 Task: Open an excel sheet and write heading  Excelerate Sales. Add 10 people name  'David White, Emily Green, Andrew Baker, Madison Evans, Logan King, Grace Hill, Gabriel Young, Elizabeth Flores, Samuel Reed, Avery Nelson'Item code in between  5005-5060. Product range in between  2000-9000. Add Products   Keen Shoe, Lacoste Shoe, Merrell Shoe, Mizuno Shoe, Onitsuka Tiger Shoe, Salomon Shoe, Sanuk Shoe, Saucony Shoe, Sperry Shoe, Superga Shoe.Choose quantity  5 to 10 Tax 12 percent Total Add Amount. Save page  Excelerate Sales review book
Action: Mouse moved to (162, 281)
Screenshot: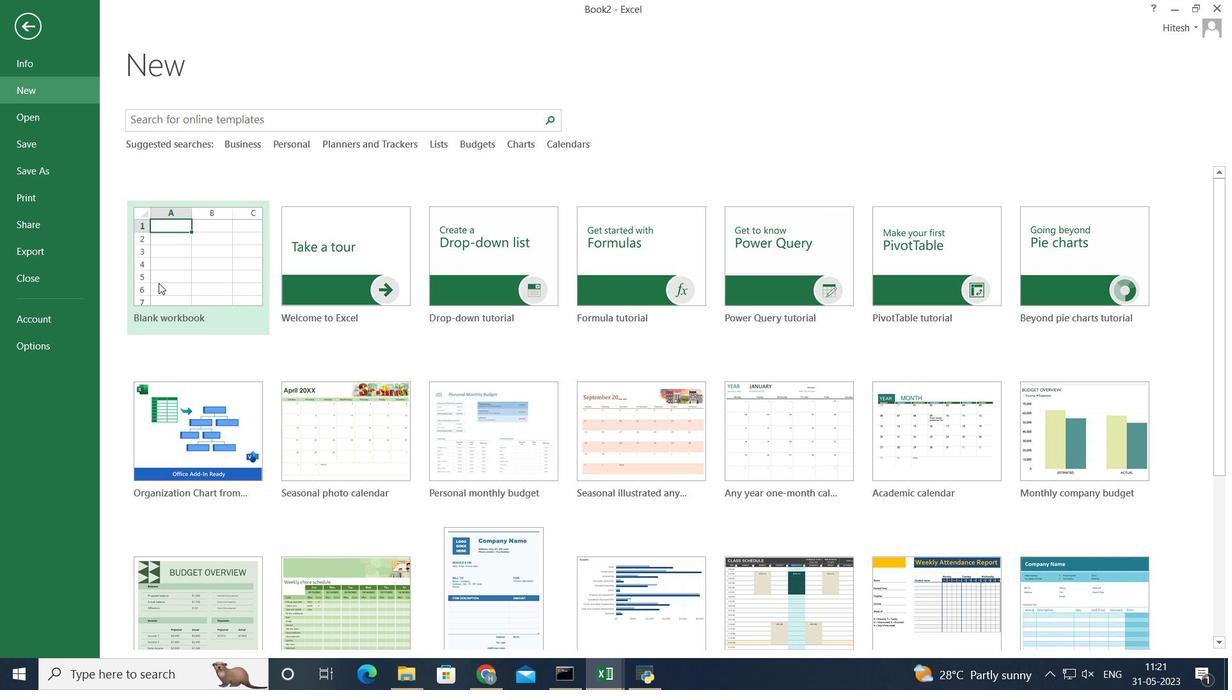 
Action: Mouse pressed left at (162, 281)
Screenshot: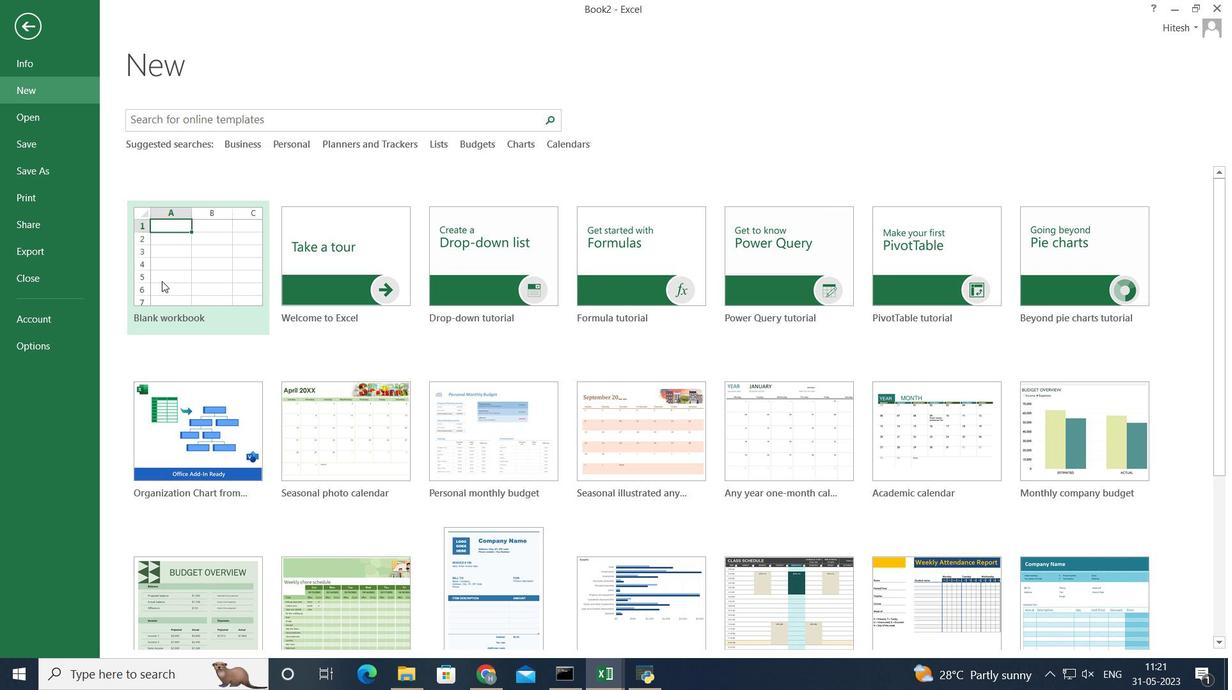 
Action: Mouse moved to (161, 282)
Screenshot: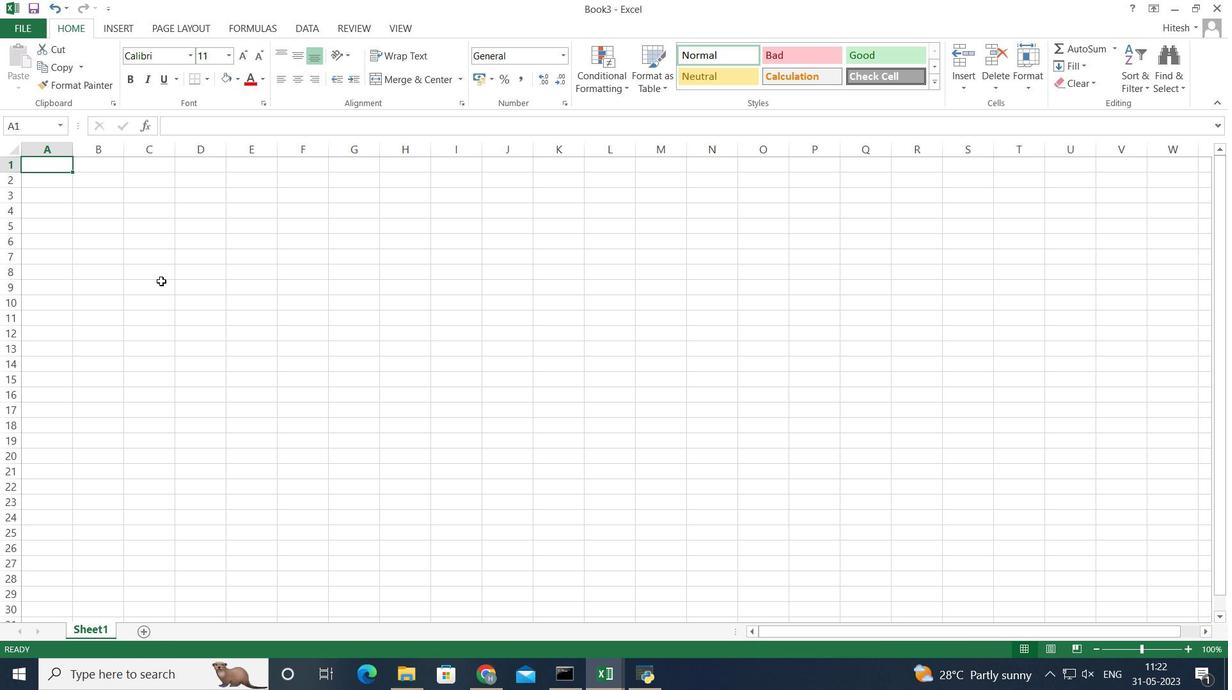 
Action: Key pressed <Key.shift>Excelerate<Key.space><Key.shift>Sales<Key.enter><Key.shift>Name<Key.enter><Key.shift>David<Key.space><Key.shift>White<Key.space><Key.enter><Key.shift>Emily<Key.space><Key.shift>Green<Key.space><Key.enter><Key.shift>Andrew<Key.space><Key.shift>Baker<Key.enter><Key.shift_r>Madison<Key.space><Key.shift>Evans<Key.enter><Key.shift_r><Key.shift_r><Key.shift_r>Logan<Key.space><Key.shift_r>King<Key.enter><Key.shift>Grace<Key.space><Key.shift><Key.shift><Key.shift><Key.shift><Key.shift>Hill<Key.enter><Key.shift>Gabriel<Key.space><Key.shift>Young<Key.enter><Key.shift>Elizabeth<Key.space><Key.shift>Flores<Key.enter><Key.shift>Samuel<Key.space><Key.shift>Reed<Key.space><Key.enter><Key.shift>Avery<Key.space><Key.shift><Key.shift><Key.shift><Key.shift><Key.shift>Nelson<Key.enter>
Screenshot: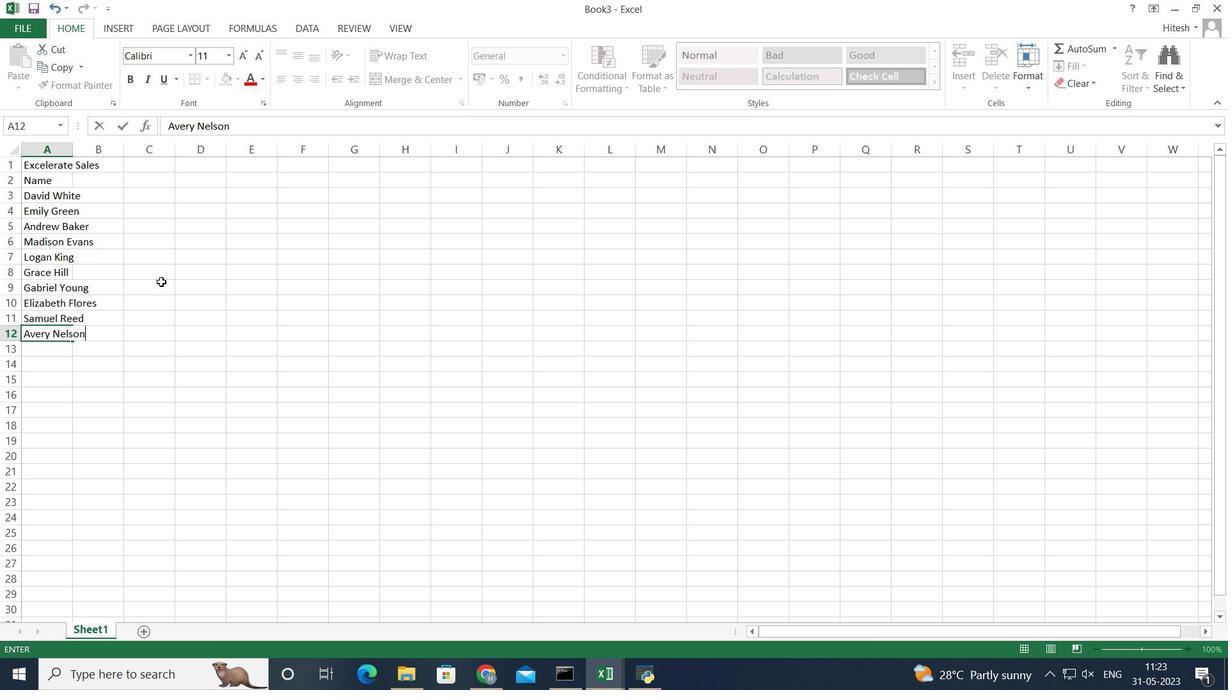 
Action: Mouse moved to (42, 148)
Screenshot: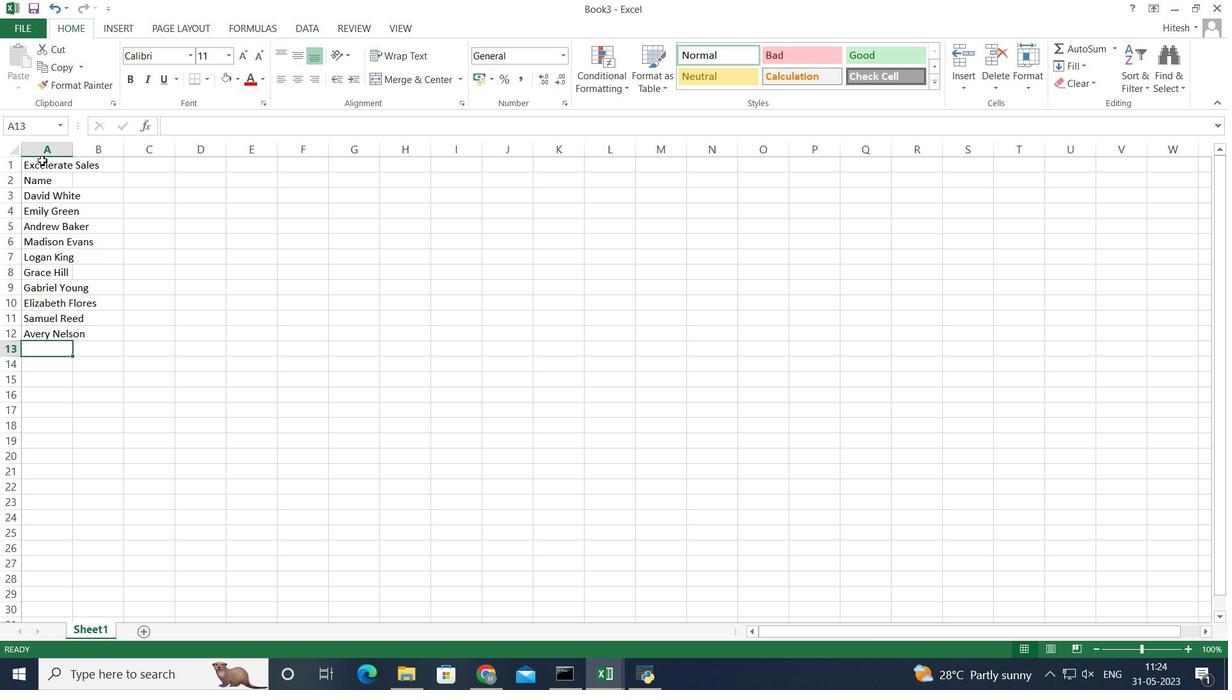 
Action: Mouse pressed left at (42, 148)
Screenshot: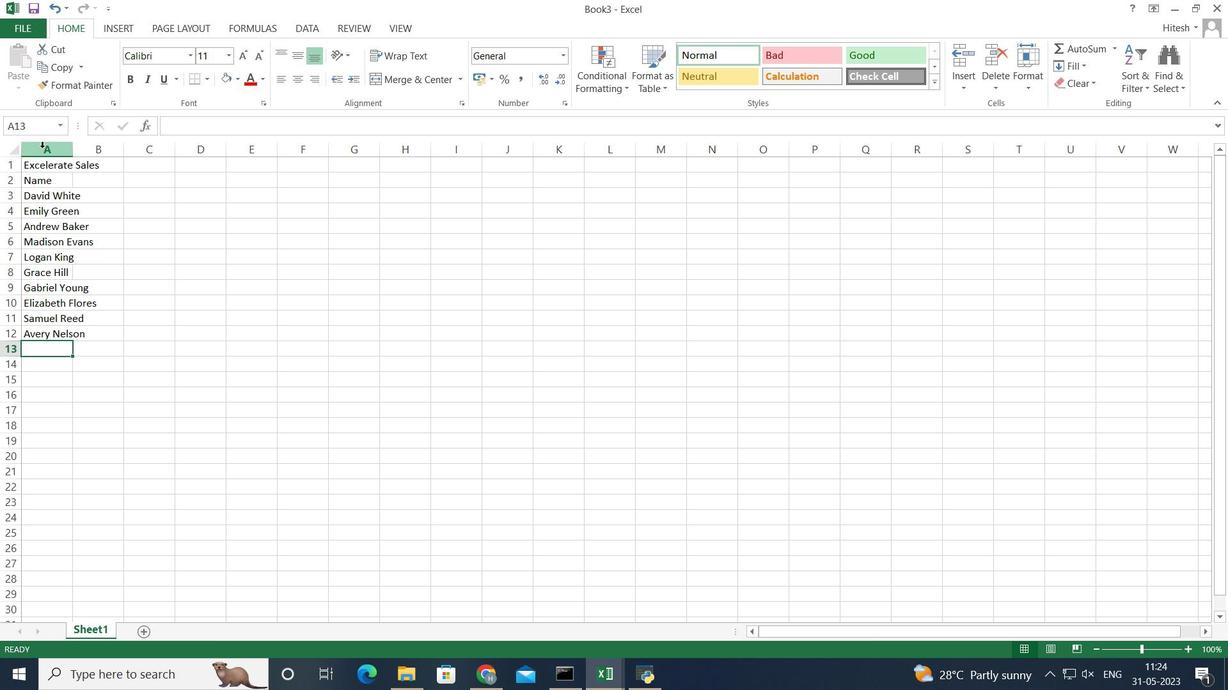 
Action: Mouse moved to (72, 150)
Screenshot: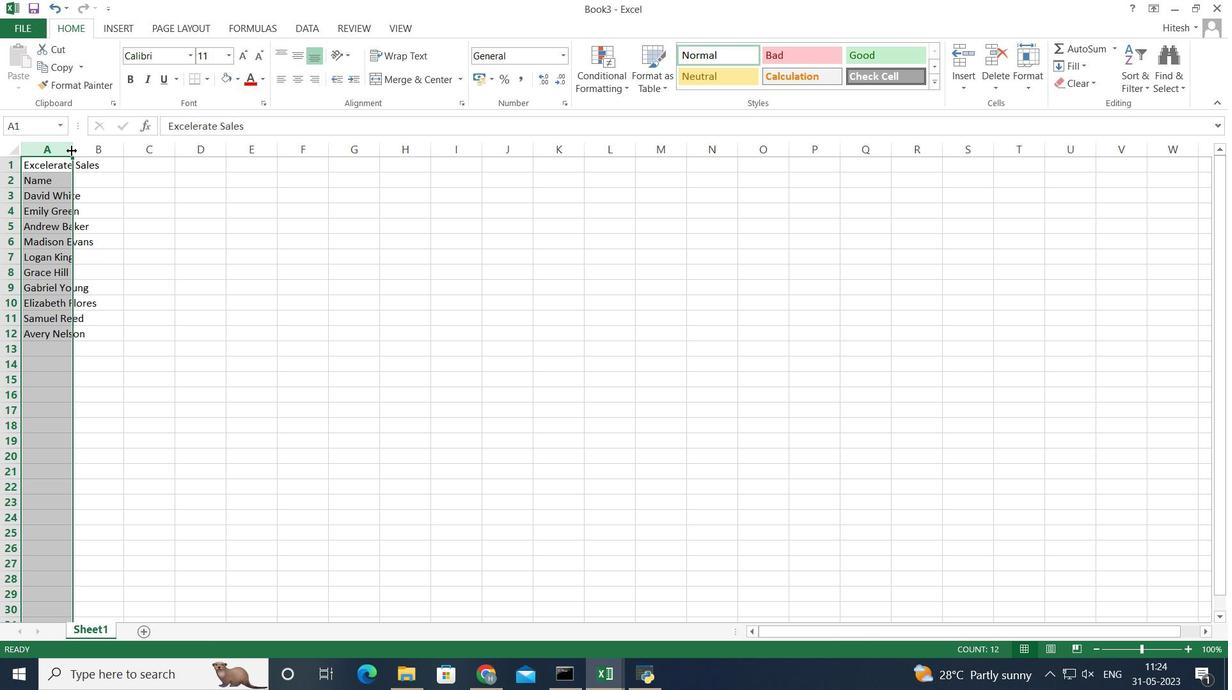 
Action: Mouse pressed left at (72, 150)
Screenshot: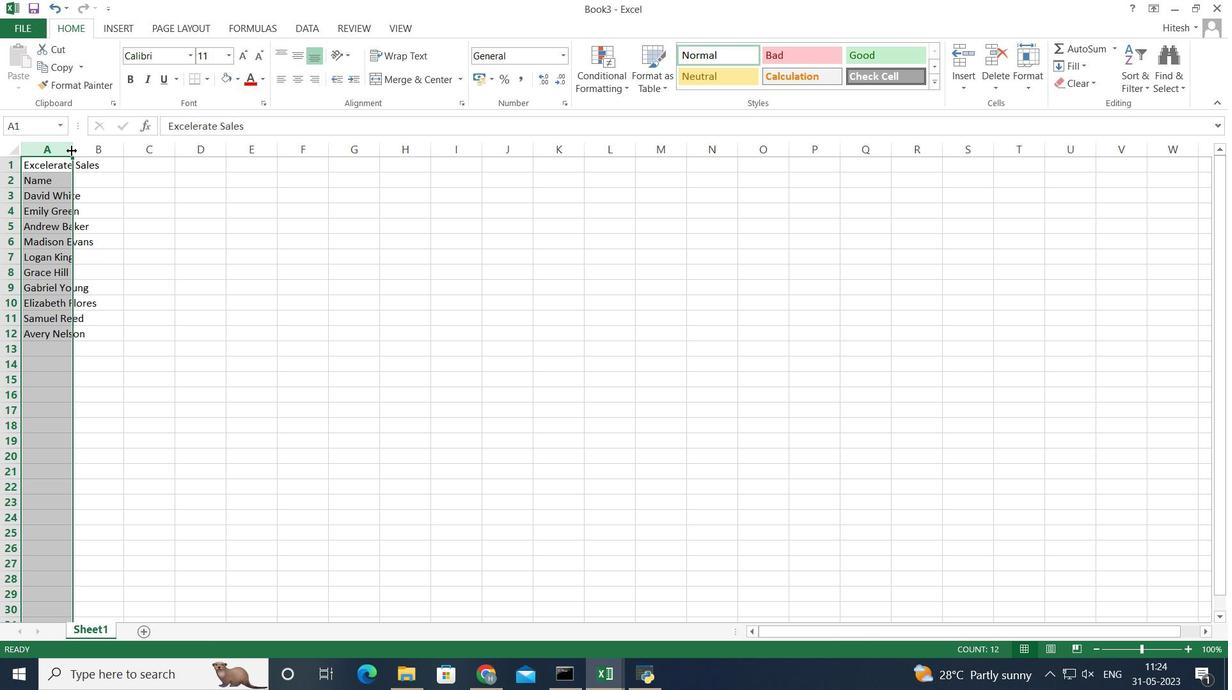 
Action: Mouse pressed left at (72, 150)
Screenshot: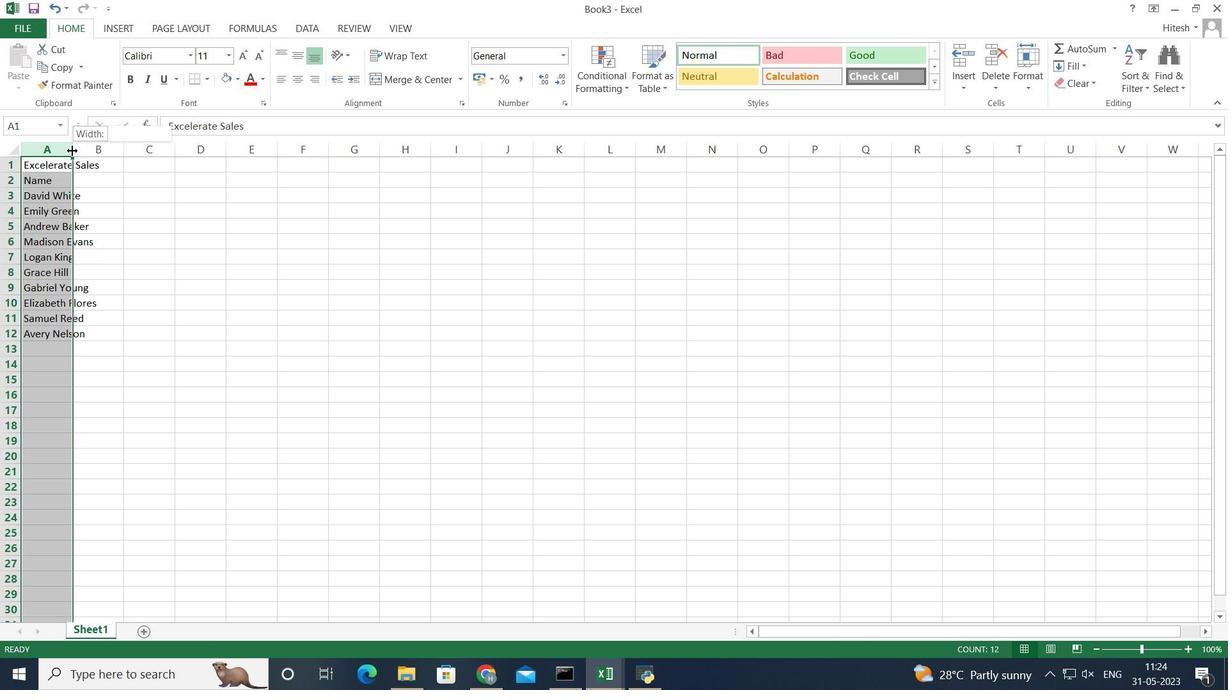 
Action: Mouse moved to (111, 177)
Screenshot: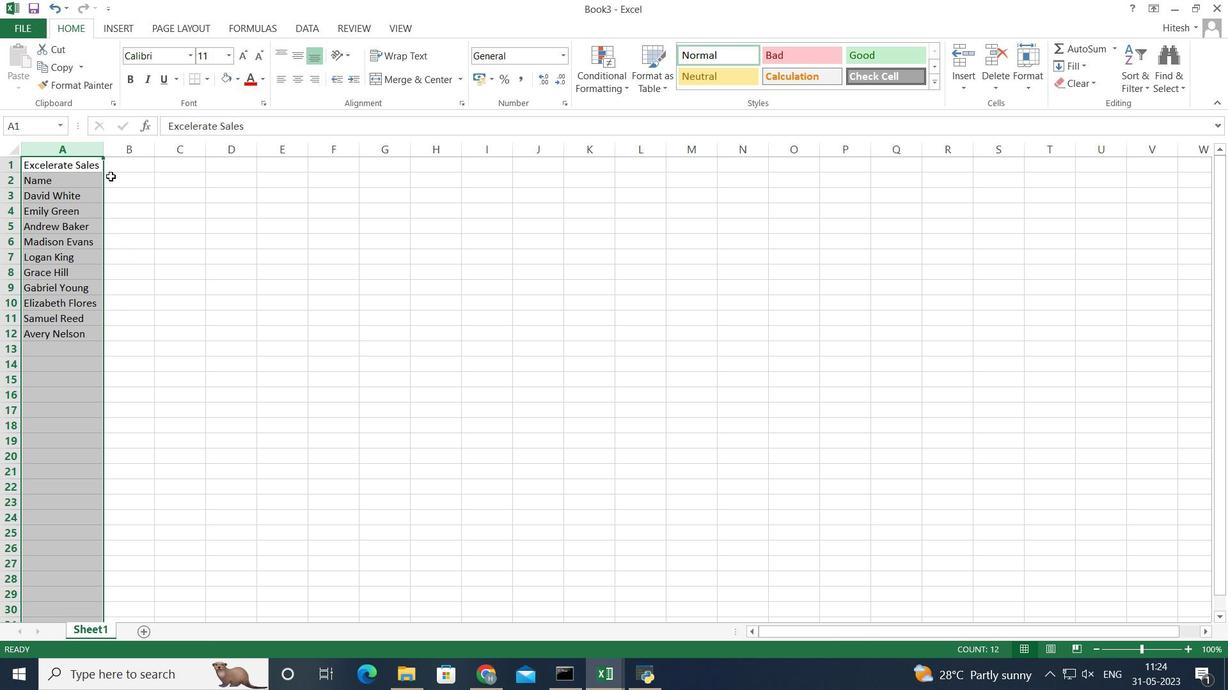 
Action: Mouse pressed left at (111, 177)
Screenshot: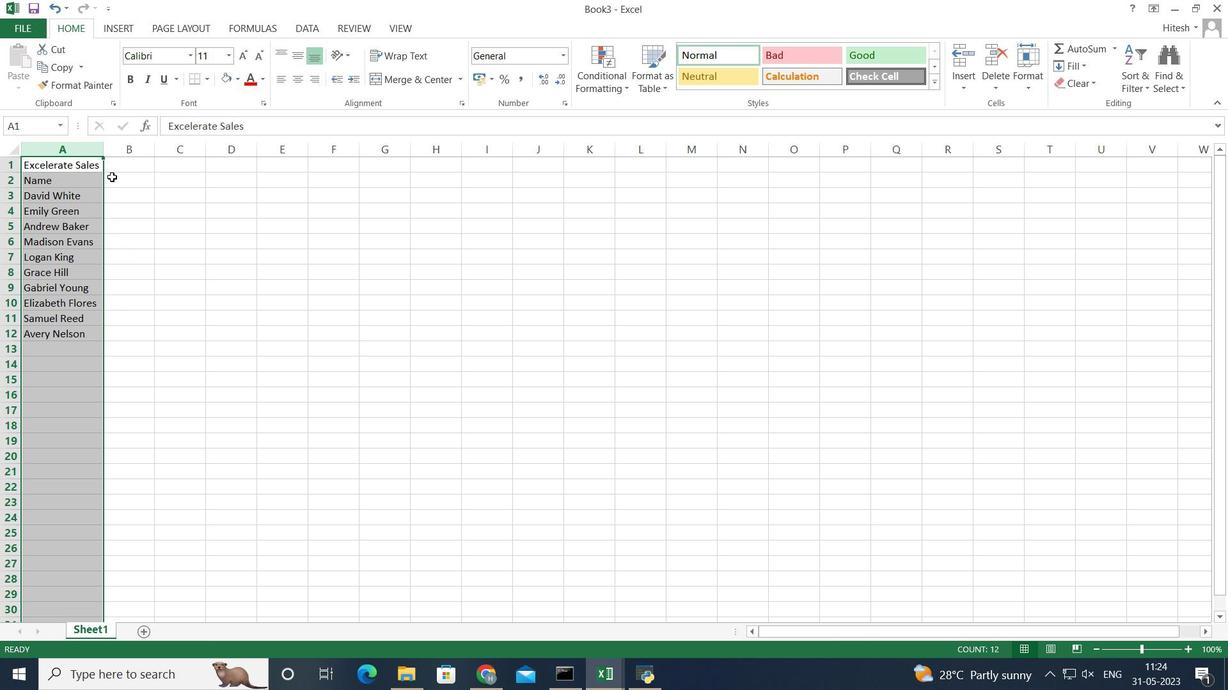 
Action: Key pressed <Key.shift>Iteam<Key.space><Key.shift>Code<Key.enter>5010+<Key.backspace><Key.enter>5050<Key.enter>5030<Key.enter>5015<Key.enter>5060<Key.enter>5045<Key.enter>5055<Key.enter>5030<Key.backspace><Key.backspace>40<Key.enter>505<Key.backspace>25<Key.enter>5005<Key.enter>
Screenshot: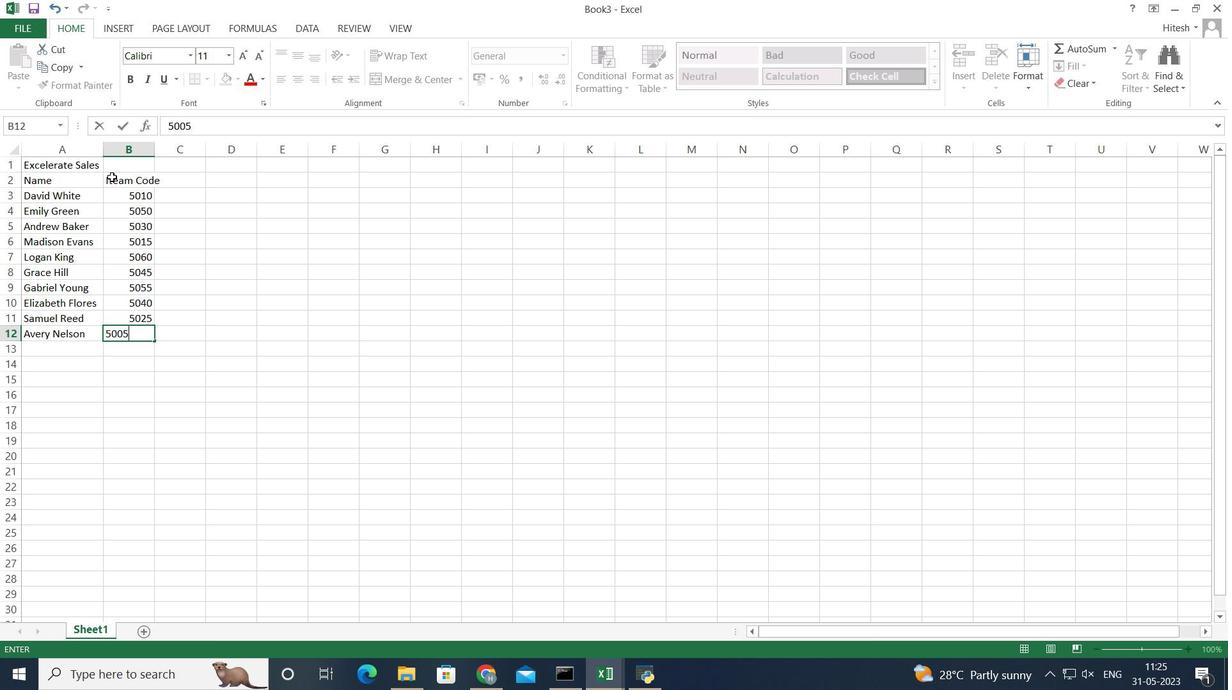 
Action: Mouse moved to (133, 150)
Screenshot: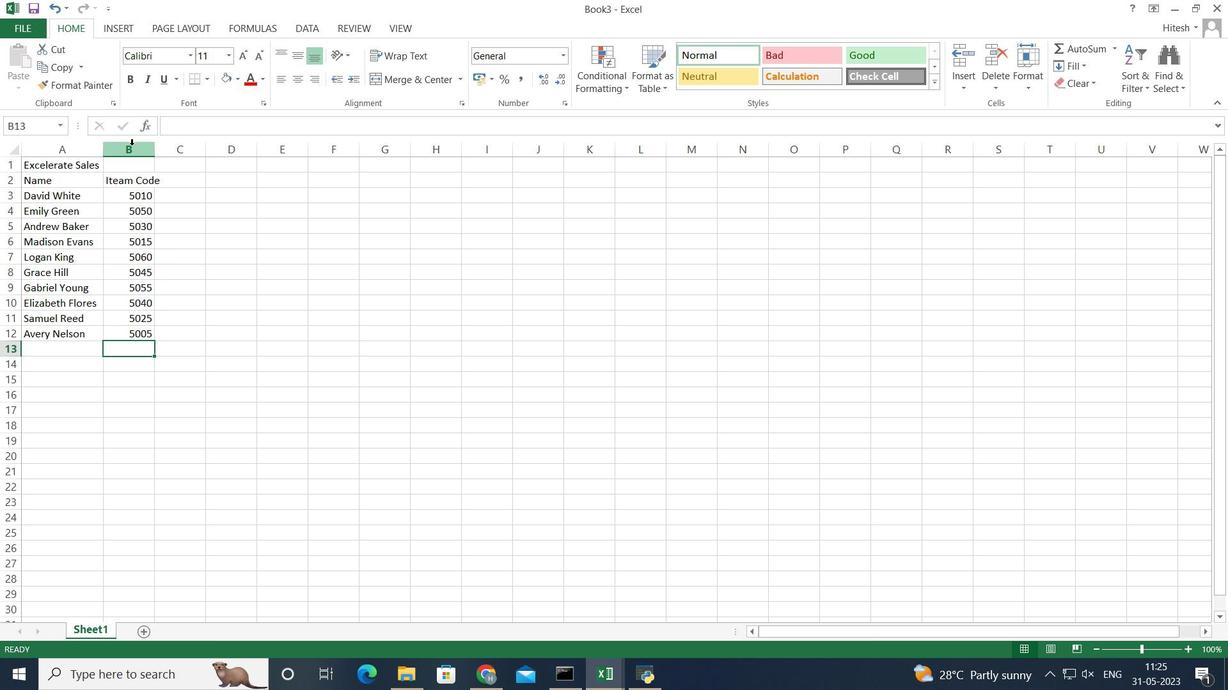 
Action: Mouse pressed left at (133, 150)
Screenshot: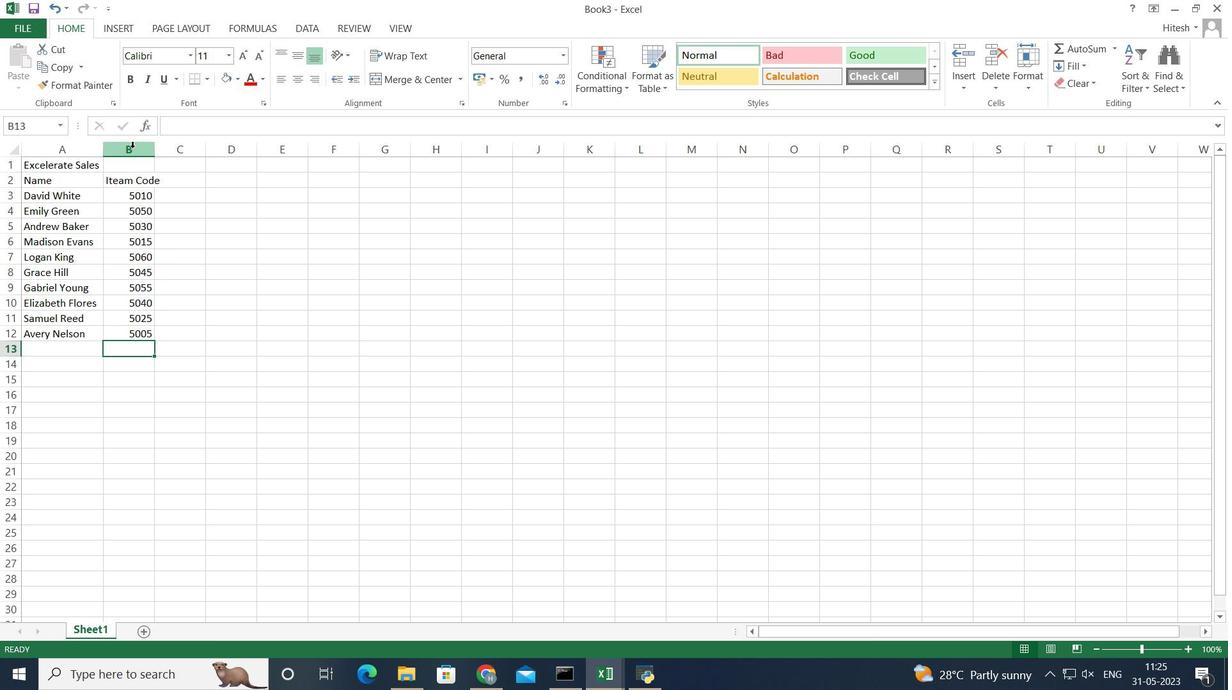 
Action: Mouse moved to (154, 151)
Screenshot: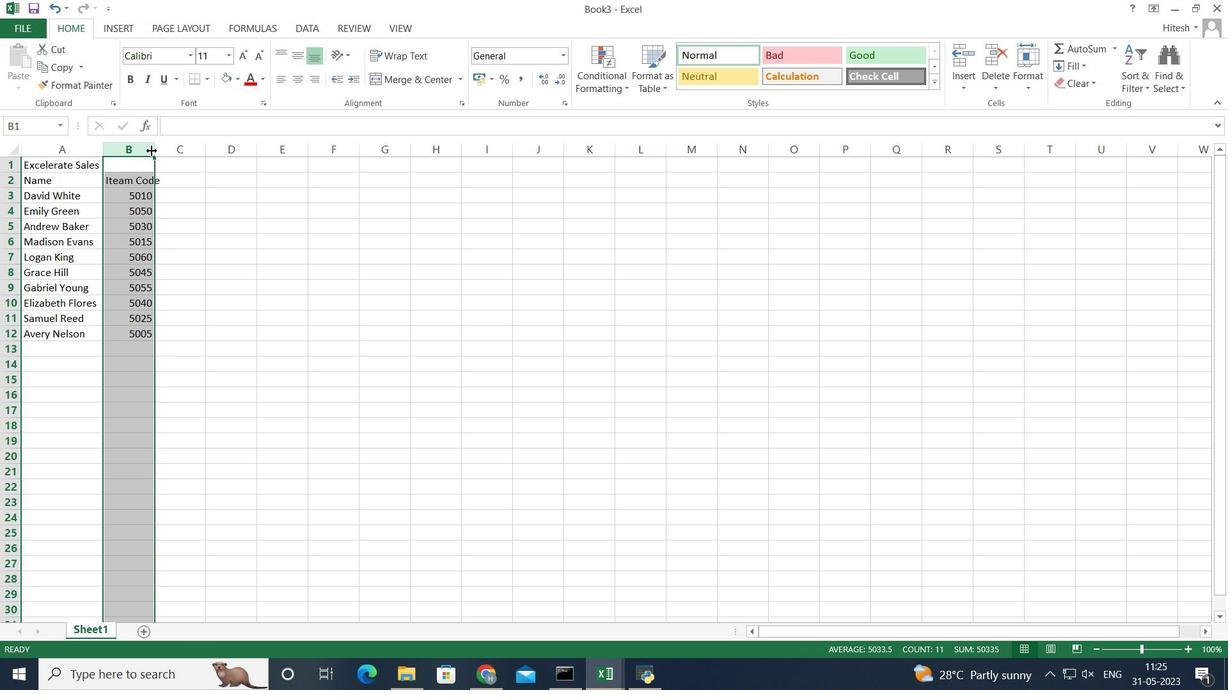 
Action: Mouse pressed left at (154, 151)
Screenshot: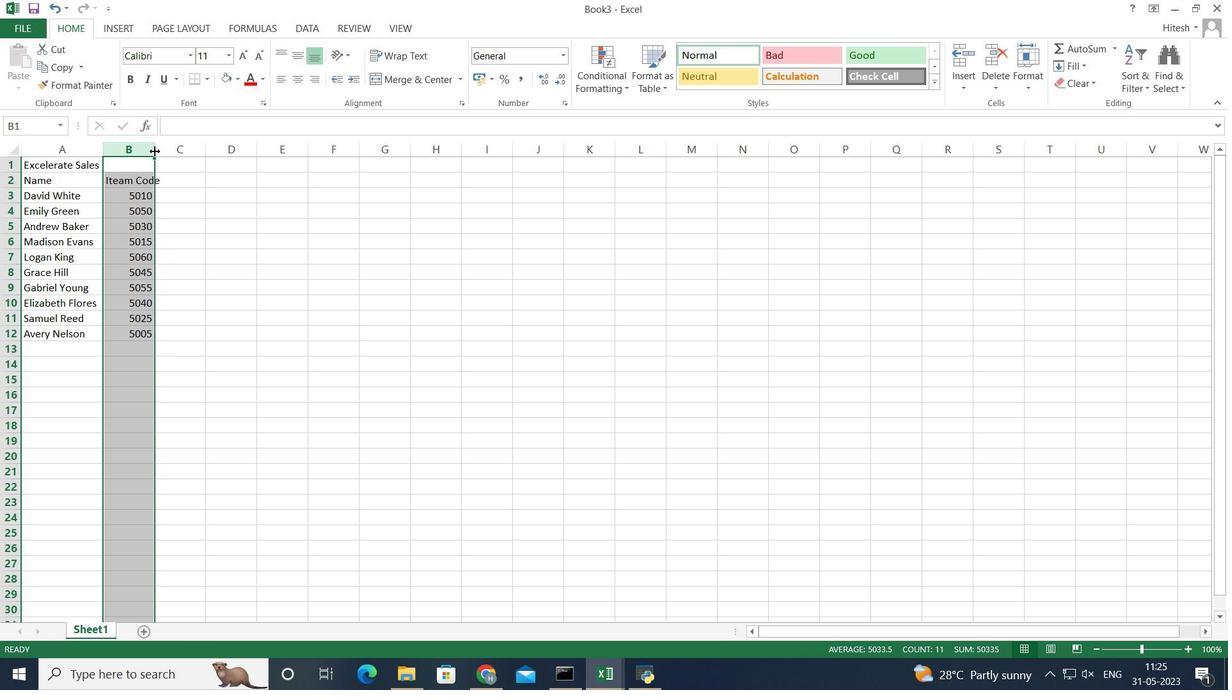 
Action: Mouse pressed left at (154, 151)
Screenshot: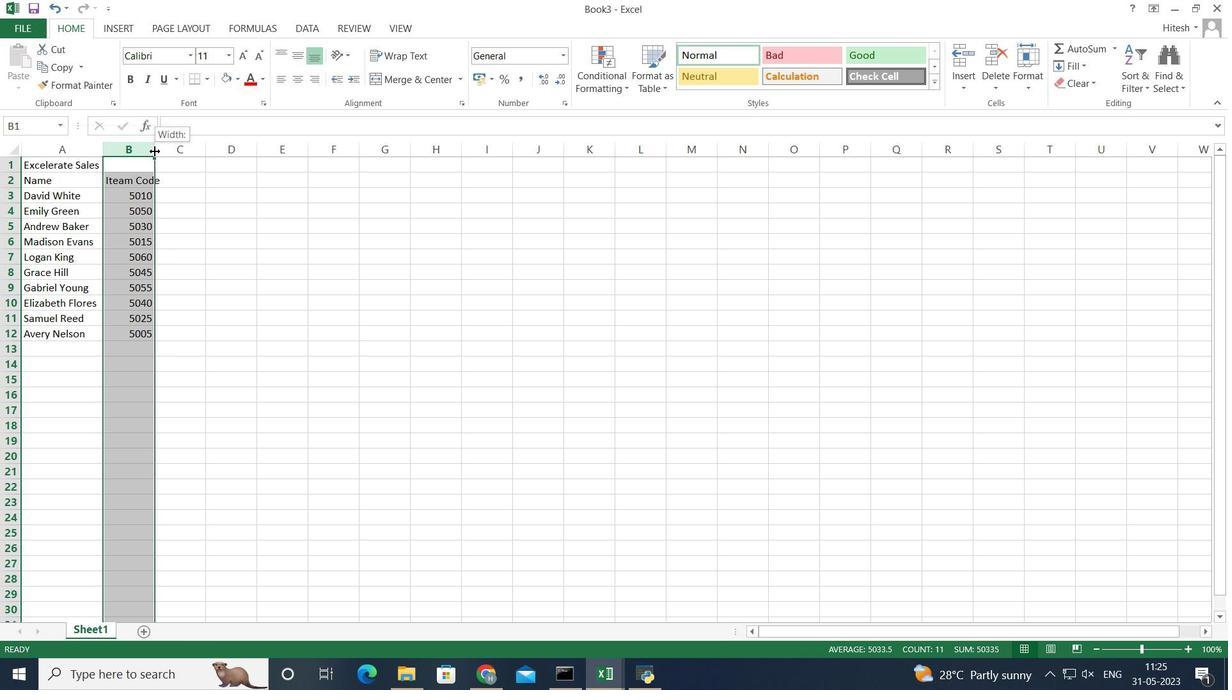 
Action: Mouse moved to (181, 179)
Screenshot: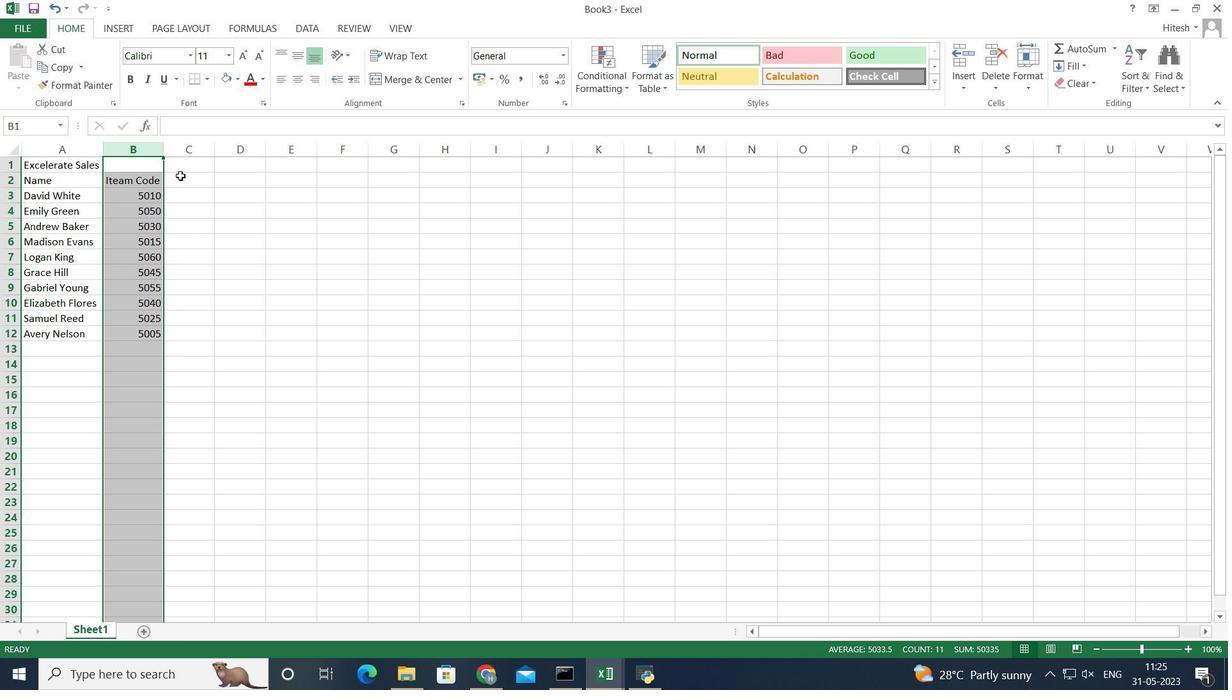
Action: Mouse pressed left at (181, 179)
Screenshot: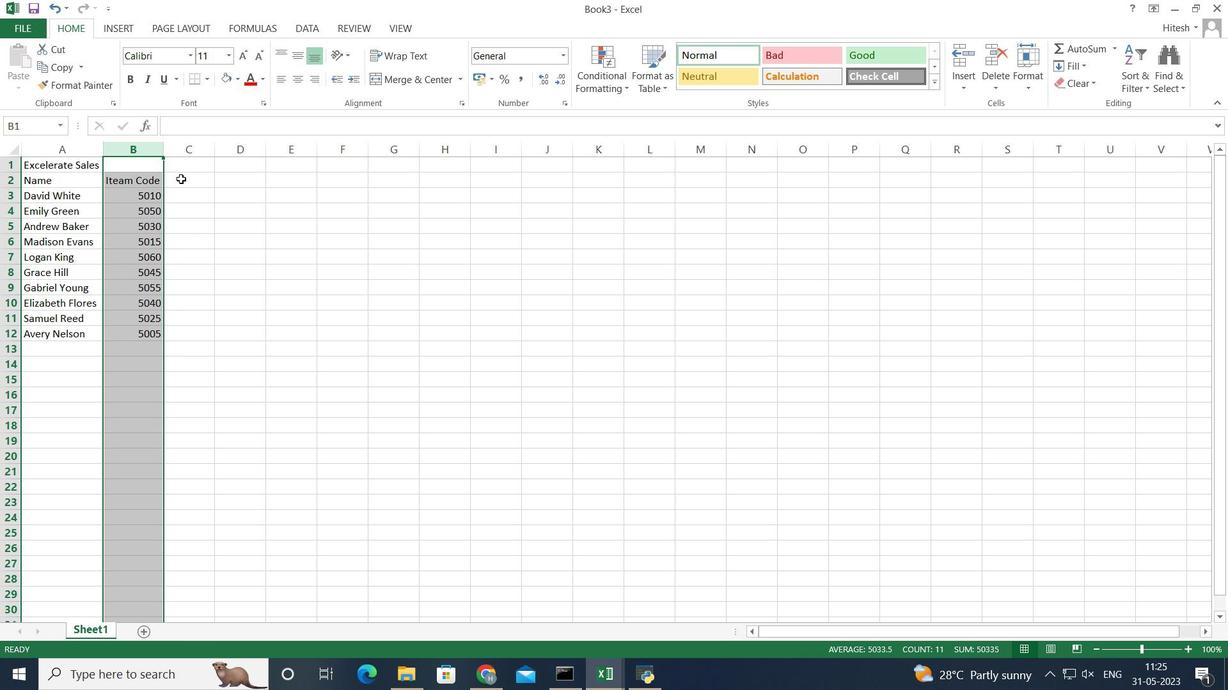 
Action: Mouse moved to (176, 181)
Screenshot: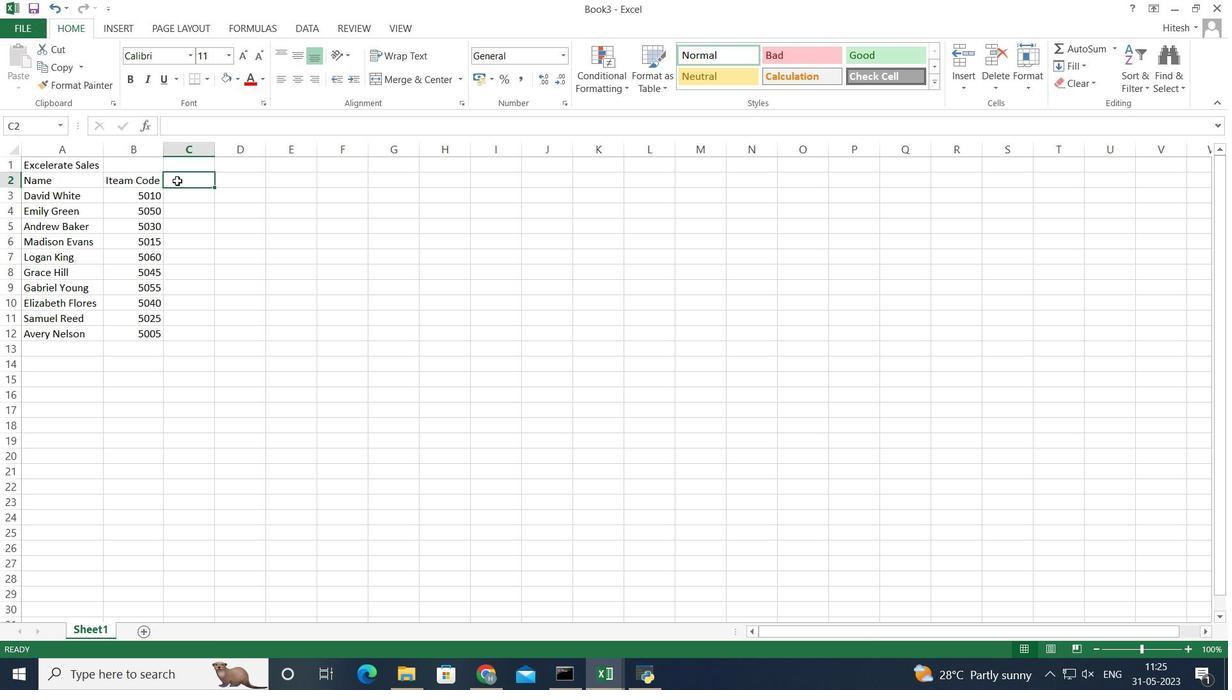 
Action: Key pressed <Key.shift>Product<Key.space><Key.shift><Key.shift><Key.shift><Key.shift><Key.shift><Key.shift>Range<Key.enter>
Screenshot: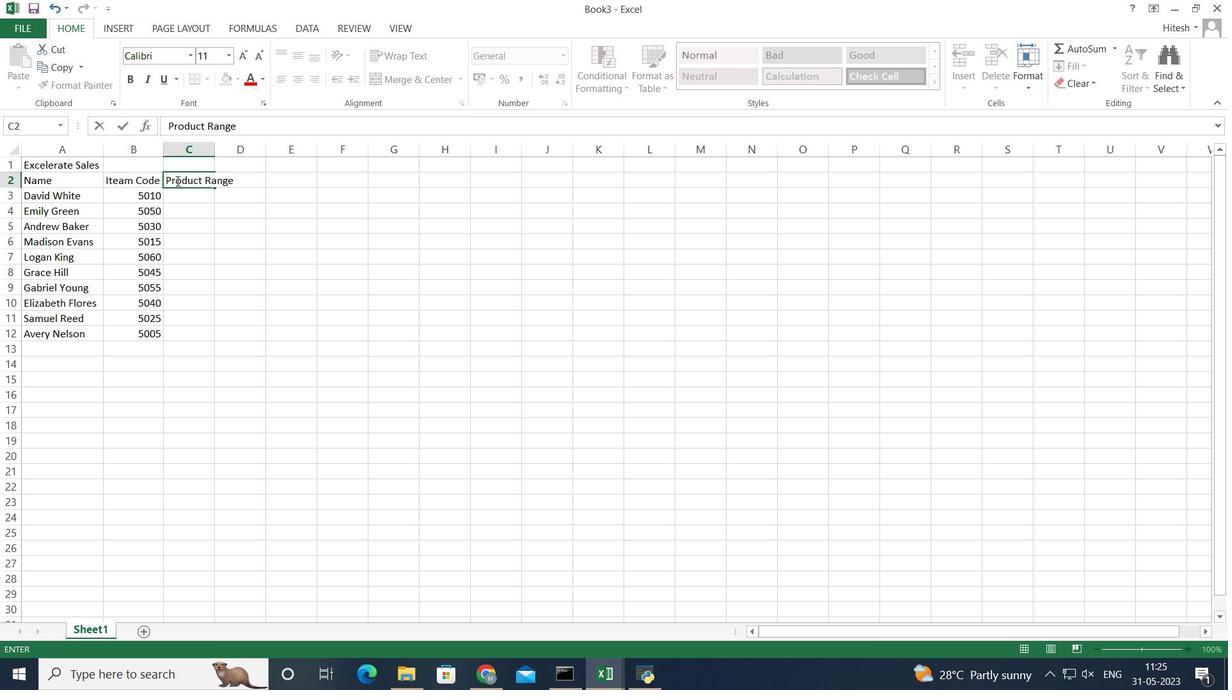 
Action: Mouse moved to (1228, 0)
Screenshot: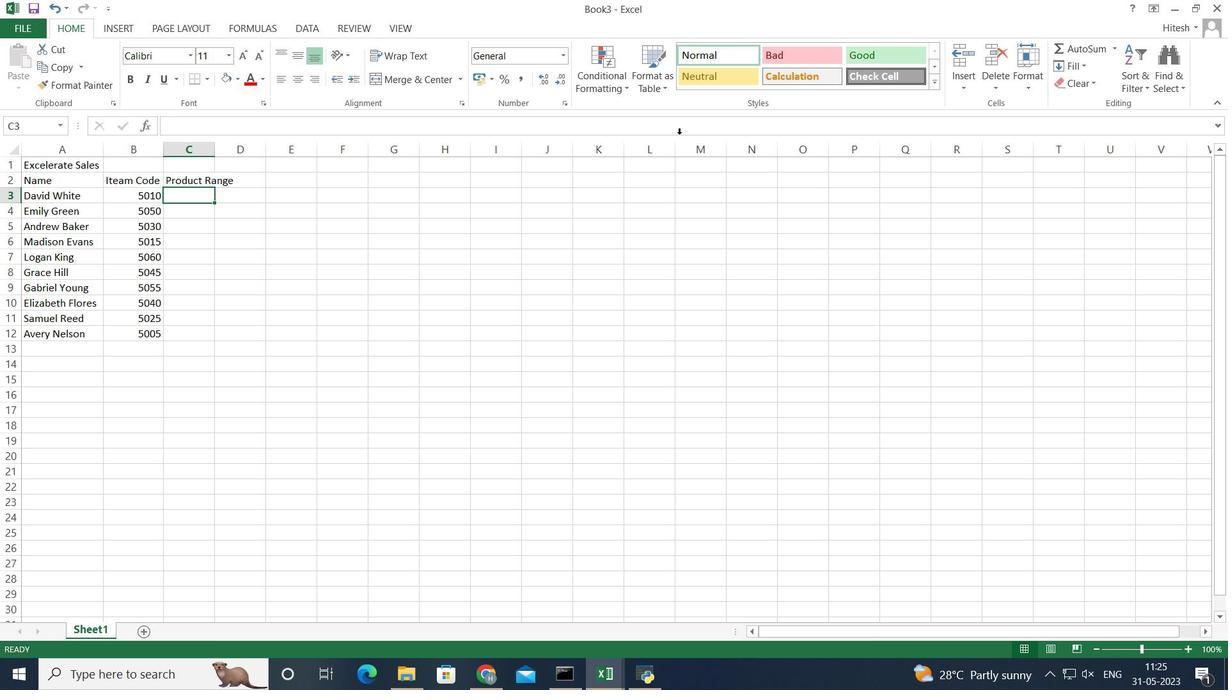 
Action: Key pressed 5000<Key.enter>8000<Key.enter>3000<Key.enter>9000<Key.enter>6000<Key.enter>4000<Key.enter>7000<Key.enter>2000<Key.enter>
Screenshot: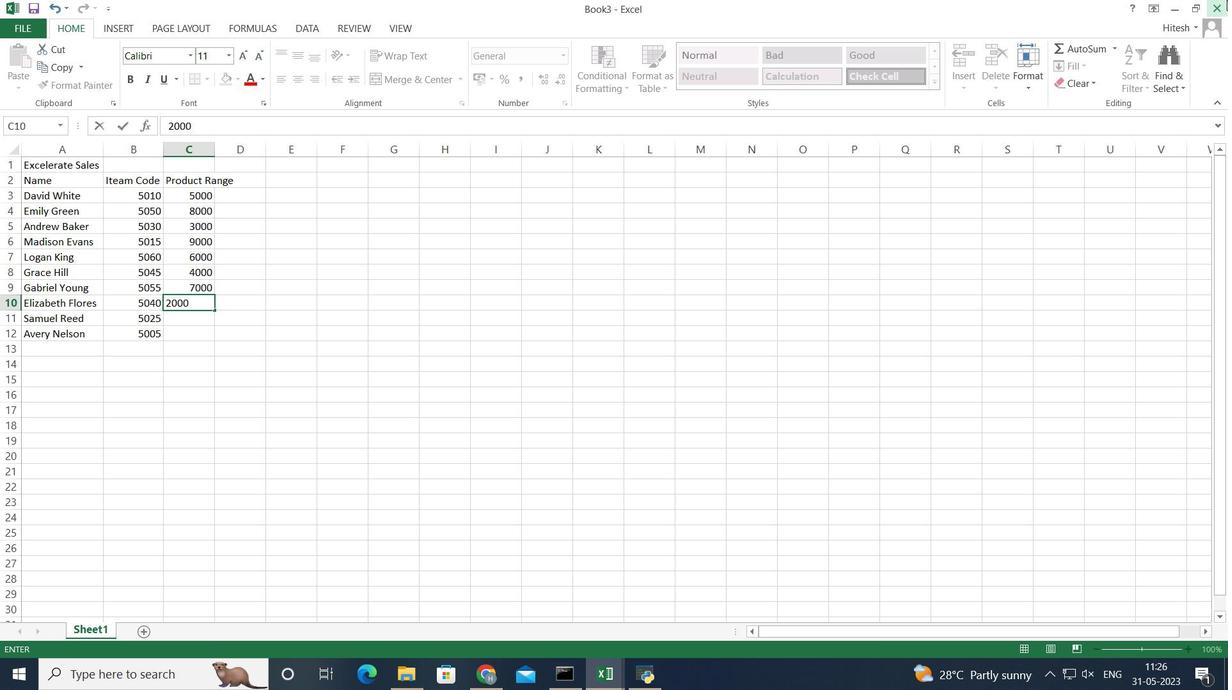 
Action: Mouse moved to (1217, 14)
Screenshot: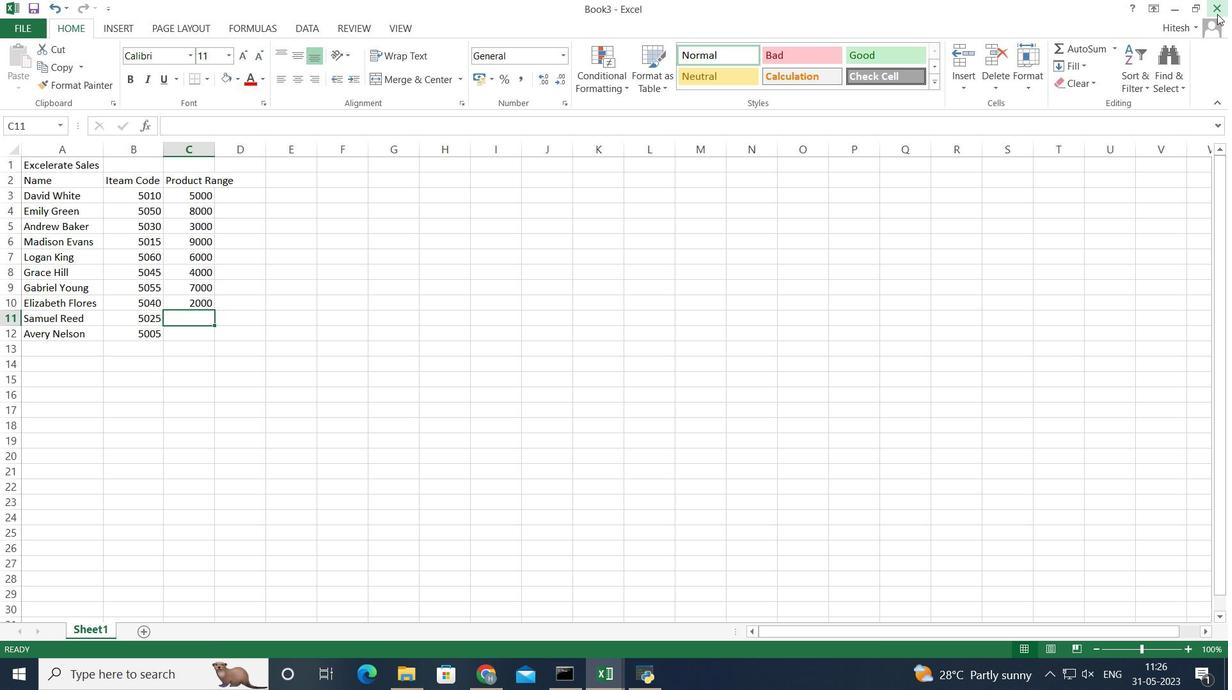 
Action: Key pressed 8000<Key.enter>5000<Key.enter>
Screenshot: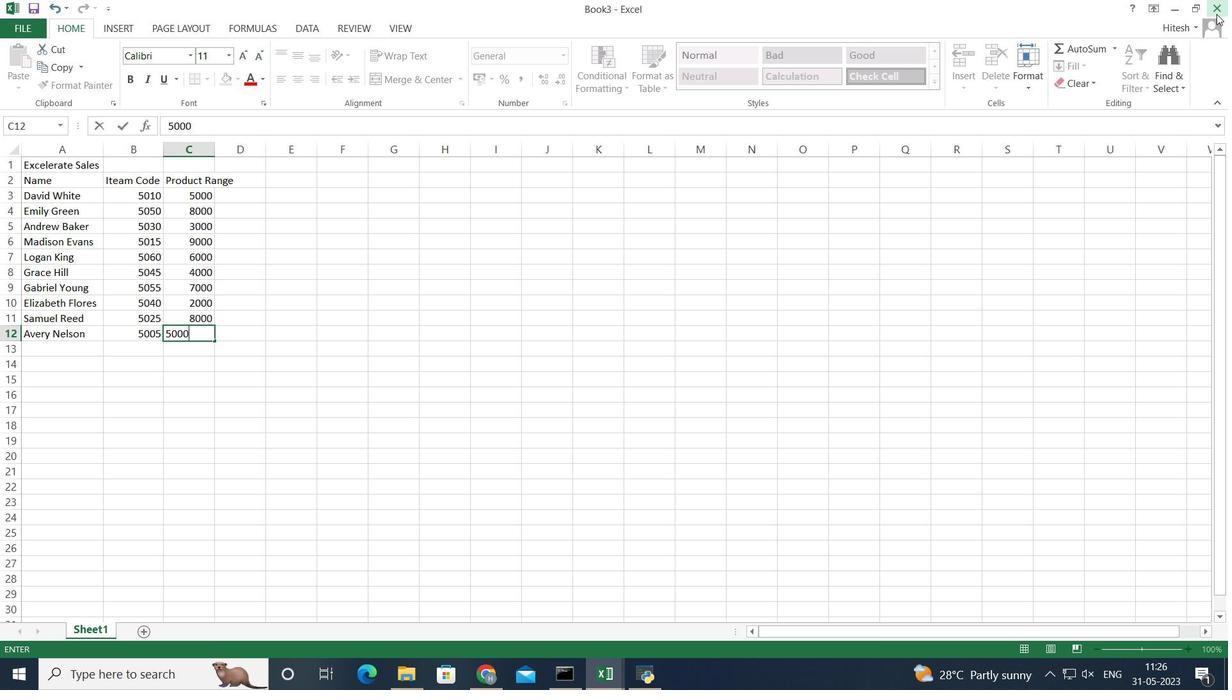 
Action: Mouse moved to (186, 149)
Screenshot: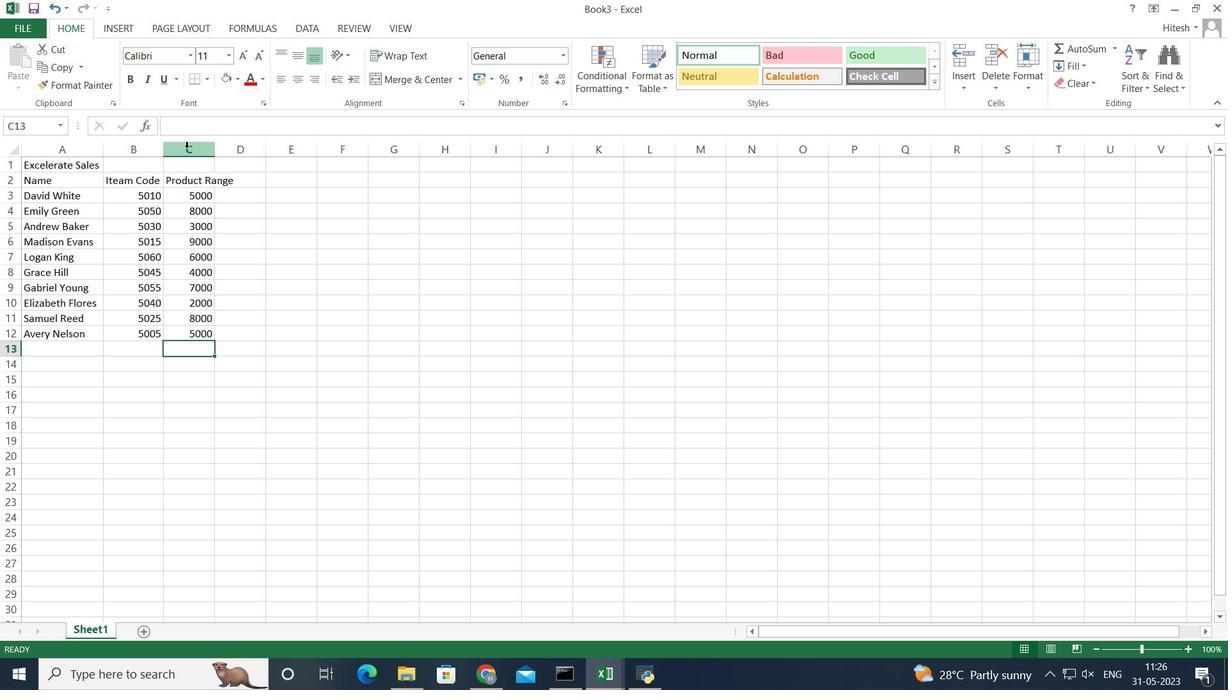
Action: Mouse pressed left at (186, 149)
Screenshot: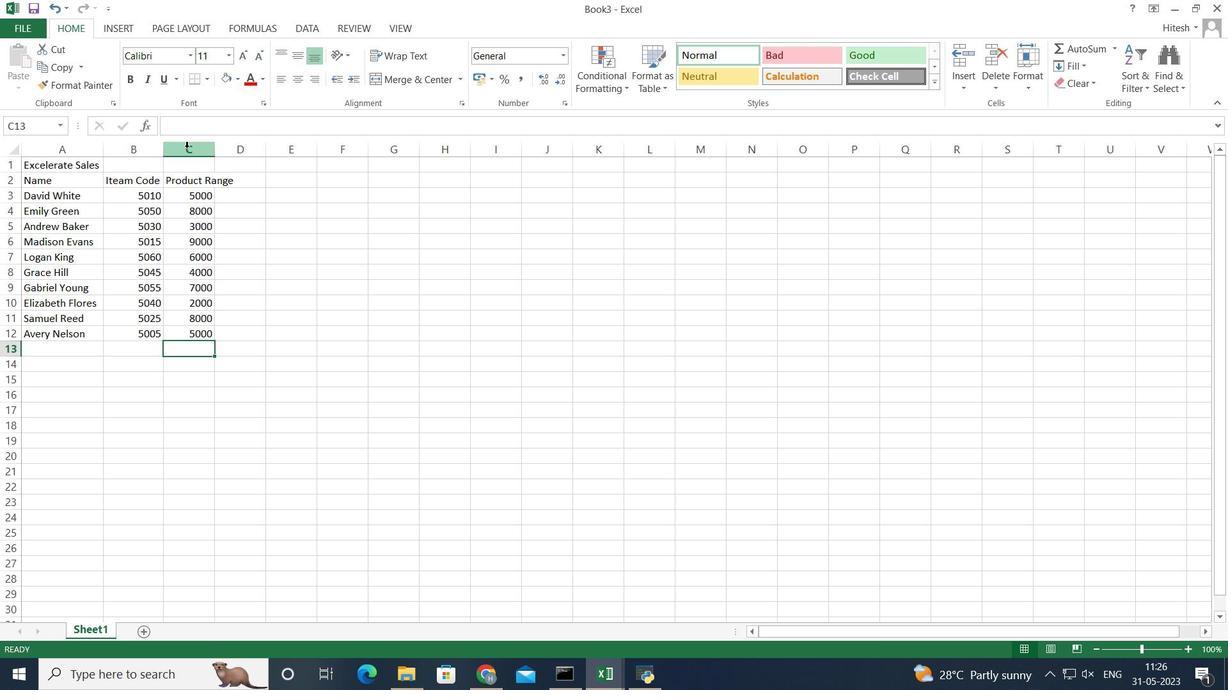 
Action: Mouse moved to (214, 152)
Screenshot: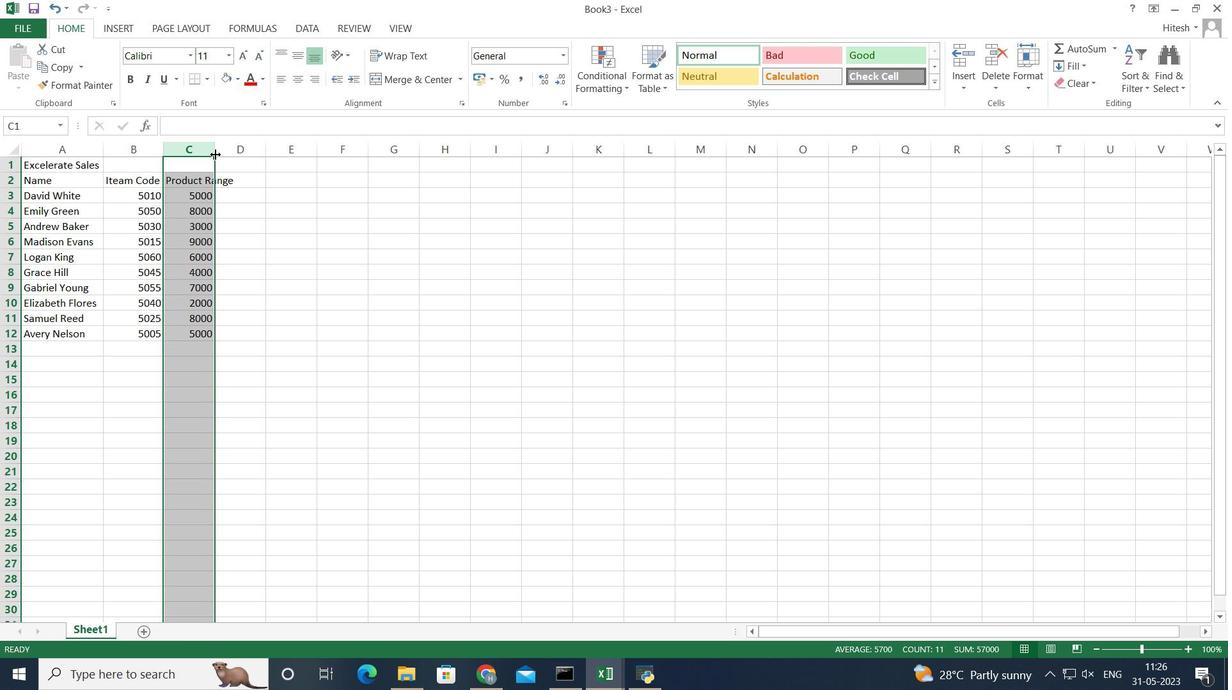 
Action: Mouse pressed left at (214, 152)
Screenshot: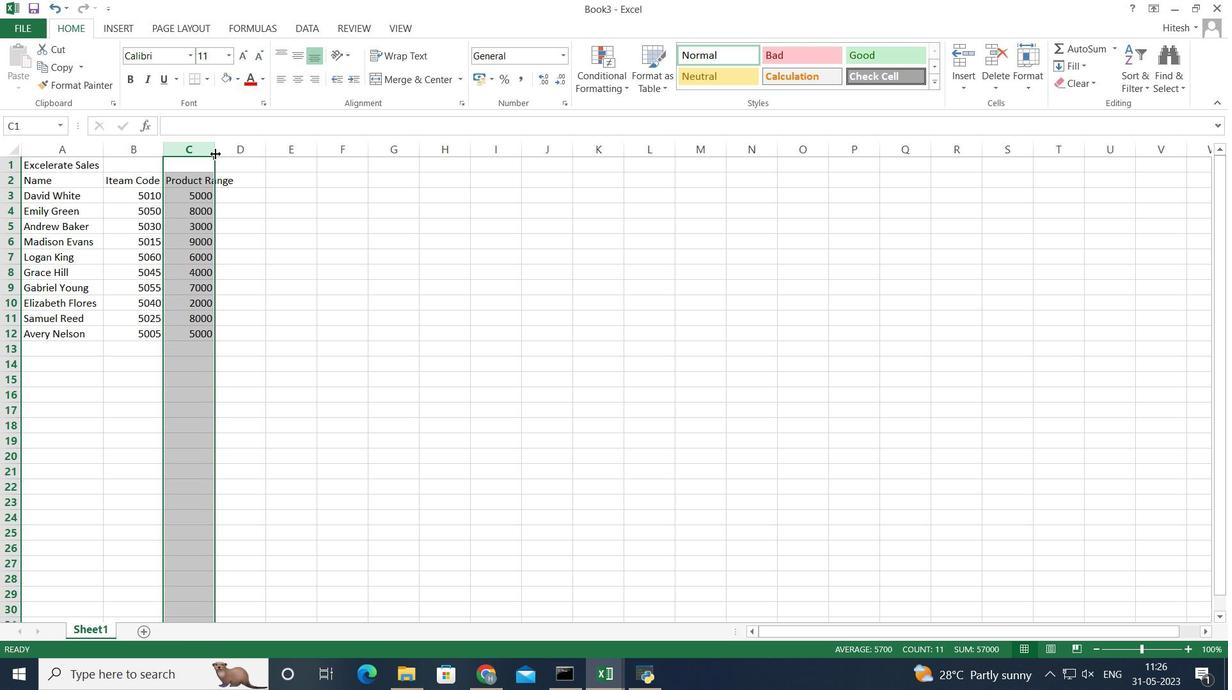 
Action: Mouse pressed left at (214, 152)
Screenshot: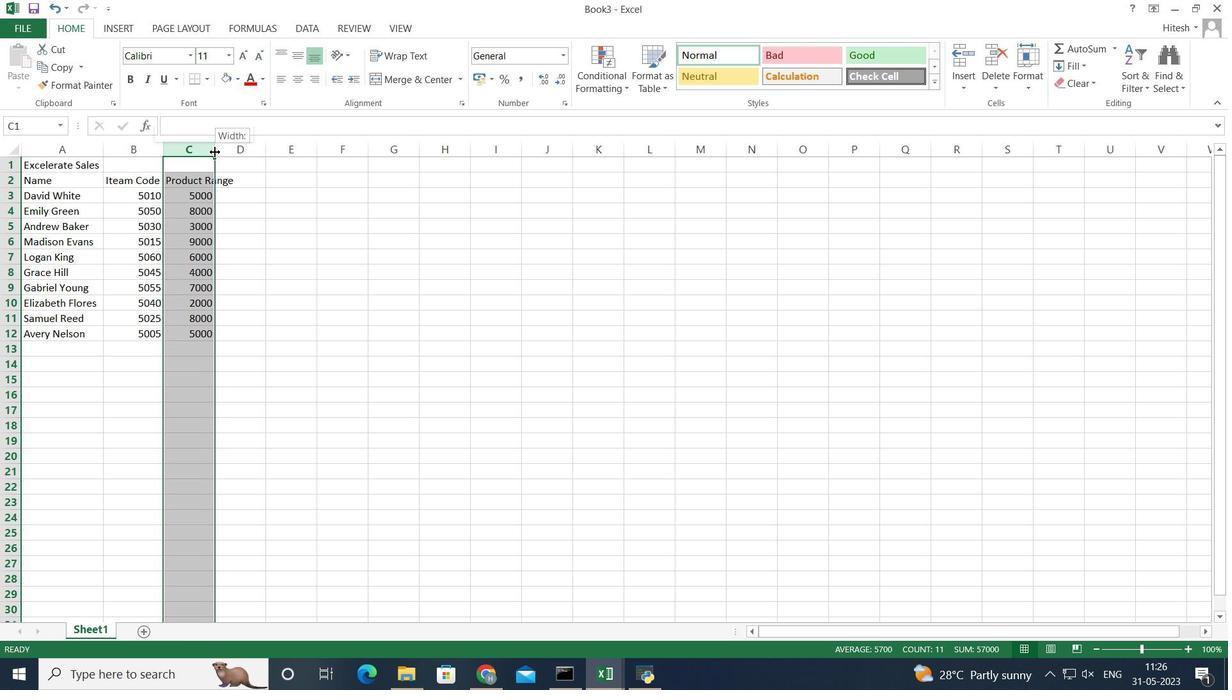 
Action: Mouse moved to (268, 182)
Screenshot: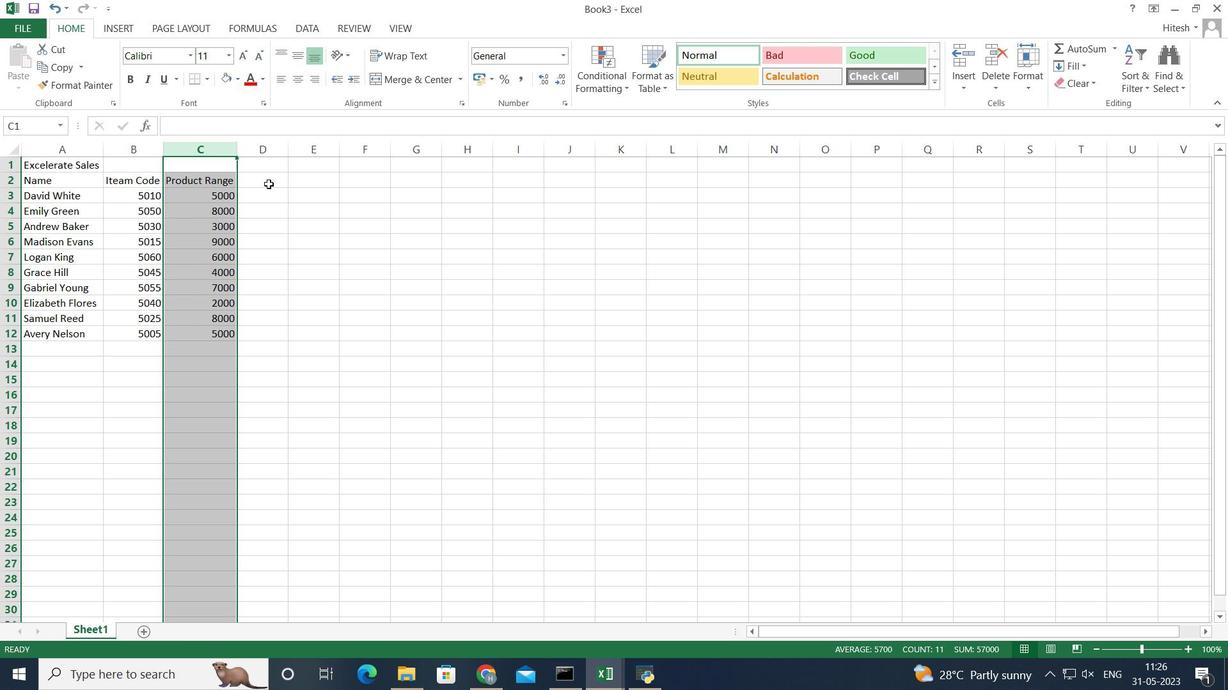 
Action: Mouse pressed left at (268, 182)
Screenshot: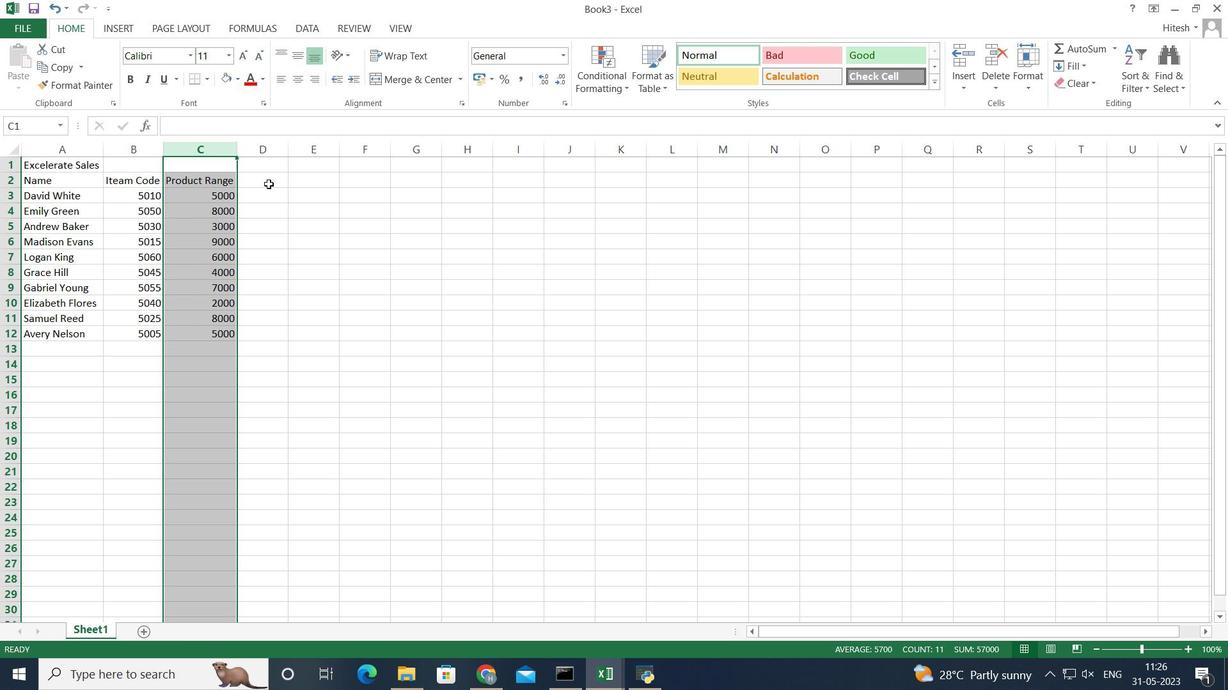 
Action: Mouse moved to (268, 182)
Screenshot: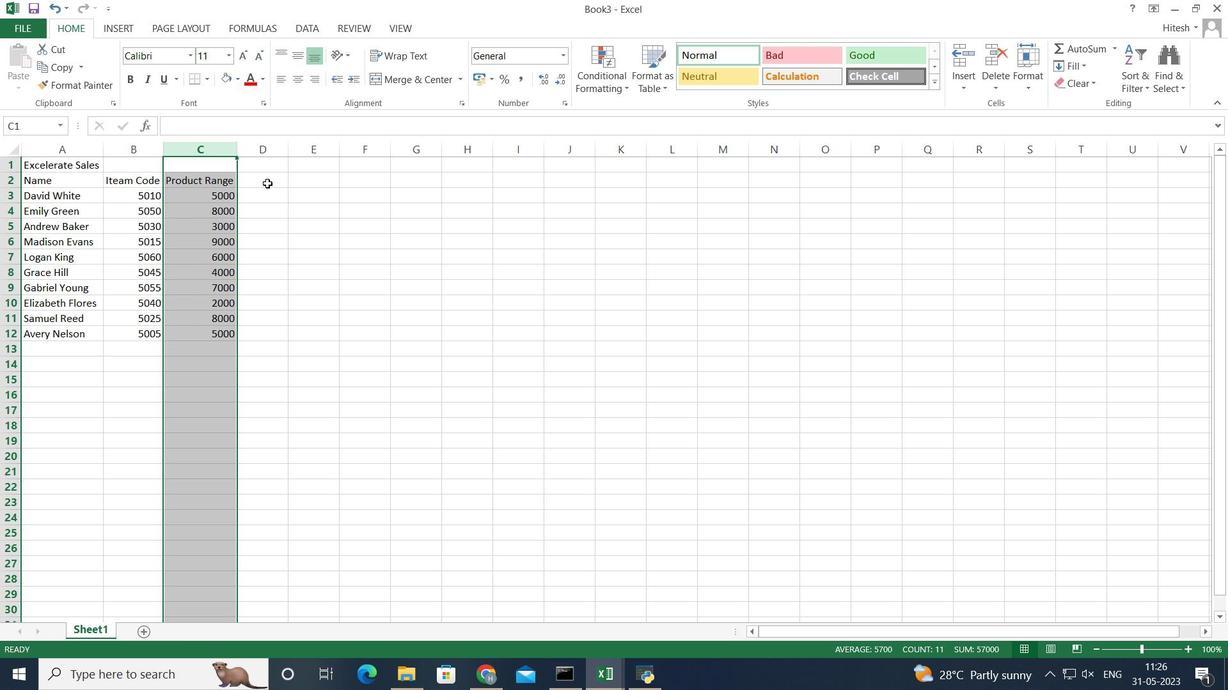 
Action: Key pressed <Key.shift>Products<Key.enter><Key.shift>Keen<Key.space><Key.shift>Shoe<Key.enter><Key.shift>Lacoste<Key.space><Key.shift>Shoe<Key.enter><Key.shift><Key.shift>Merrell<Key.space><Key.shift>Shoe<Key.enter><Key.shift>Mizuno<Key.space><Key.shift>Shoe<Key.enter><Key.shift>Onitsuka<Key.enter><Key.up>
Screenshot: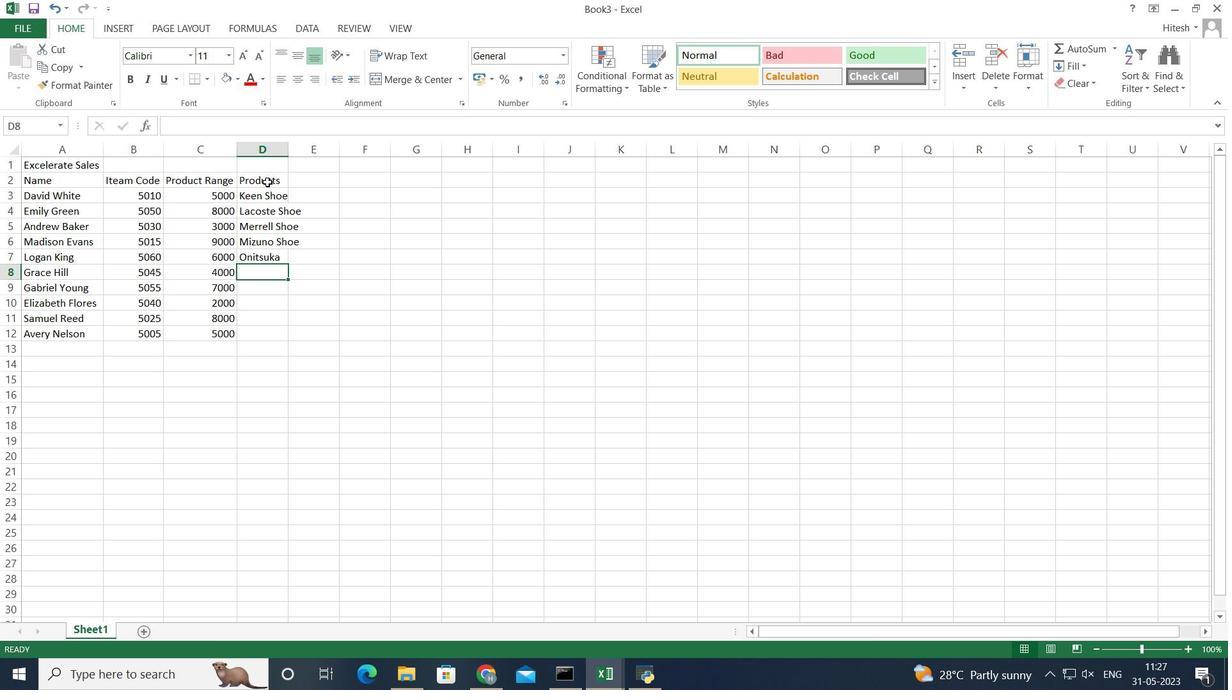
Action: Mouse moved to (268, 258)
Screenshot: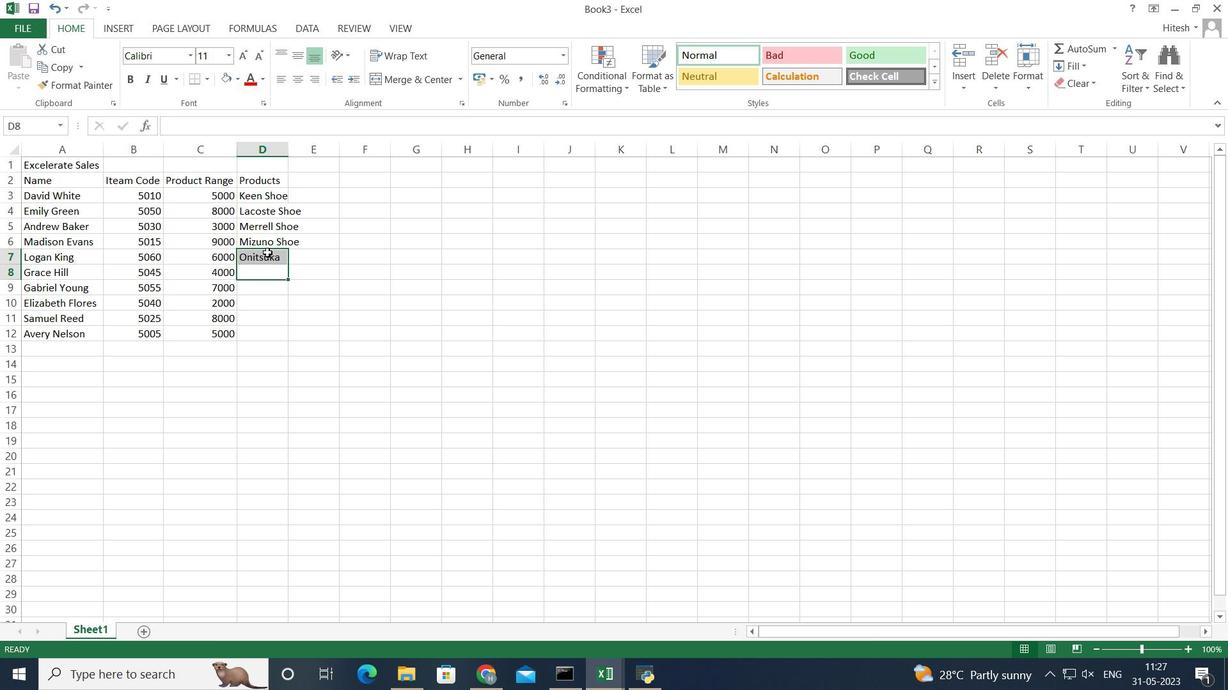 
Action: Mouse pressed left at (268, 258)
Screenshot: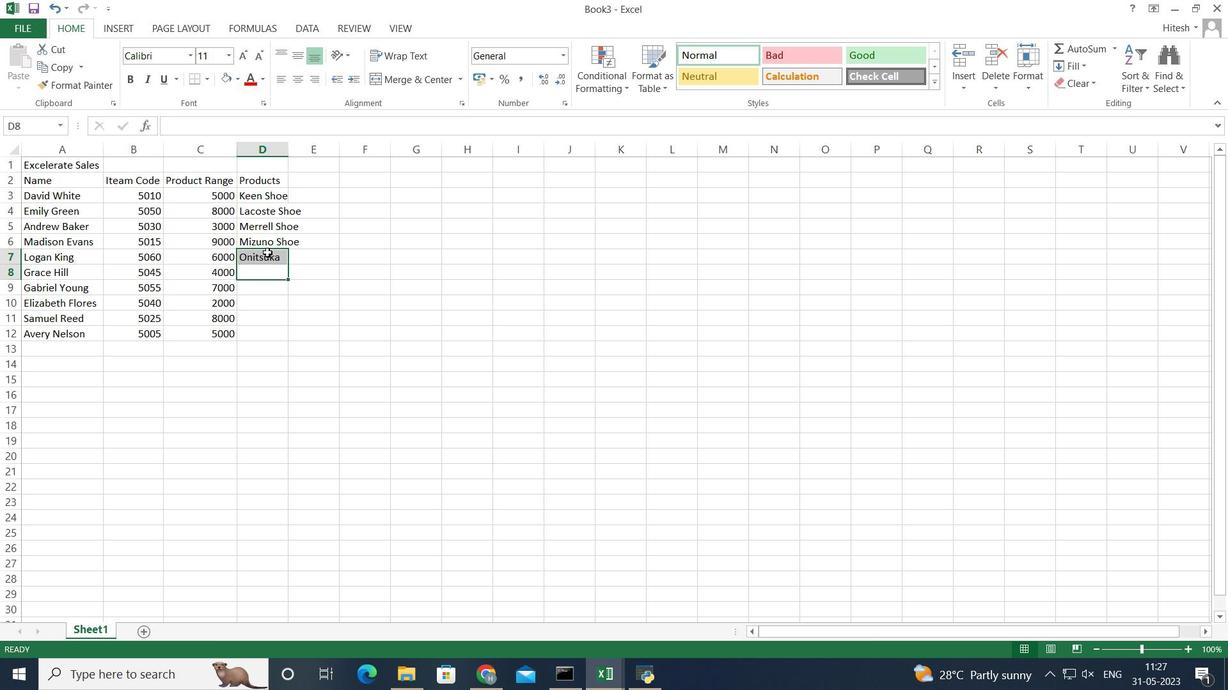 
Action: Mouse moved to (270, 127)
Screenshot: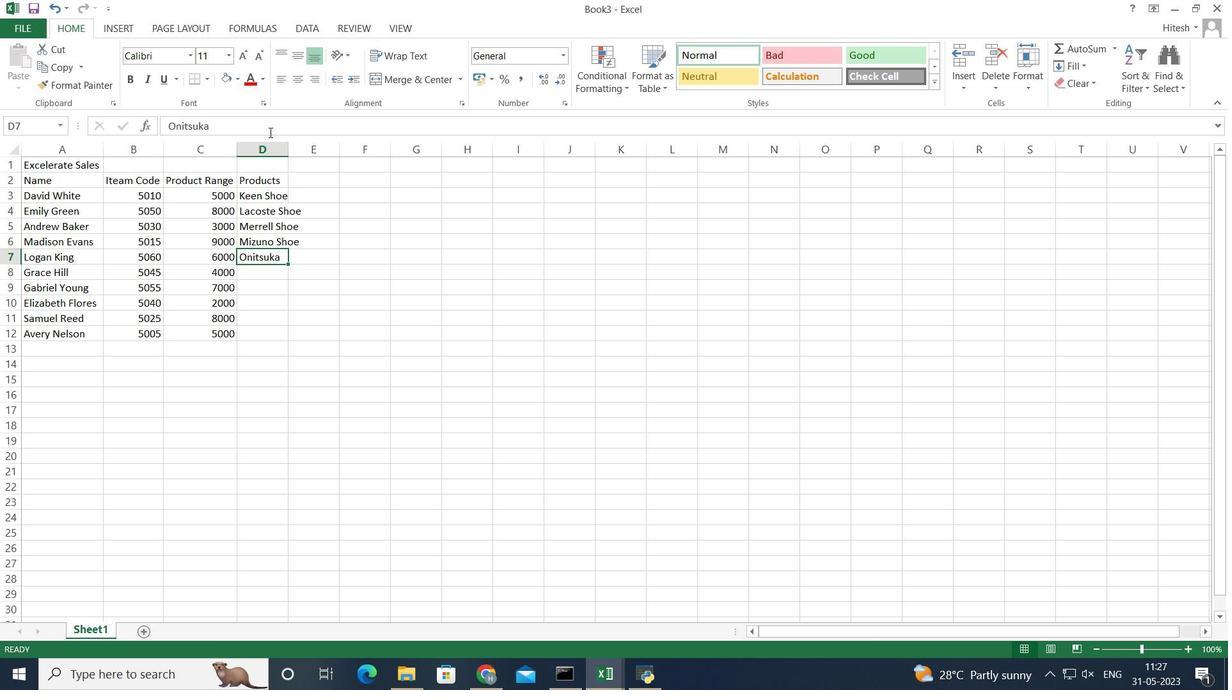 
Action: Mouse pressed left at (270, 127)
Screenshot: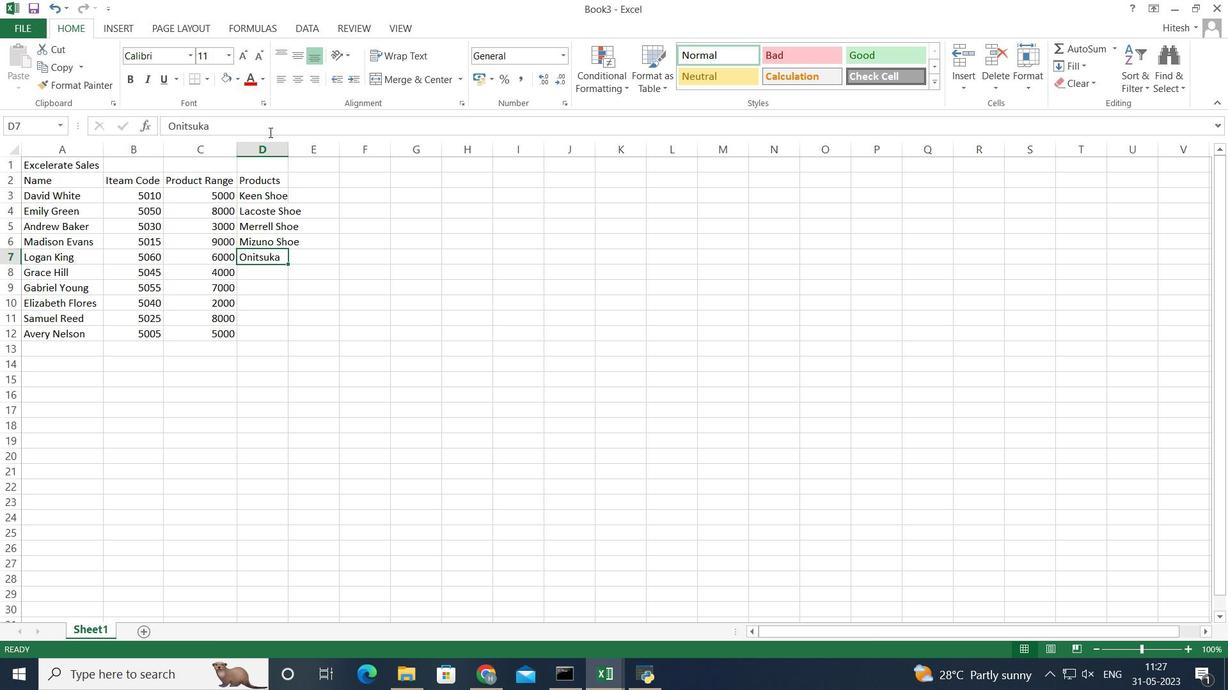 
Action: Key pressed <Key.space><Key.shift>Tiger<Key.space><Key.shift>Shoe<Key.enter><Key.shift>Saloman<Key.backspace><Key.backspace>on<Key.space><Key.shift><Key.shift>Shoe<Key.space><Key.shift>Sanuk<Key.backspace><Key.backspace><Key.backspace><Key.backspace><Key.backspace><Key.enter><Key.shift><Key.shift><Key.shift><Key.shift><Key.shift><Key.shift>Sanuk<Key.space><Key.shift>Shoe<Key.enter><Key.shift>Saucony<Key.space><Key.shift>Shoe<Key.enter><Key.shift>Sperry<Key.space><Key.shift>Shoe<Key.enter><Key.shift>Superga<Key.space><Key.shift>Shoe<Key.enter>
Screenshot: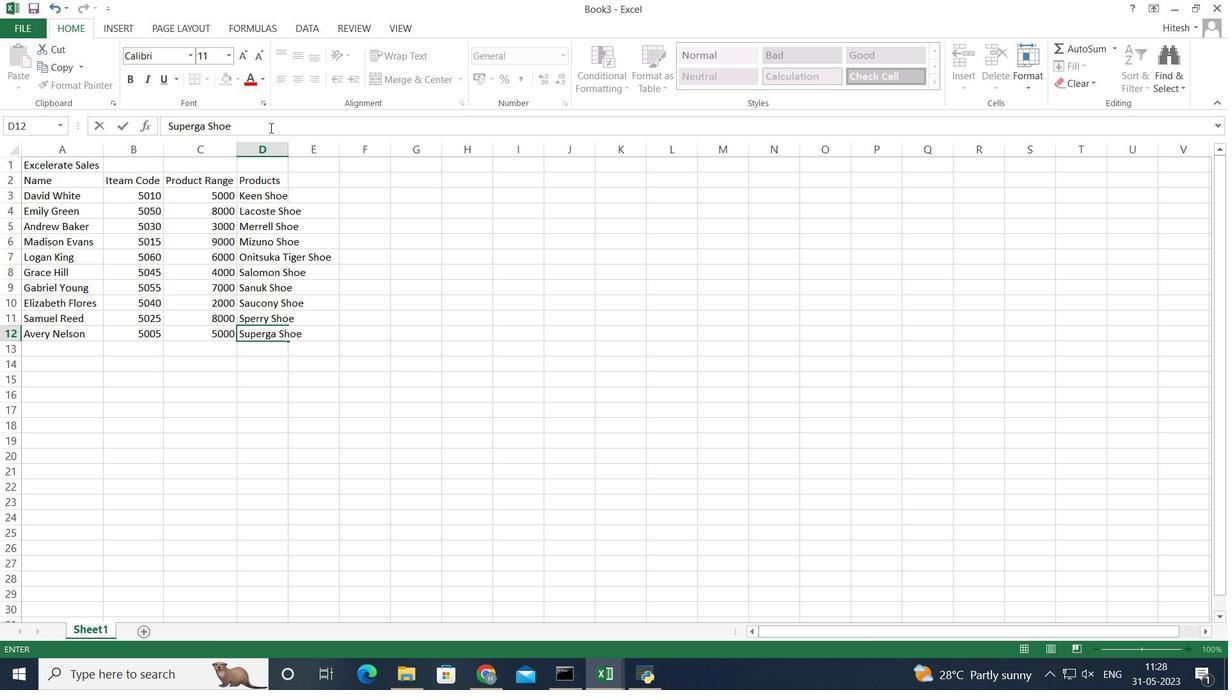 
Action: Mouse moved to (259, 152)
Screenshot: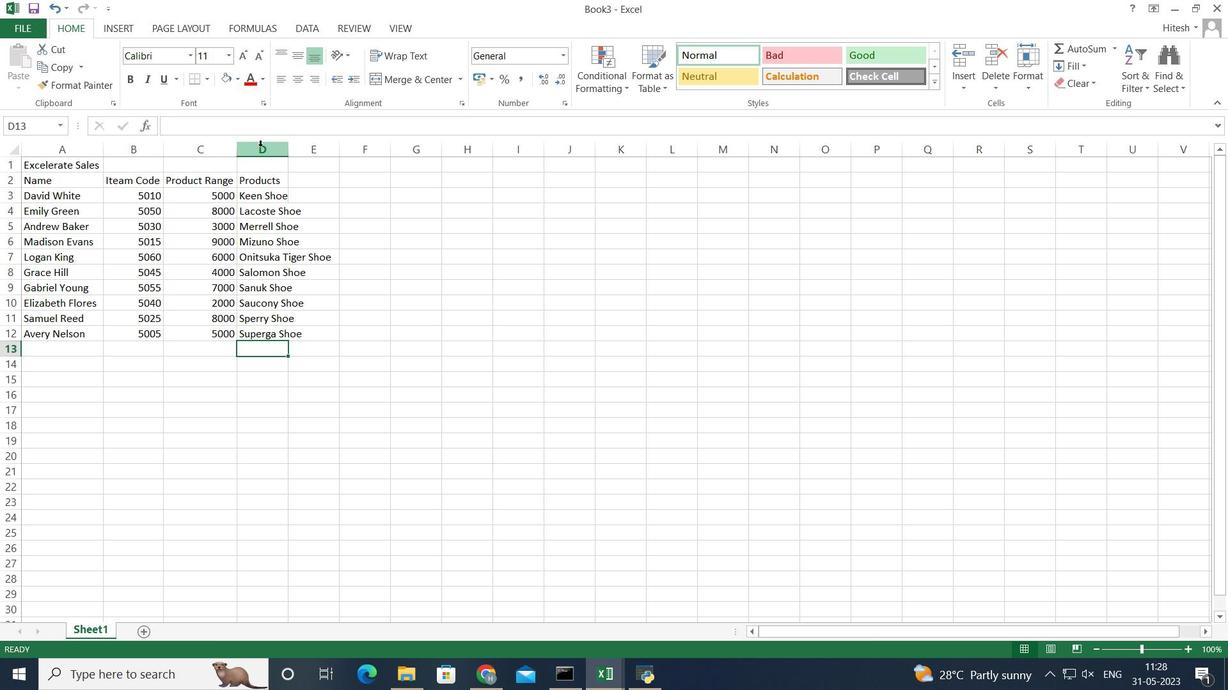 
Action: Mouse pressed left at (259, 152)
Screenshot: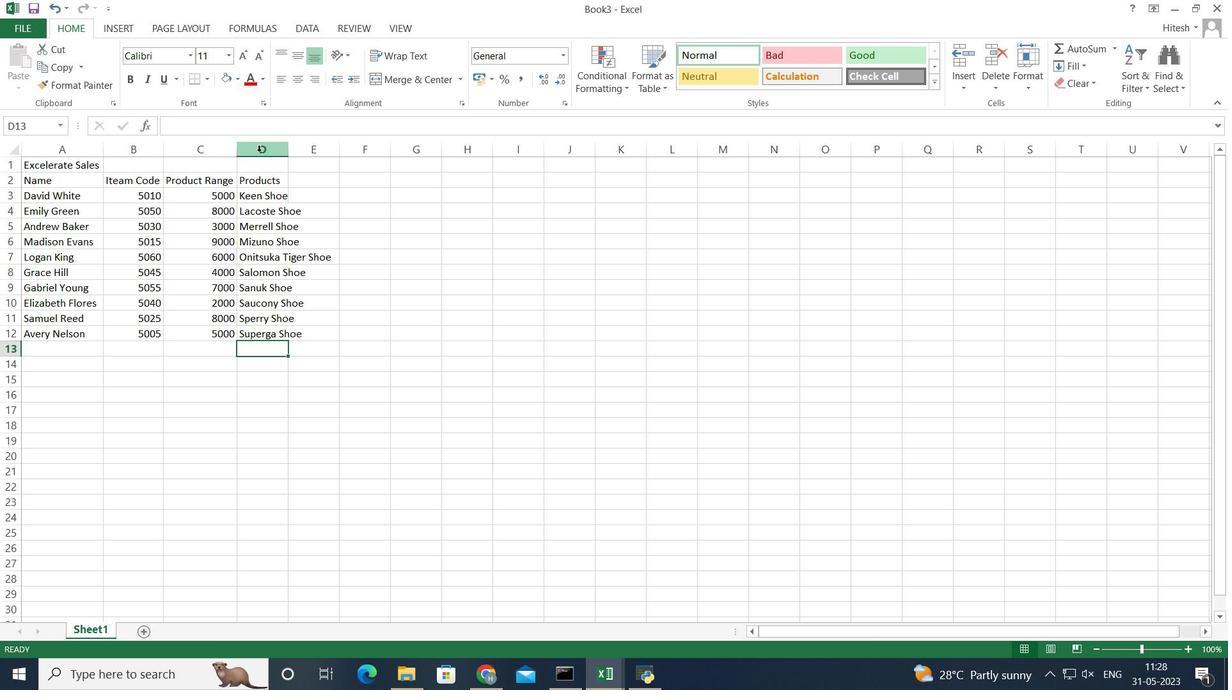 
Action: Mouse moved to (288, 150)
Screenshot: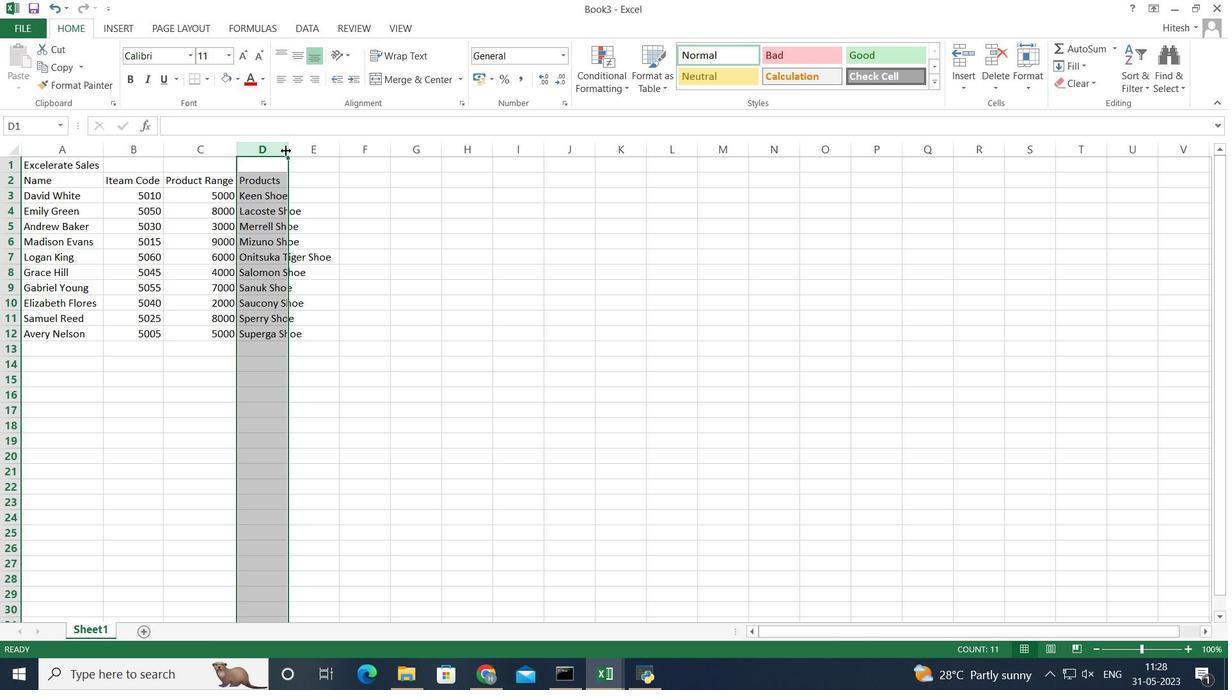 
Action: Mouse pressed left at (288, 150)
Screenshot: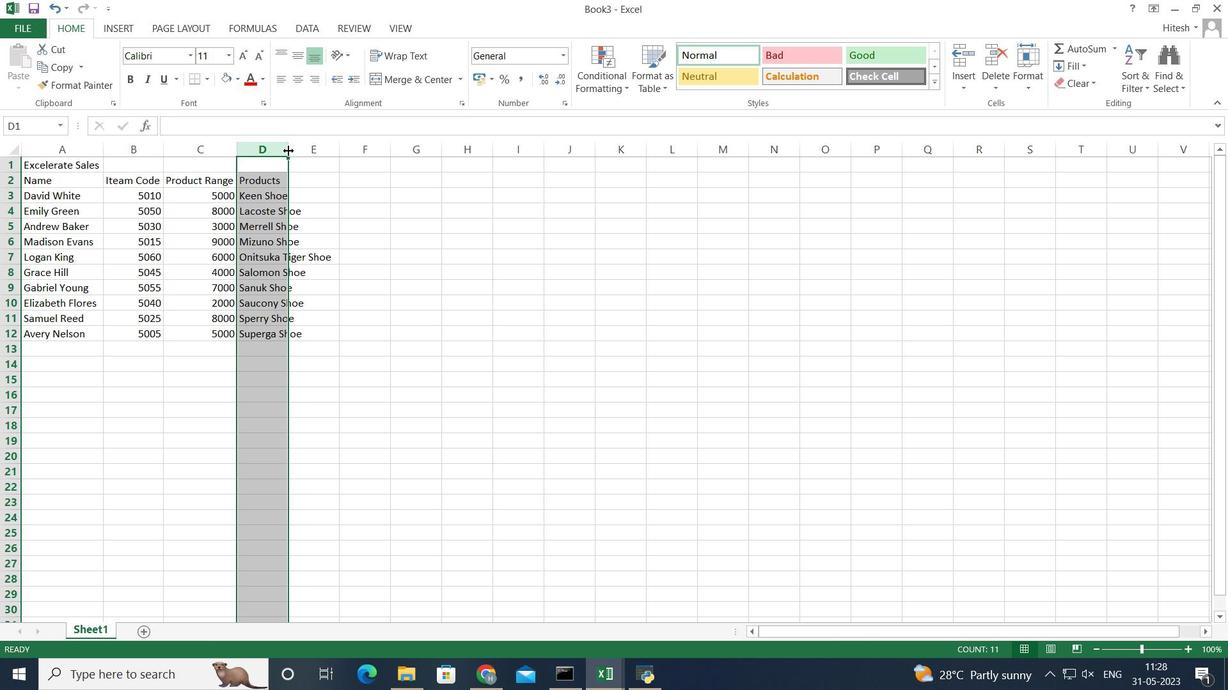 
Action: Mouse moved to (291, 150)
Screenshot: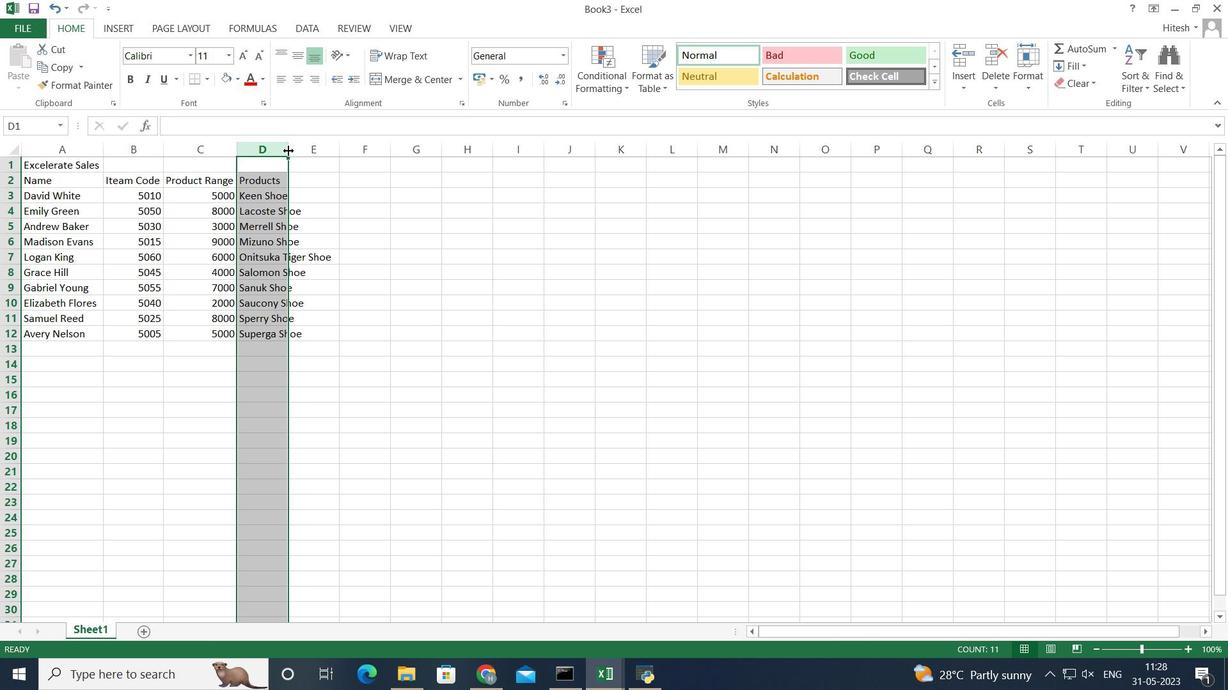 
Action: Mouse pressed left at (291, 150)
Screenshot: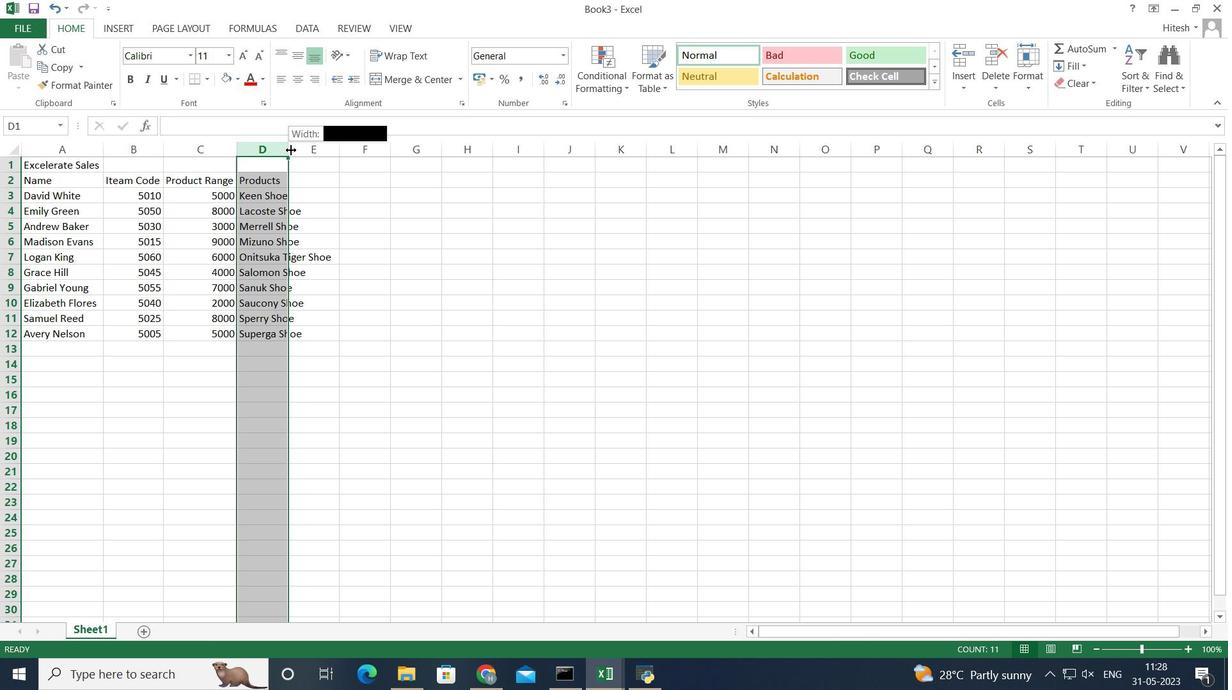 
Action: Mouse pressed left at (291, 150)
Screenshot: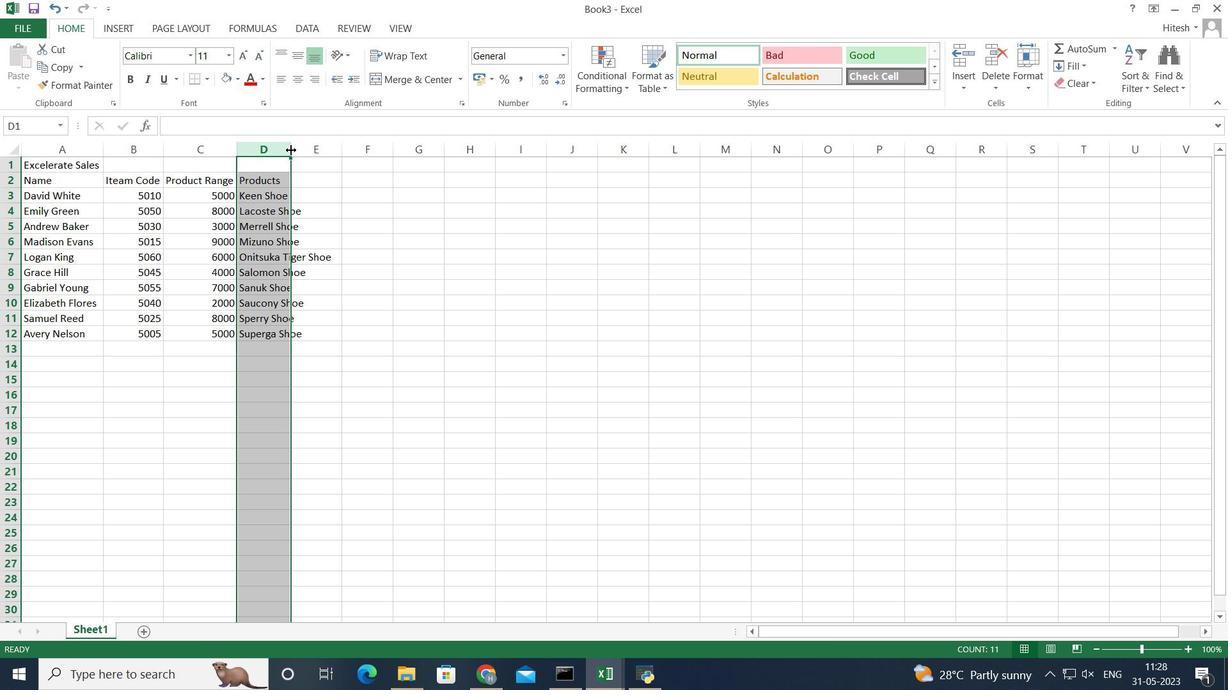 
Action: Mouse pressed left at (291, 150)
Screenshot: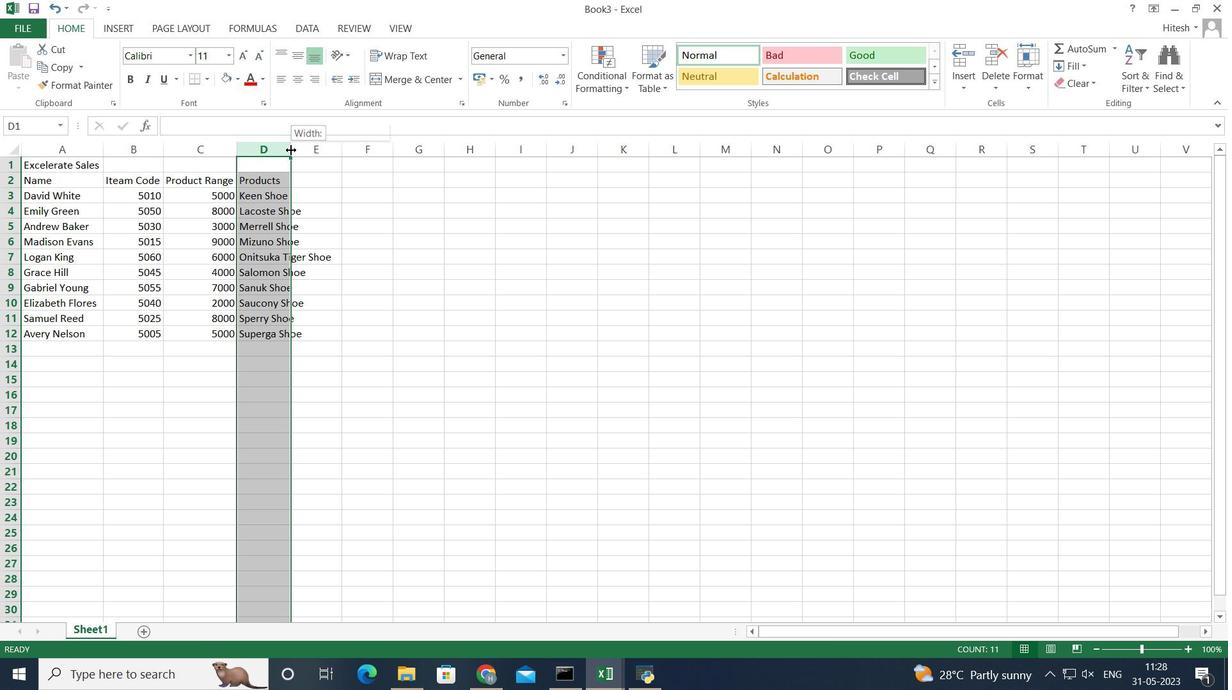 
Action: Mouse moved to (365, 179)
Screenshot: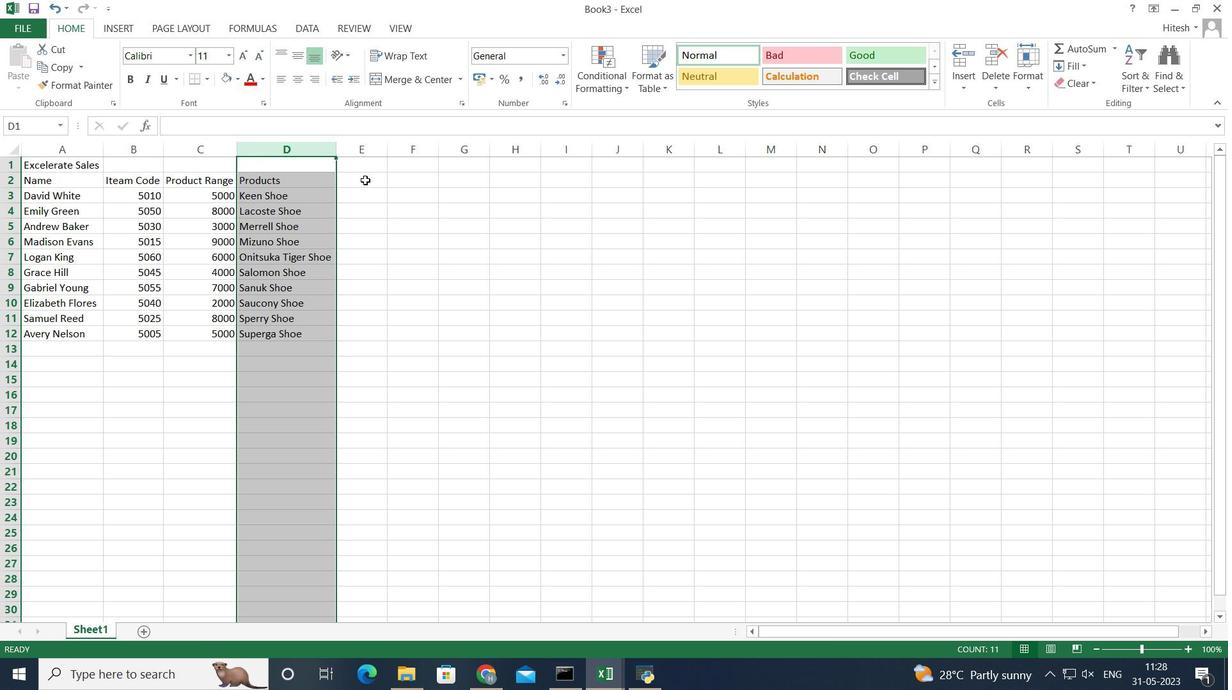 
Action: Mouse pressed left at (365, 179)
Screenshot: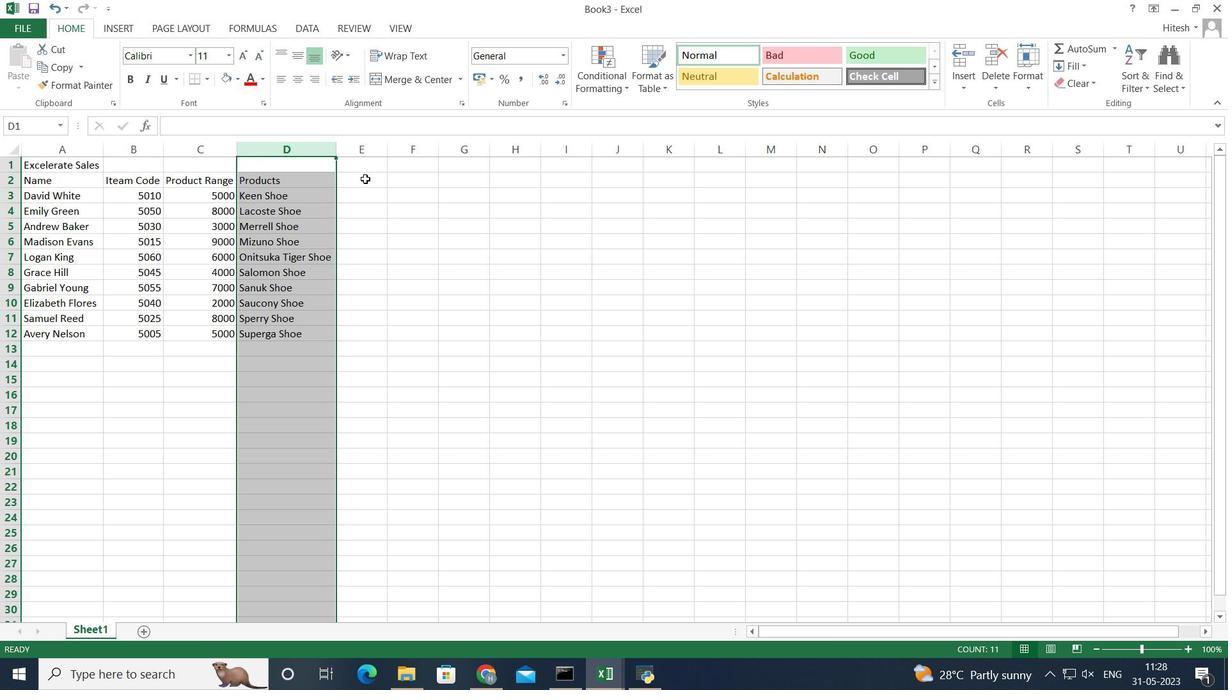 
Action: Mouse moved to (359, 179)
Screenshot: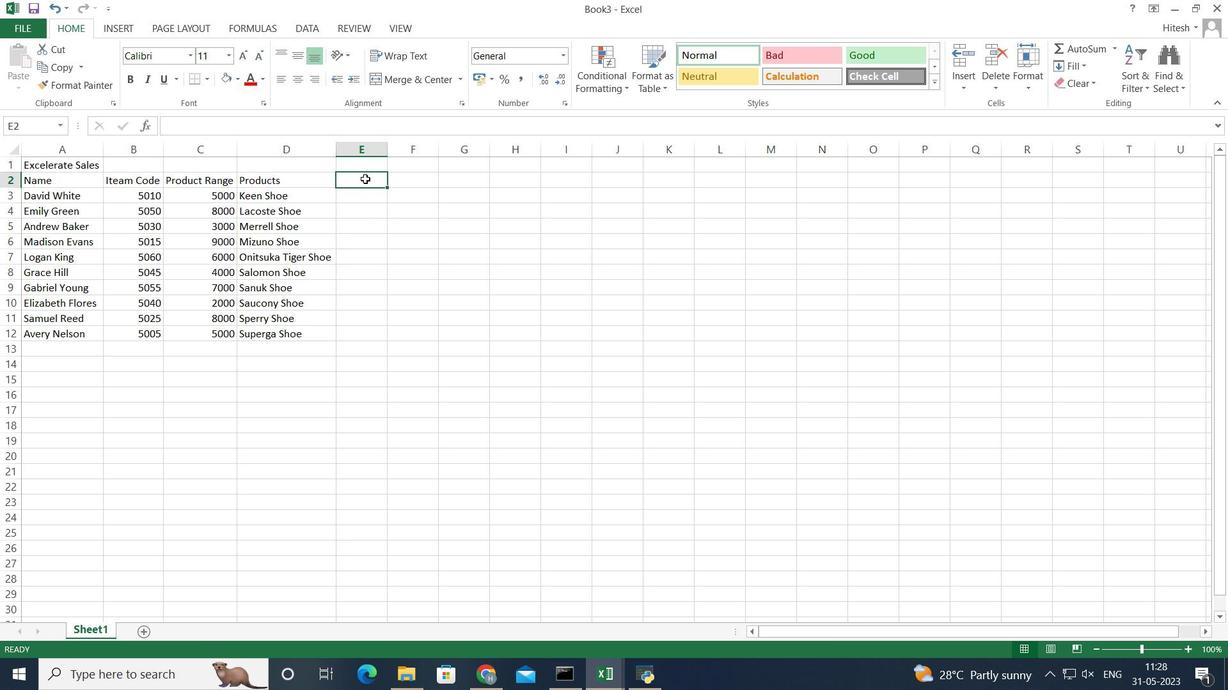 
Action: Key pressed <Key.shift>Quantity<Key.enter>6<Key.enter>8<Key.enter>5<Key.enter>10<Key.enter>7<Key.enter>9<Key.enter>8<Key.enter>5<Key.enter>7<Key.enter>6<Key.enter>
Screenshot: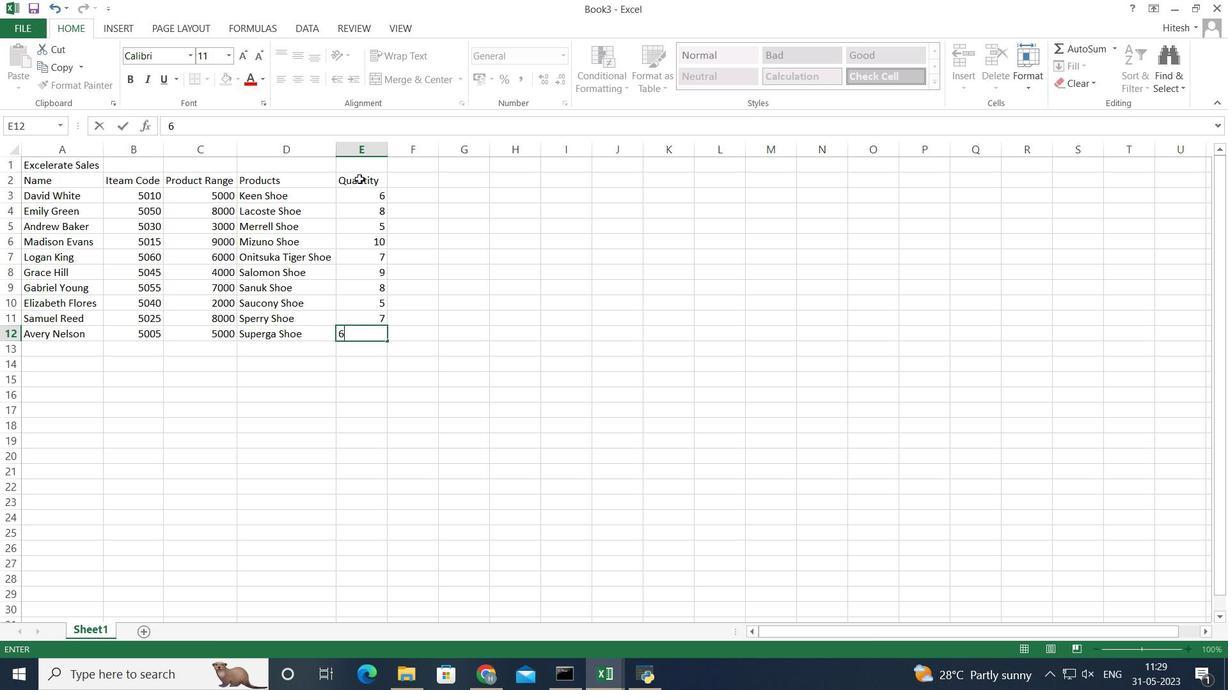 
Action: Mouse moved to (416, 177)
Screenshot: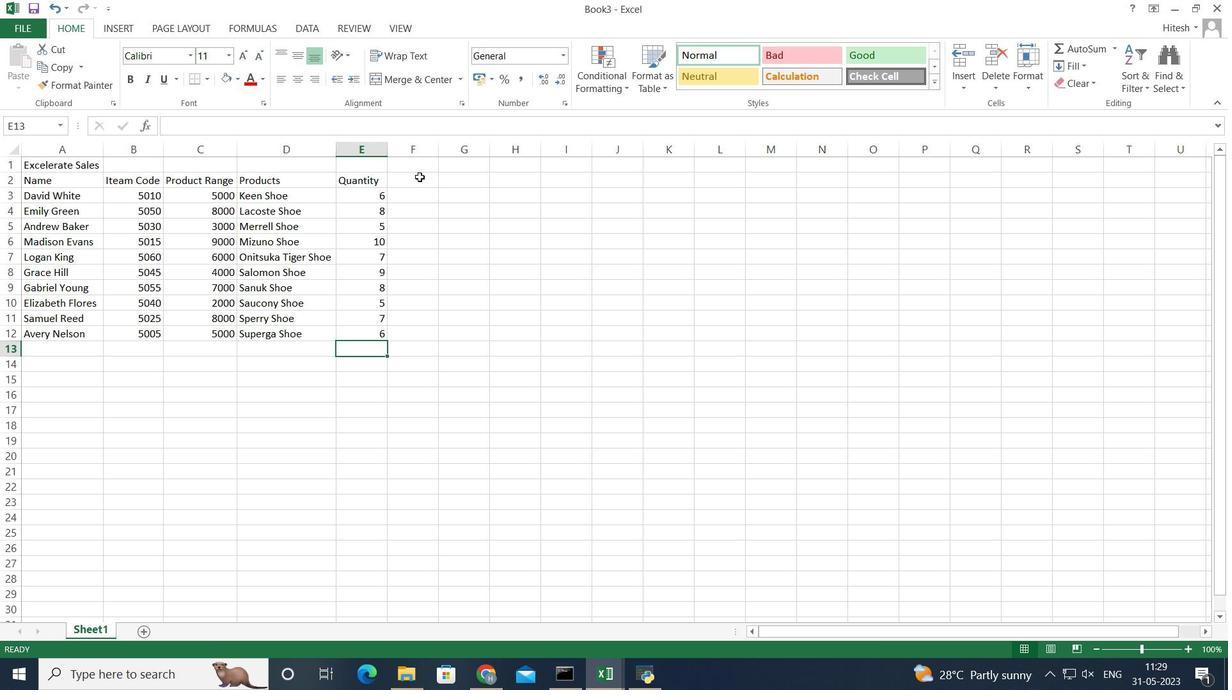 
Action: Mouse pressed left at (416, 177)
Screenshot: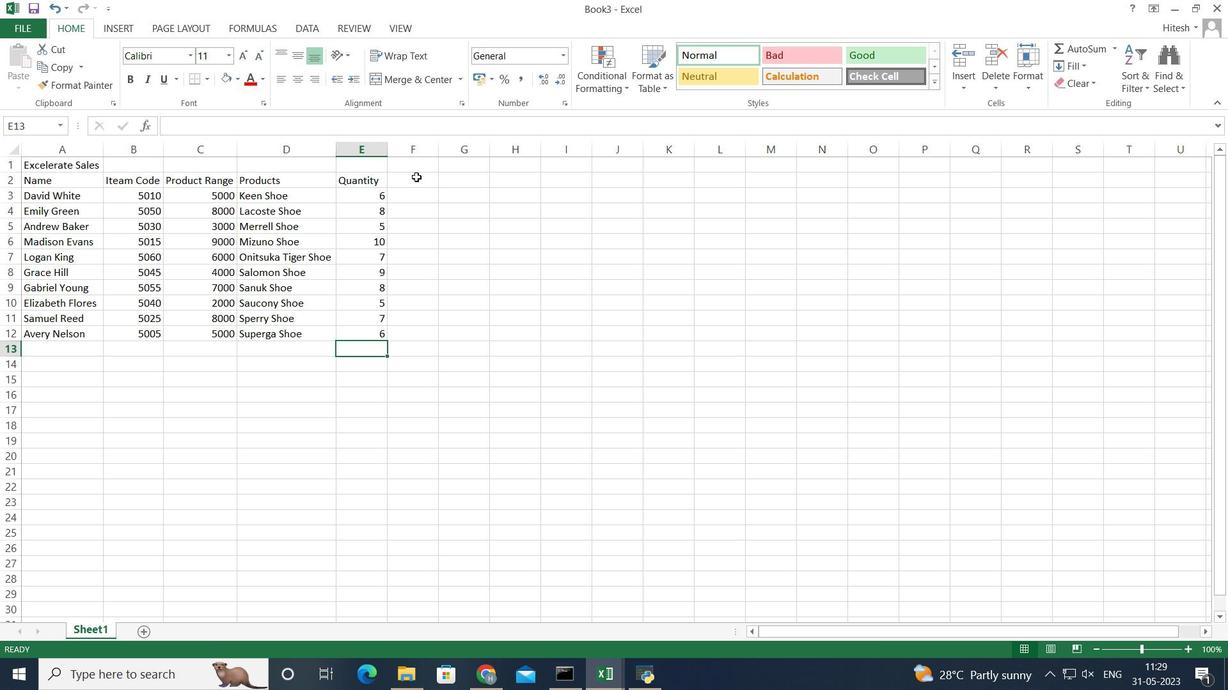 
Action: Key pressed <Key.shift>Tax<Key.enter>
Screenshot: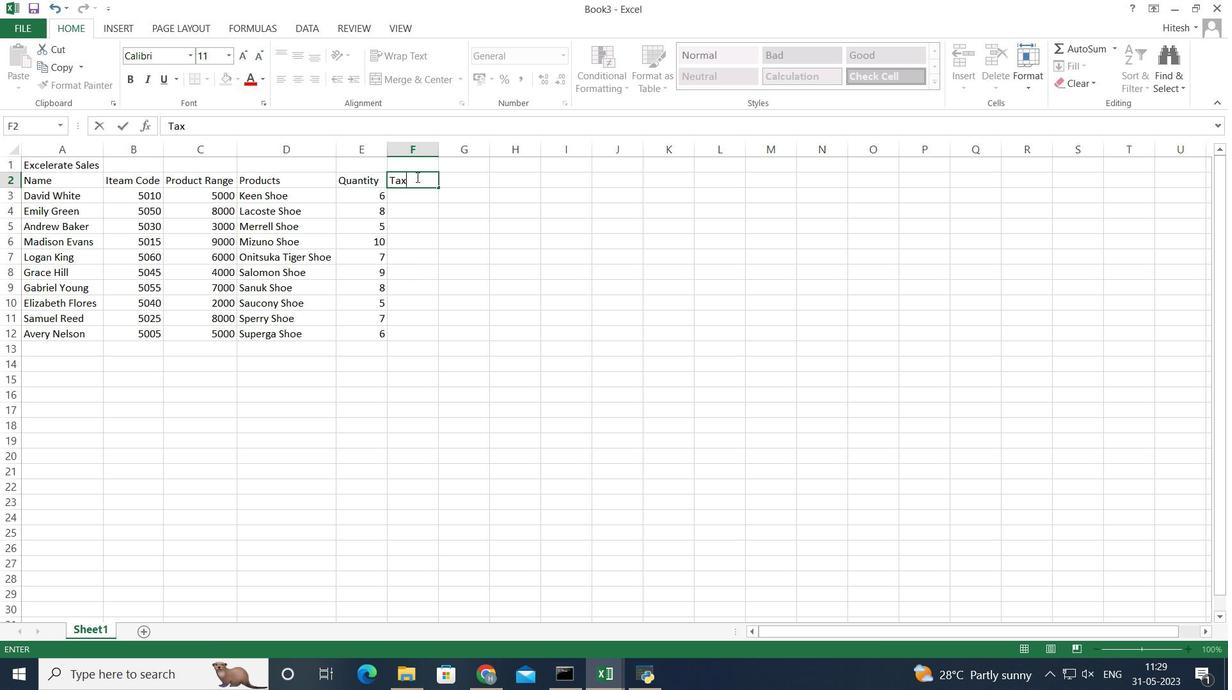 
Action: Mouse moved to (199, 199)
Screenshot: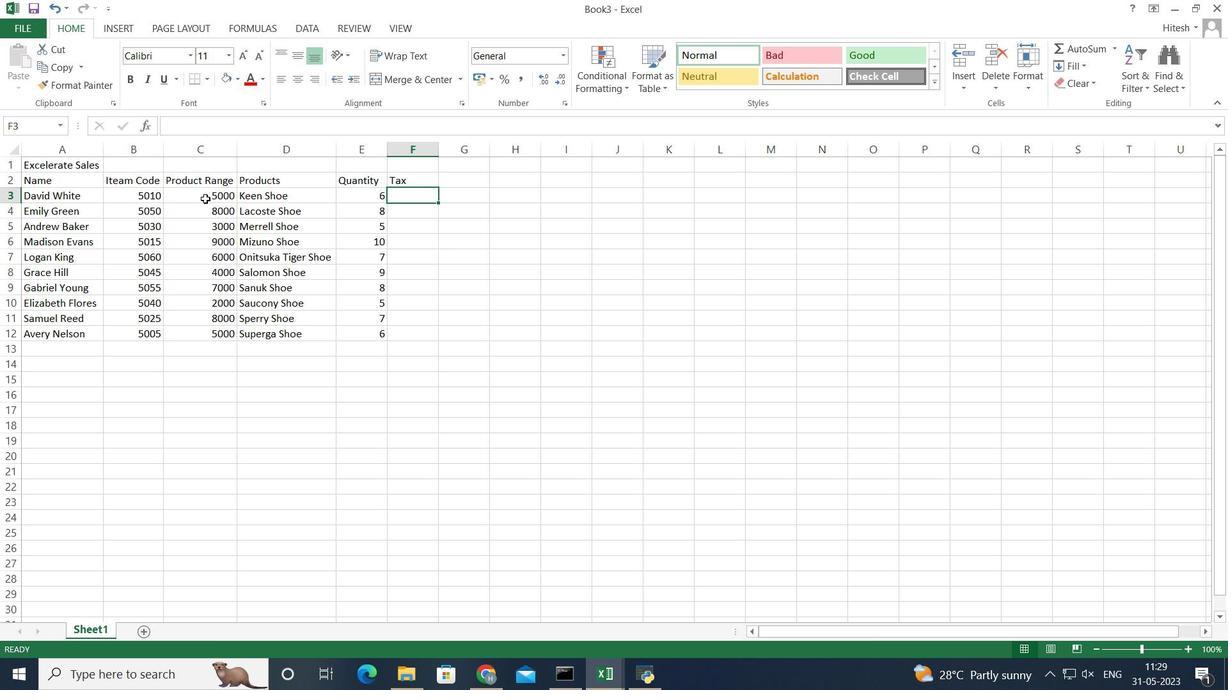 
Action: Key pressed =
Screenshot: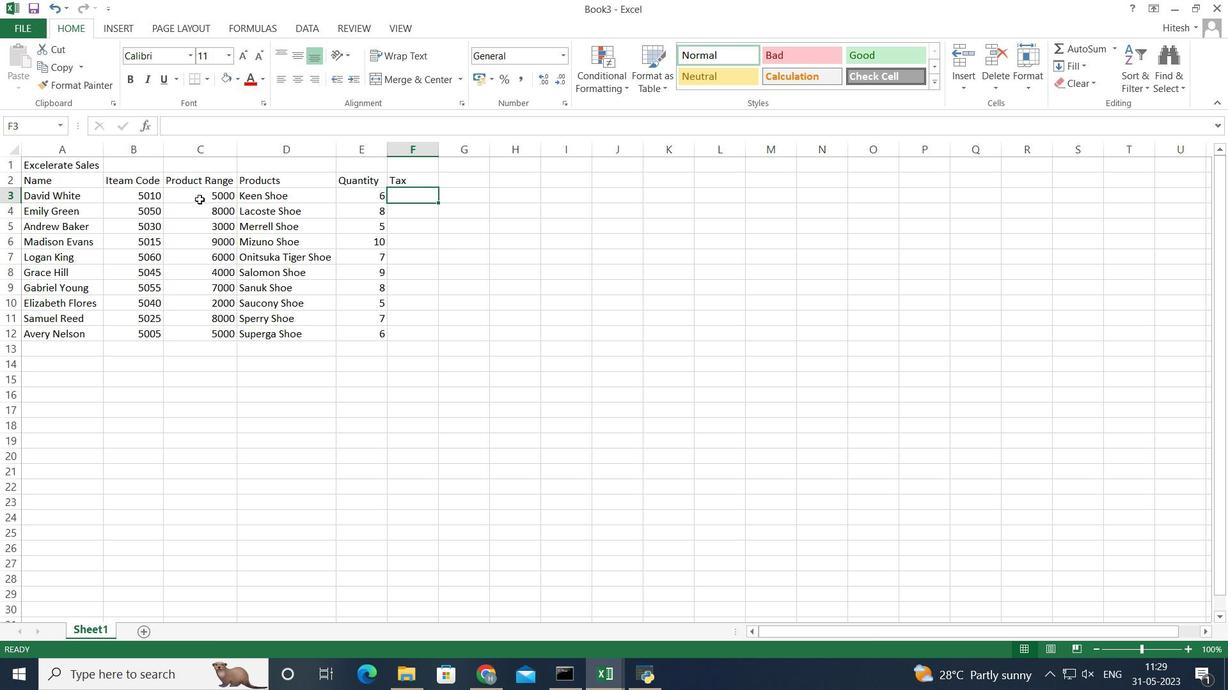 
Action: Mouse moved to (204, 214)
Screenshot: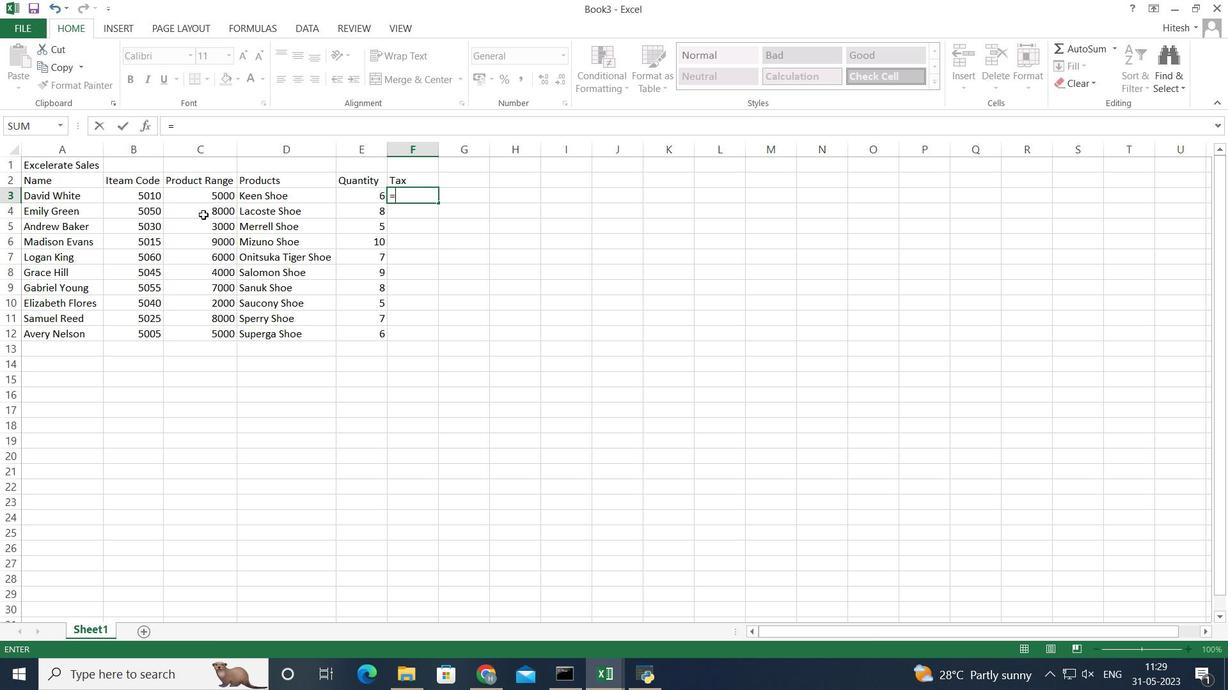 
Action: Key pressed <Key.shift_r>(
Screenshot: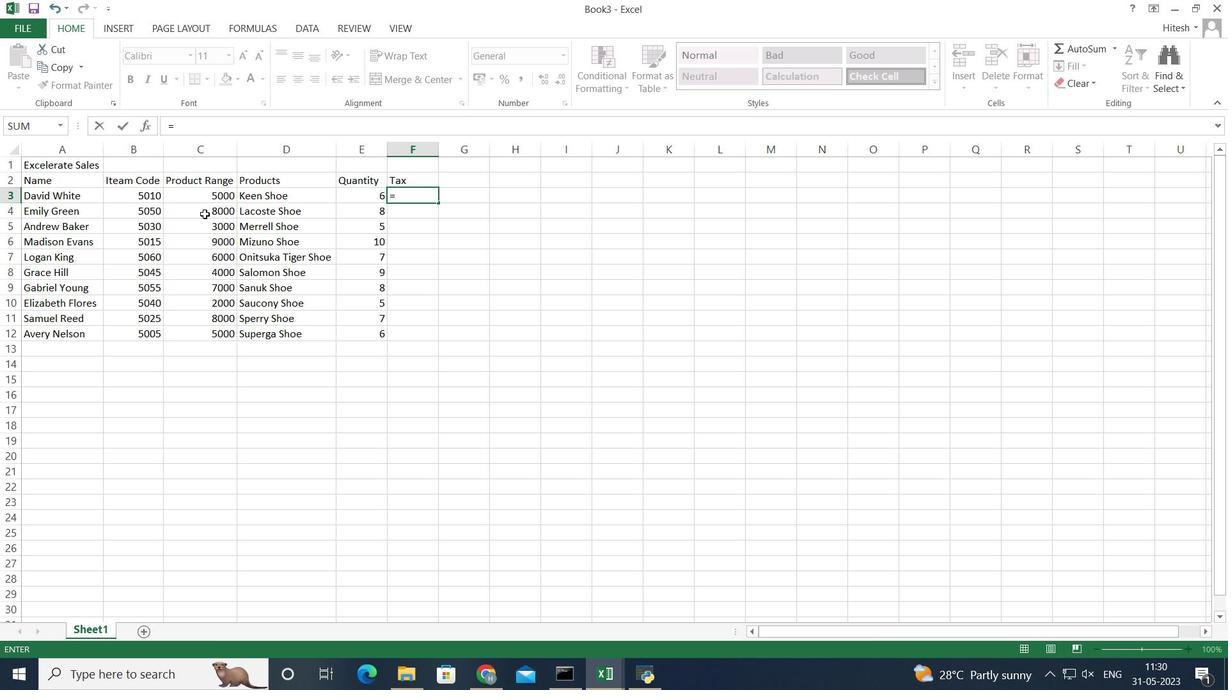 
Action: Mouse moved to (220, 198)
Screenshot: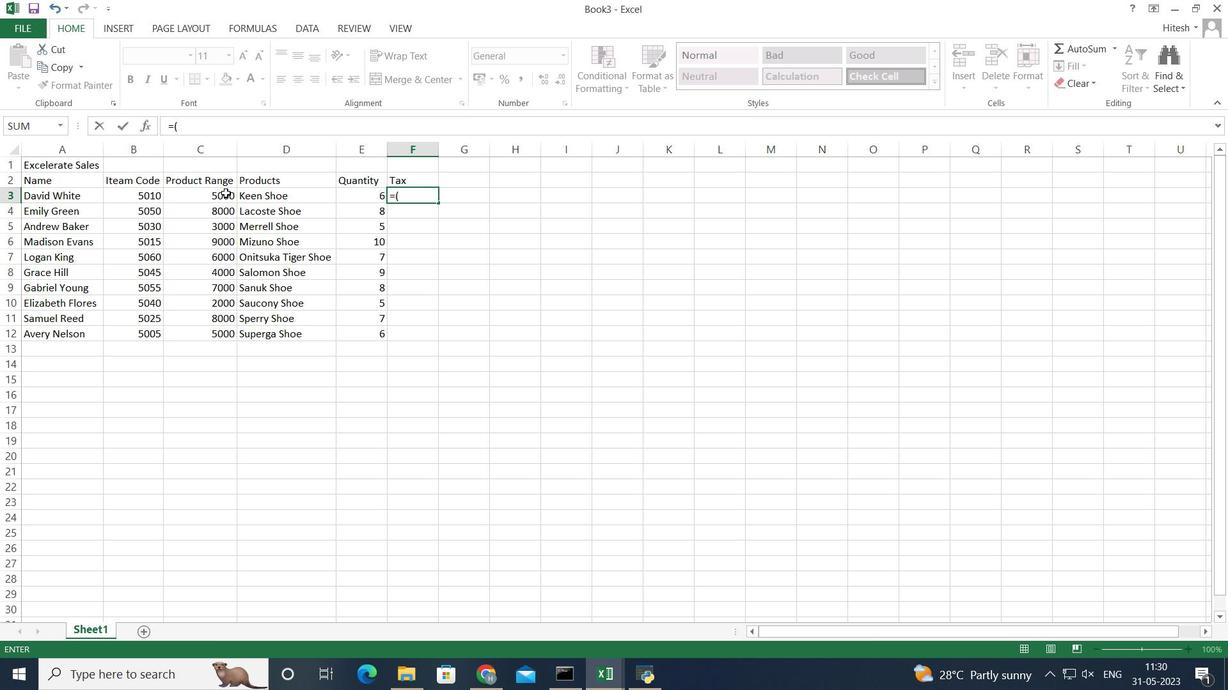 
Action: Mouse pressed left at (220, 198)
Screenshot: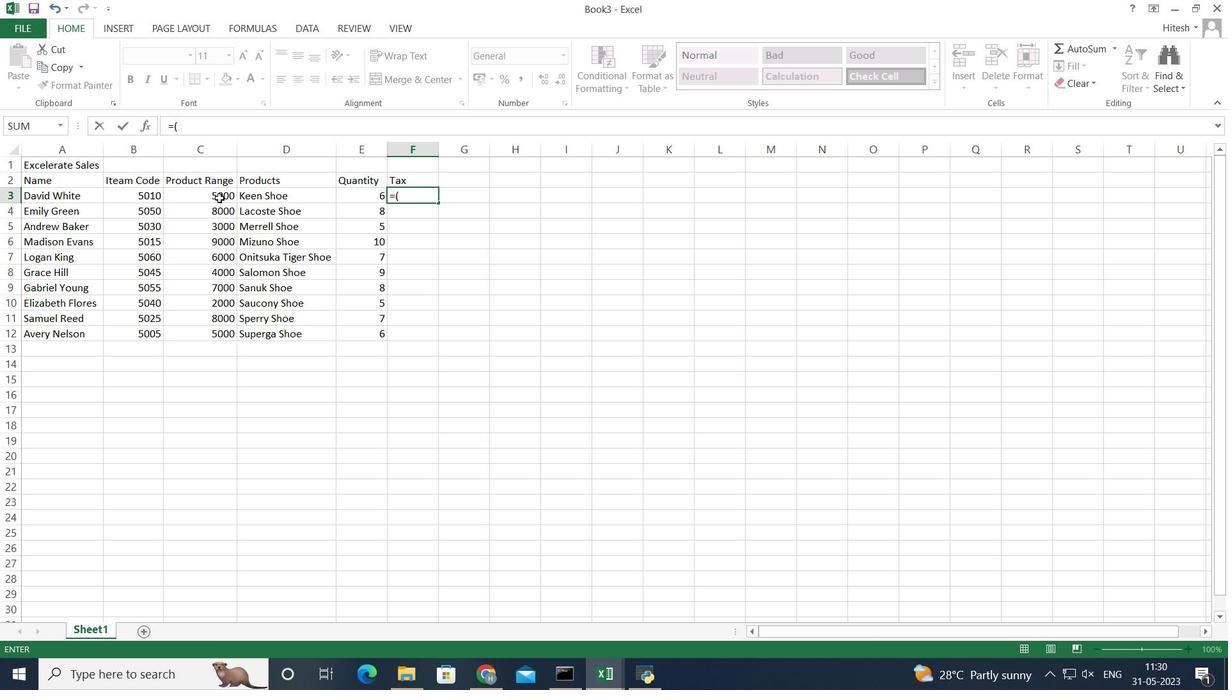 
Action: Mouse moved to (216, 200)
Screenshot: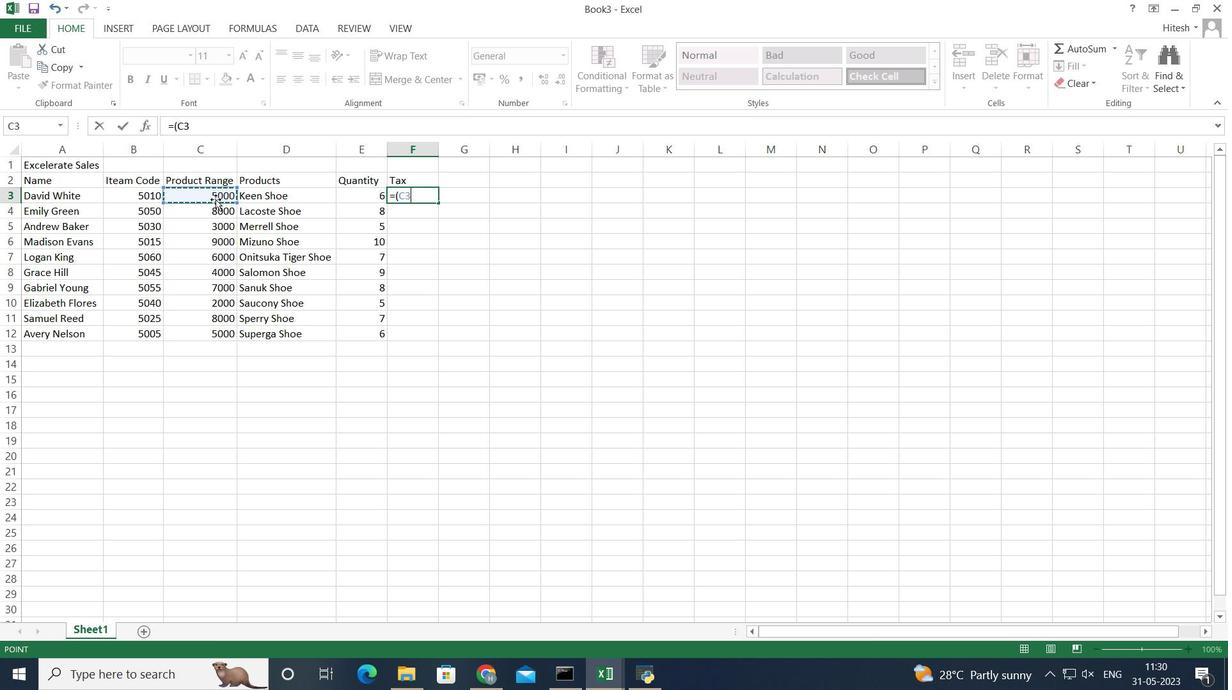 
Action: Key pressed *
Screenshot: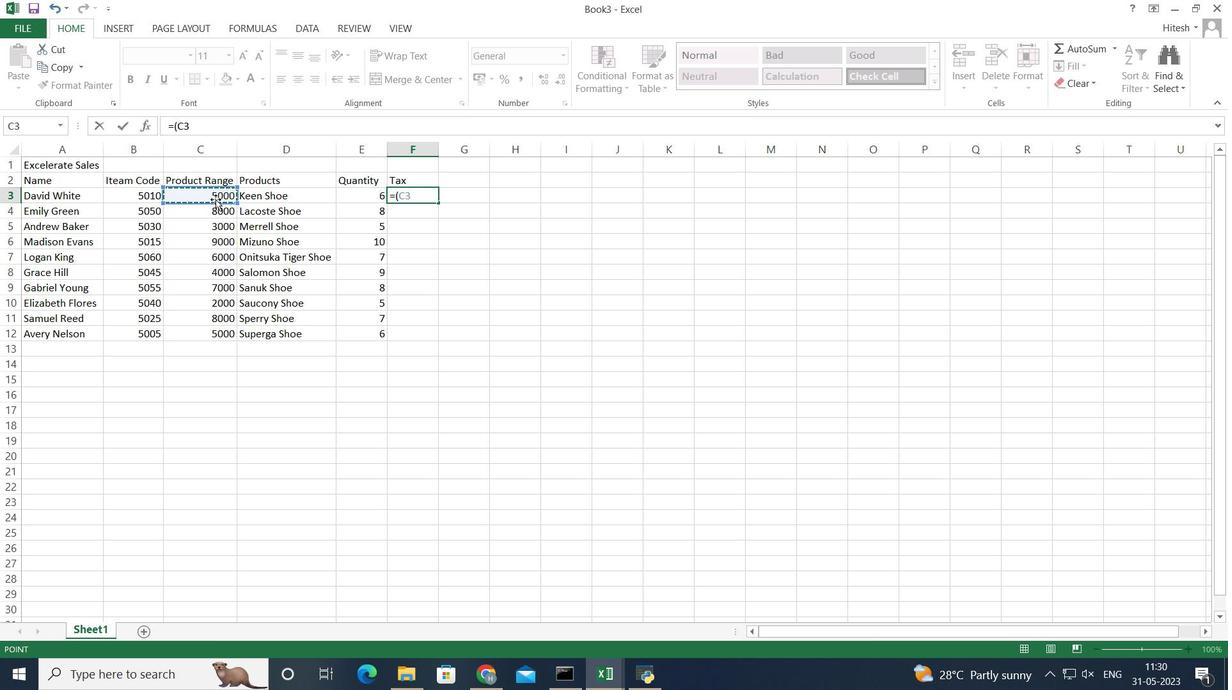 
Action: Mouse moved to (342, 197)
Screenshot: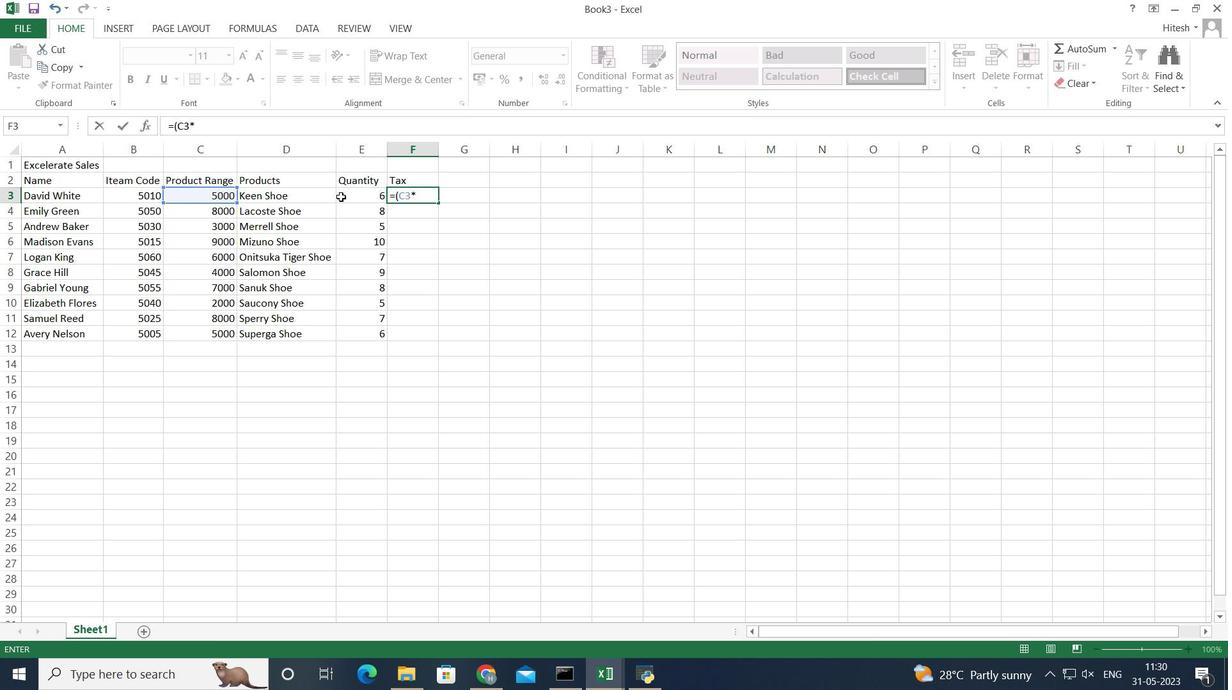 
Action: Mouse pressed left at (342, 197)
Screenshot: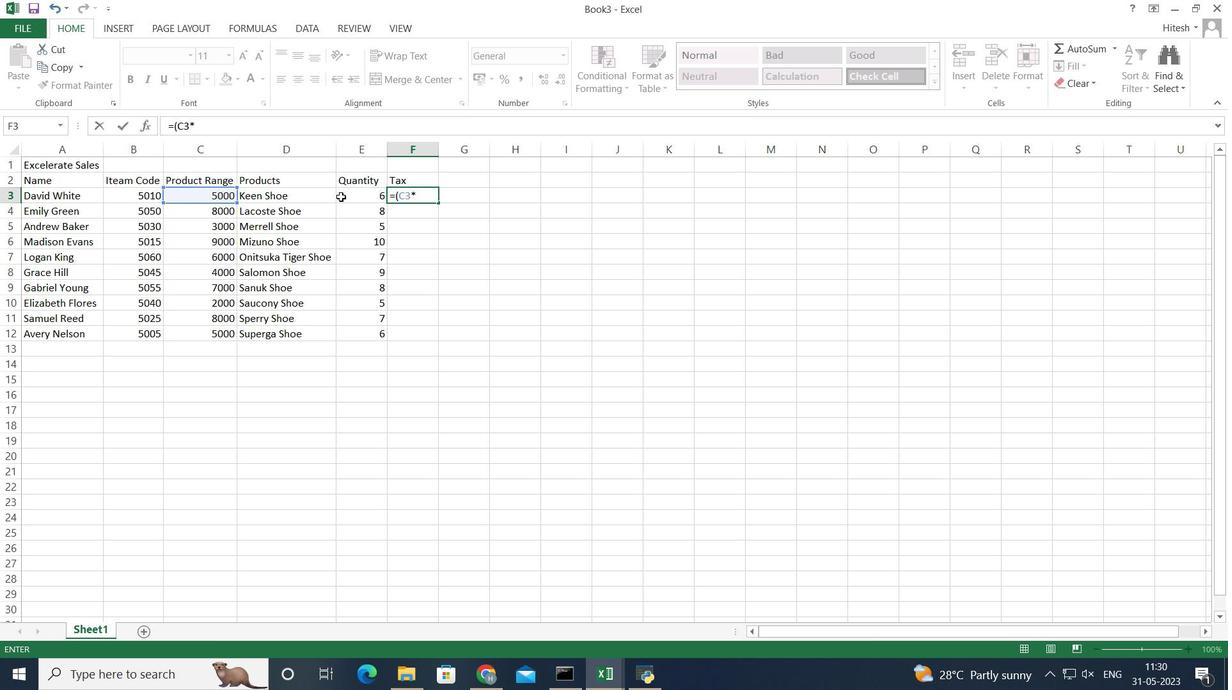 
Action: Mouse moved to (343, 196)
Screenshot: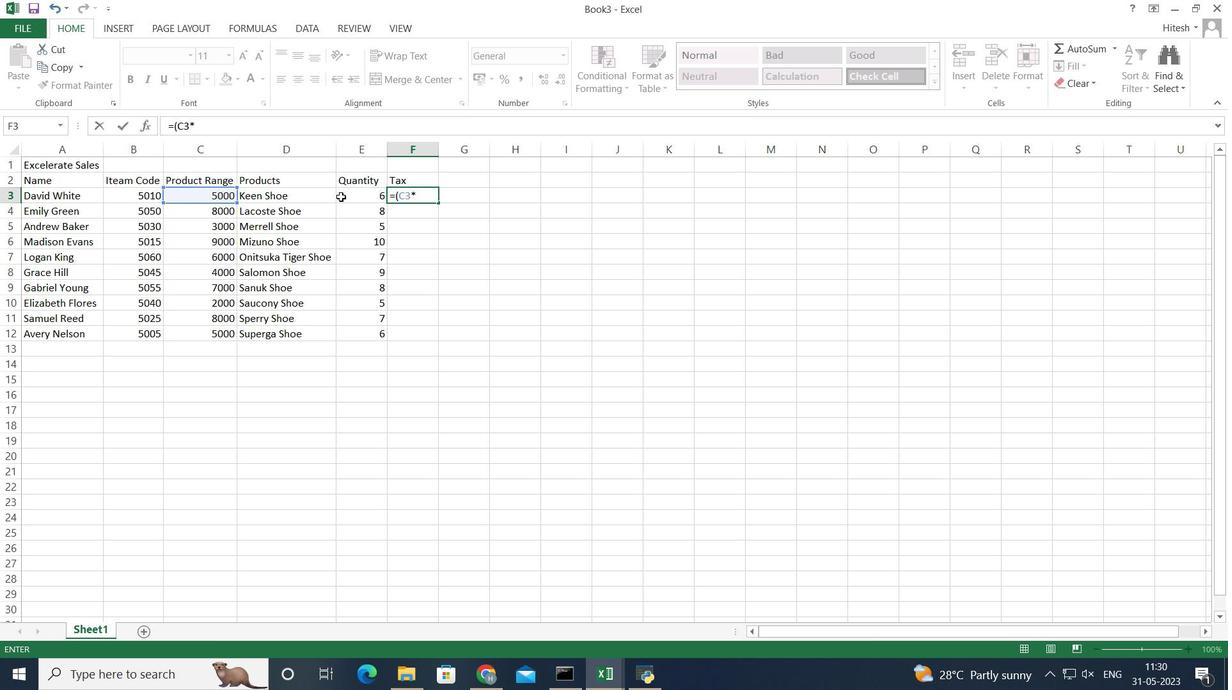 
Action: Key pressed <Key.shift_r>)
Screenshot: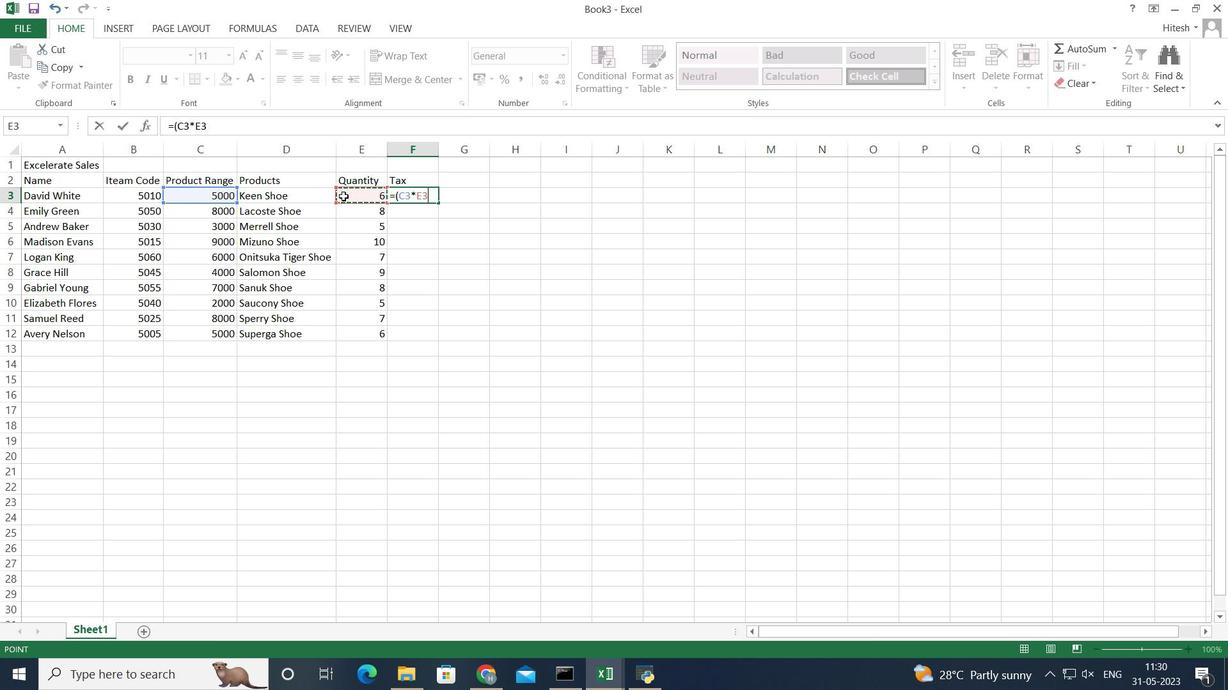 
Action: Mouse moved to (344, 196)
Screenshot: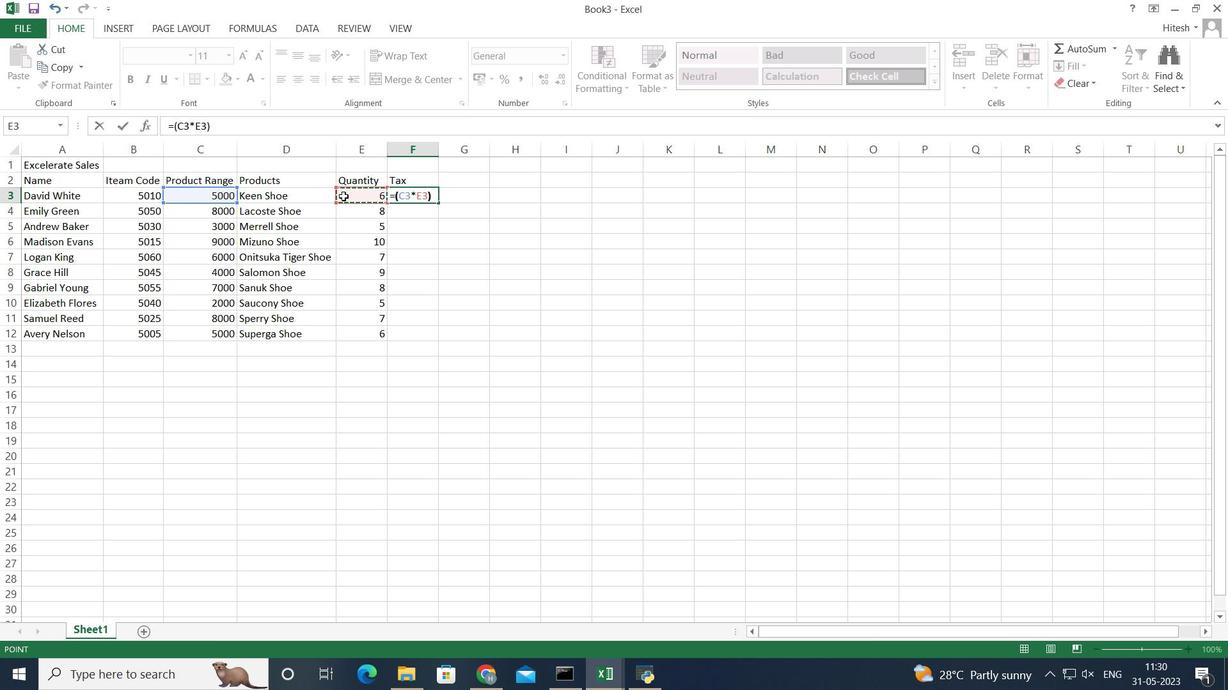 
Action: Key pressed *
Screenshot: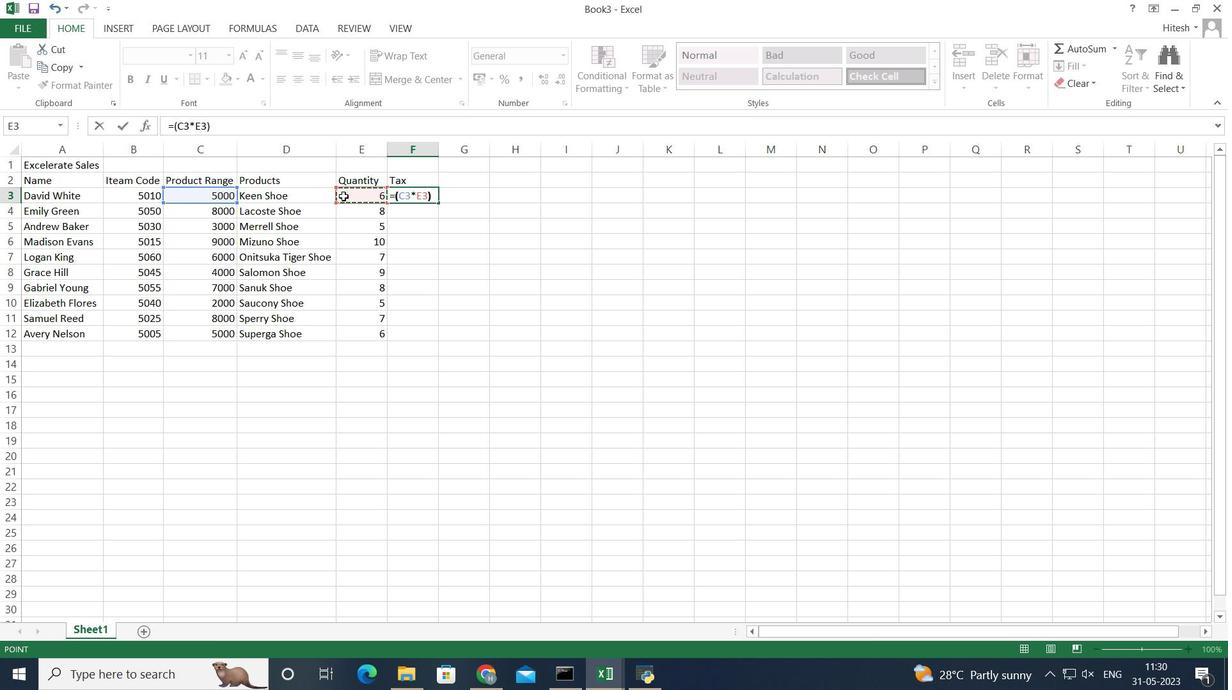 
Action: Mouse moved to (346, 196)
Screenshot: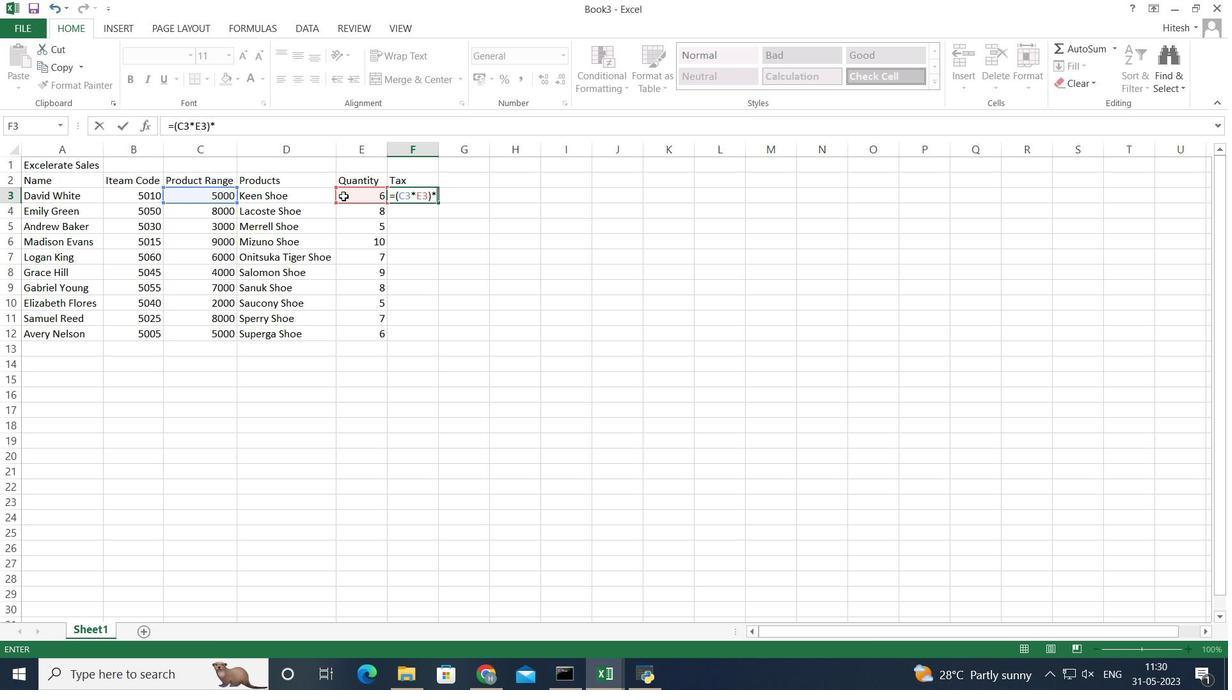 
Action: Key pressed 1
Screenshot: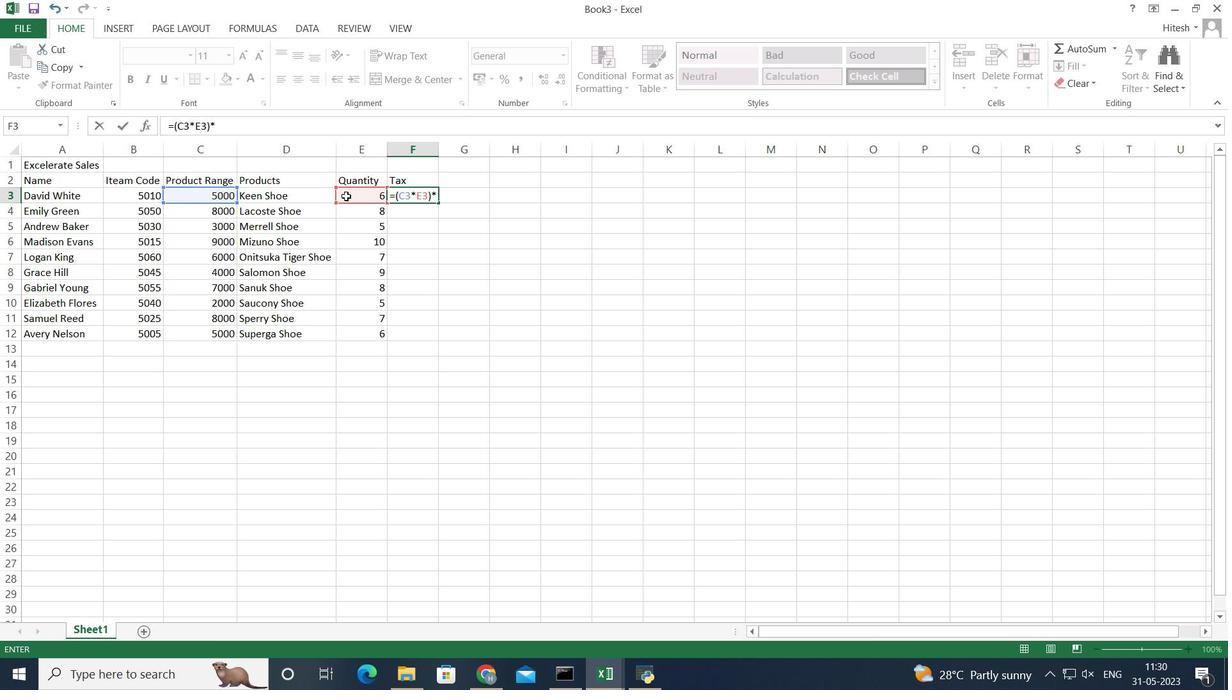 
Action: Mouse moved to (346, 196)
Screenshot: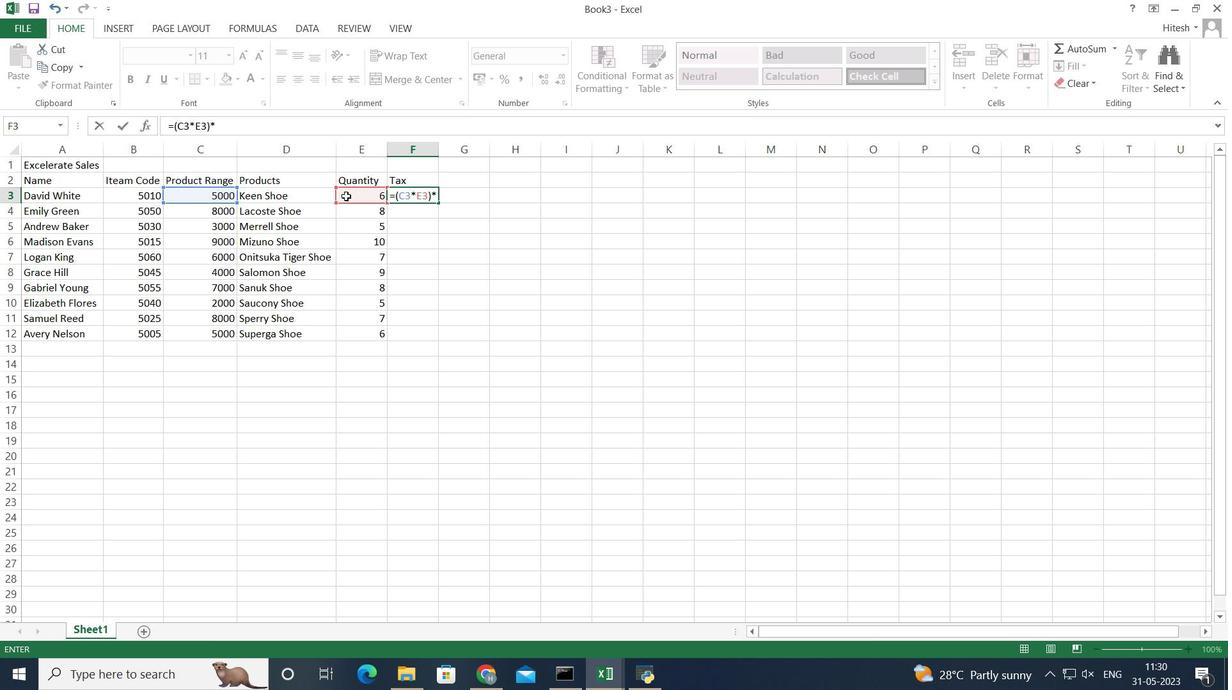
Action: Key pressed 2<Key.shift><Key.shift><Key.shift><Key.shift><Key.shift><Key.shift><Key.shift><Key.shift><Key.shift><Key.shift><Key.shift><Key.shift><Key.shift><Key.shift><Key.shift><Key.shift><Key.shift><Key.shift><Key.shift><Key.shift><Key.shift><Key.shift><Key.shift><Key.shift>%<Key.enter>
Screenshot: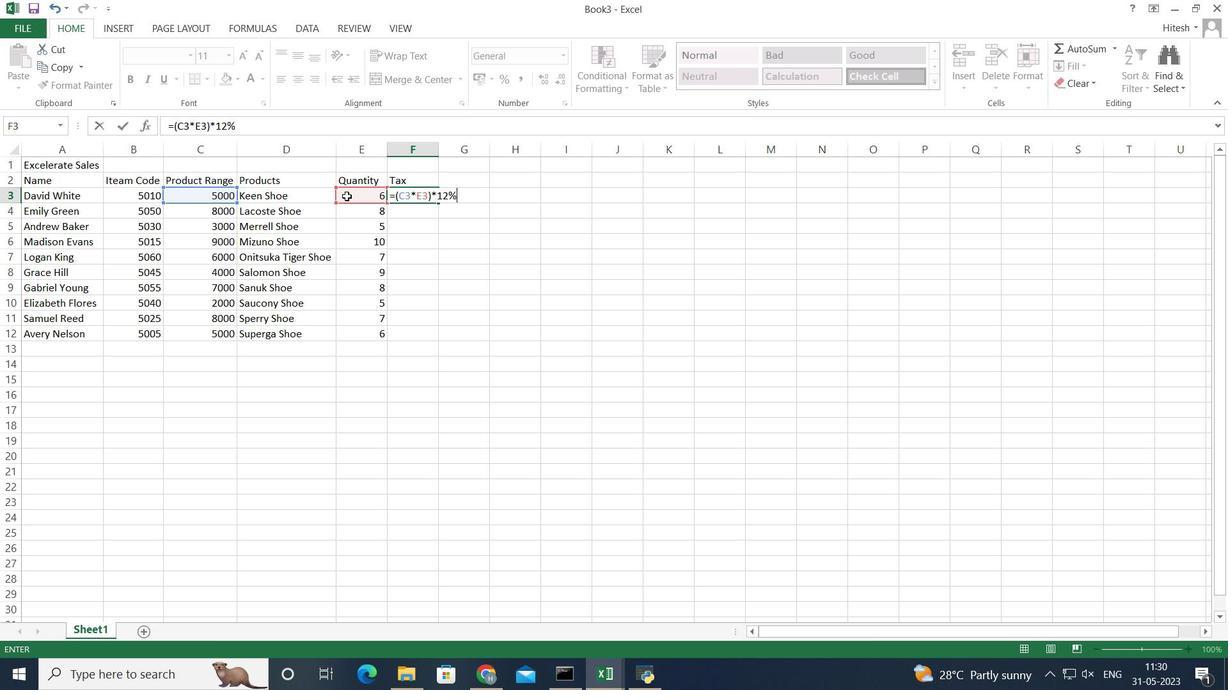 
Action: Mouse moved to (475, 233)
Screenshot: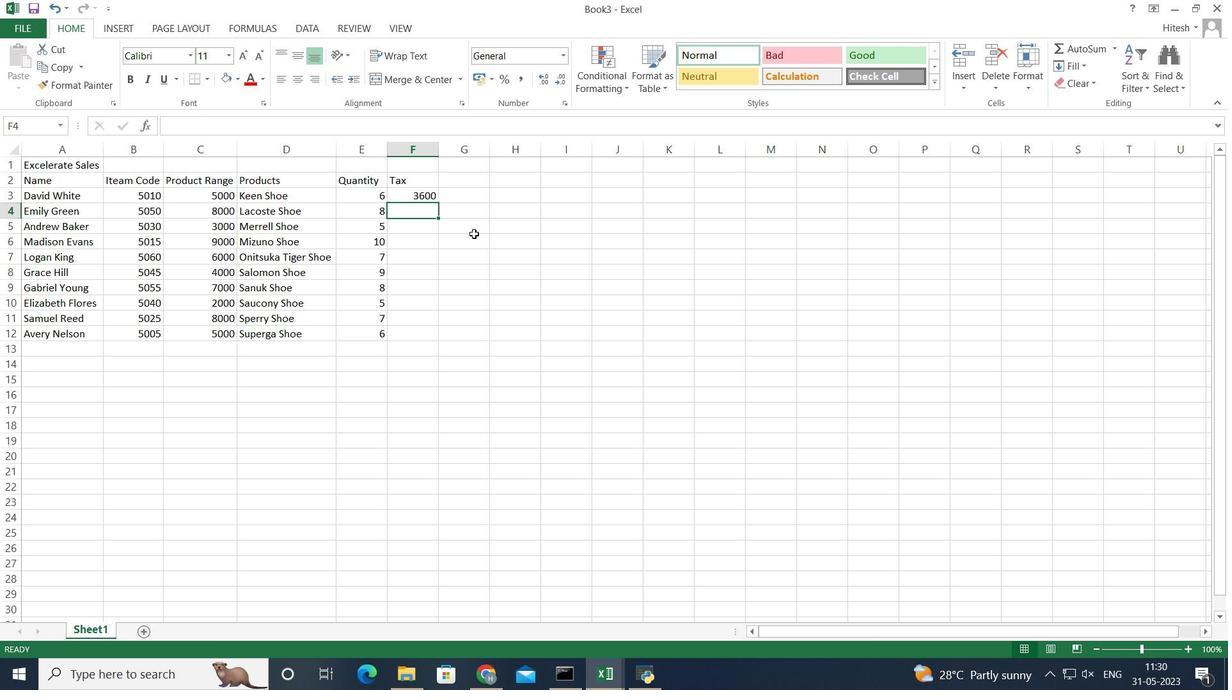 
Action: Mouse pressed left at (475, 233)
Screenshot: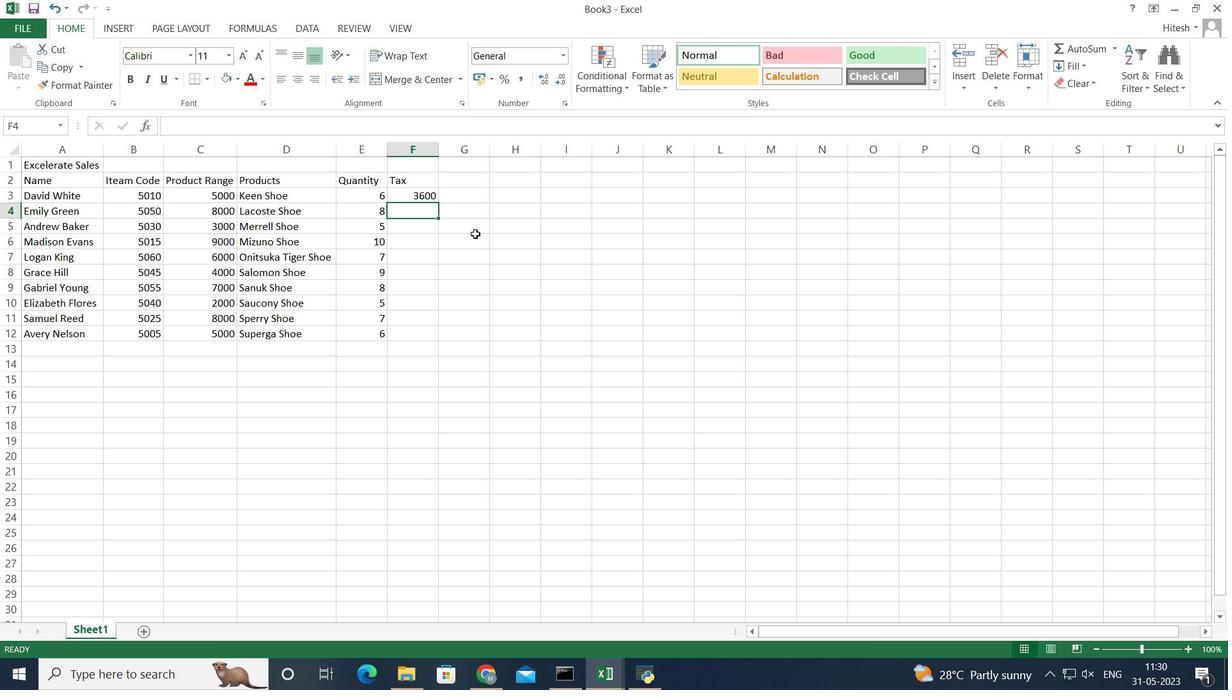 
Action: Mouse moved to (412, 210)
Screenshot: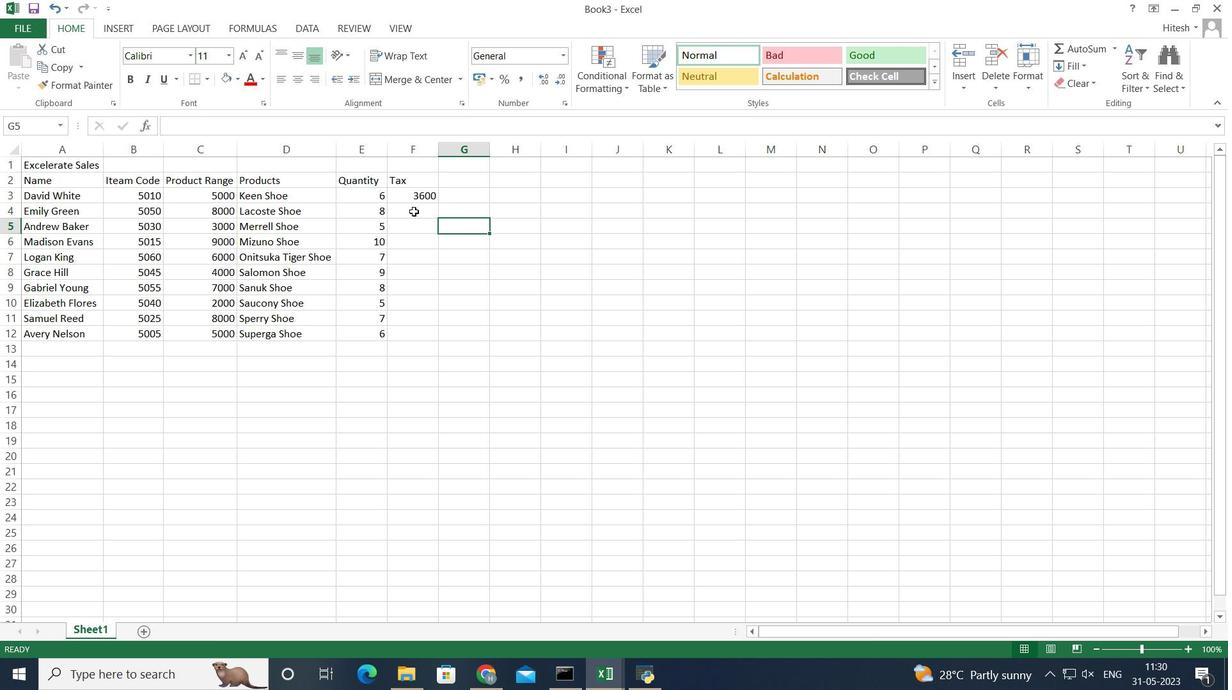 
Action: Mouse pressed left at (412, 210)
Screenshot: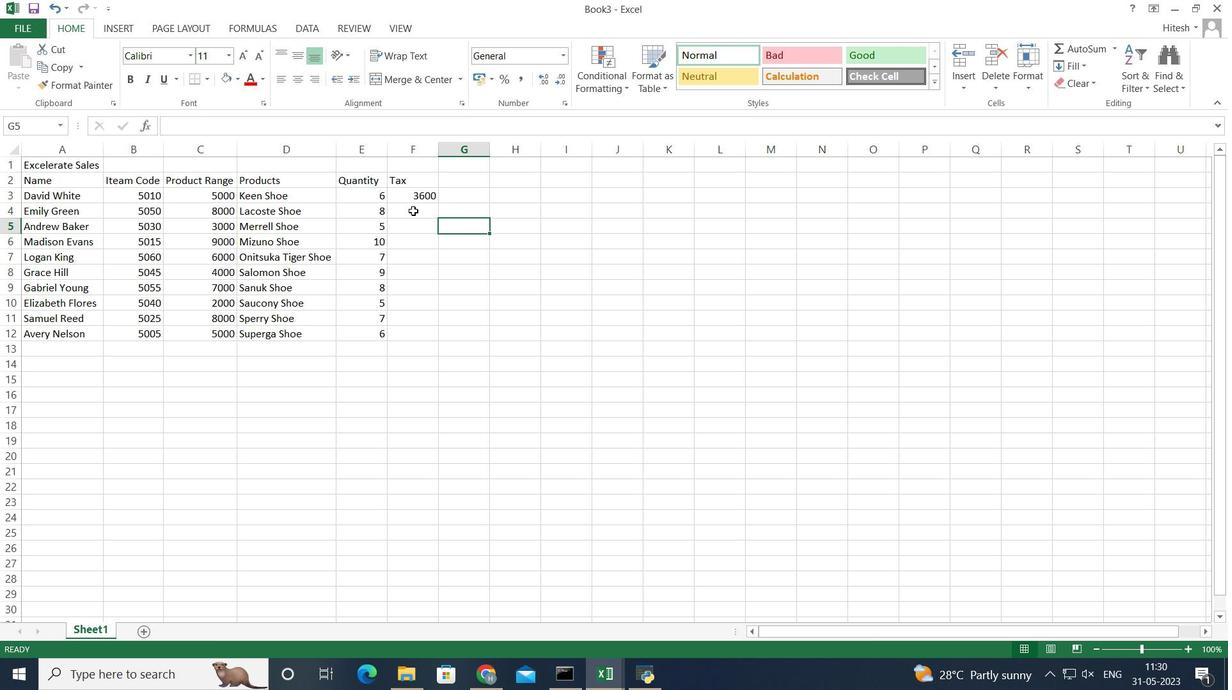 
Action: Mouse moved to (412, 209)
Screenshot: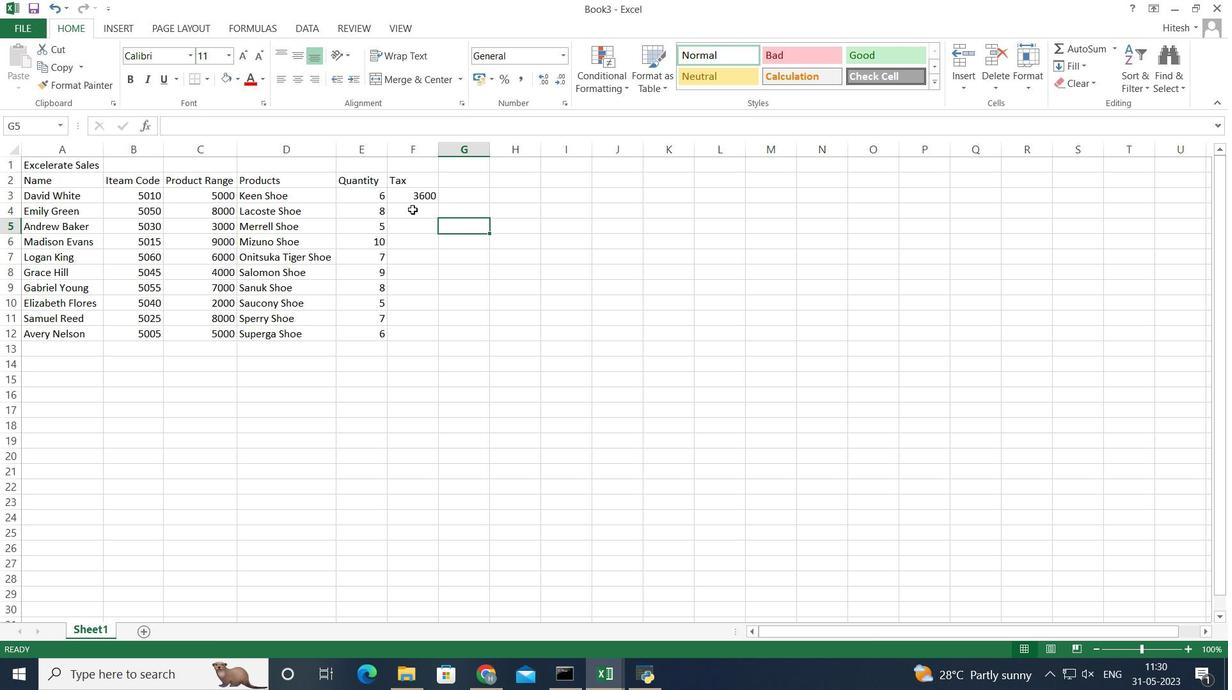 
Action: Key pressed =
Screenshot: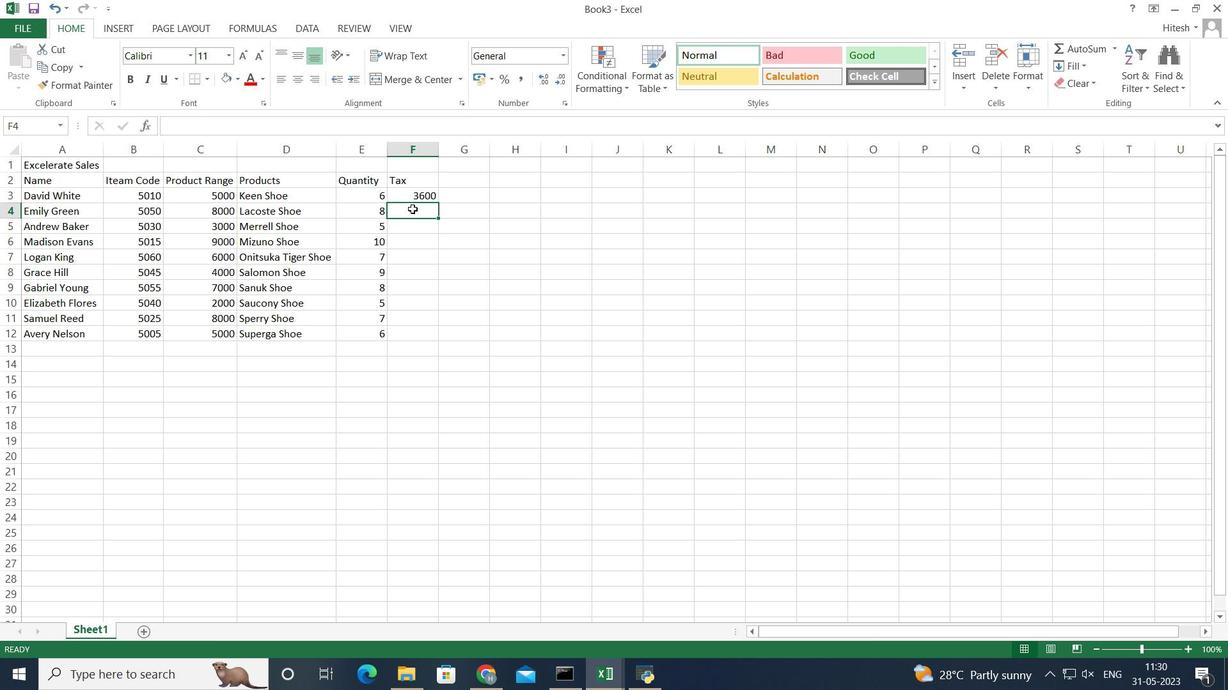 
Action: Mouse moved to (342, 210)
Screenshot: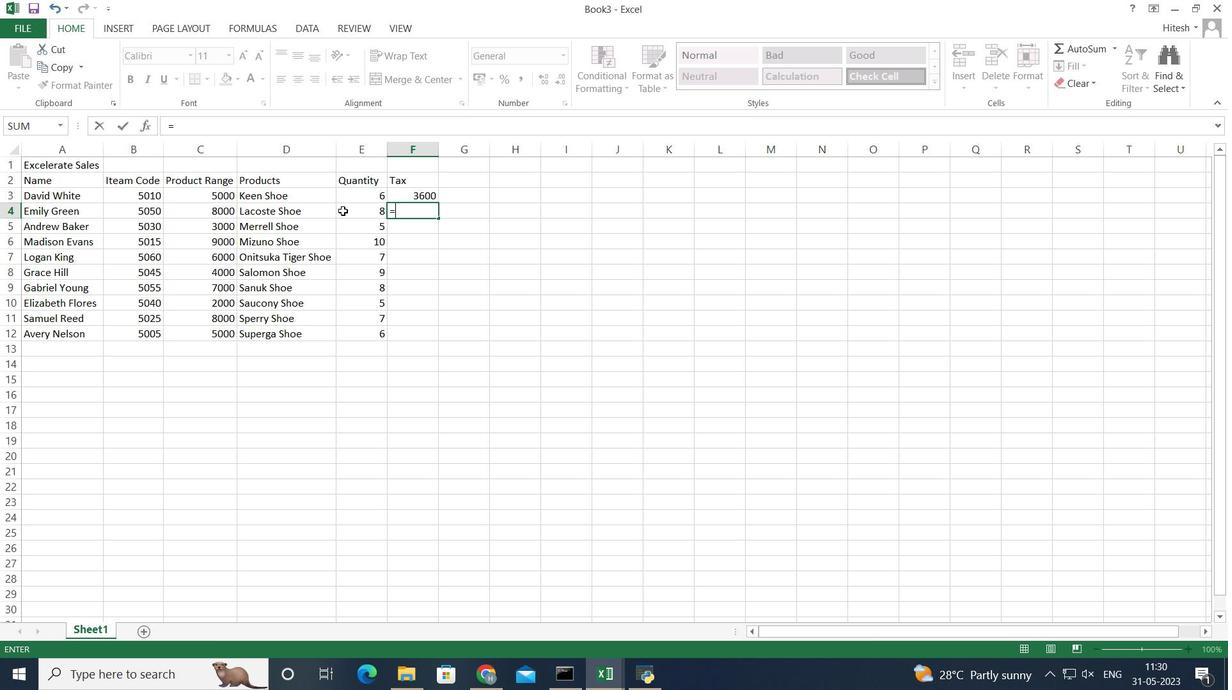 
Action: Mouse pressed left at (342, 210)
Screenshot: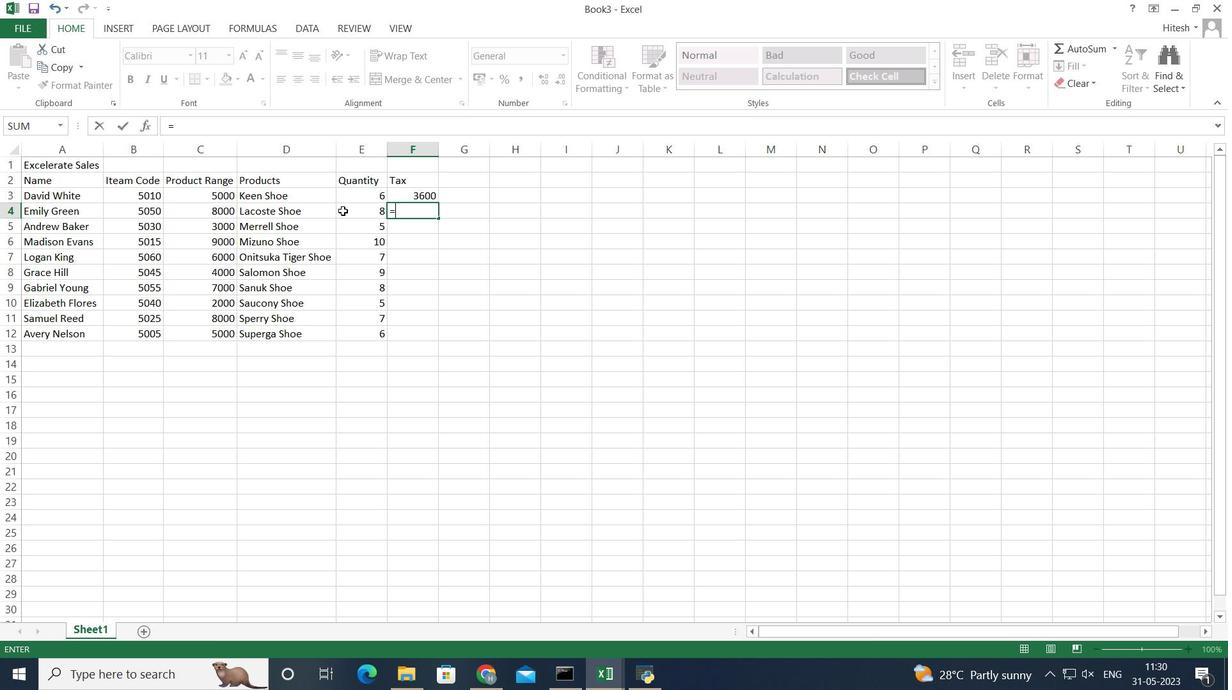 
Action: Mouse moved to (342, 210)
Screenshot: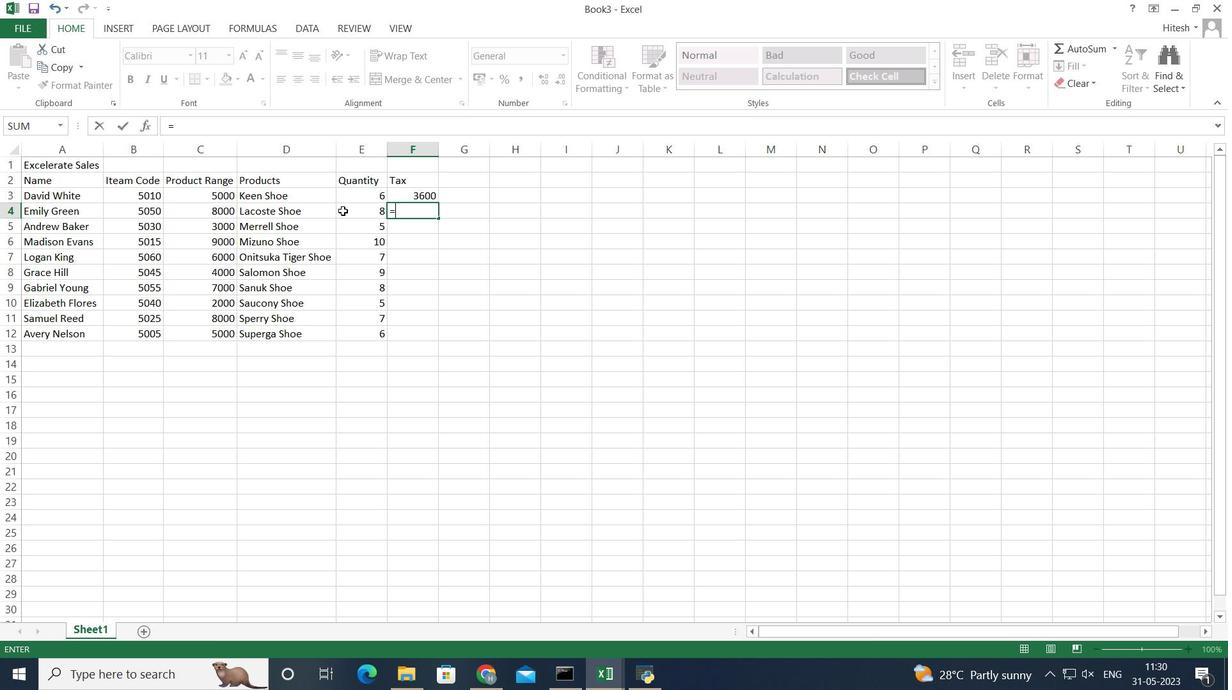 
Action: Key pressed <Key.backspace><Key.backspace><Key.shift_r><Key.shift_r>(
Screenshot: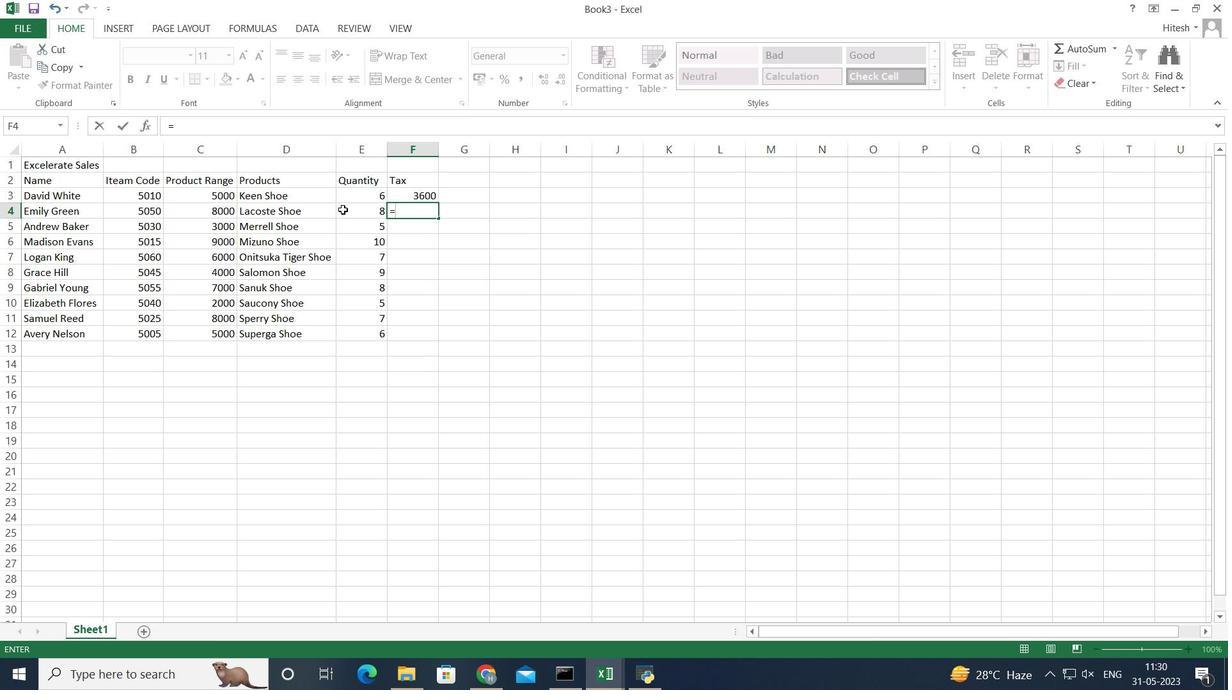 
Action: Mouse moved to (359, 212)
Screenshot: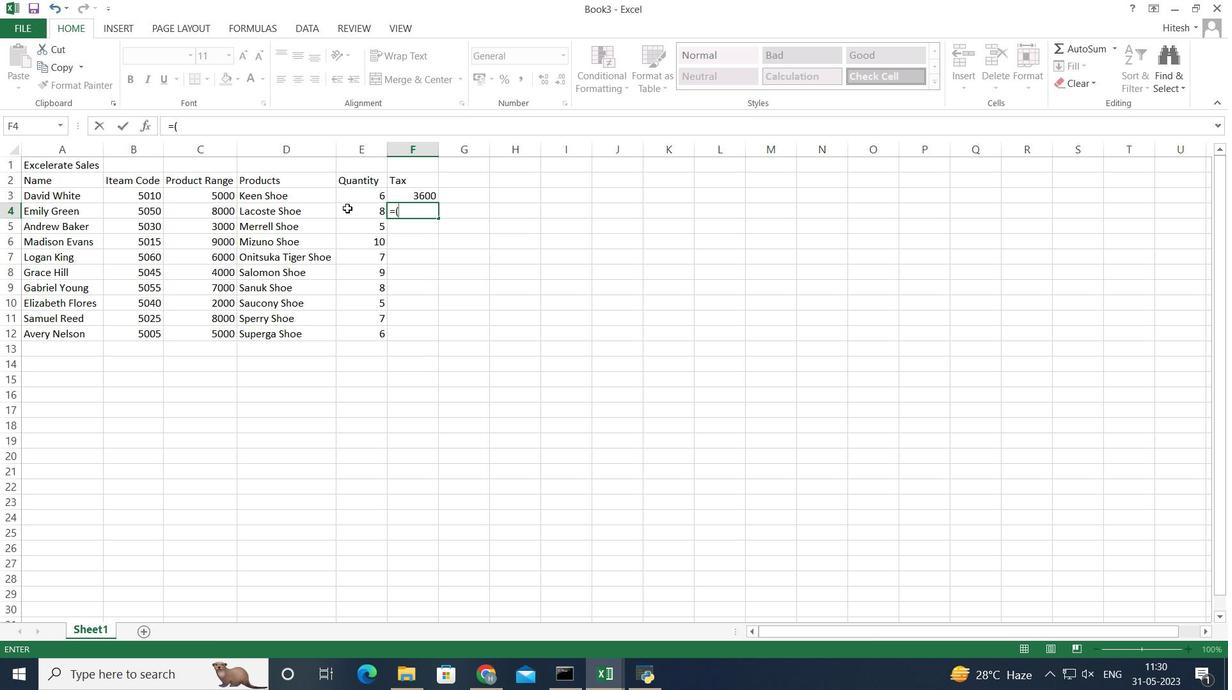 
Action: Mouse pressed left at (359, 212)
Screenshot: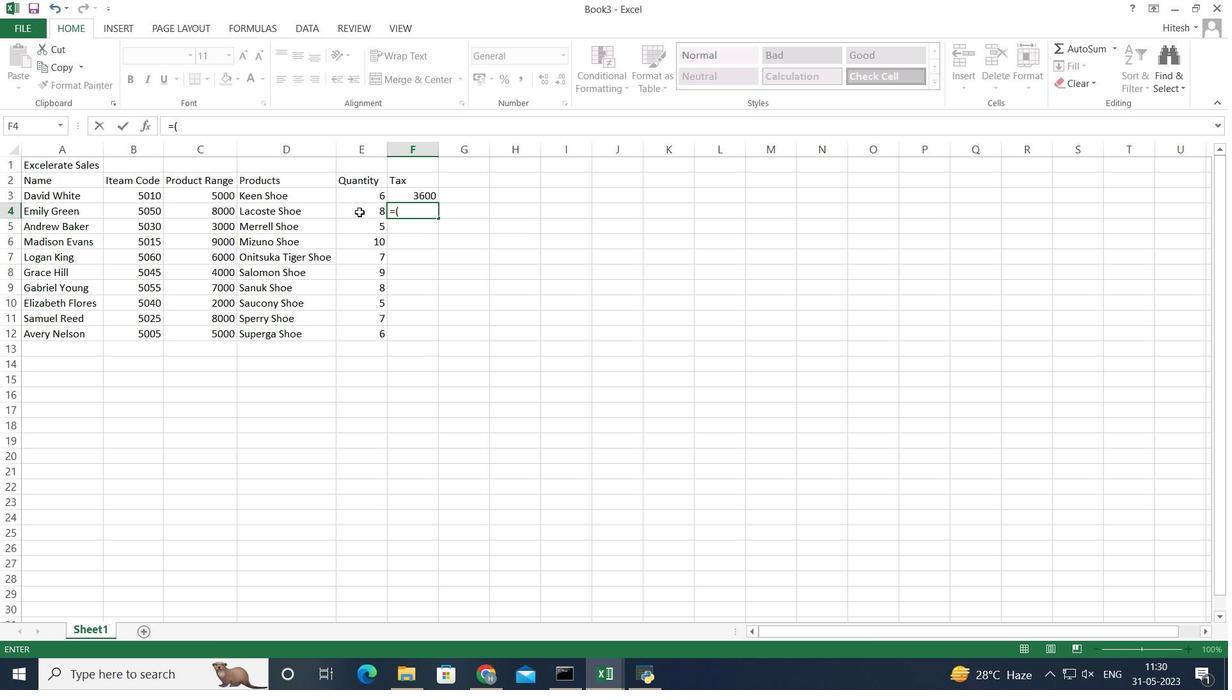 
Action: Mouse moved to (354, 214)
Screenshot: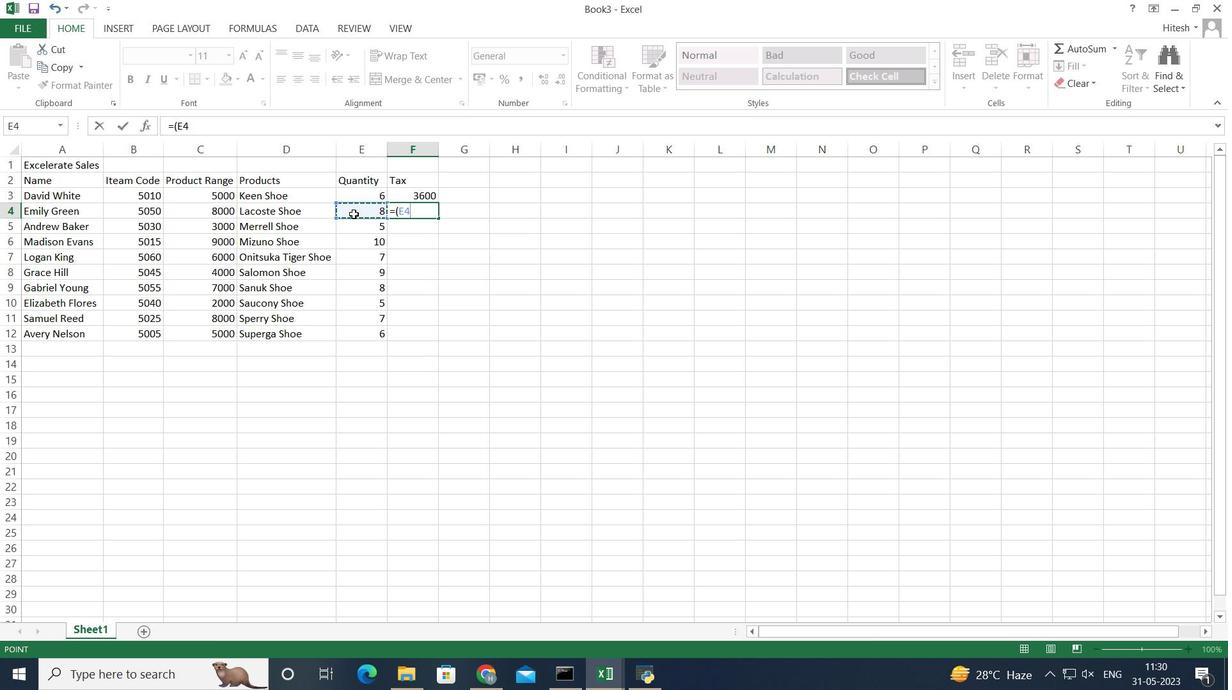 
Action: Key pressed *
Screenshot: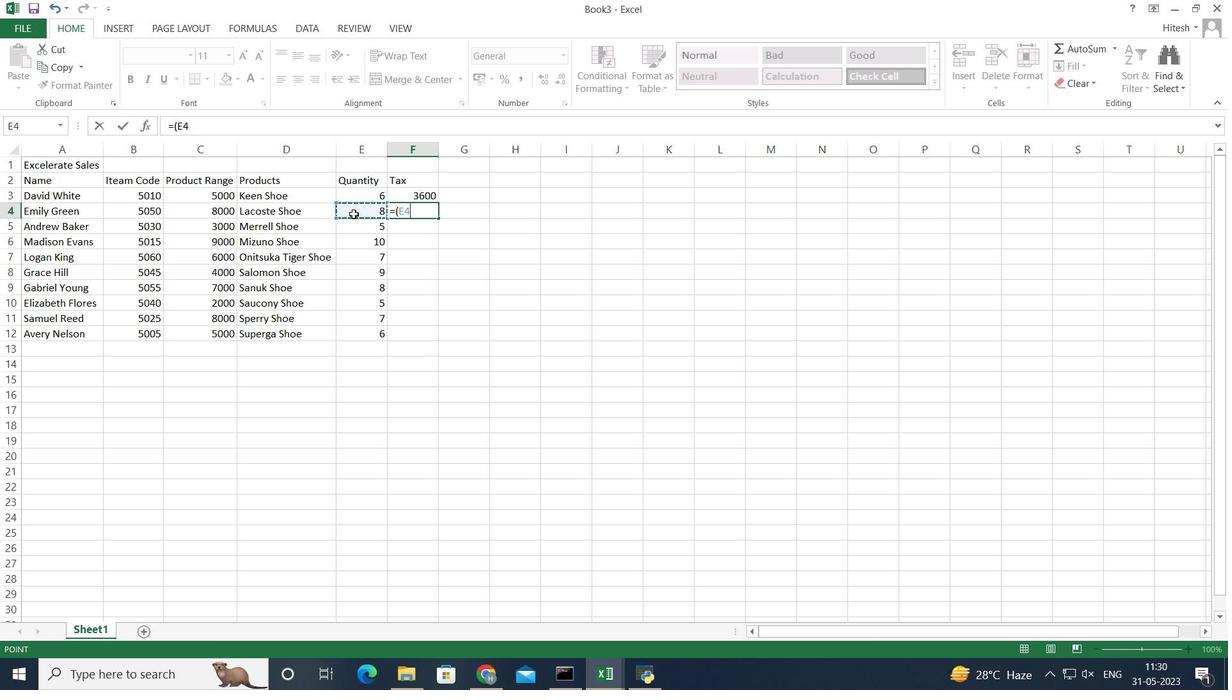
Action: Mouse moved to (213, 209)
Screenshot: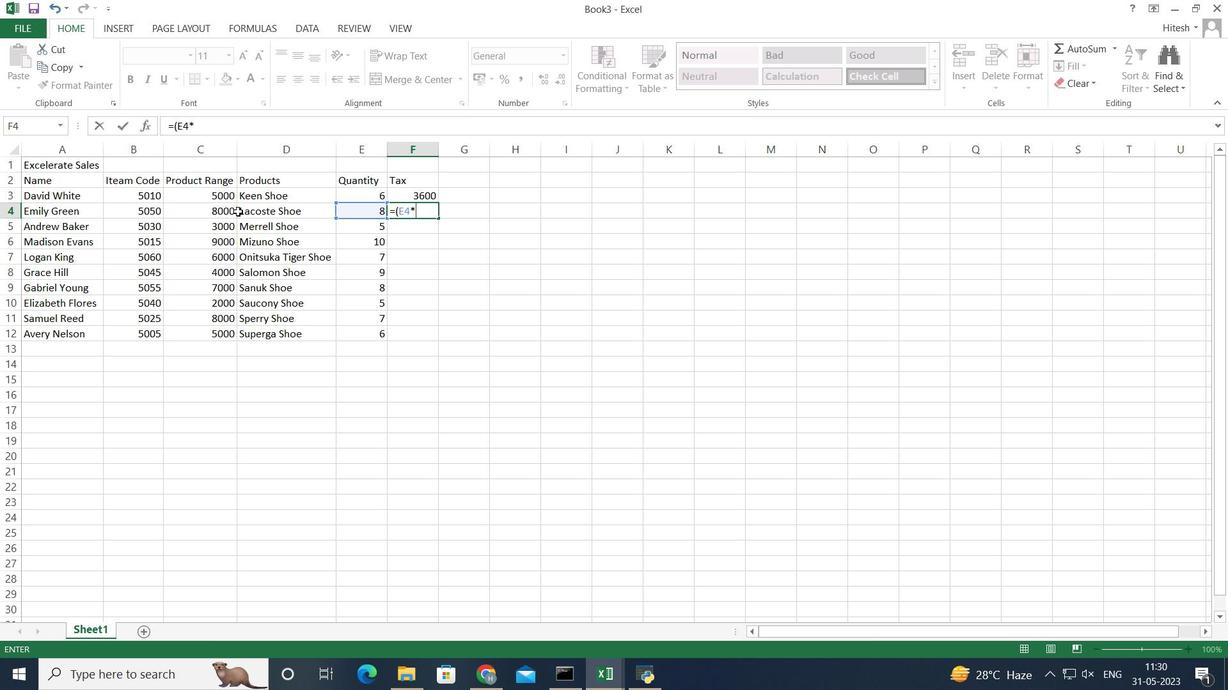 
Action: Mouse pressed left at (213, 209)
Screenshot: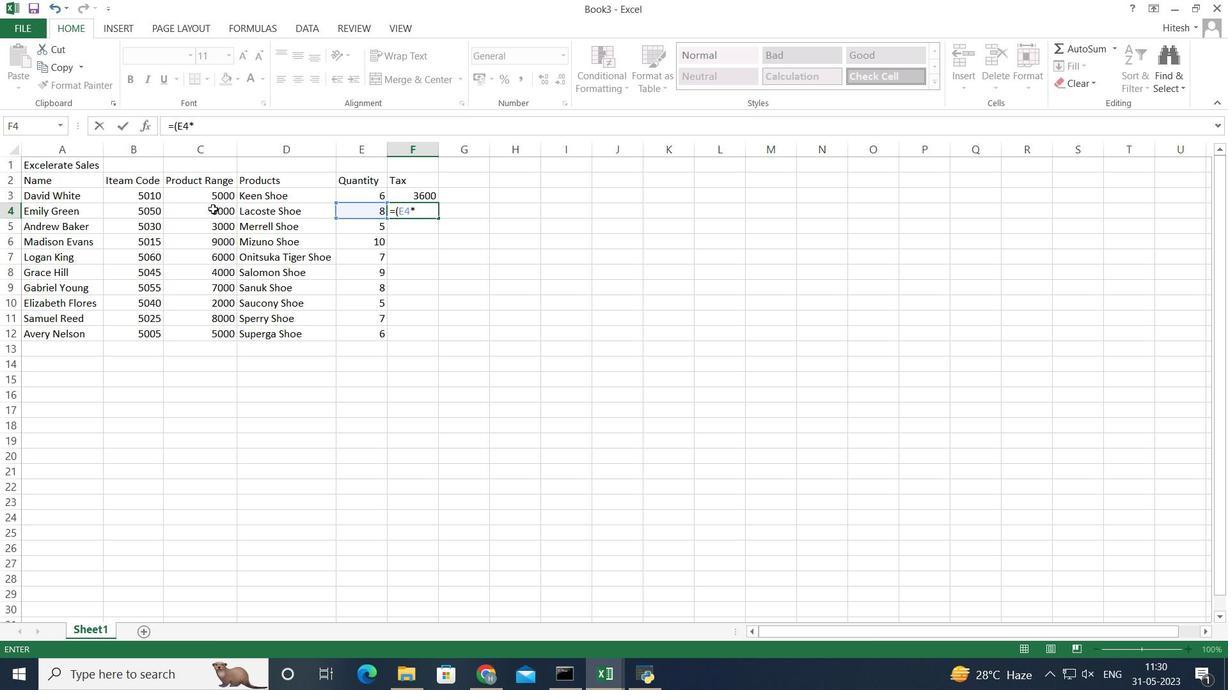 
Action: Key pressed <Key.shift_r>)*
Screenshot: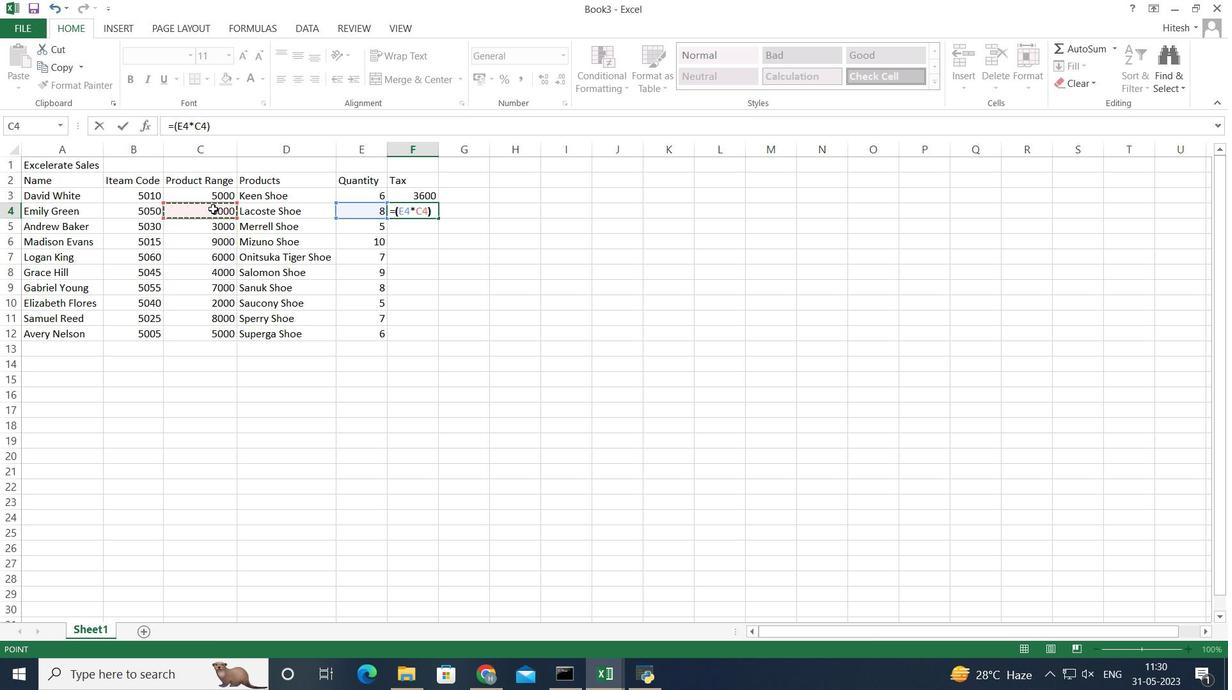 
Action: Mouse moved to (213, 209)
Screenshot: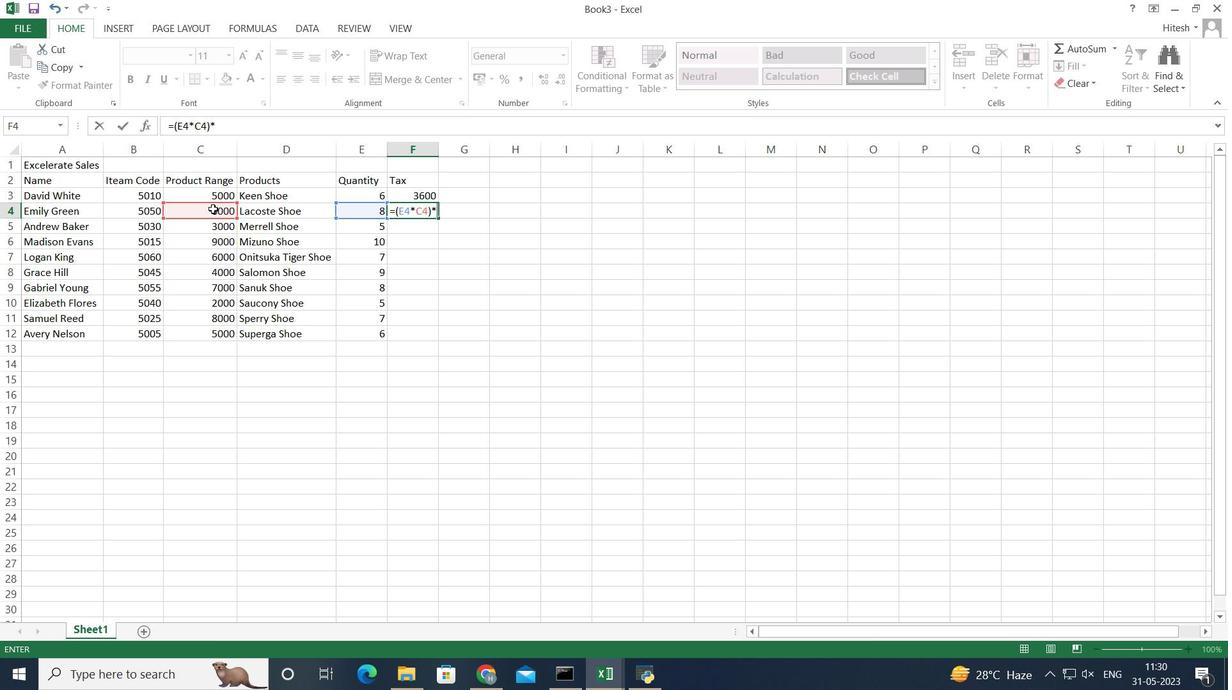 
Action: Key pressed 12<Key.shift><Key.shift><Key.shift>%<Key.enter>
Screenshot: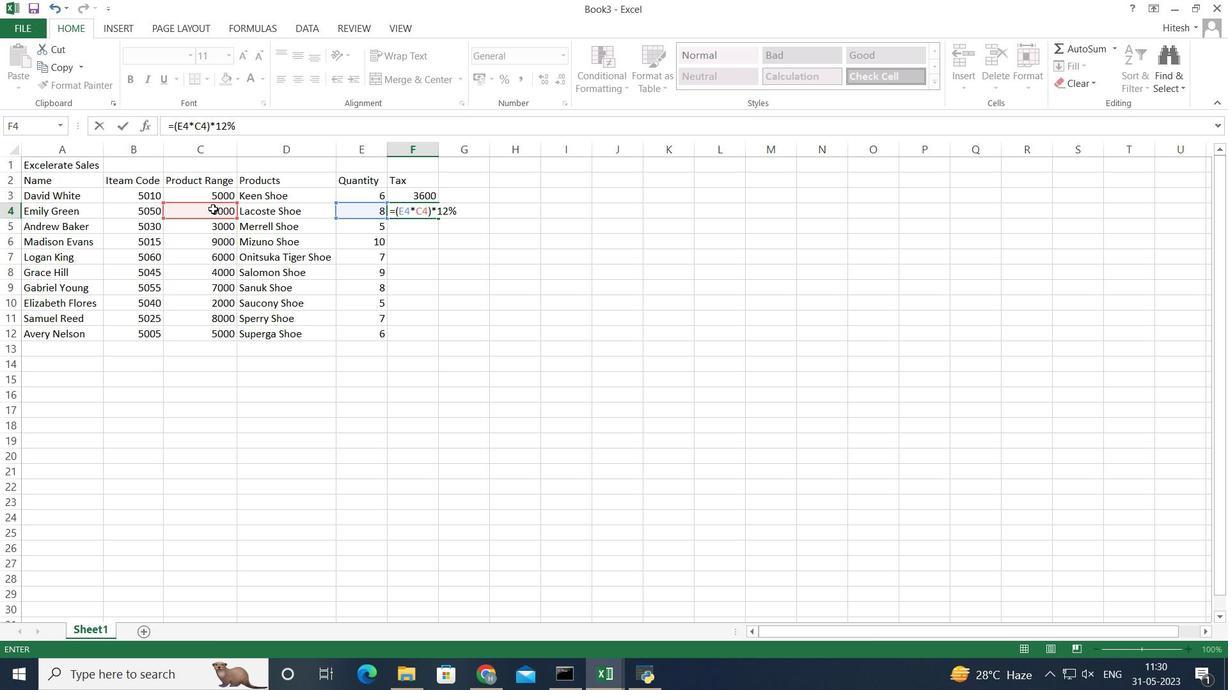 
Action: Mouse moved to (413, 225)
Screenshot: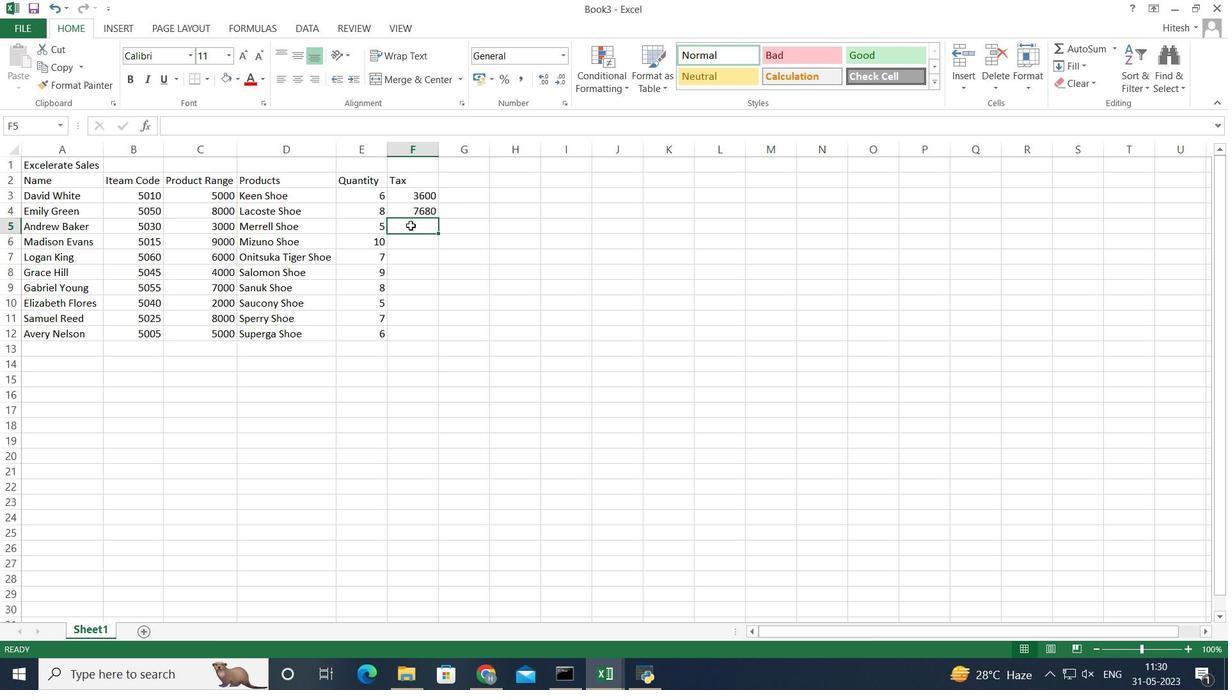 
Action: Key pressed =
Screenshot: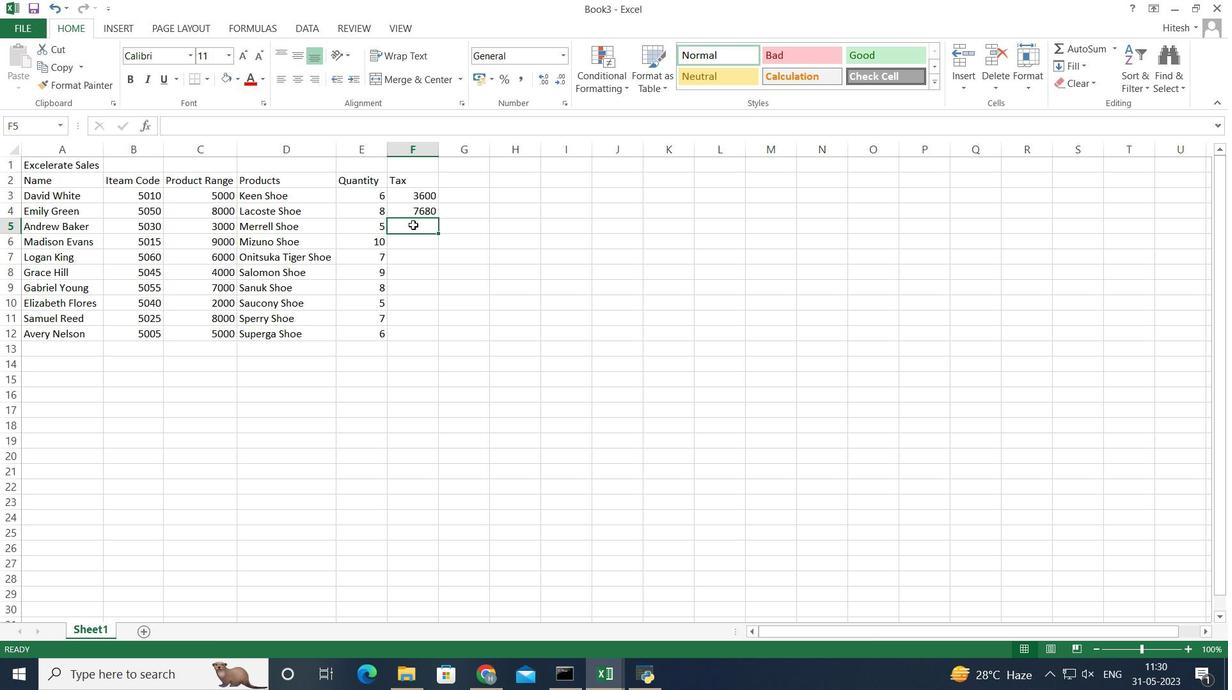 
Action: Mouse moved to (395, 227)
Screenshot: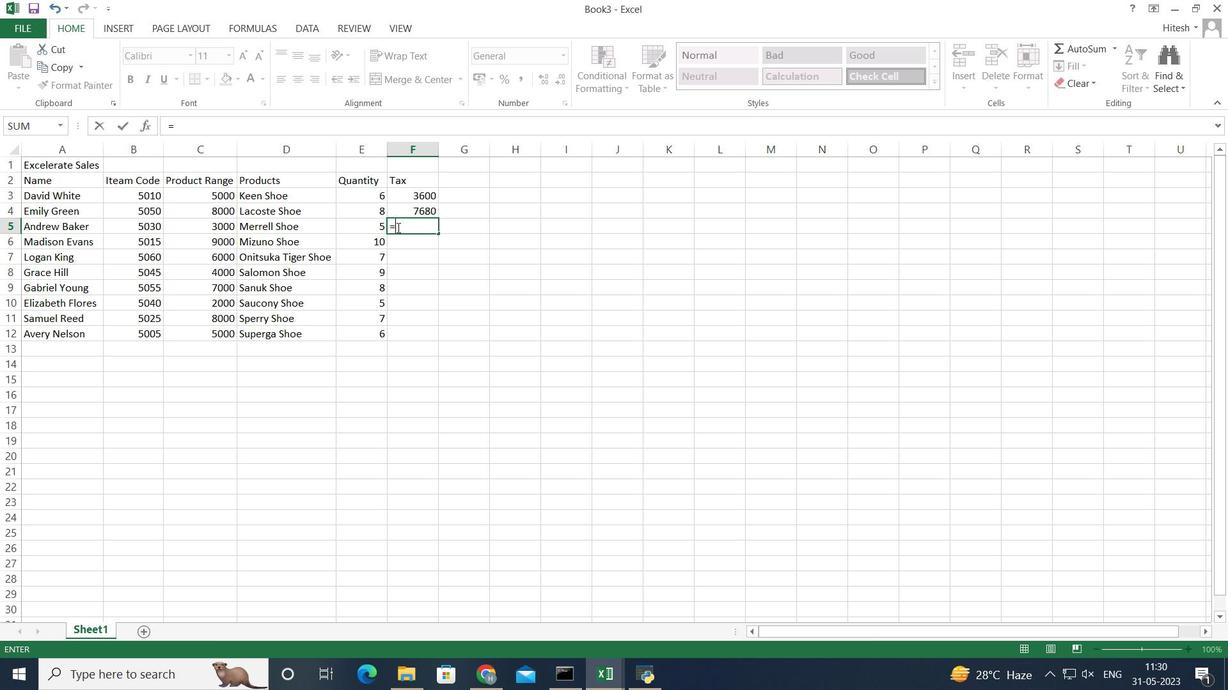 
Action: Key pressed <Key.shift_r>(
Screenshot: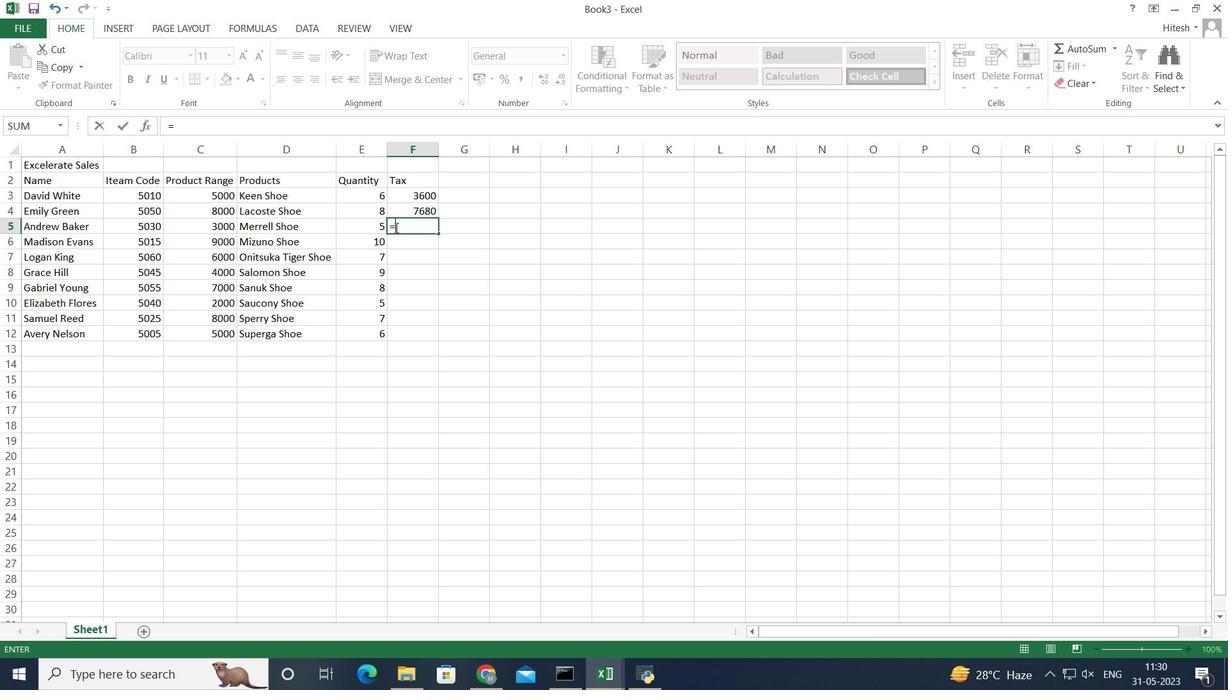 
Action: Mouse moved to (354, 227)
Screenshot: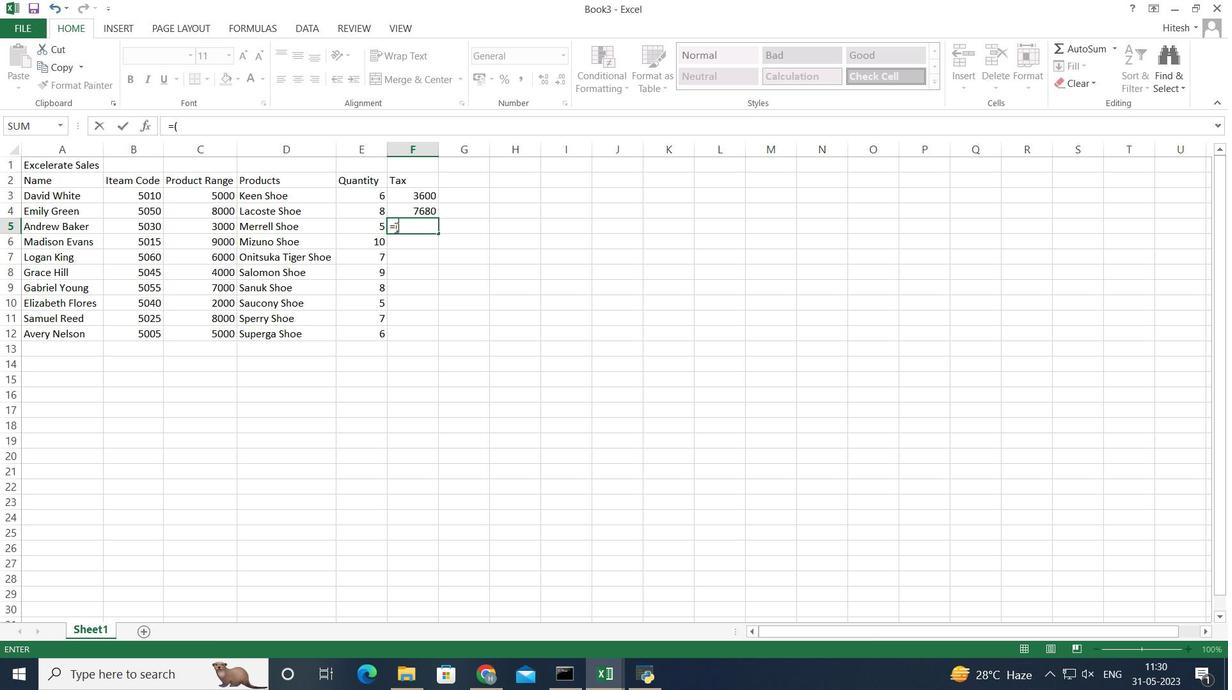 
Action: Mouse pressed left at (354, 227)
Screenshot: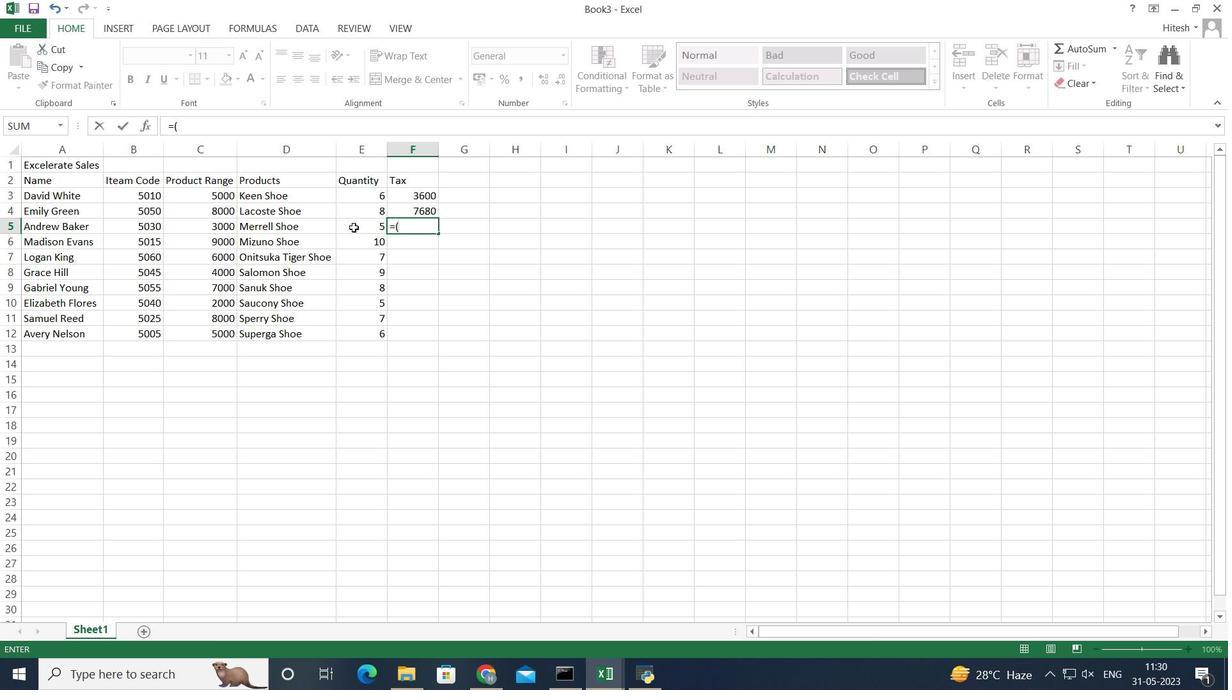 
Action: Mouse moved to (353, 227)
Screenshot: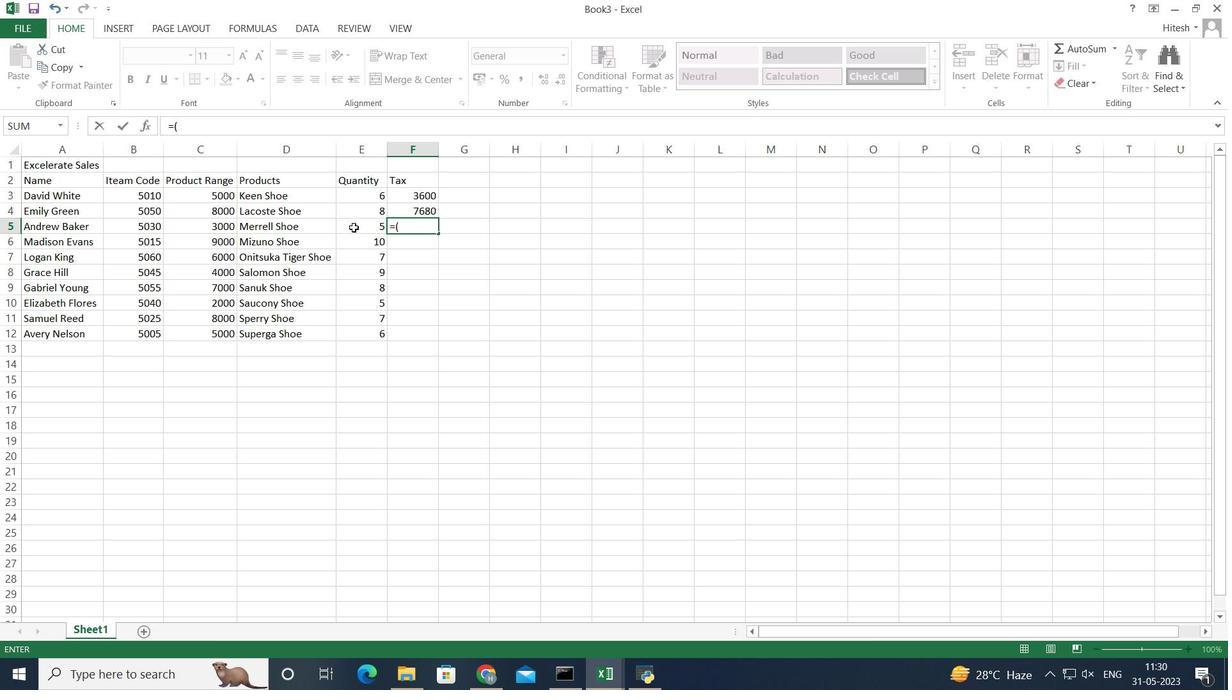 
Action: Key pressed *
Screenshot: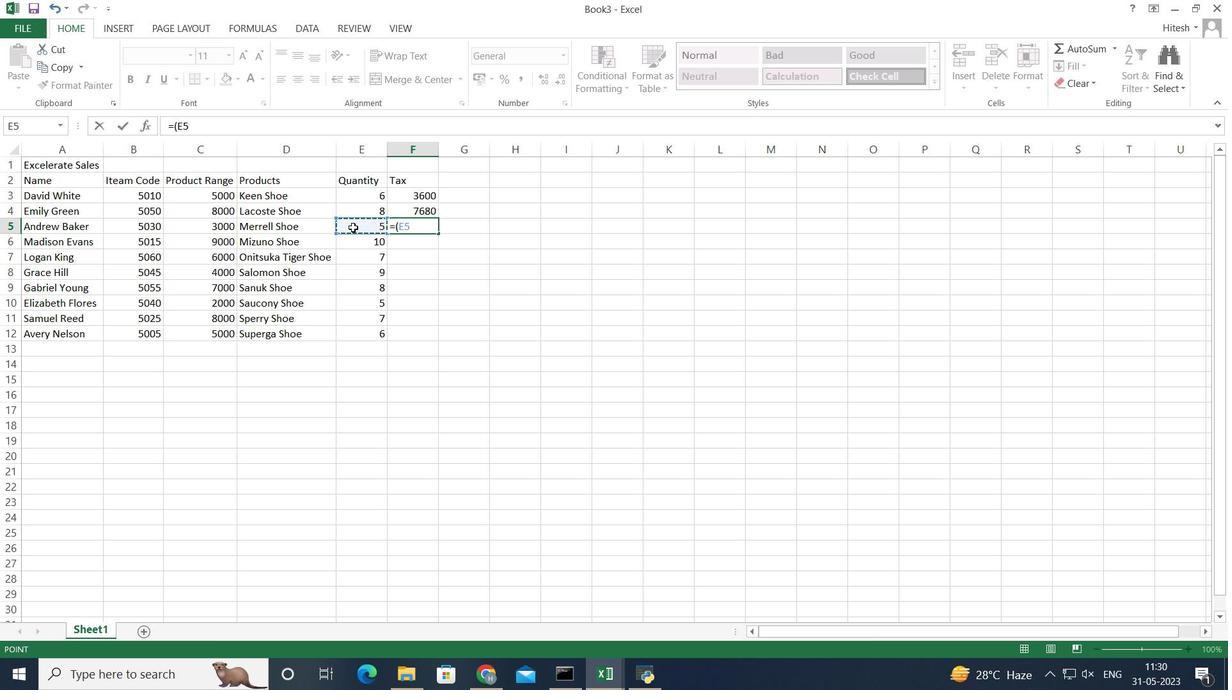 
Action: Mouse moved to (210, 224)
Screenshot: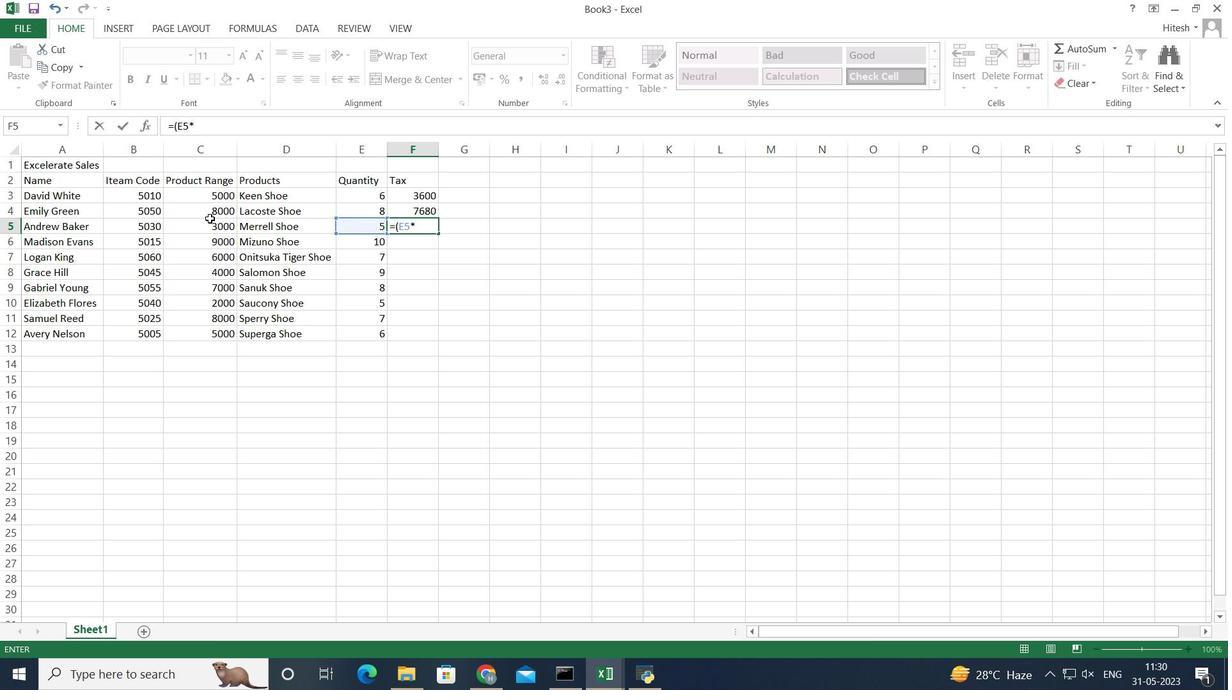 
Action: Mouse pressed left at (210, 224)
Screenshot: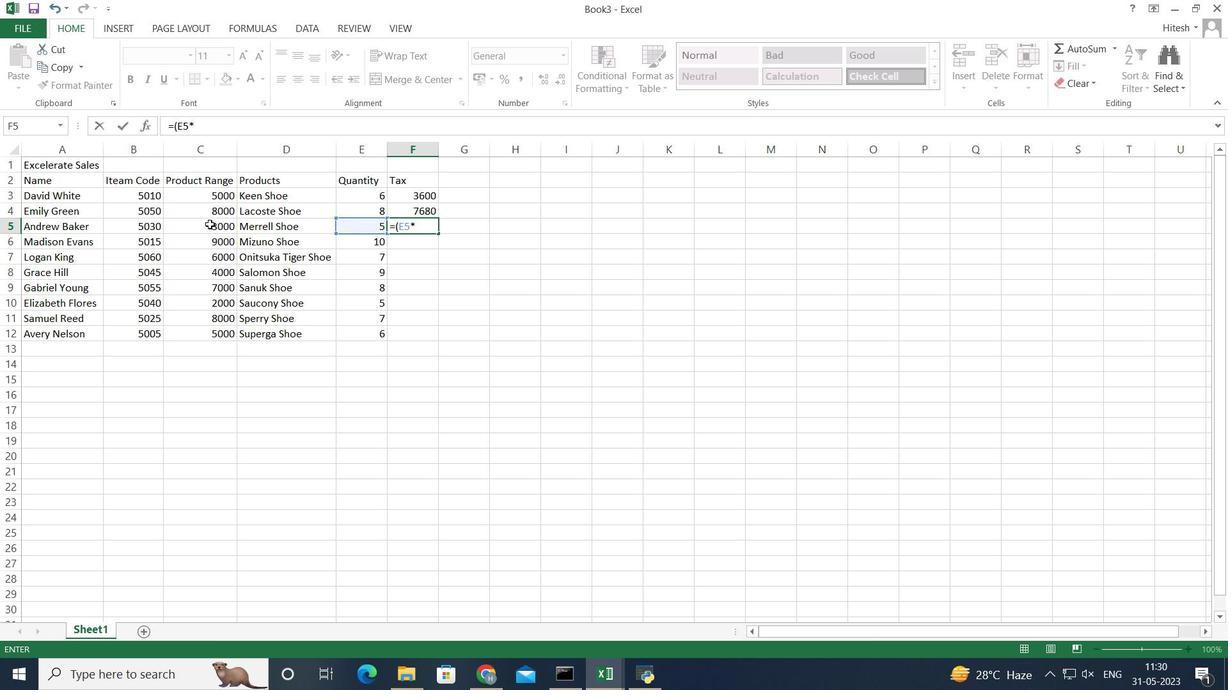 
Action: Mouse moved to (211, 224)
Screenshot: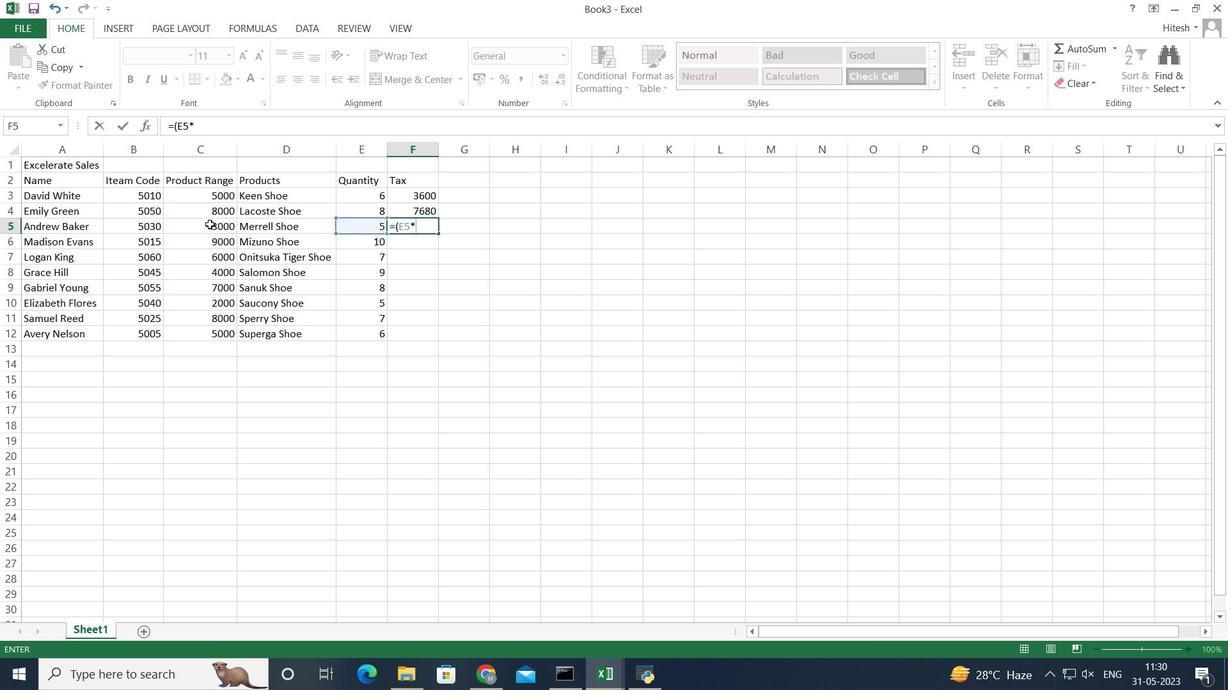 
Action: Key pressed <Key.shift_r>)*12<Key.shift><Key.shift><Key.shift>%<Key.enter>
Screenshot: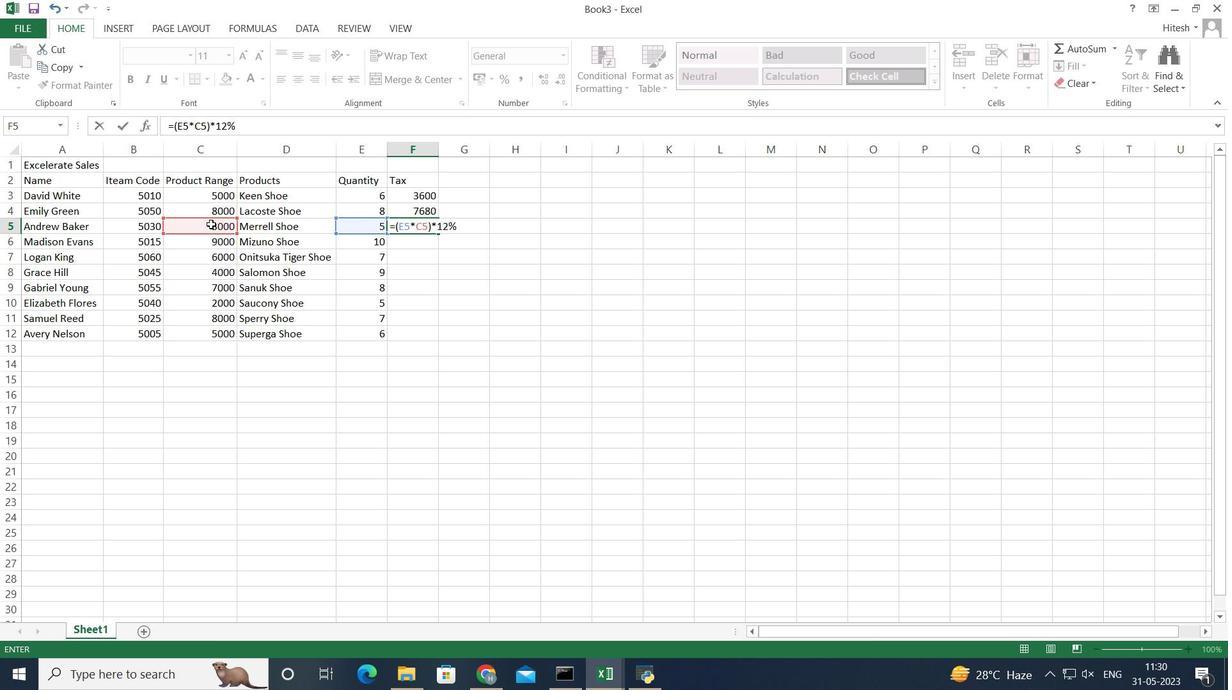 
Action: Mouse moved to (411, 259)
Screenshot: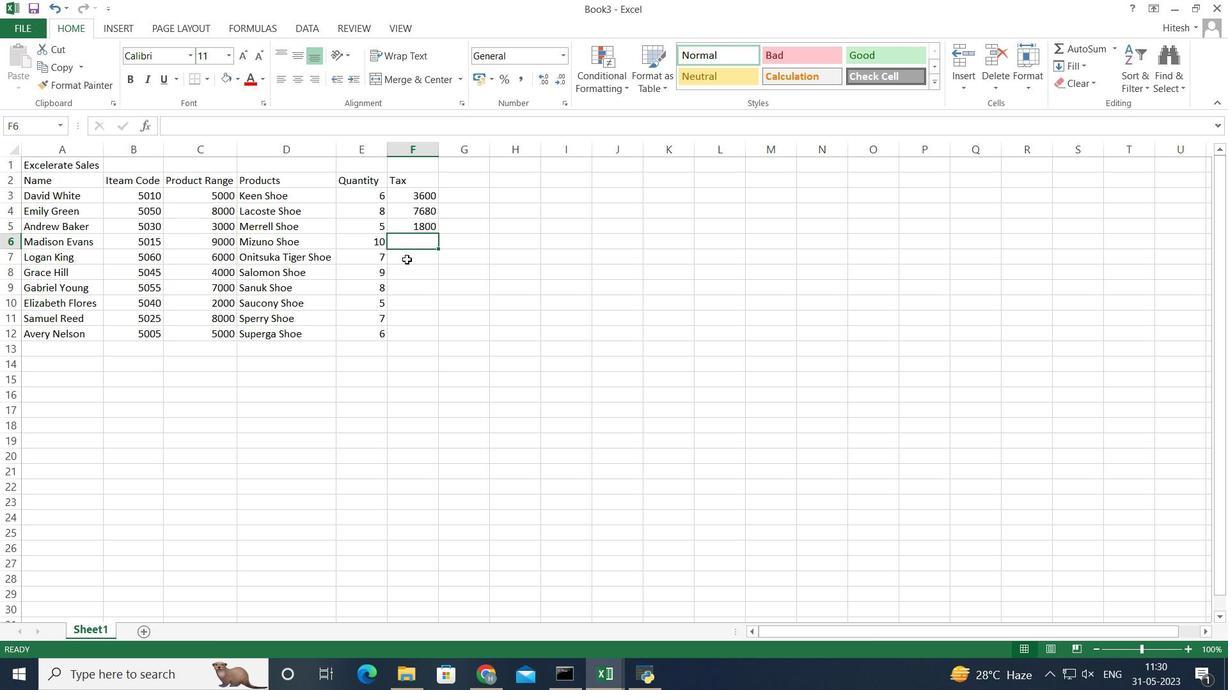 
Action: Key pressed =
Screenshot: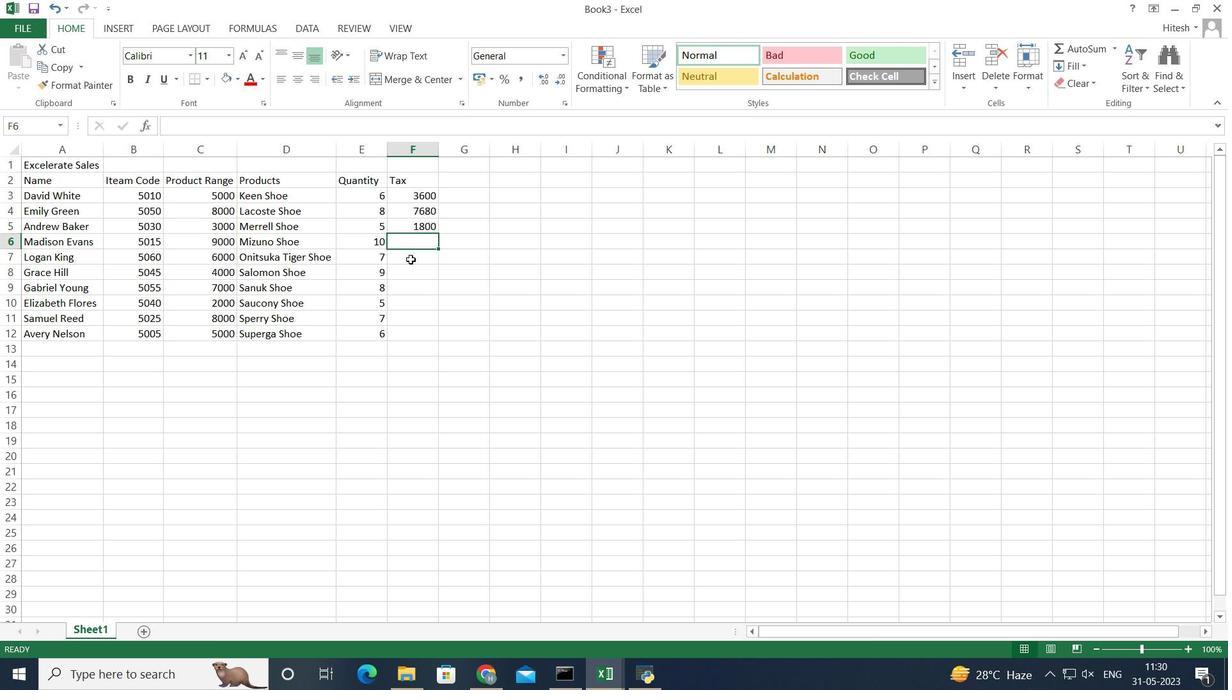 
Action: Mouse moved to (374, 246)
Screenshot: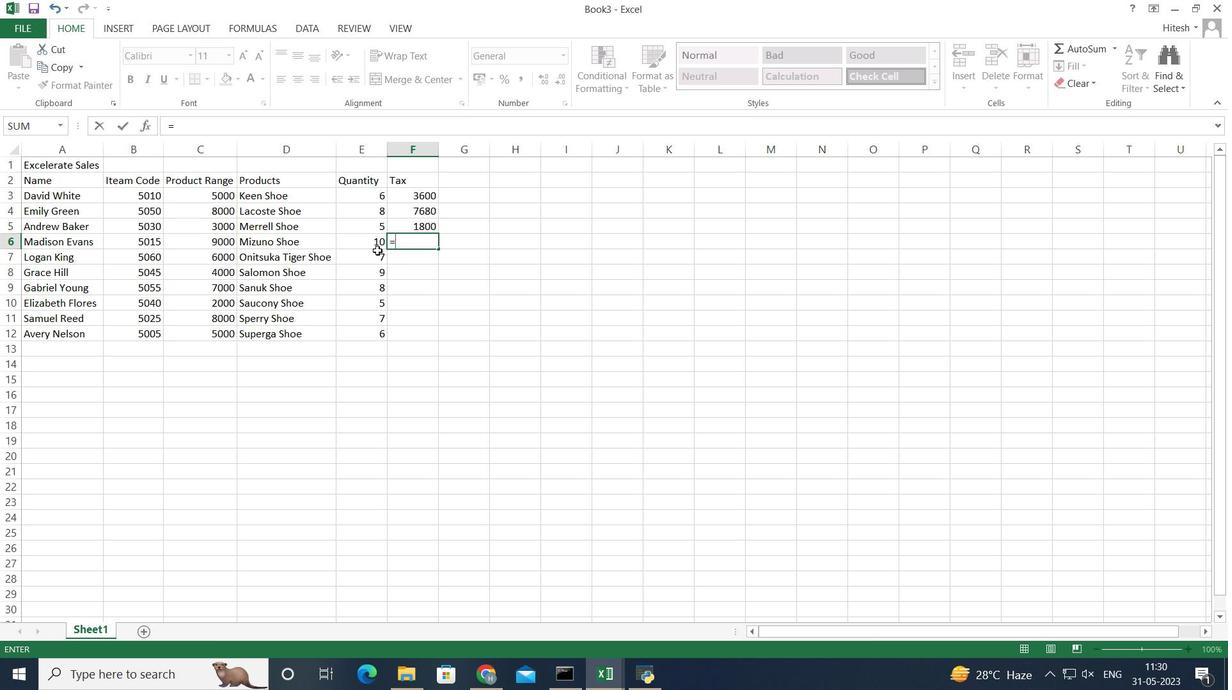 
Action: Key pressed <Key.shift_r>(
Screenshot: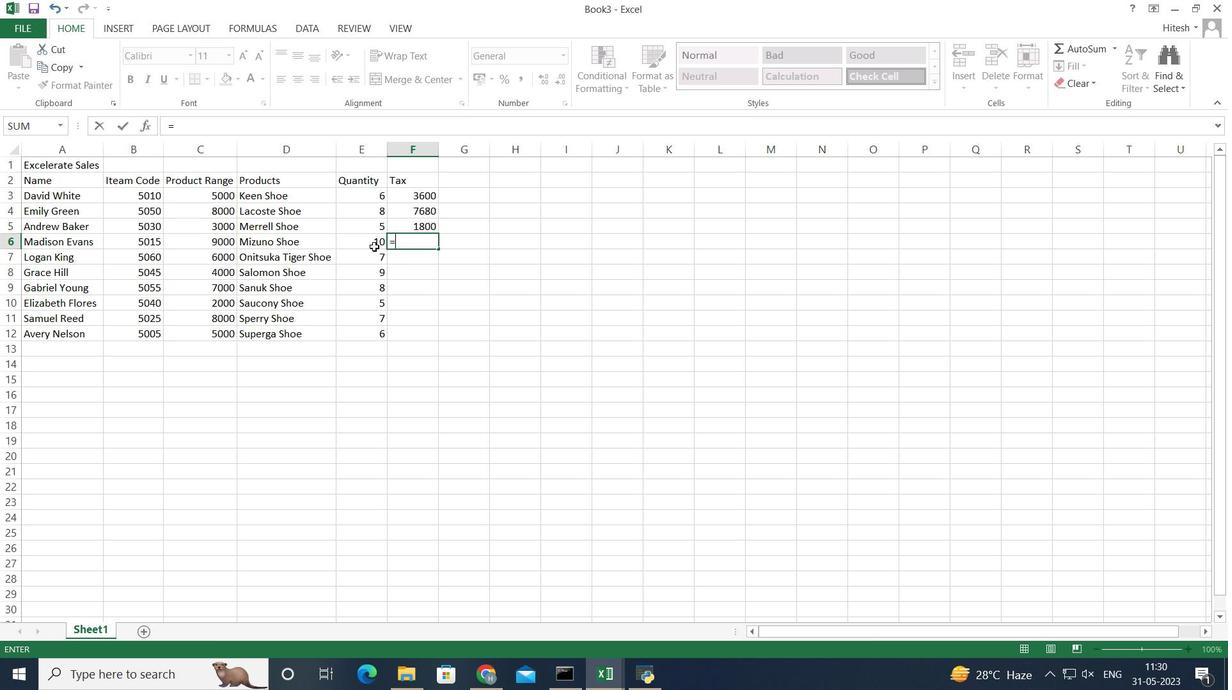 
Action: Mouse moved to (373, 246)
Screenshot: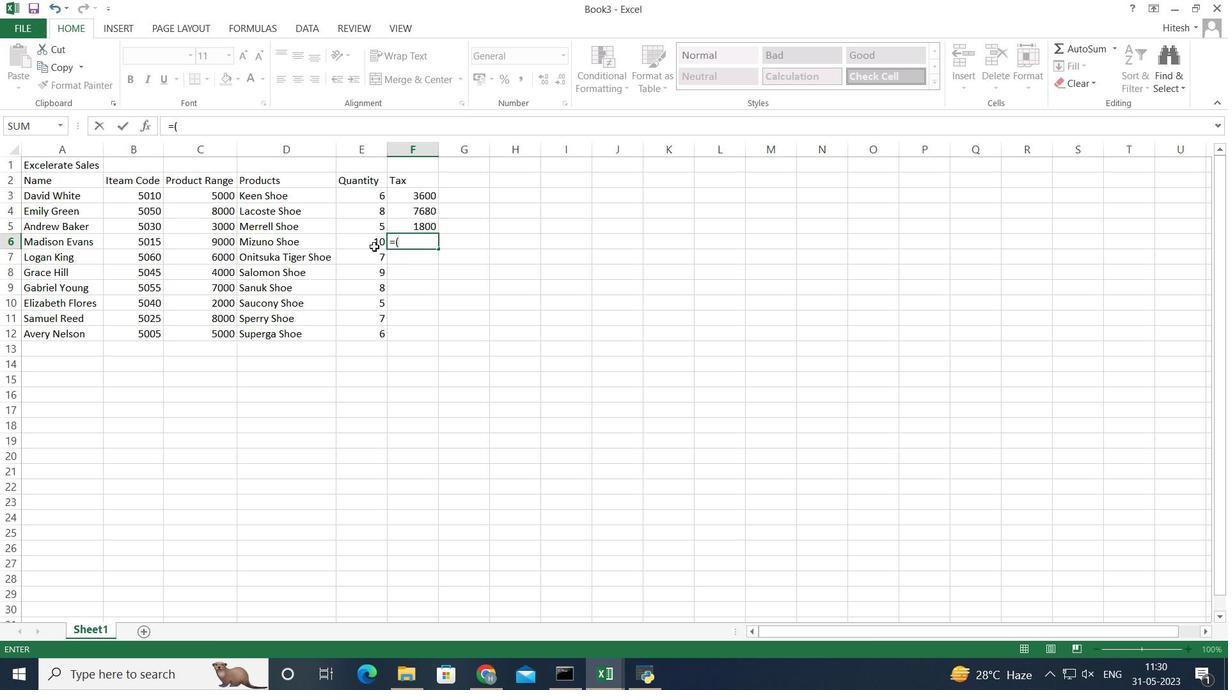 
Action: Mouse pressed left at (373, 246)
Screenshot: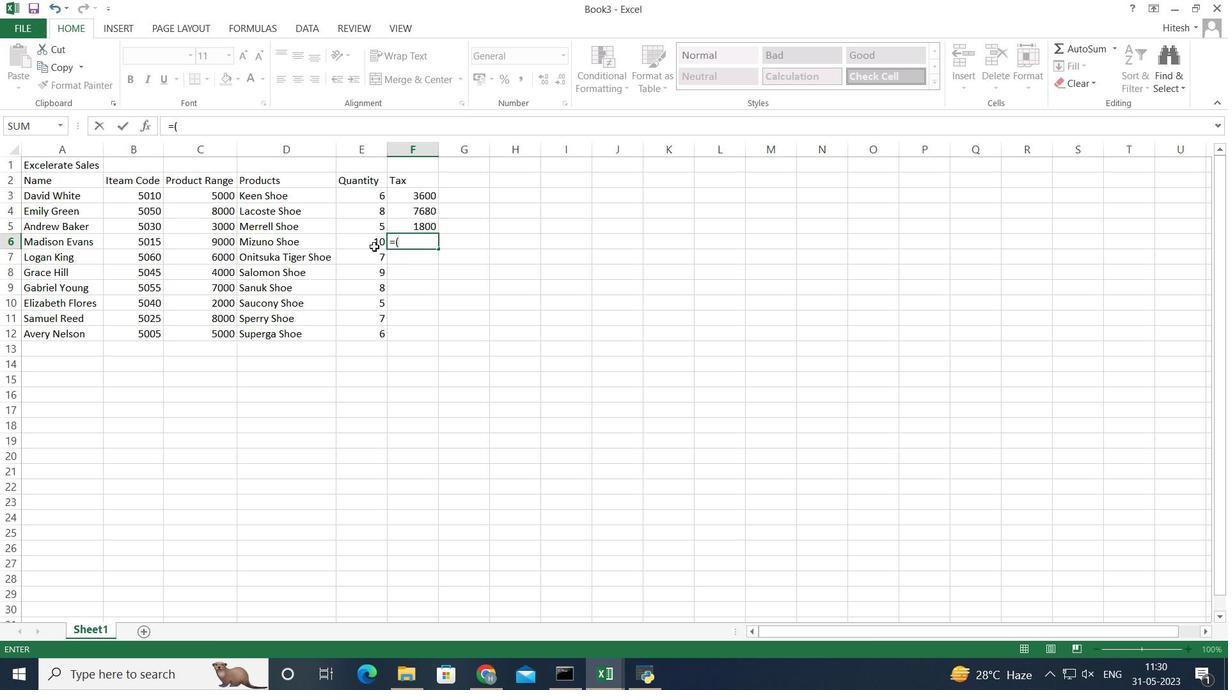 
Action: Mouse moved to (370, 244)
Screenshot: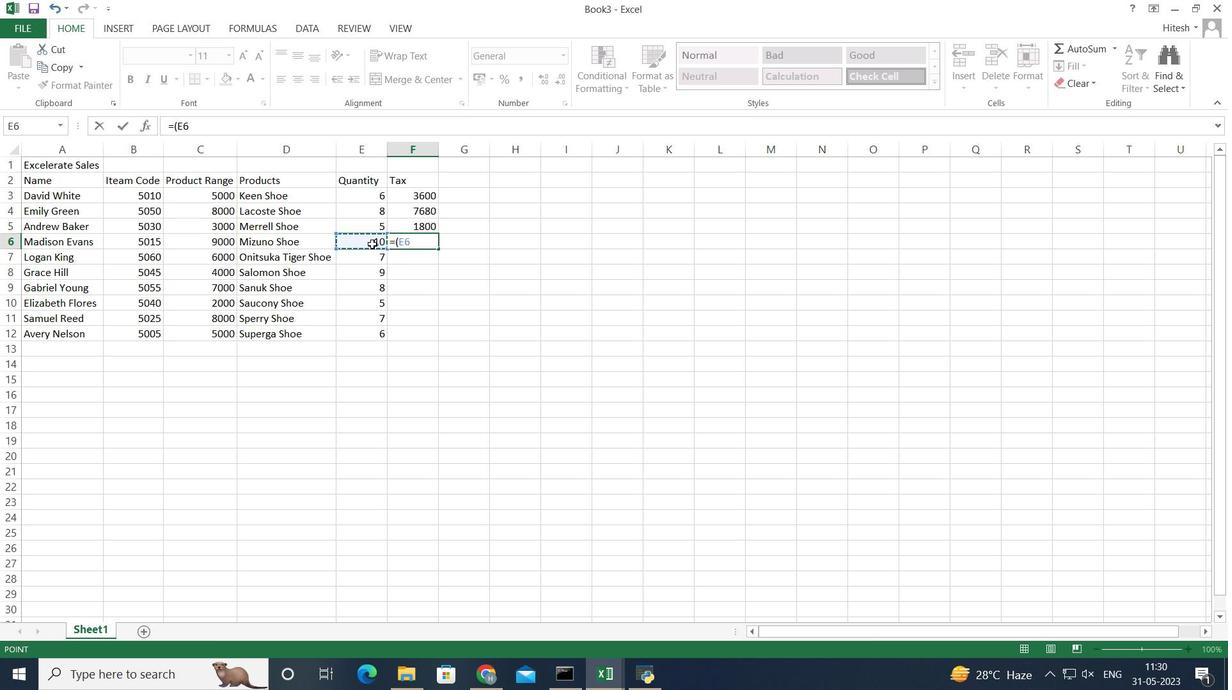 
Action: Key pressed *
Screenshot: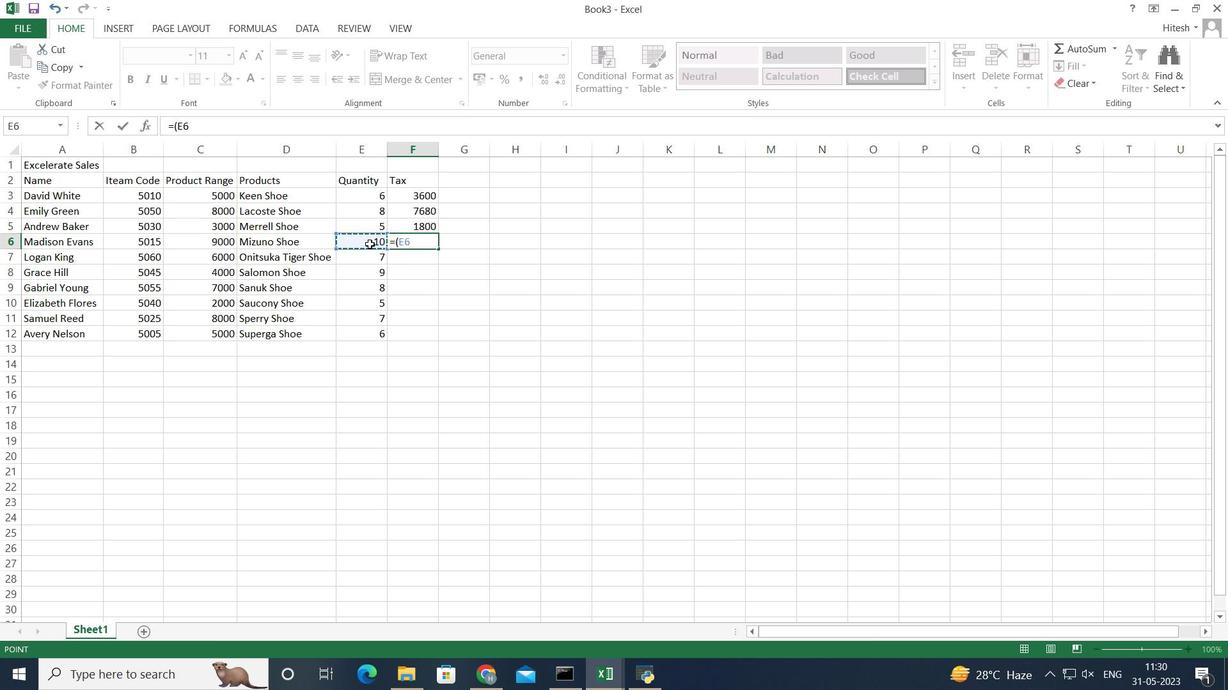 
Action: Mouse moved to (218, 245)
Screenshot: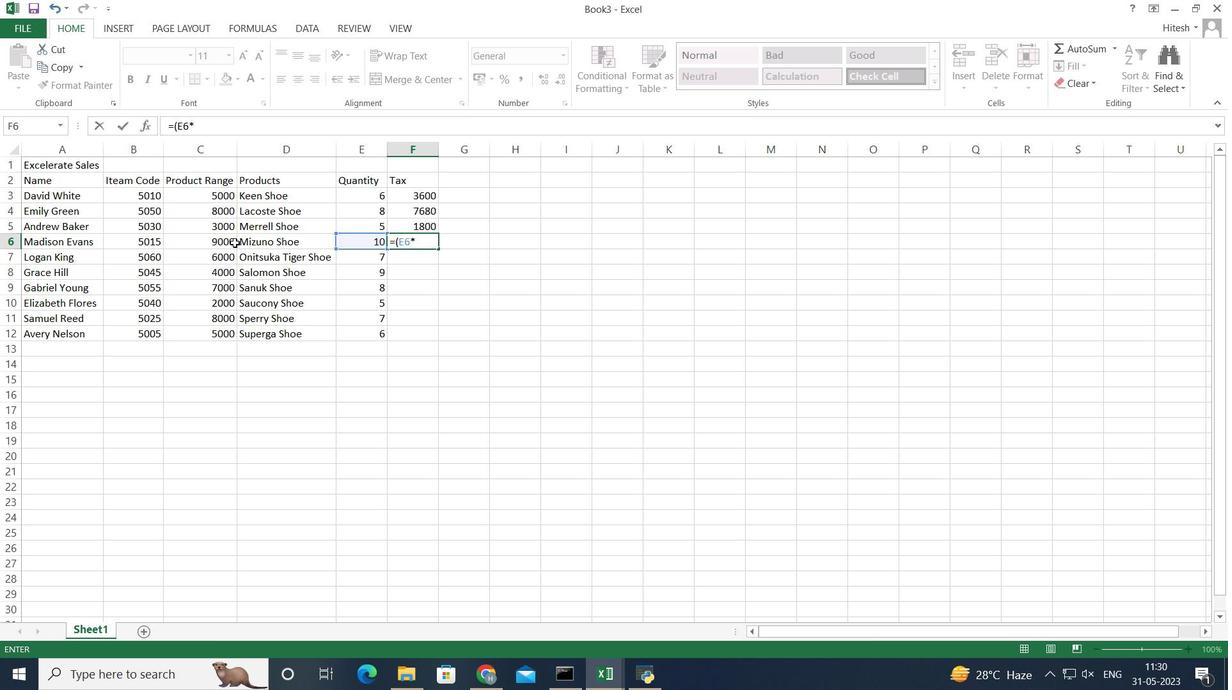
Action: Mouse pressed left at (218, 245)
Screenshot: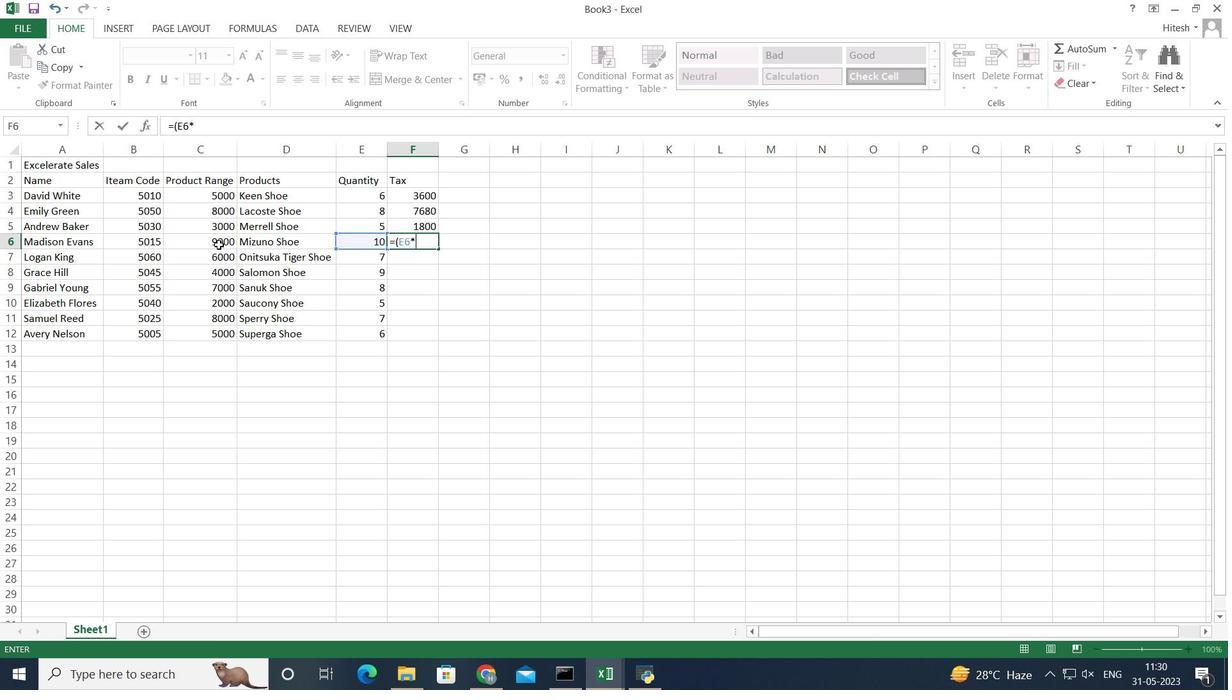 
Action: Key pressed <Key.shift_r>)*
Screenshot: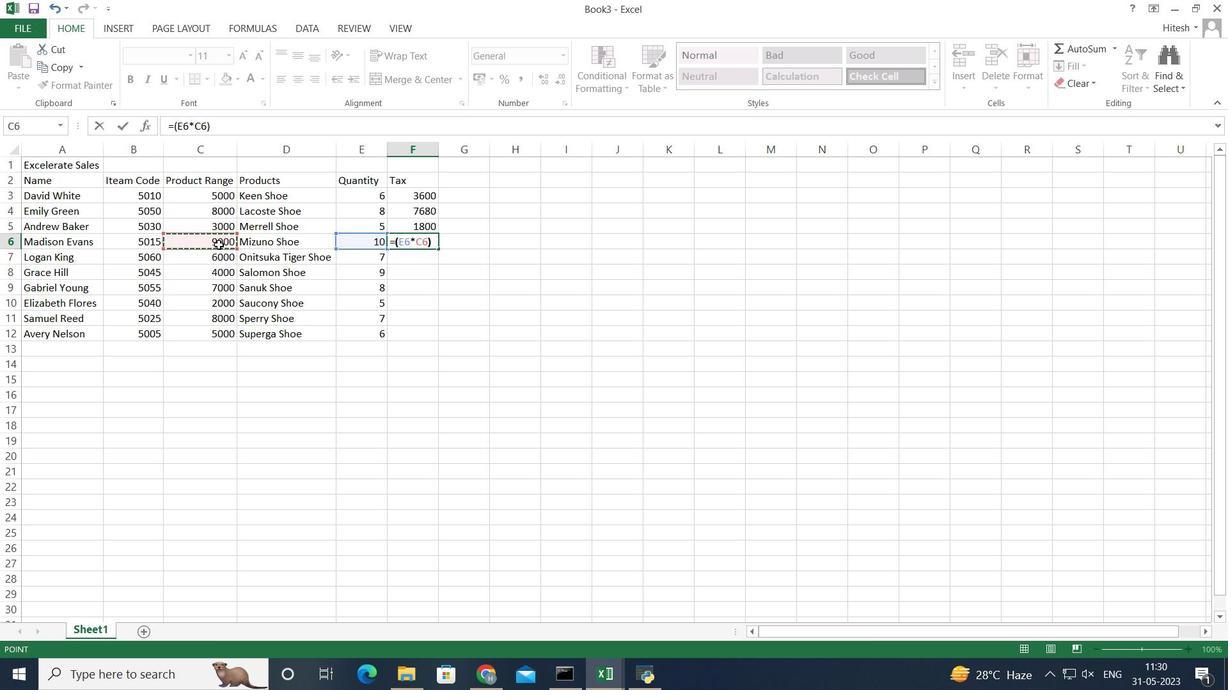 
Action: Mouse moved to (218, 246)
Screenshot: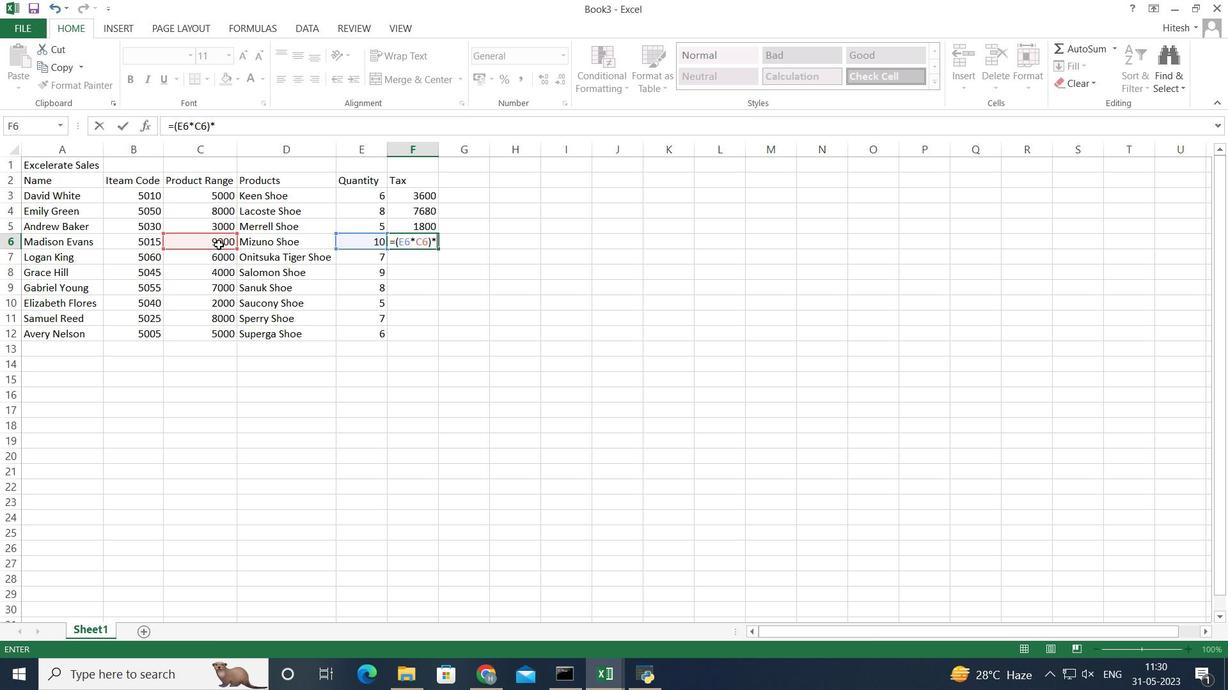 
Action: Key pressed 12
Screenshot: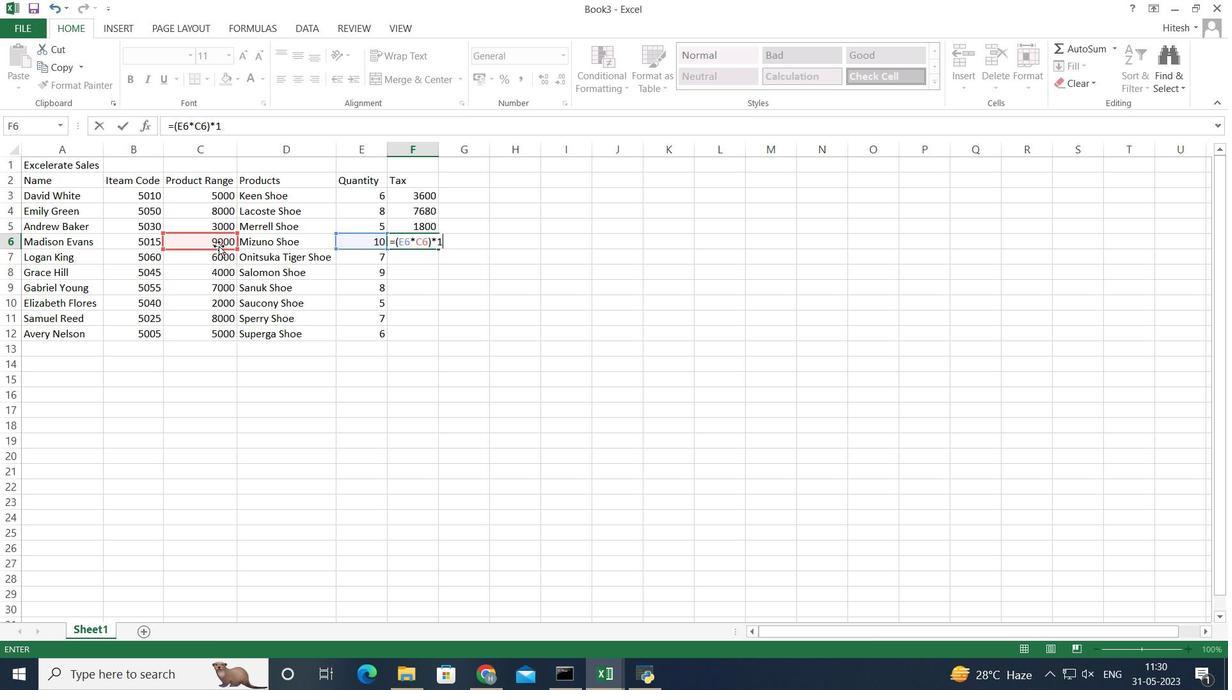 
Action: Mouse moved to (220, 246)
Screenshot: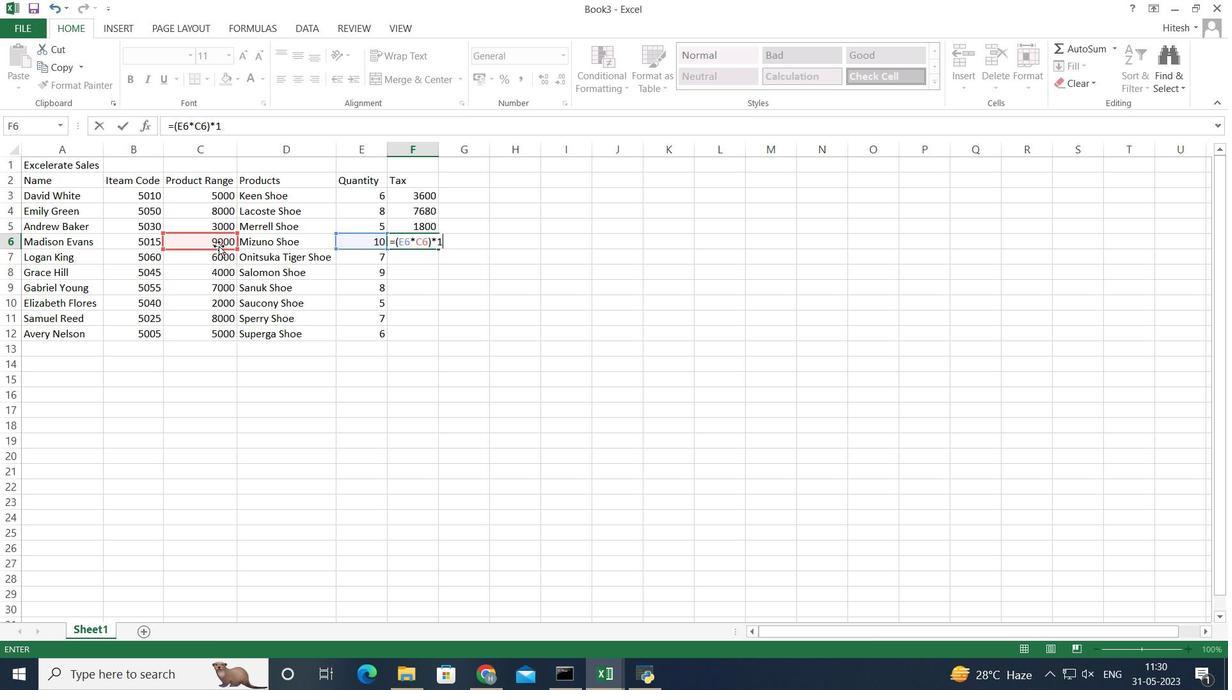 
Action: Key pressed <Key.shift>
Screenshot: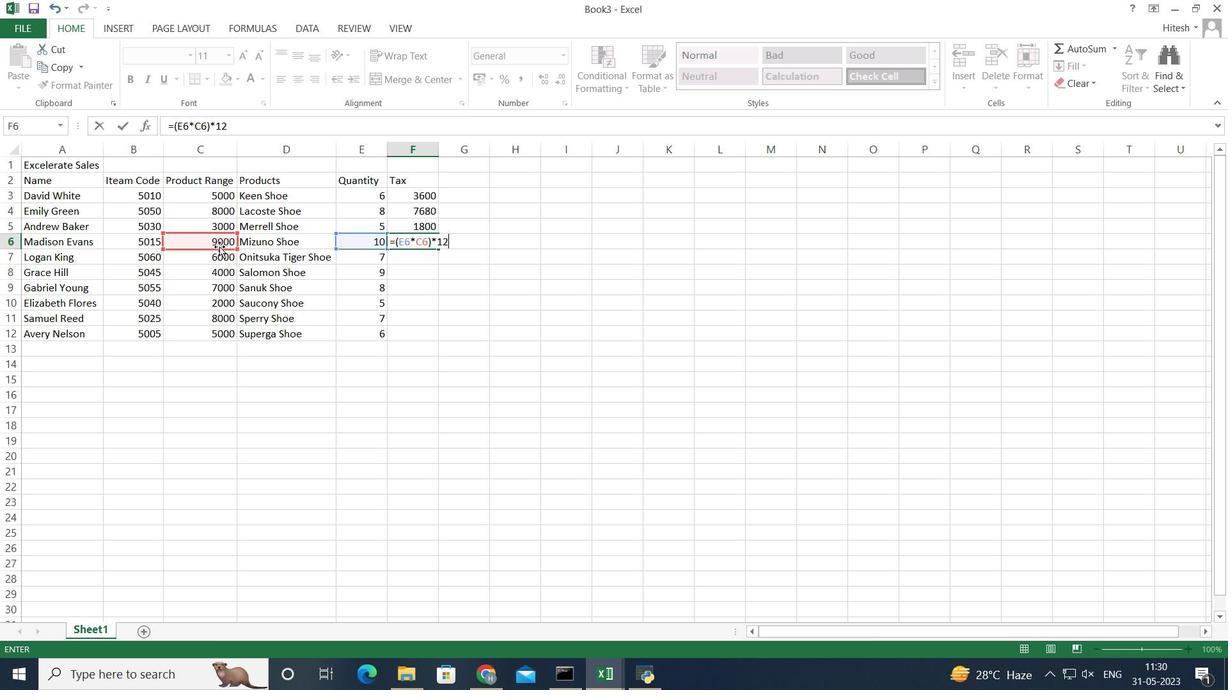 
Action: Mouse moved to (220, 247)
Screenshot: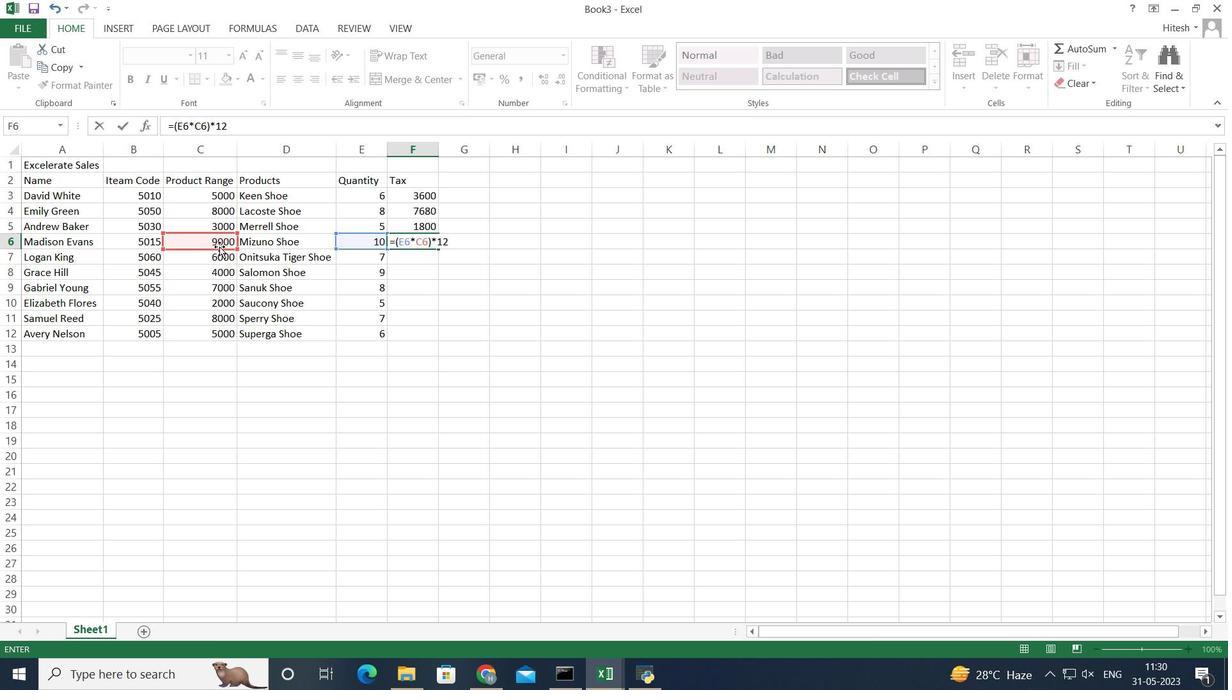
Action: Key pressed <Key.shift>
Screenshot: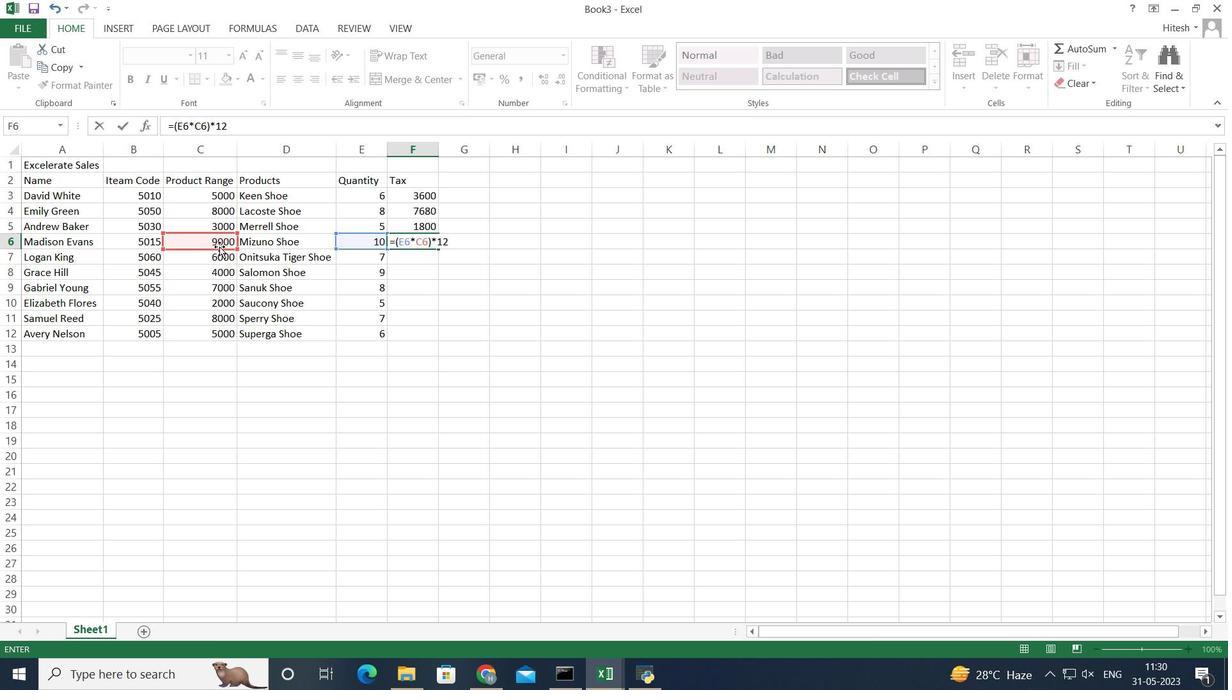 
Action: Mouse moved to (220, 248)
Screenshot: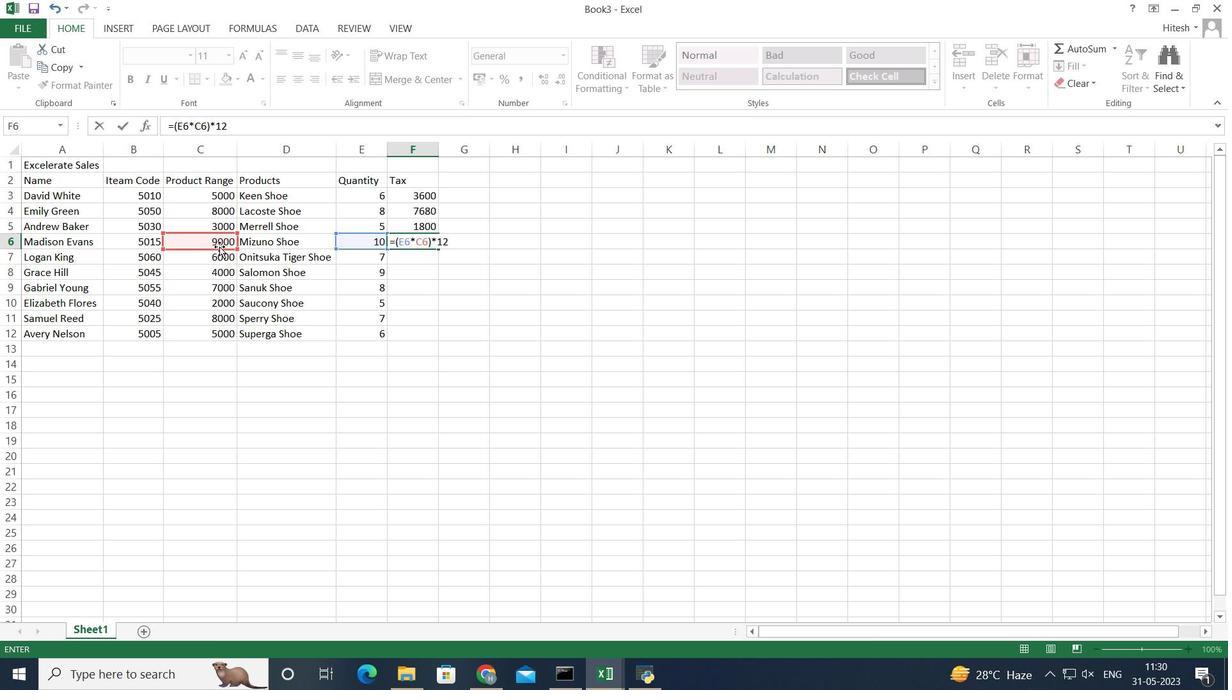
Action: Key pressed <Key.shift><Key.shift>
Screenshot: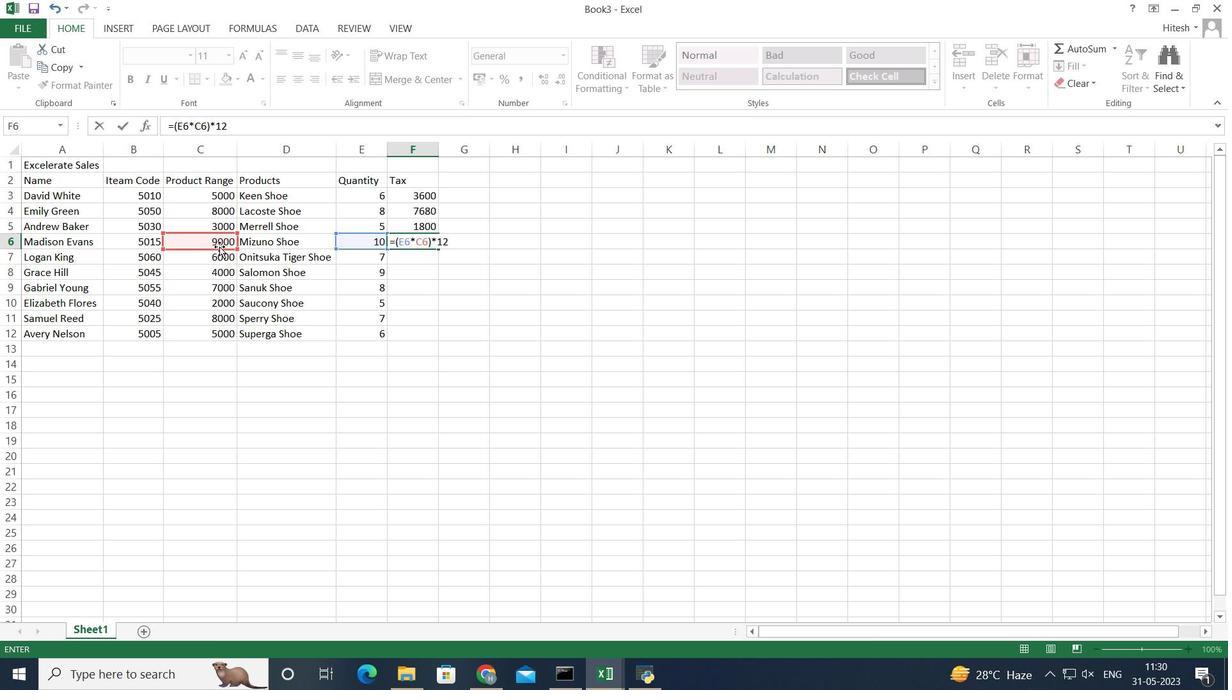 
Action: Mouse moved to (221, 248)
Screenshot: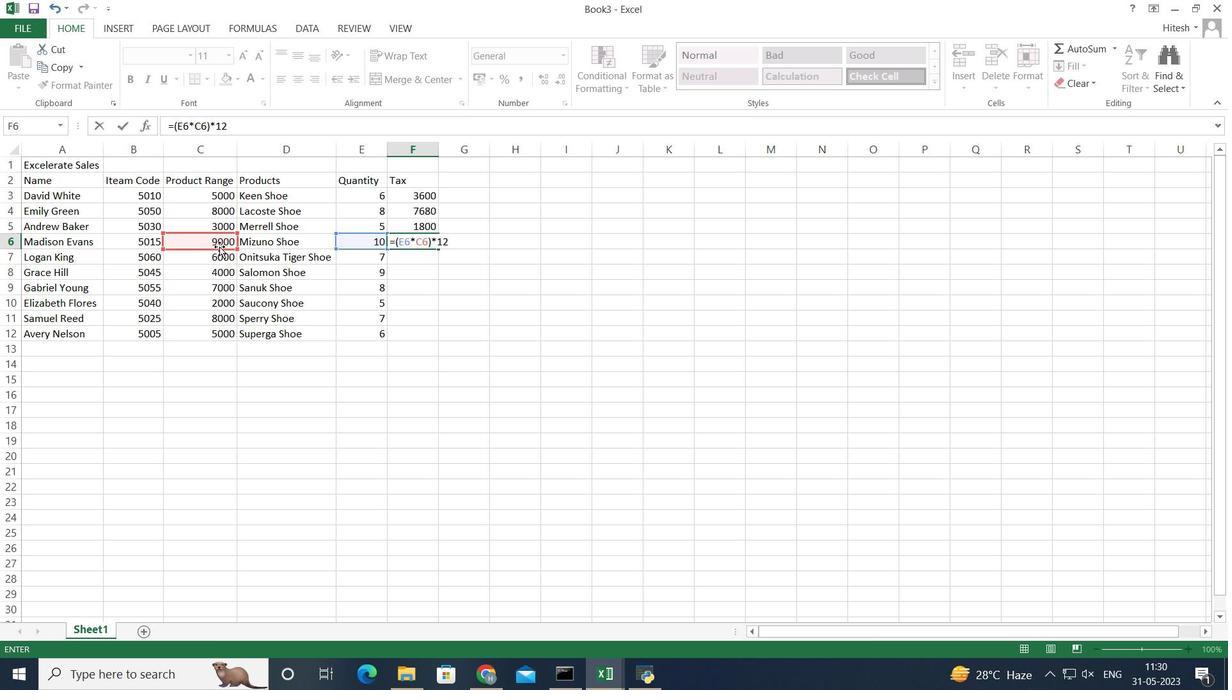 
Action: Key pressed <Key.shift>%
Screenshot: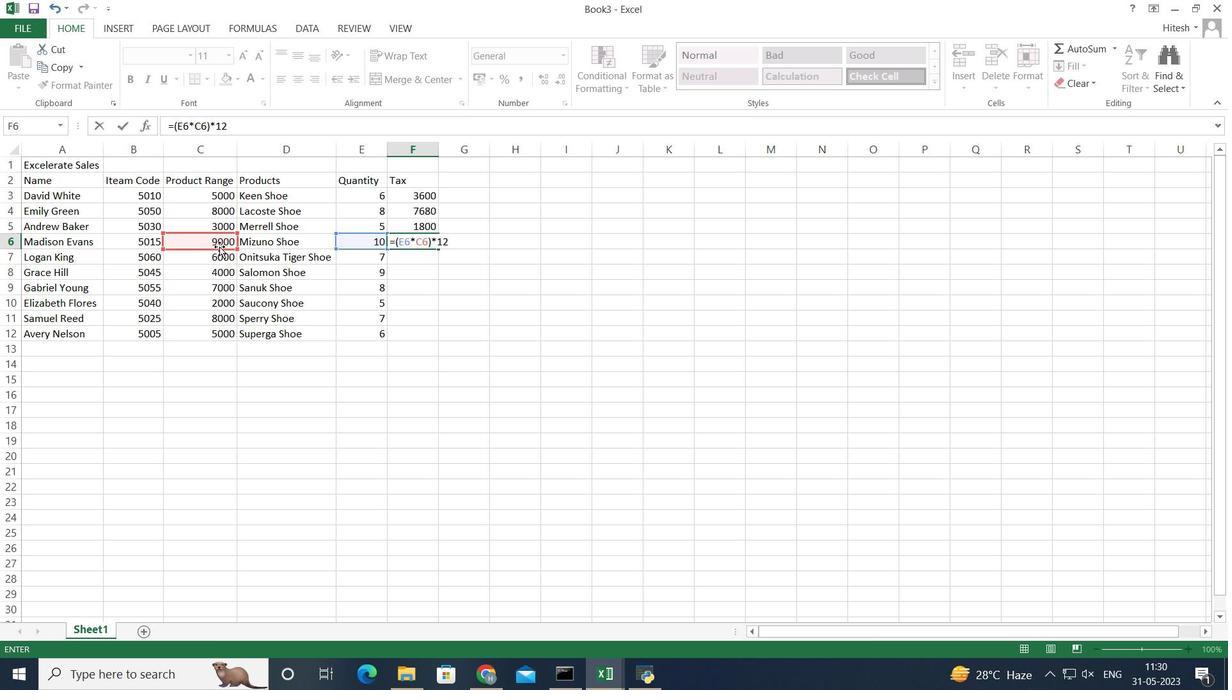 
Action: Mouse moved to (221, 251)
Screenshot: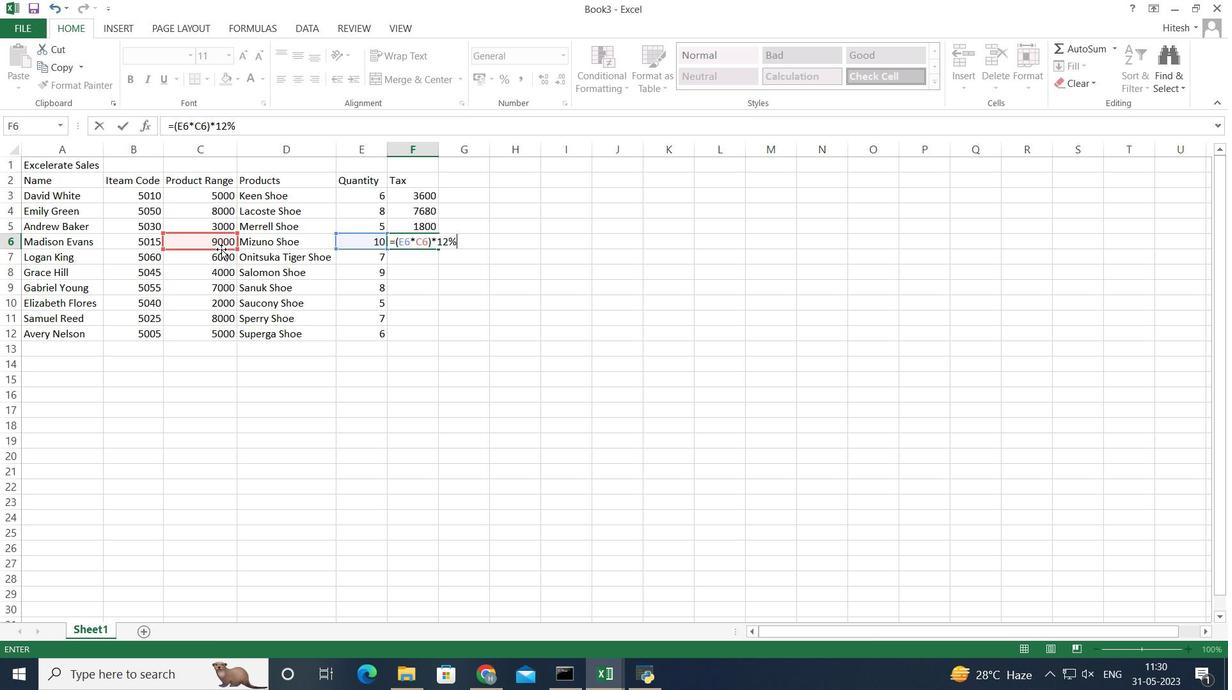 
Action: Key pressed <Key.enter>
Screenshot: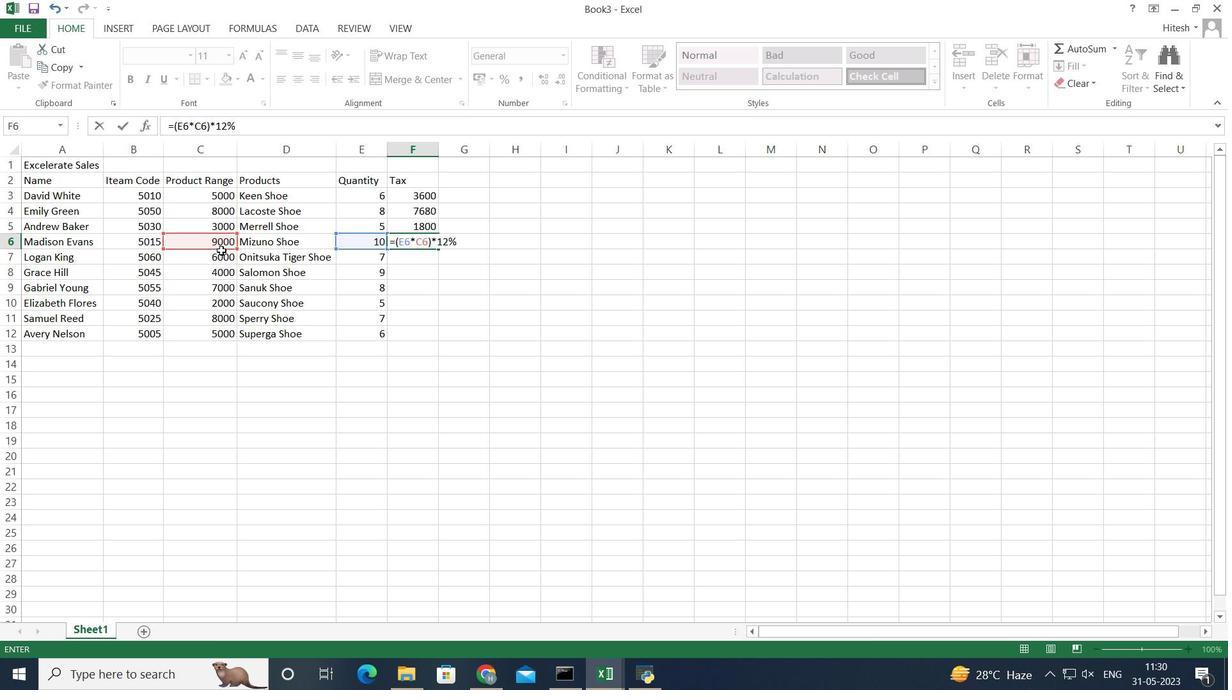 
Action: Mouse moved to (346, 268)
Screenshot: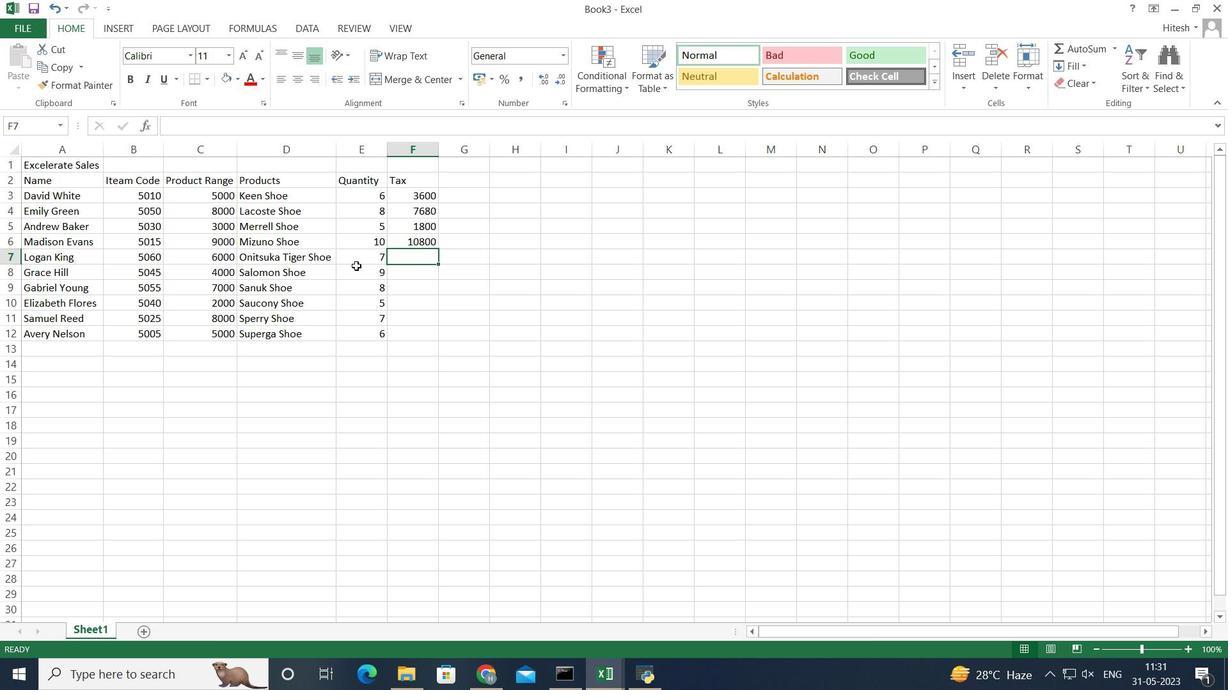 
Action: Key pressed =<Key.shift_r>(
Screenshot: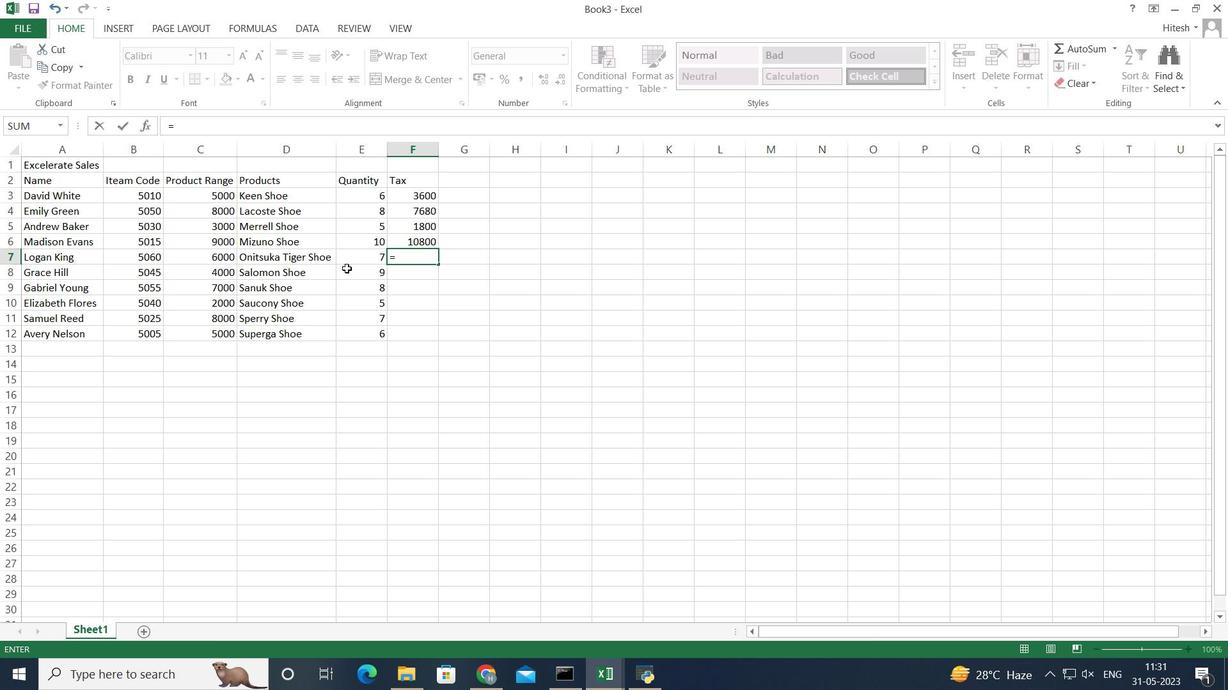 
Action: Mouse moved to (364, 257)
Screenshot: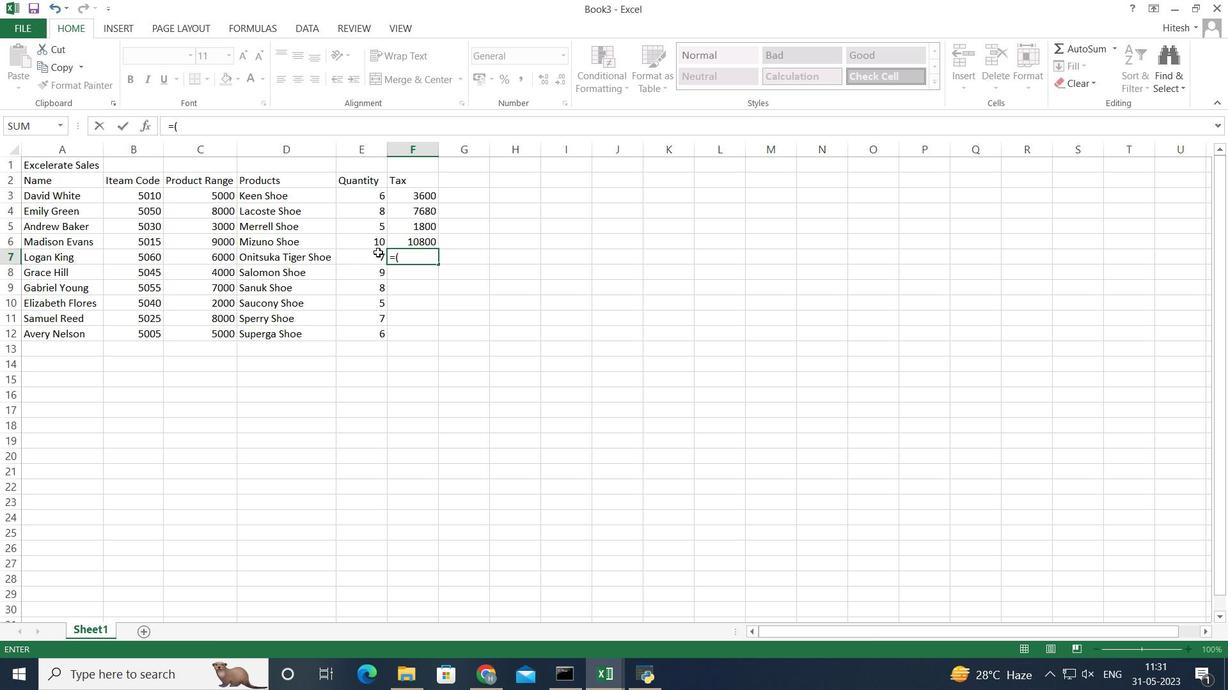 
Action: Mouse pressed left at (364, 257)
Screenshot: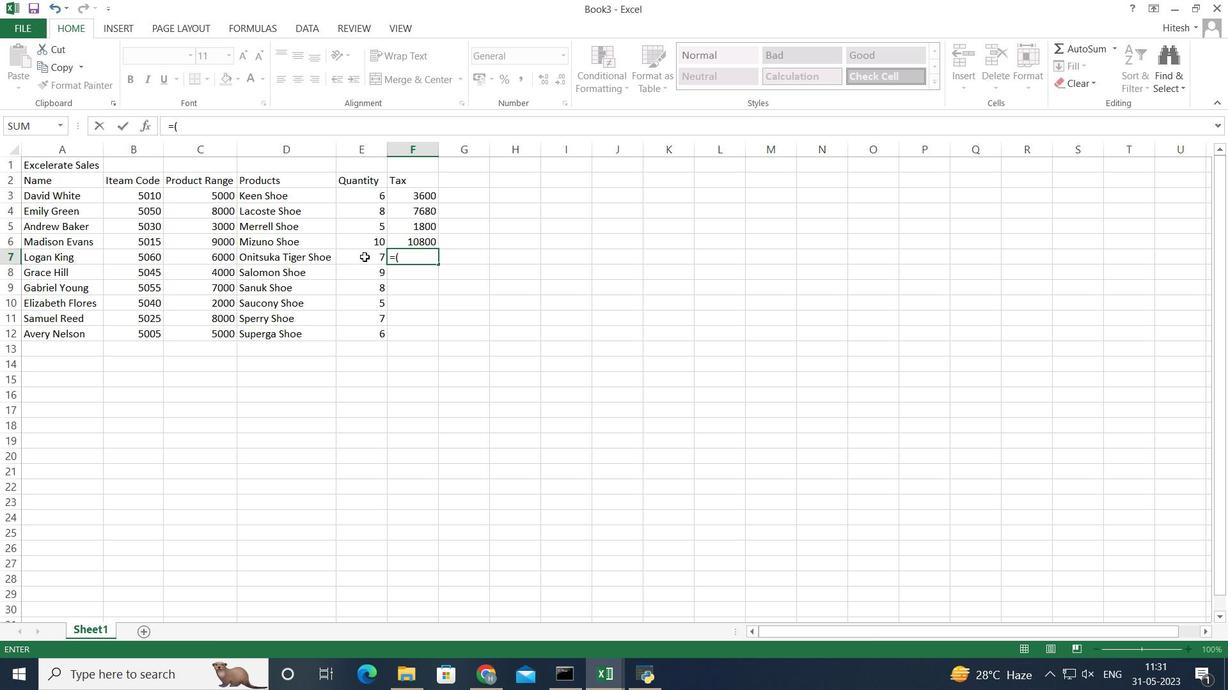 
Action: Key pressed *
Screenshot: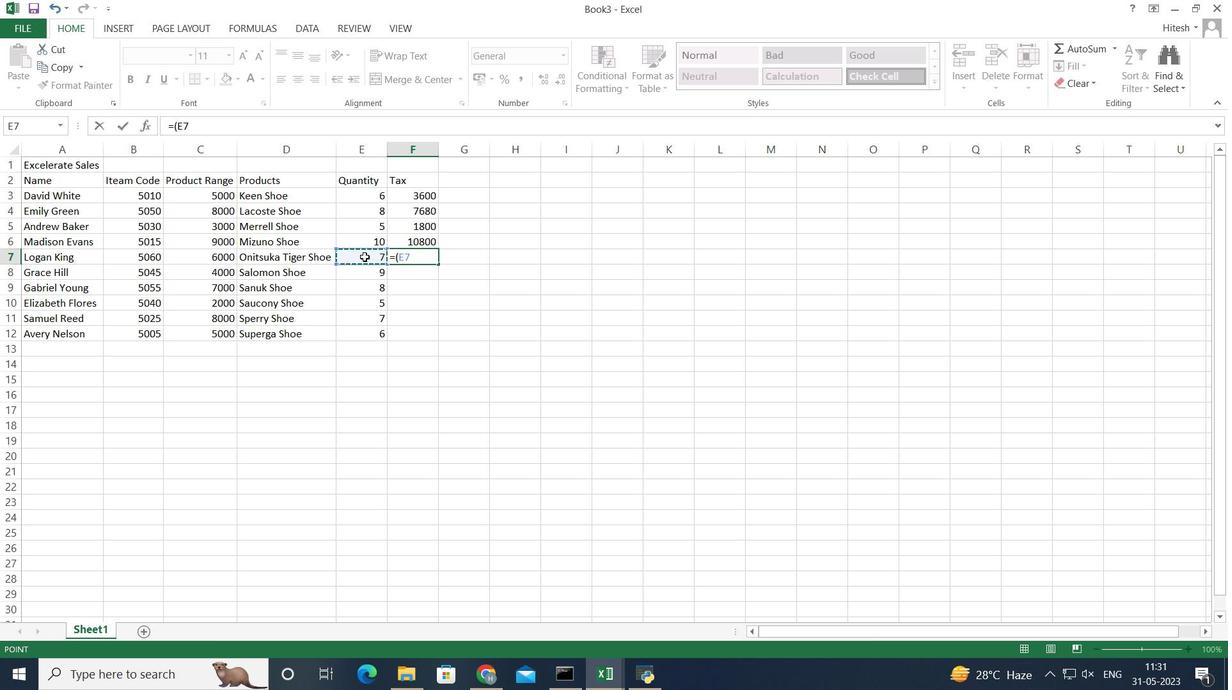 
Action: Mouse moved to (216, 252)
Screenshot: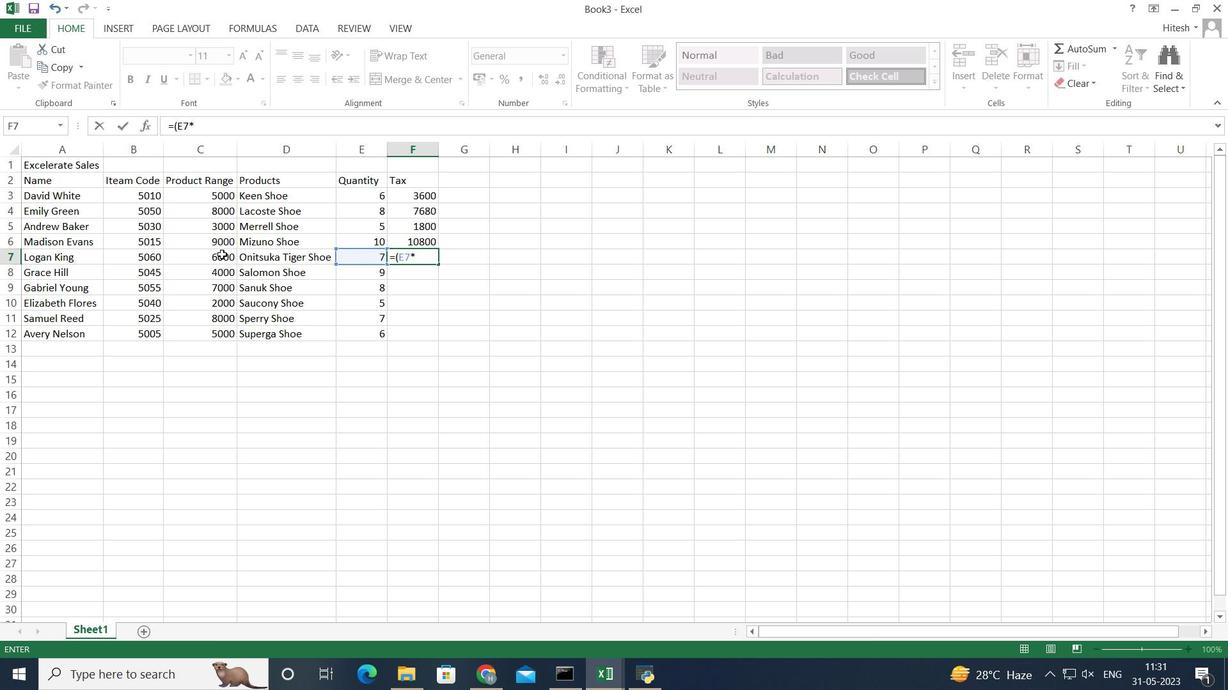
Action: Mouse pressed left at (216, 252)
Screenshot: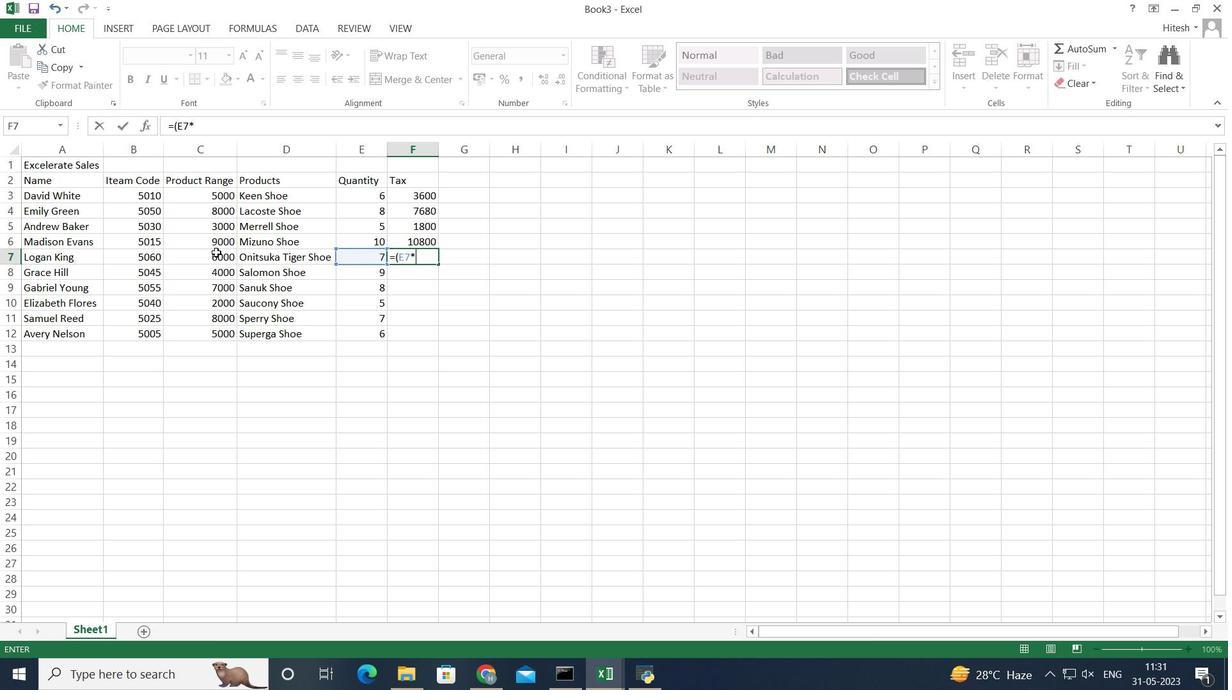 
Action: Key pressed <Key.shift_r><Key.shift_r><Key.shift_r><Key.shift_r><Key.shift_r><Key.shift_r><Key.shift_r>)*
Screenshot: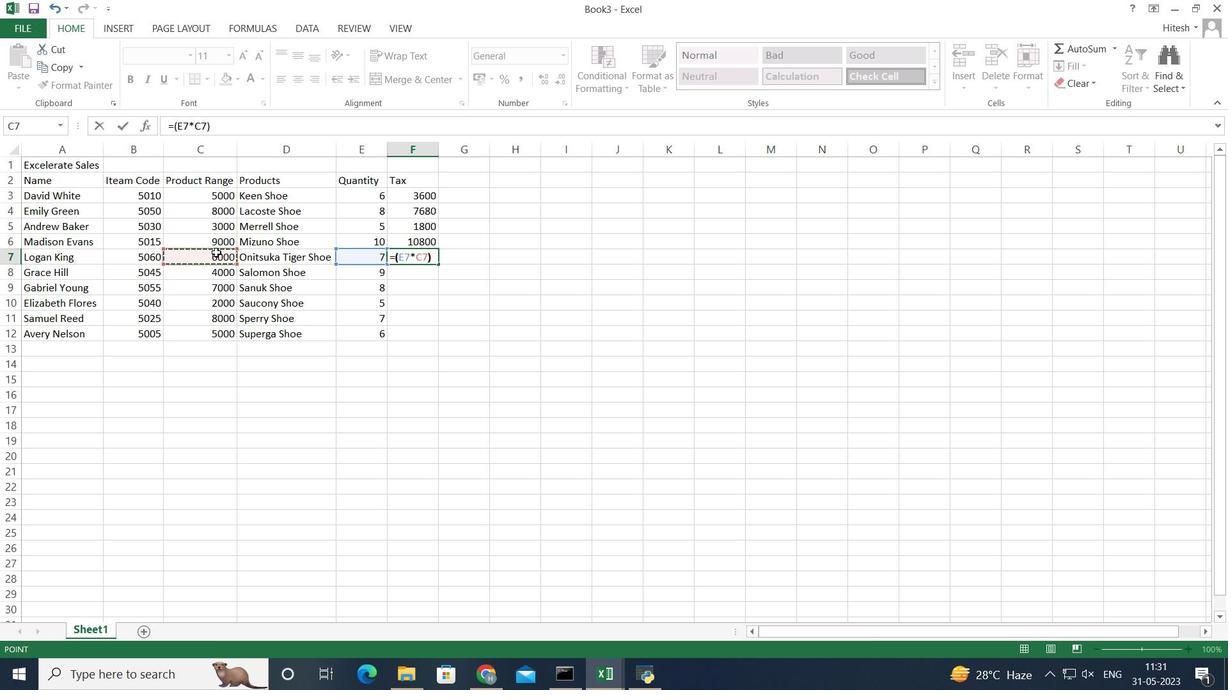 
Action: Mouse moved to (216, 255)
Screenshot: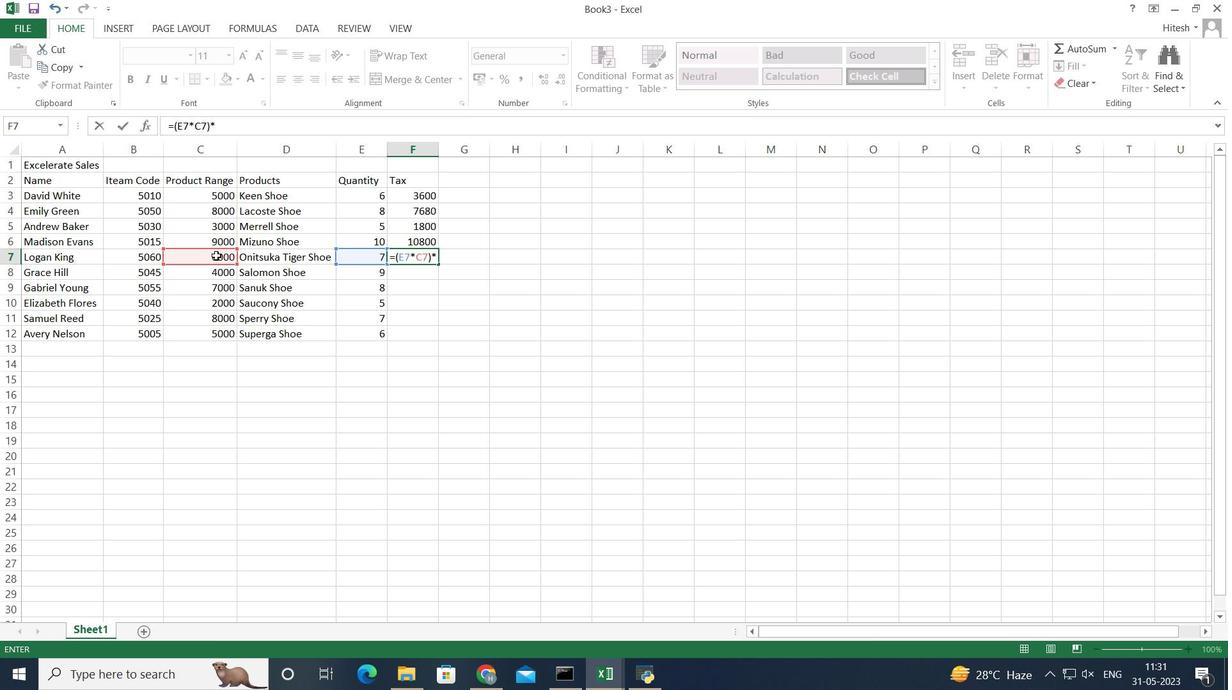 
Action: Key pressed 12<Key.shift><Key.shift><Key.shift><Key.shift><Key.shift><Key.shift>%
Screenshot: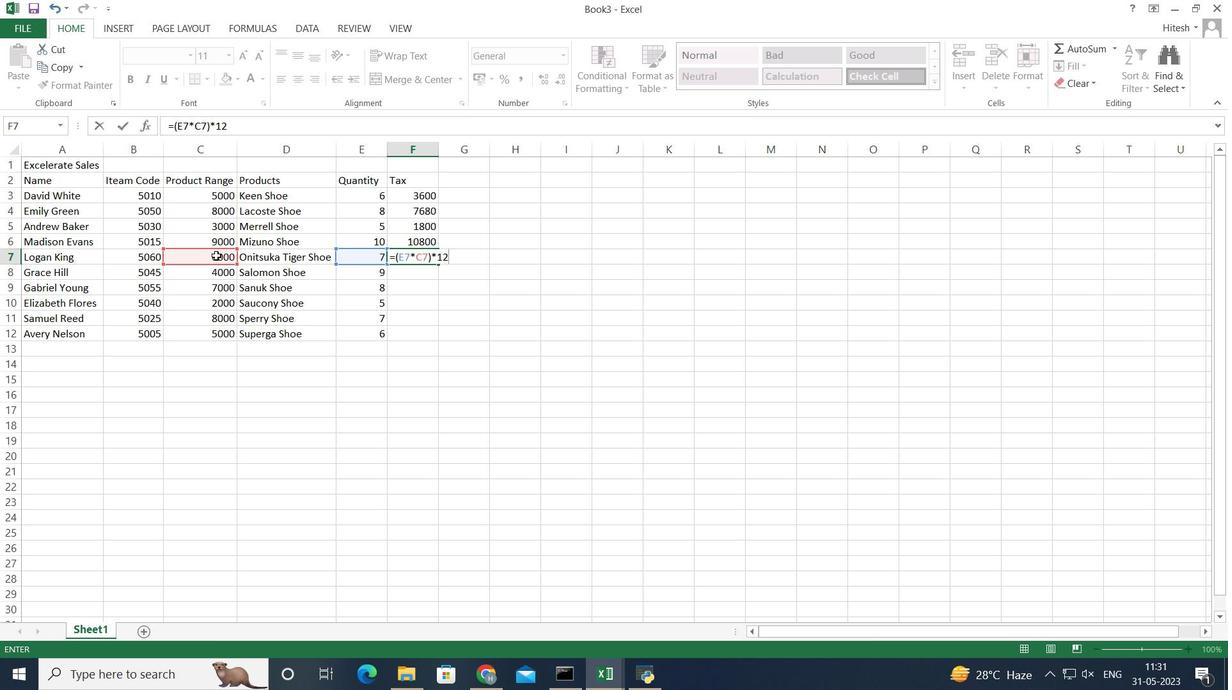 
Action: Mouse moved to (217, 255)
Screenshot: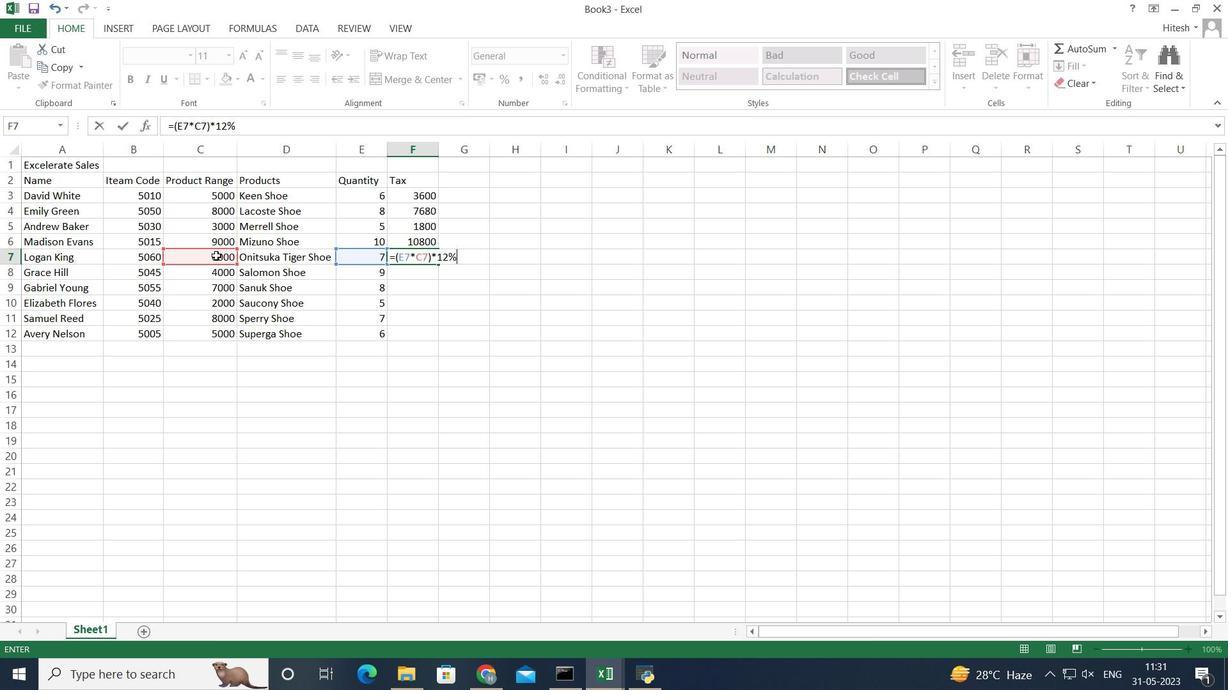 
Action: Key pressed <Key.enter>
Screenshot: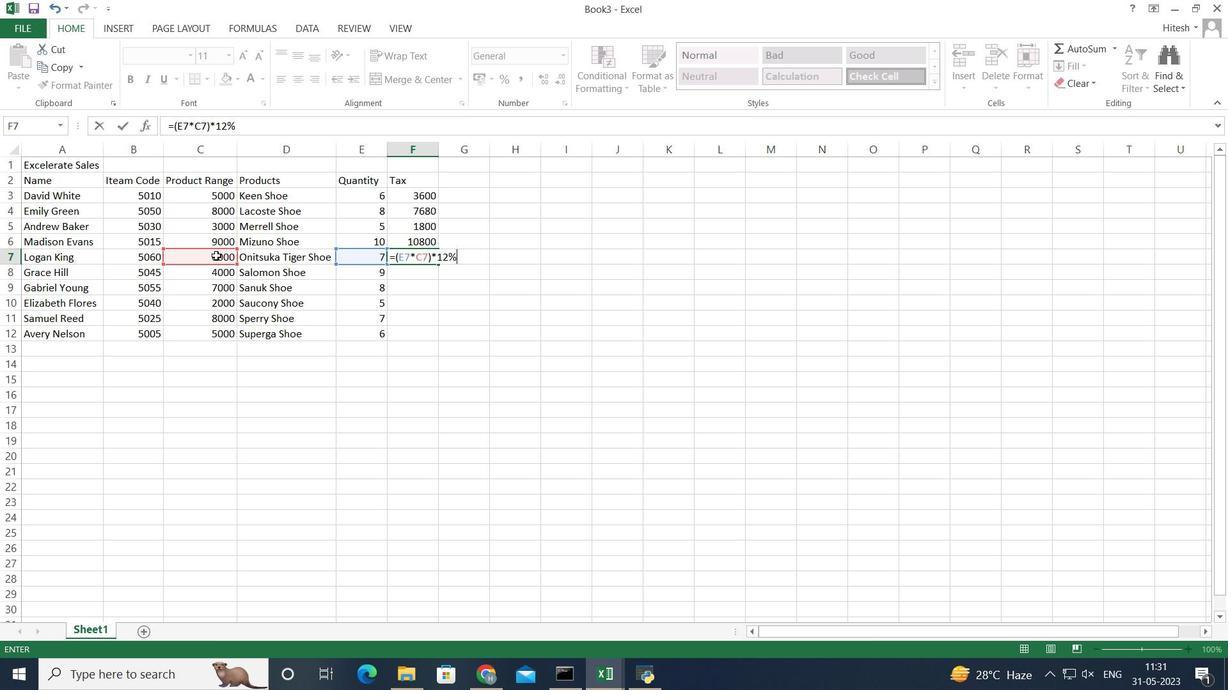 
Action: Mouse moved to (258, 270)
Screenshot: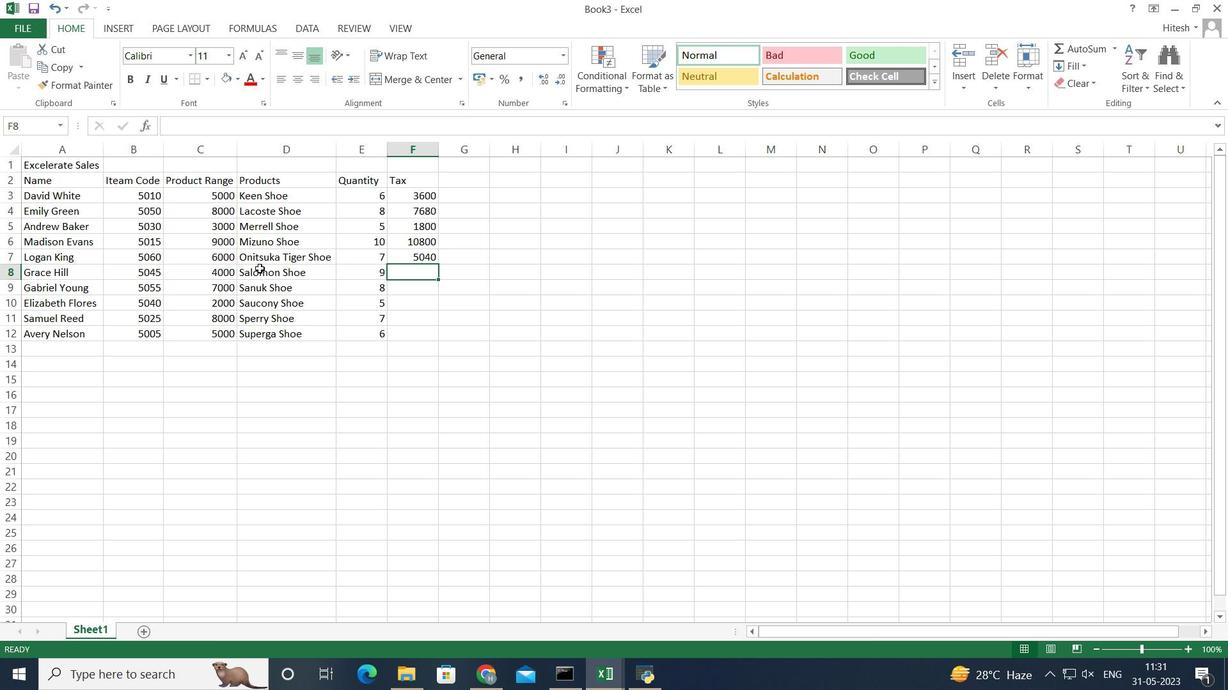 
Action: Key pressed =
Screenshot: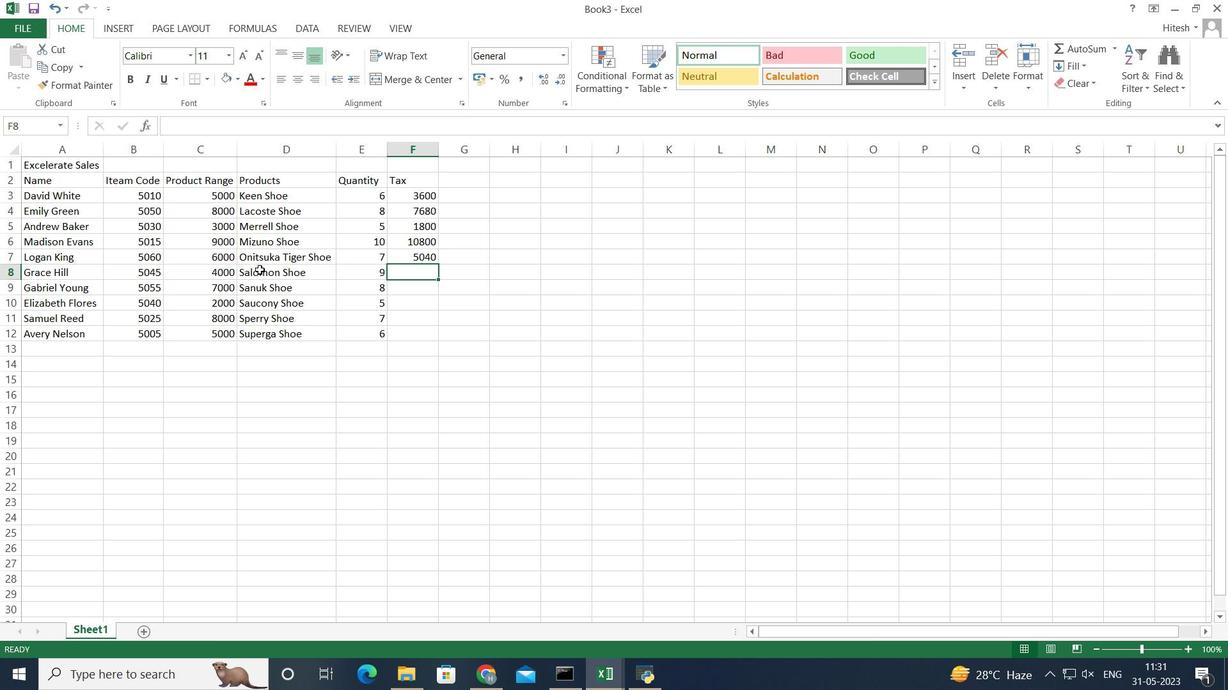 
Action: Mouse moved to (385, 286)
Screenshot: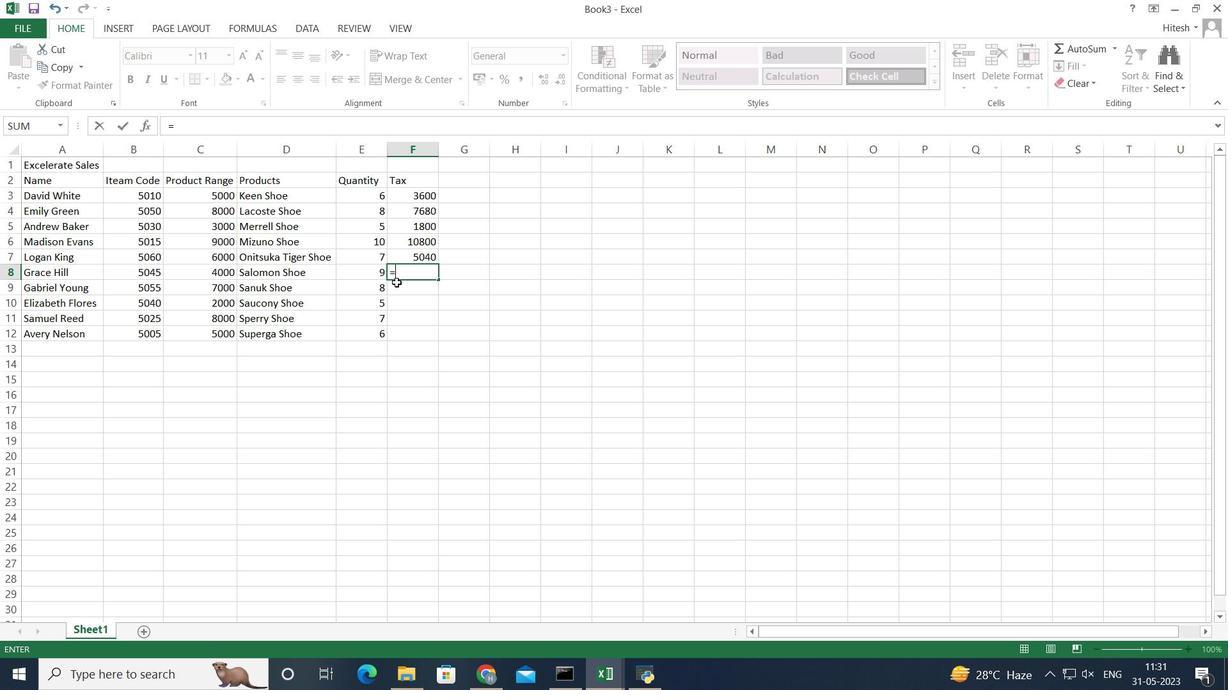 
Action: Key pressed <Key.shift_r><Key.shift_r><Key.shift_r><Key.shift_r><Key.shift_r><Key.shift_r><Key.shift_r><Key.shift_r>(
Screenshot: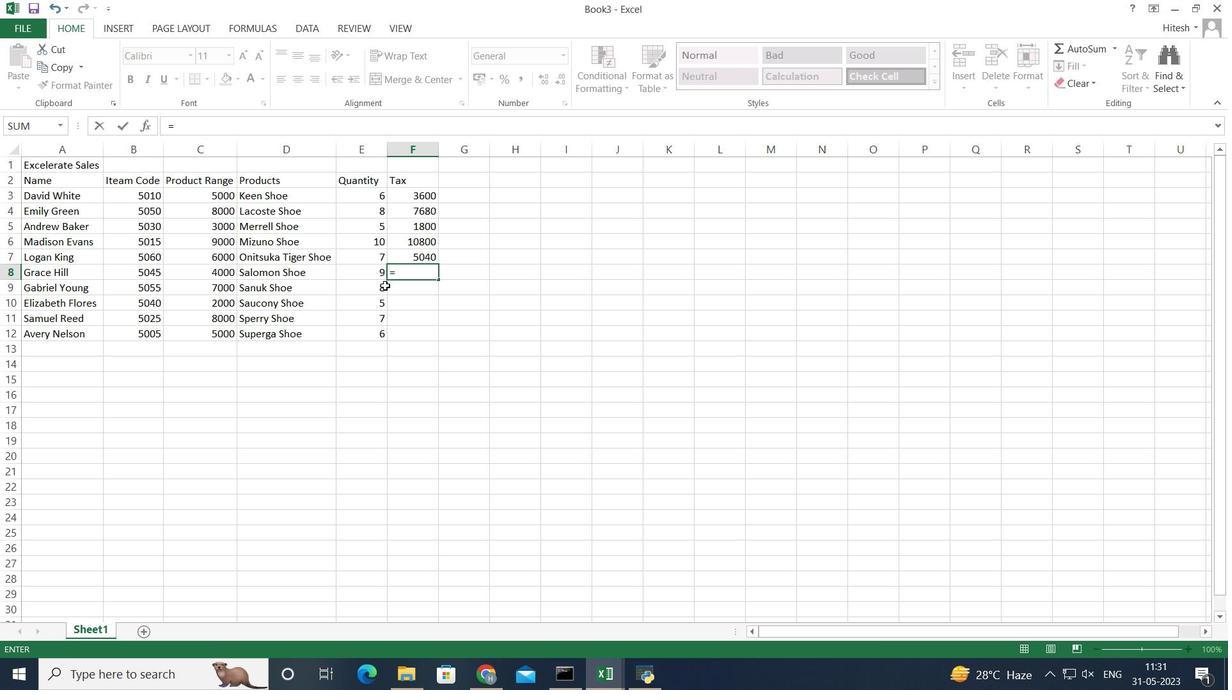 
Action: Mouse moved to (354, 270)
Screenshot: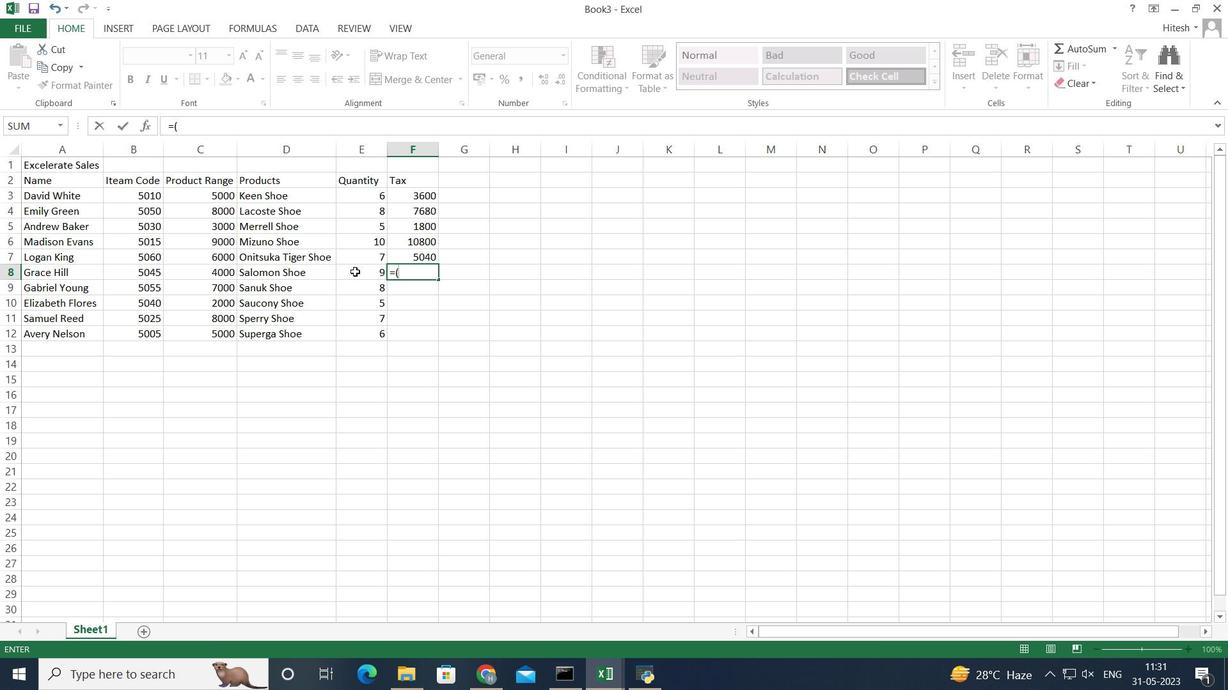 
Action: Mouse pressed left at (354, 270)
Screenshot: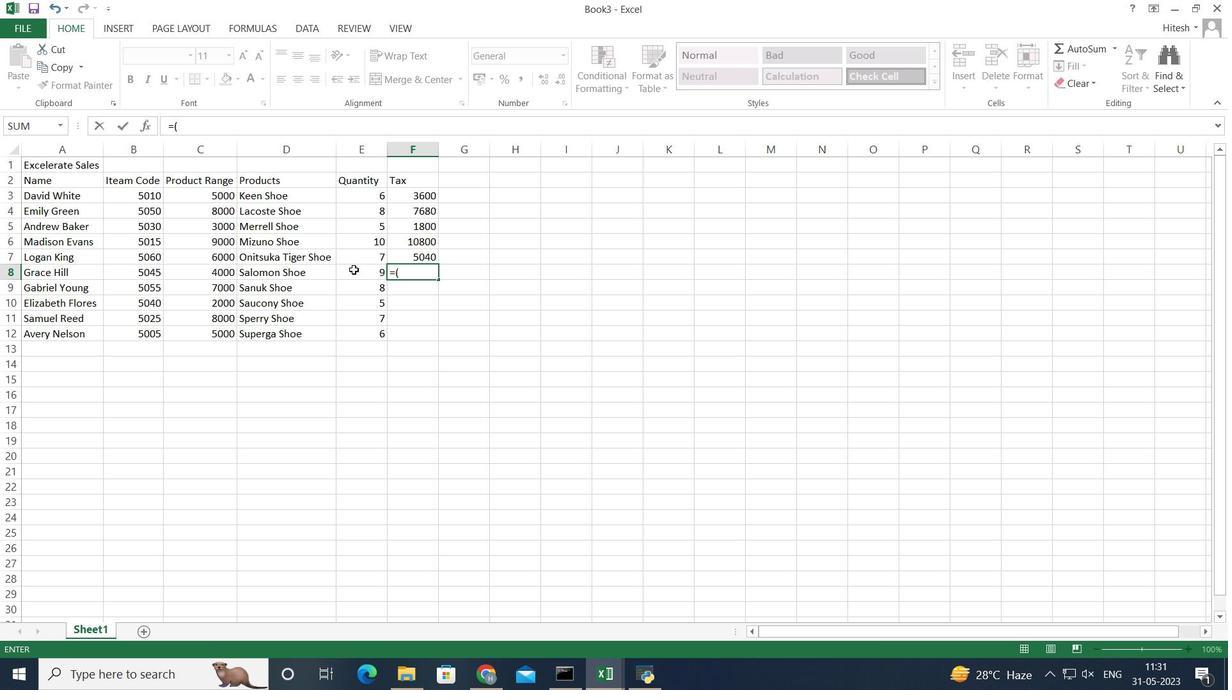 
Action: Mouse moved to (353, 270)
Screenshot: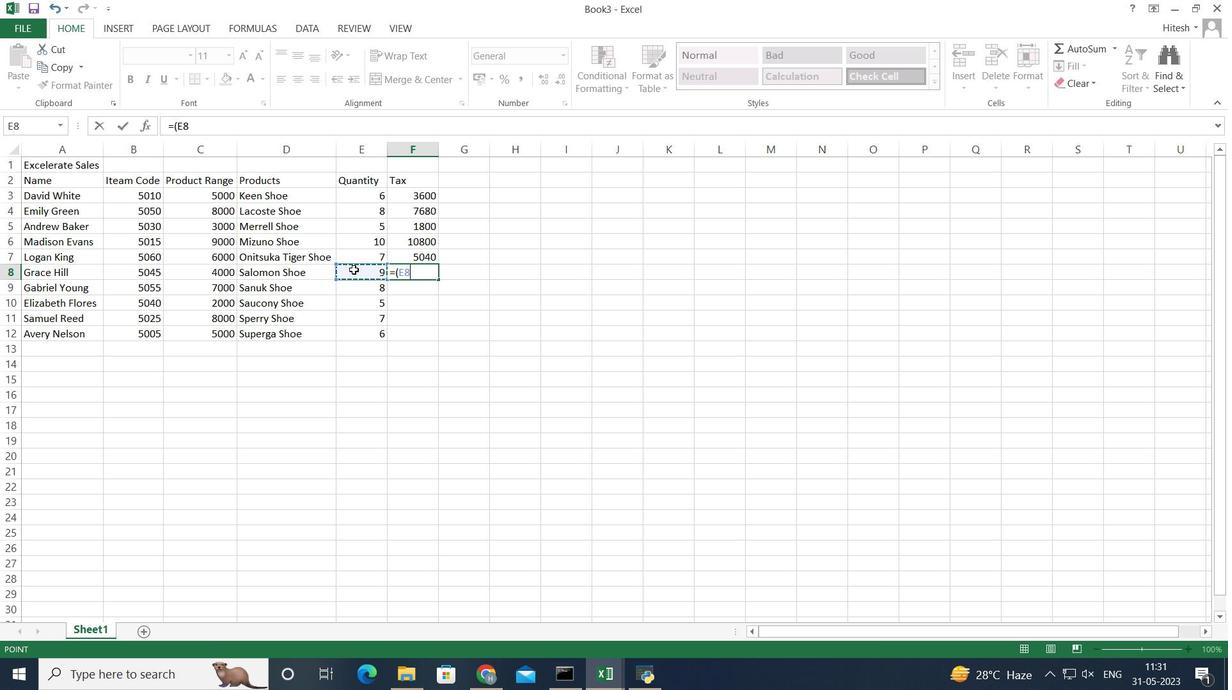 
Action: Key pressed *
Screenshot: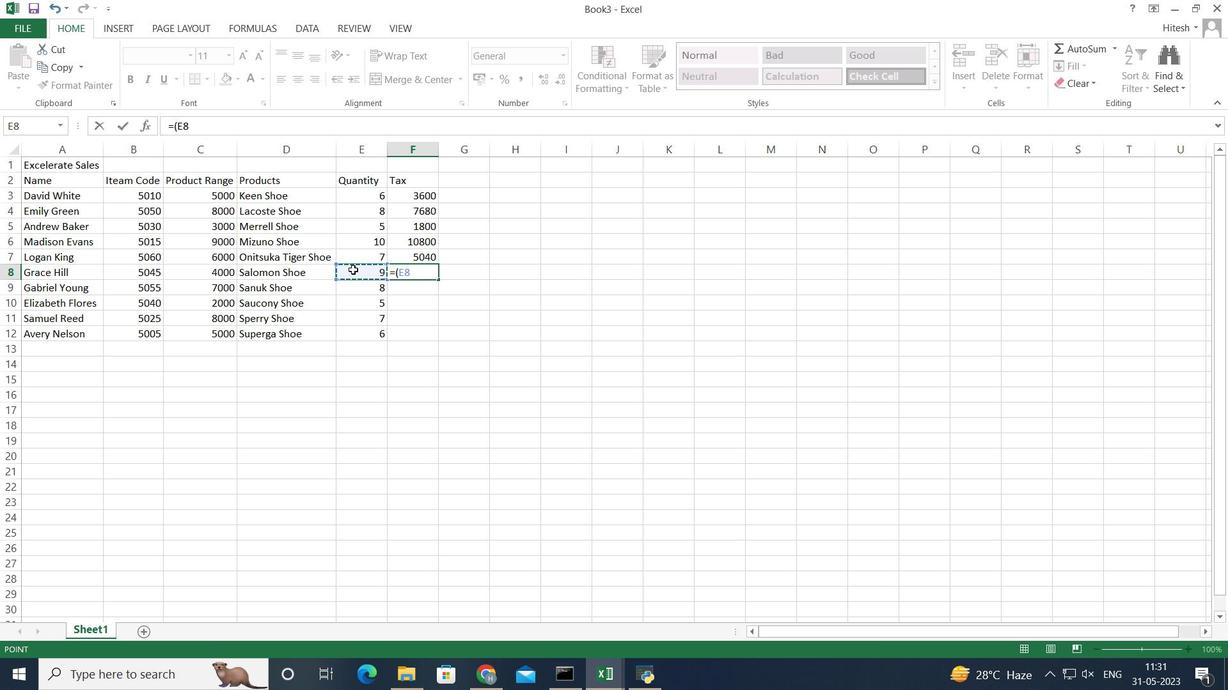 
Action: Mouse moved to (208, 271)
Screenshot: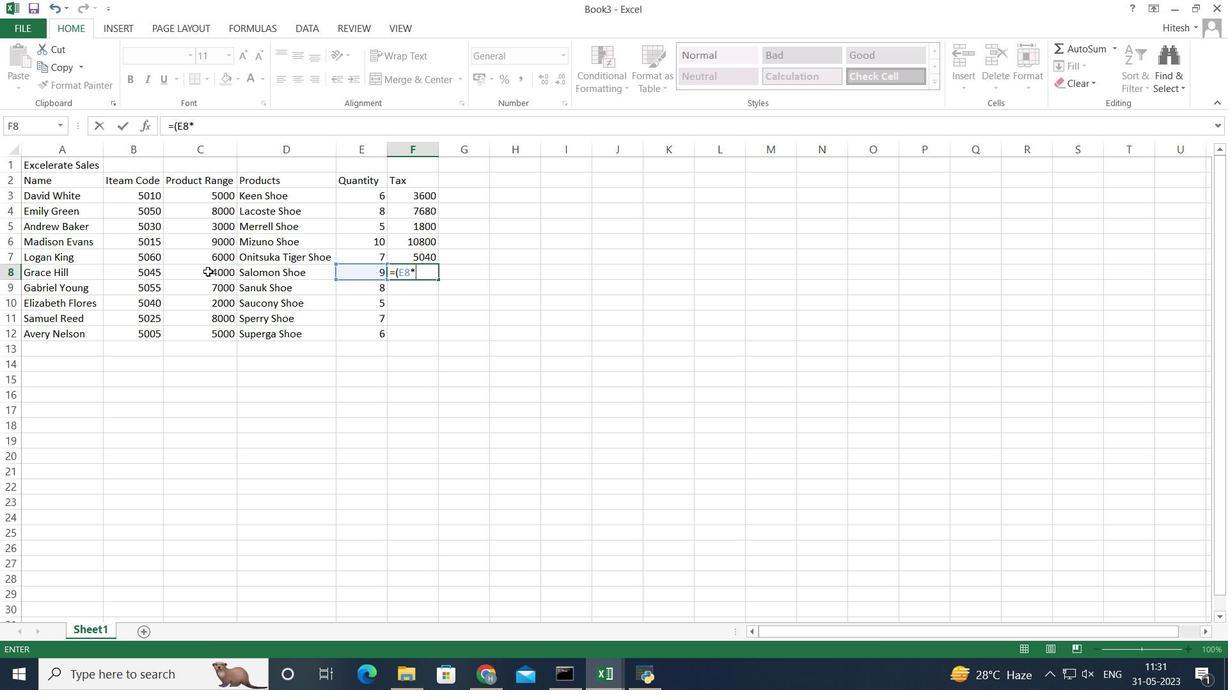 
Action: Mouse pressed left at (208, 271)
Screenshot: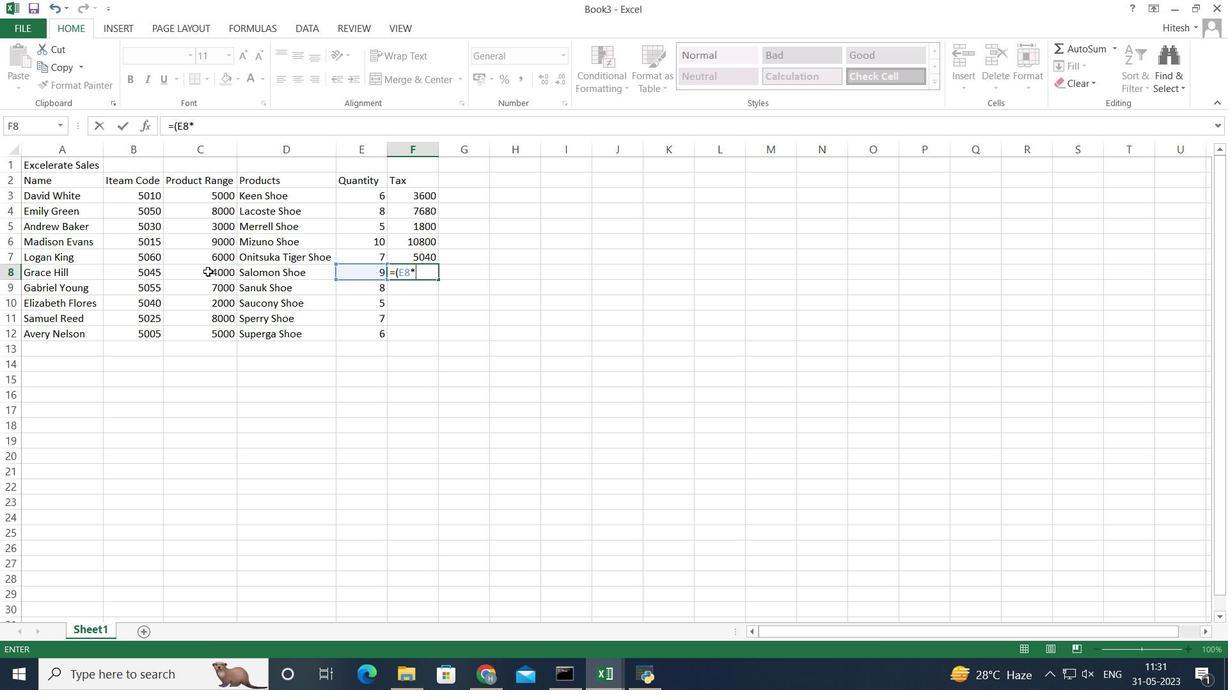 
Action: Key pressed <Key.shift_r>)*
Screenshot: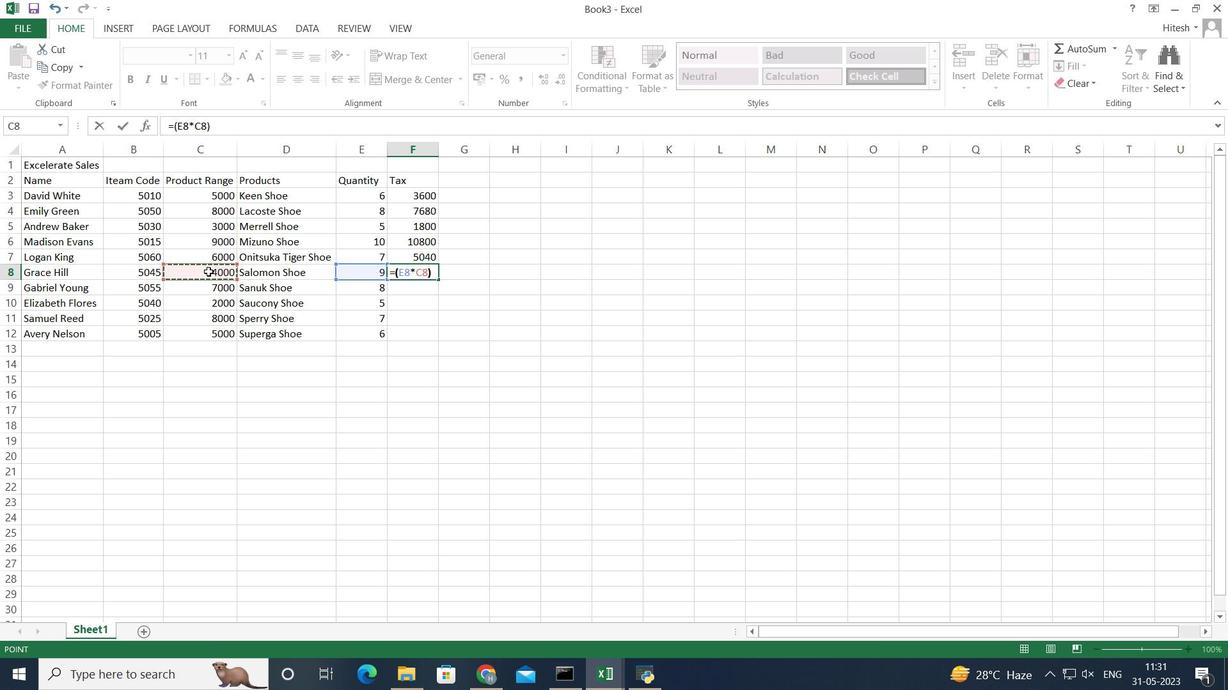
Action: Mouse moved to (208, 271)
Screenshot: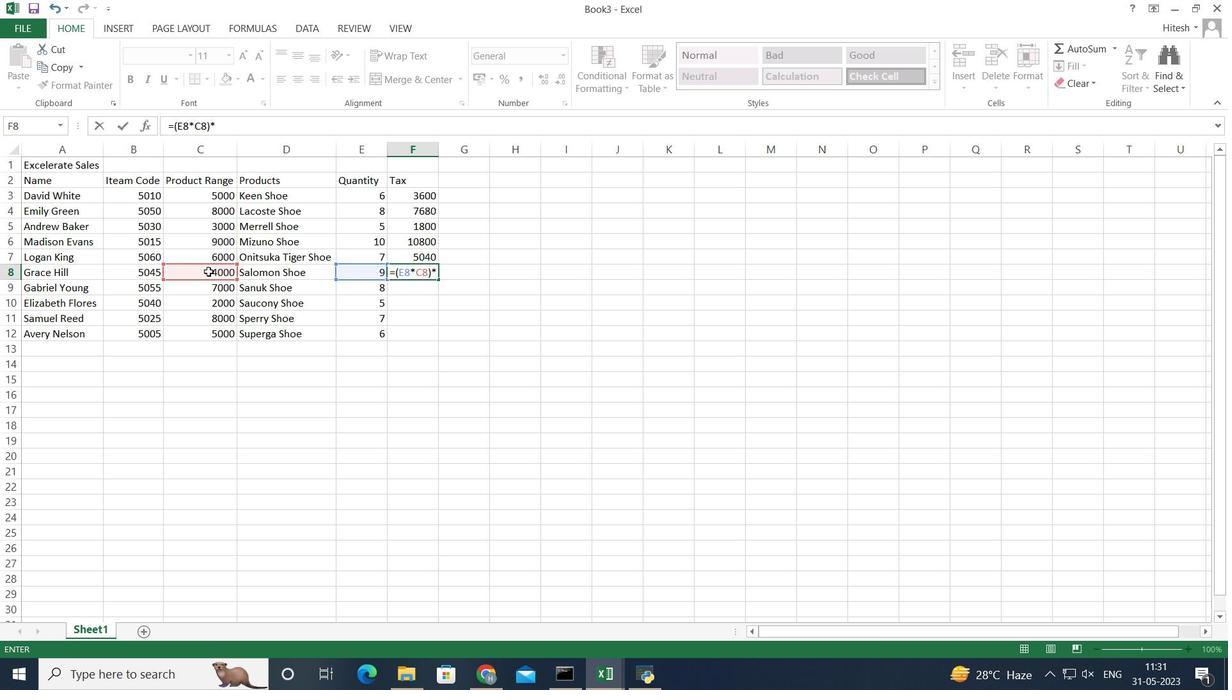 
Action: Key pressed 12<Key.shift><Key.shift><Key.shift><Key.shift>%<Key.enter>
Screenshot: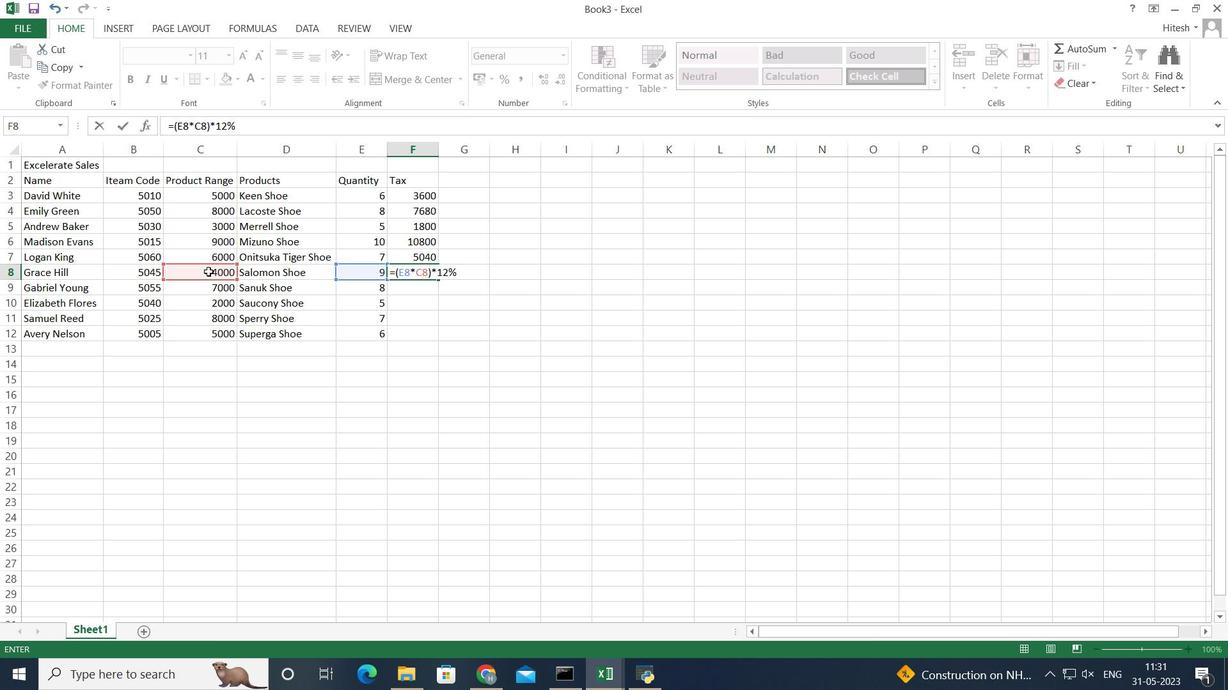 
Action: Mouse moved to (241, 303)
Screenshot: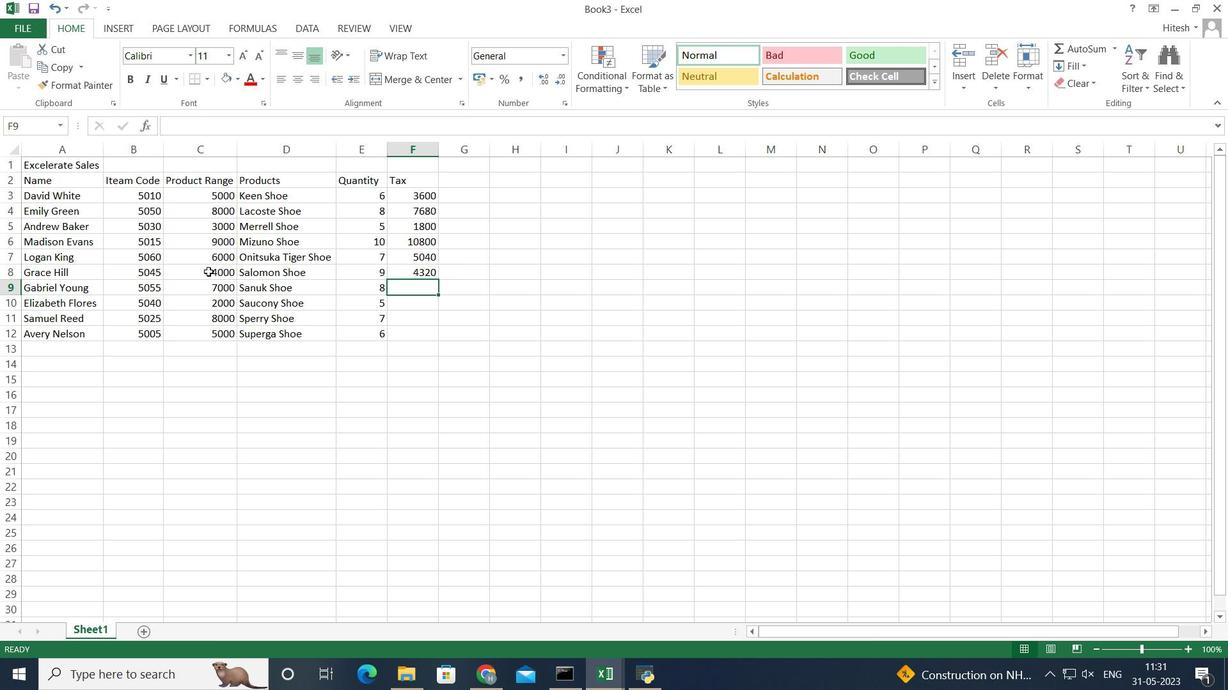 
Action: Key pressed =
Screenshot: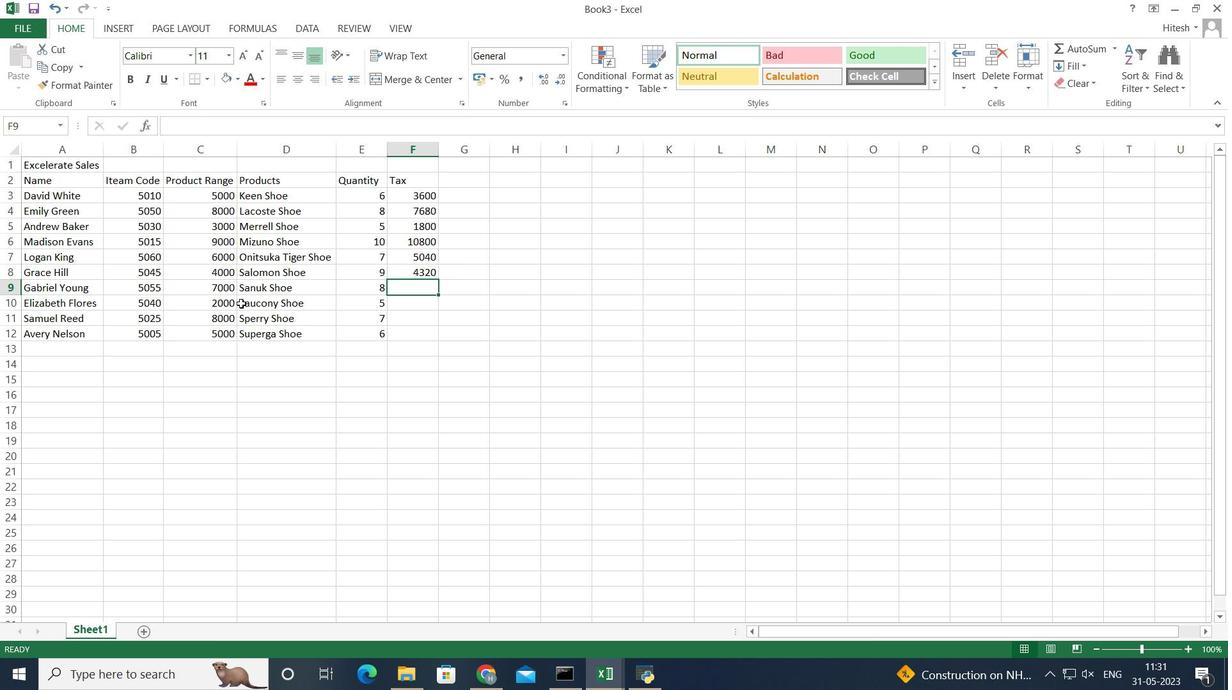 
Action: Mouse moved to (360, 290)
Screenshot: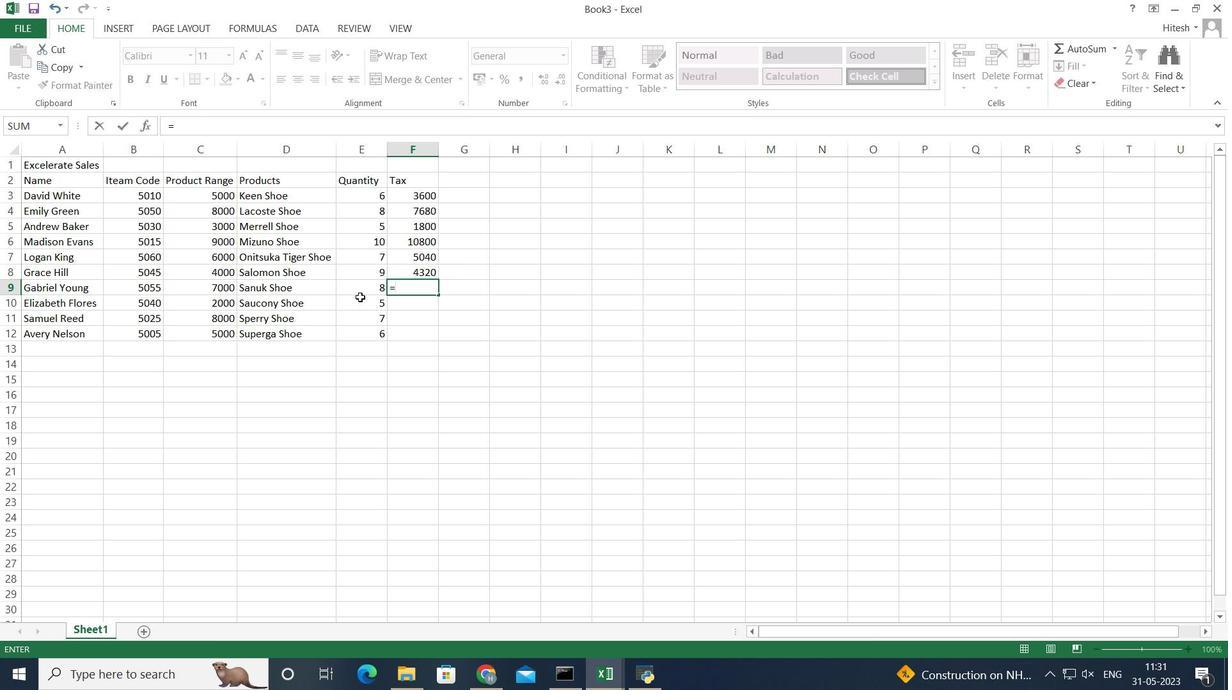 
Action: Key pressed <Key.shift_r>(
Screenshot: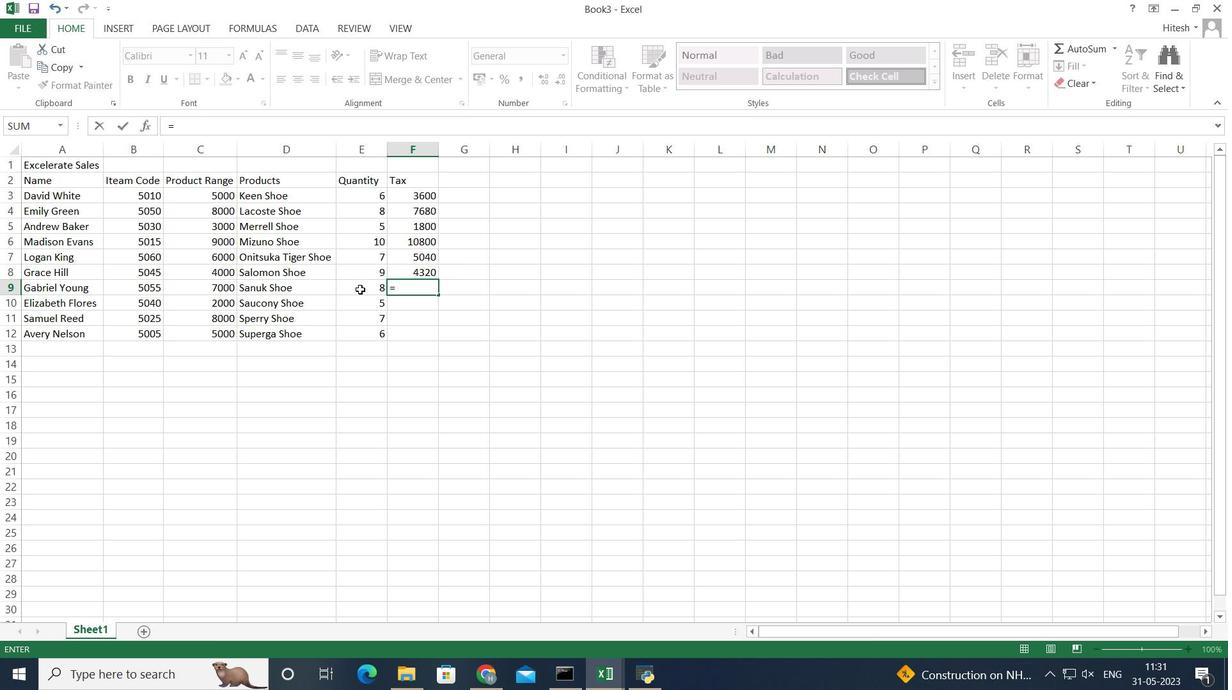 
Action: Mouse moved to (360, 289)
Screenshot: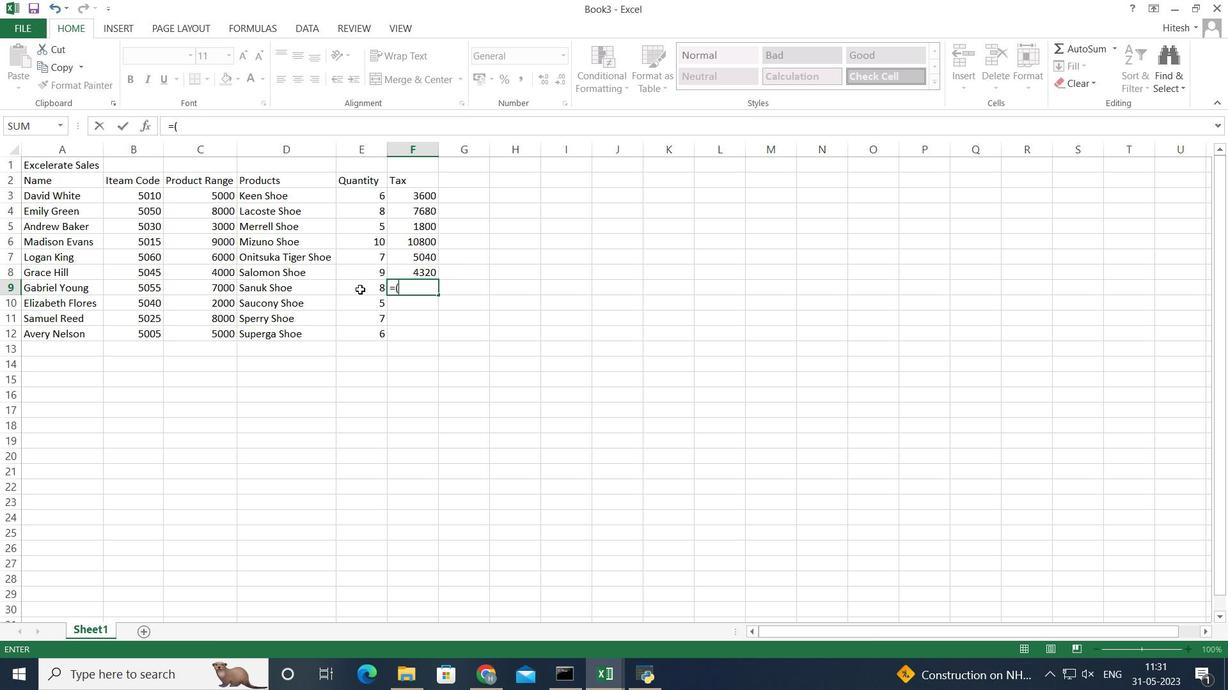 
Action: Mouse pressed left at (360, 289)
Screenshot: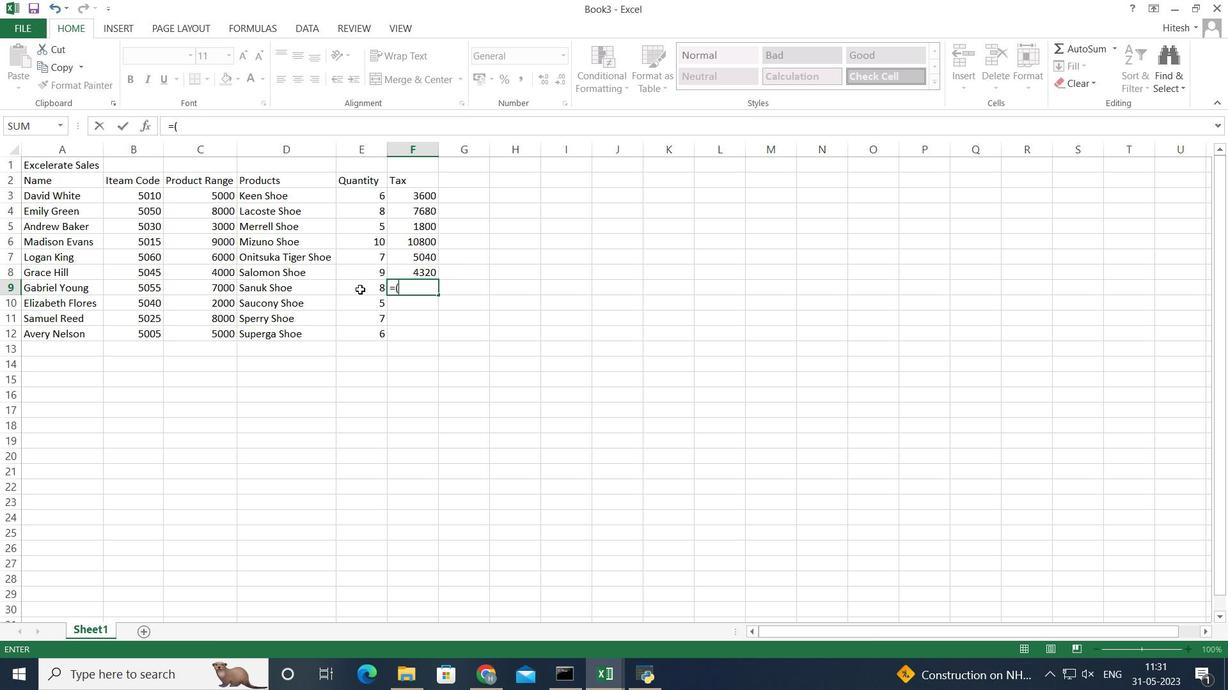 
Action: Mouse moved to (358, 289)
Screenshot: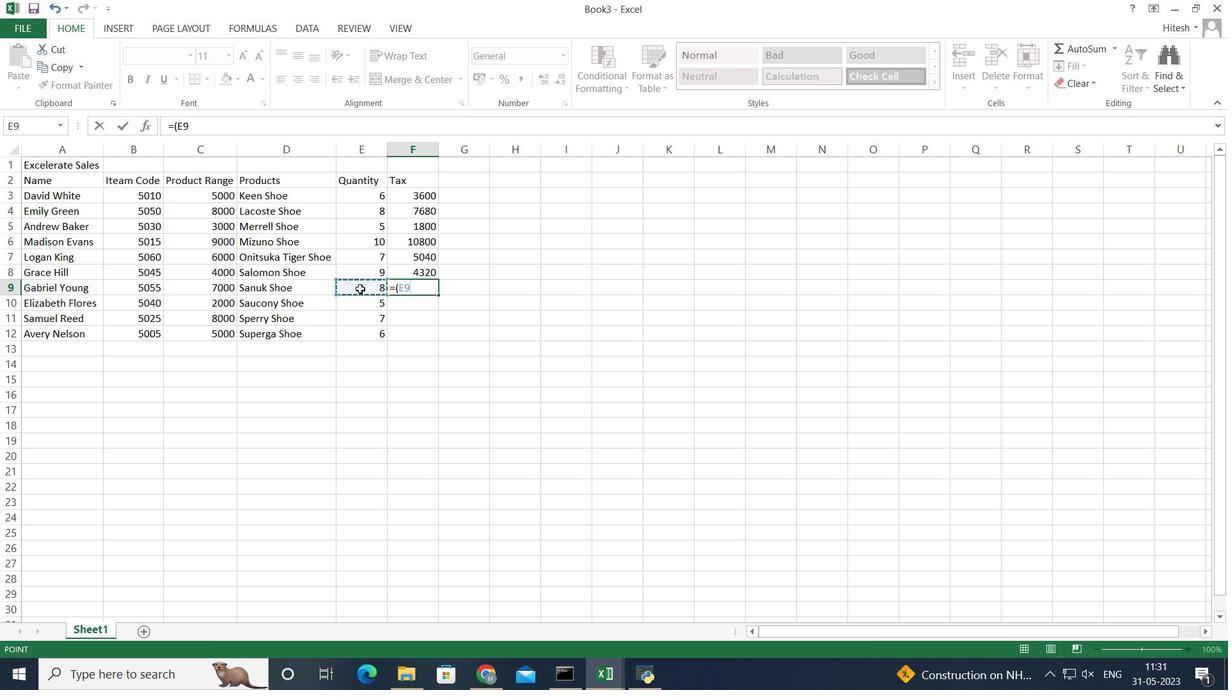 
Action: Key pressed *
Screenshot: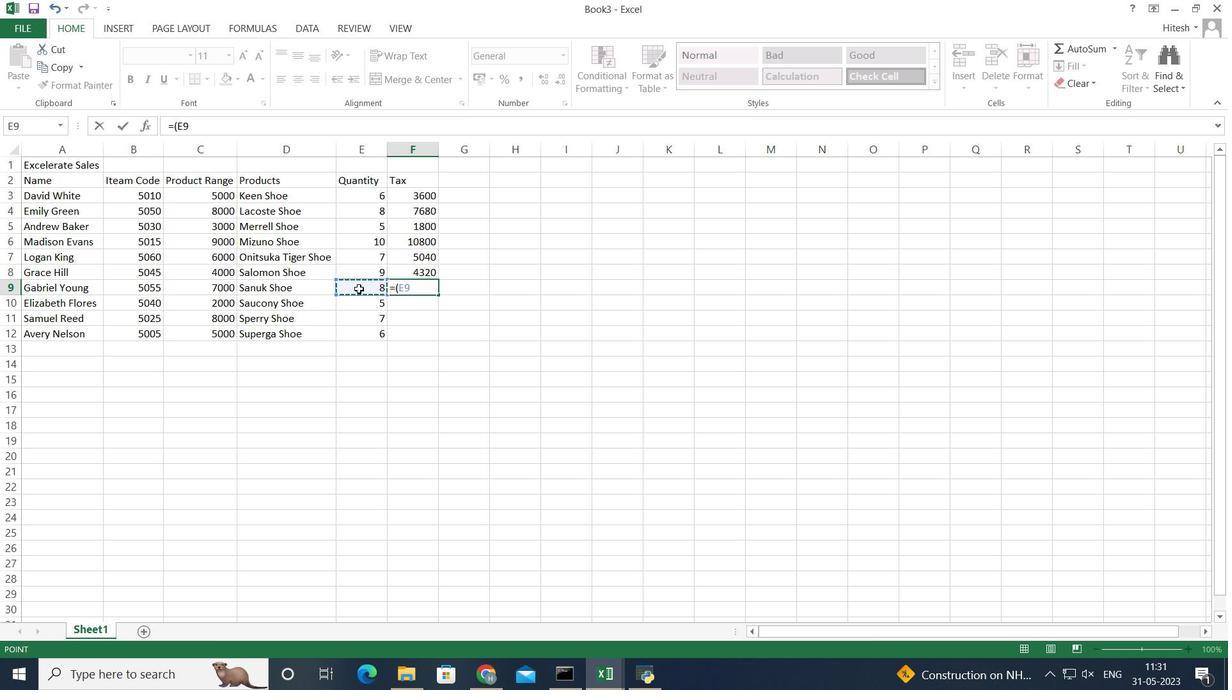 
Action: Mouse moved to (218, 290)
Screenshot: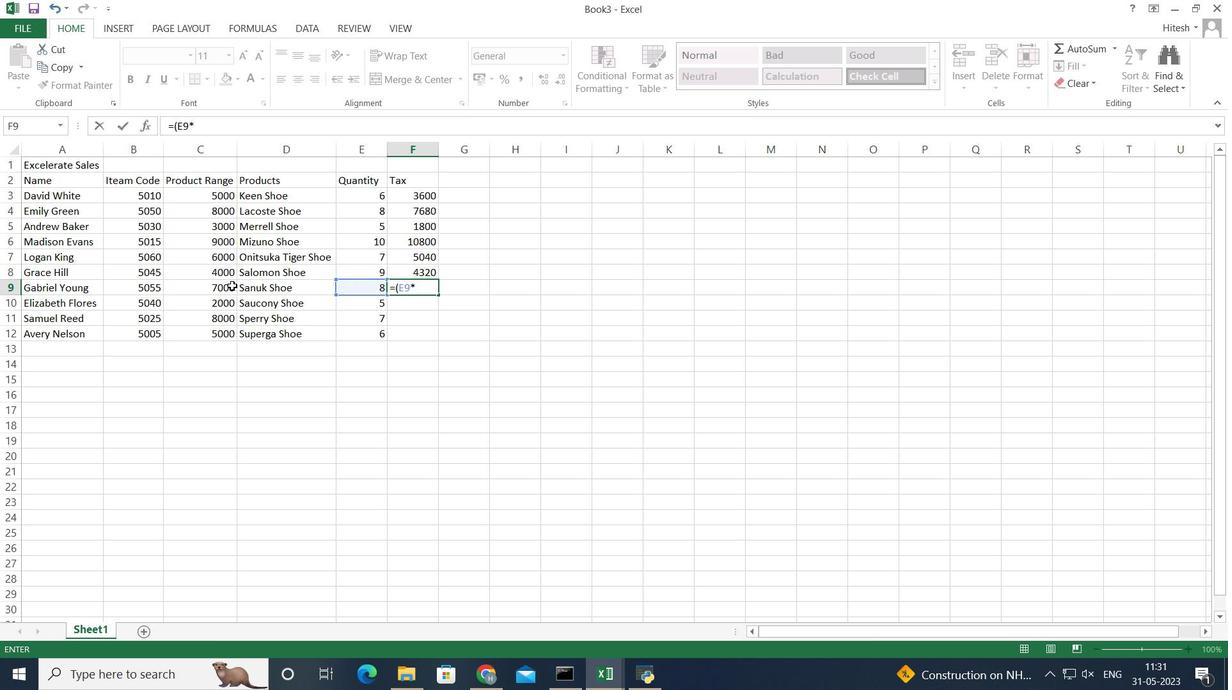 
Action: Mouse pressed left at (218, 290)
Screenshot: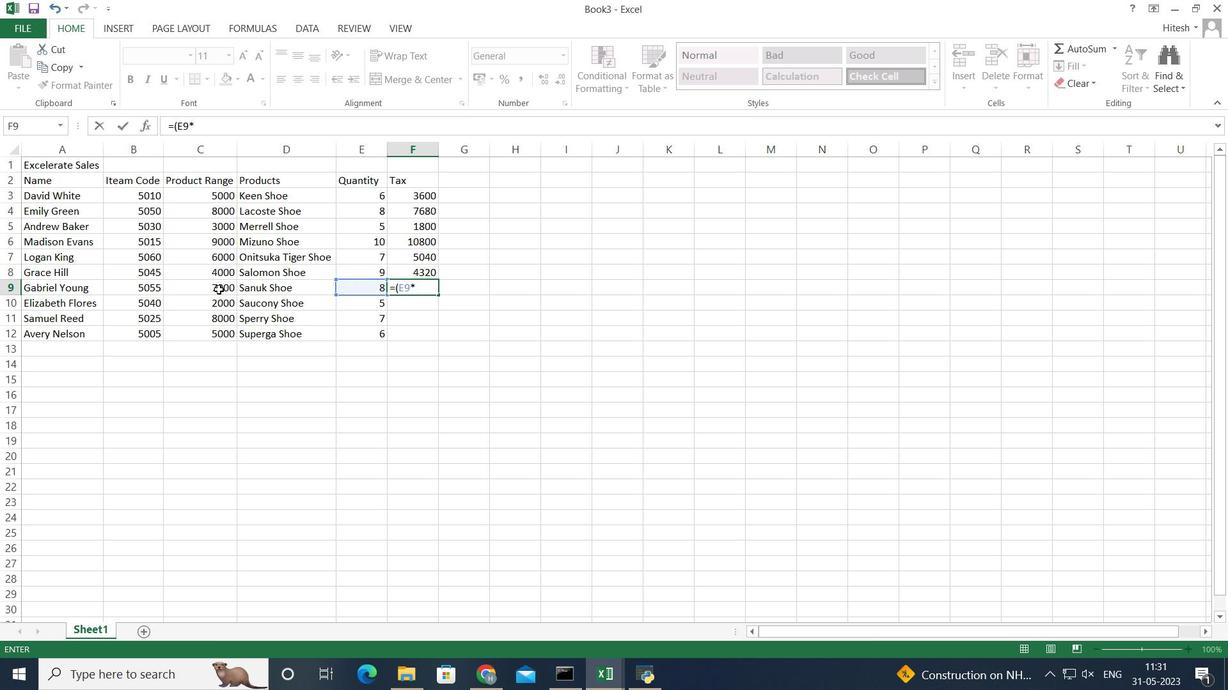 
Action: Key pressed <Key.shift_r><Key.shift_r>)*
Screenshot: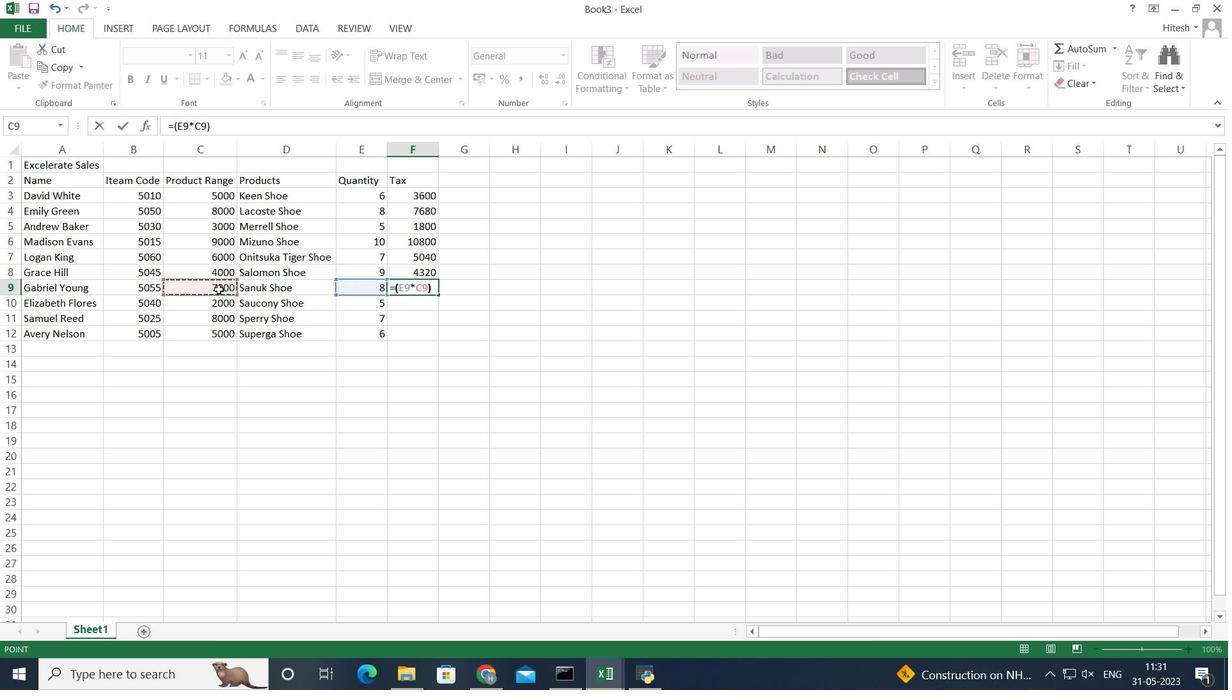 
Action: Mouse moved to (218, 289)
Screenshot: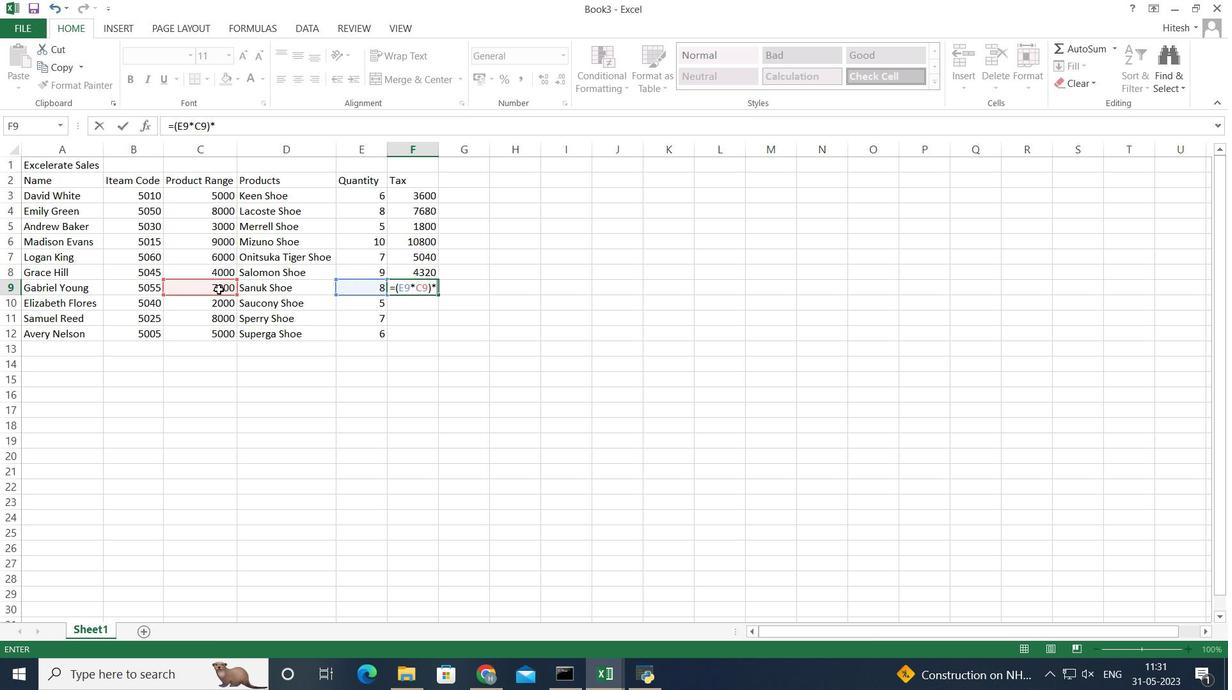 
Action: Key pressed 12<Key.shift><Key.shift><Key.shift><Key.shift>%<Key.enter>
Screenshot: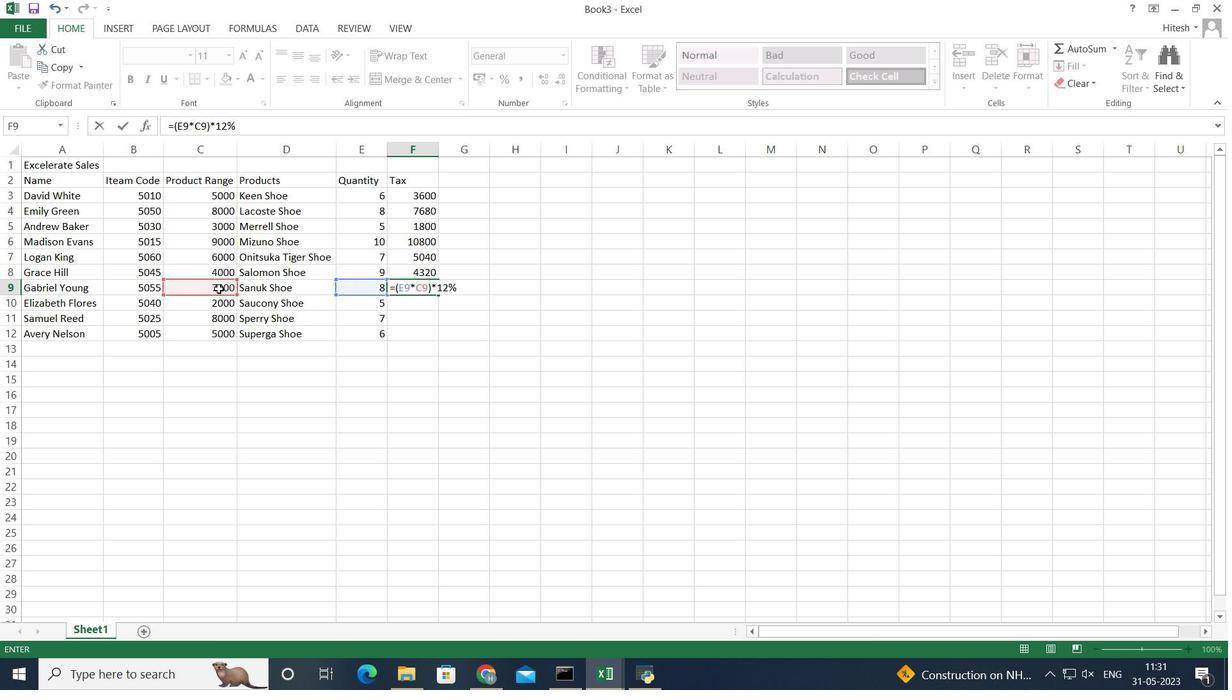 
Action: Mouse moved to (351, 308)
Screenshot: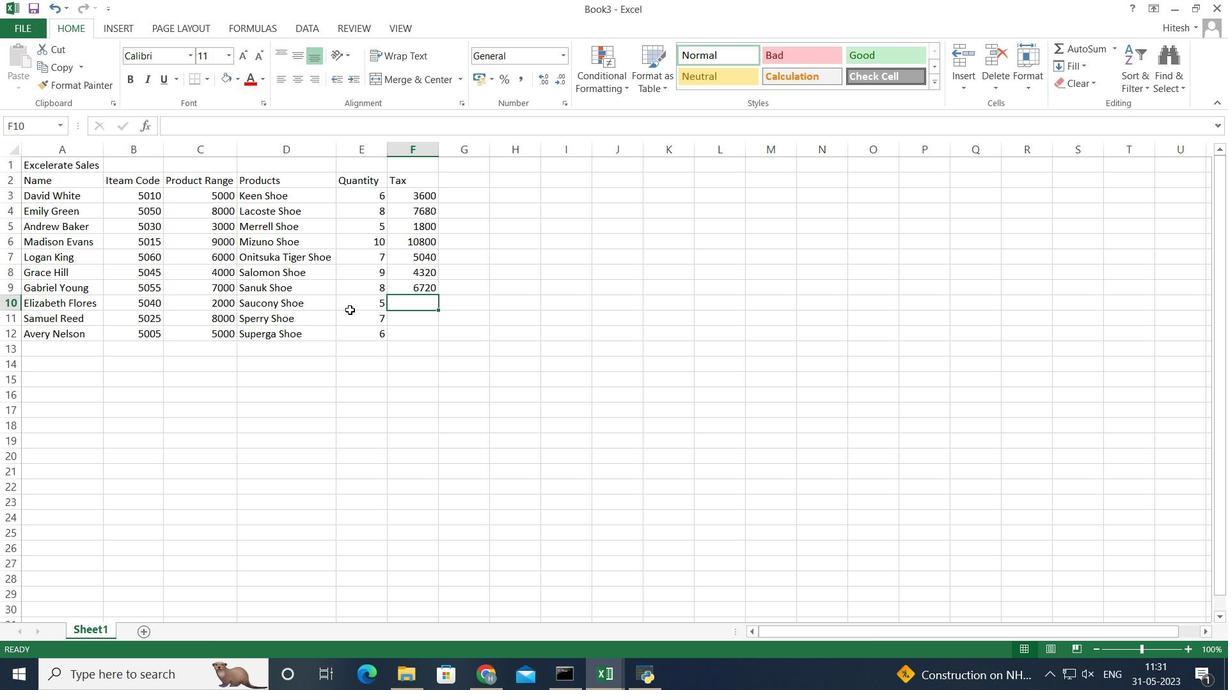 
Action: Key pressed =
Screenshot: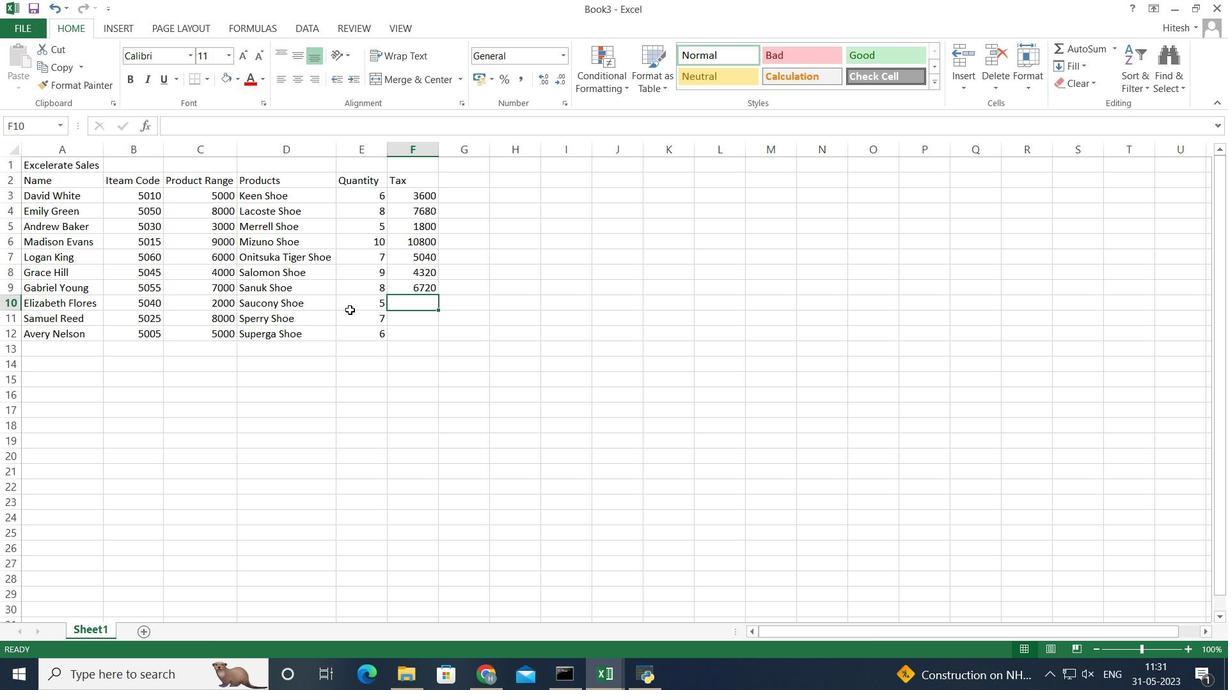 
Action: Mouse moved to (353, 308)
Screenshot: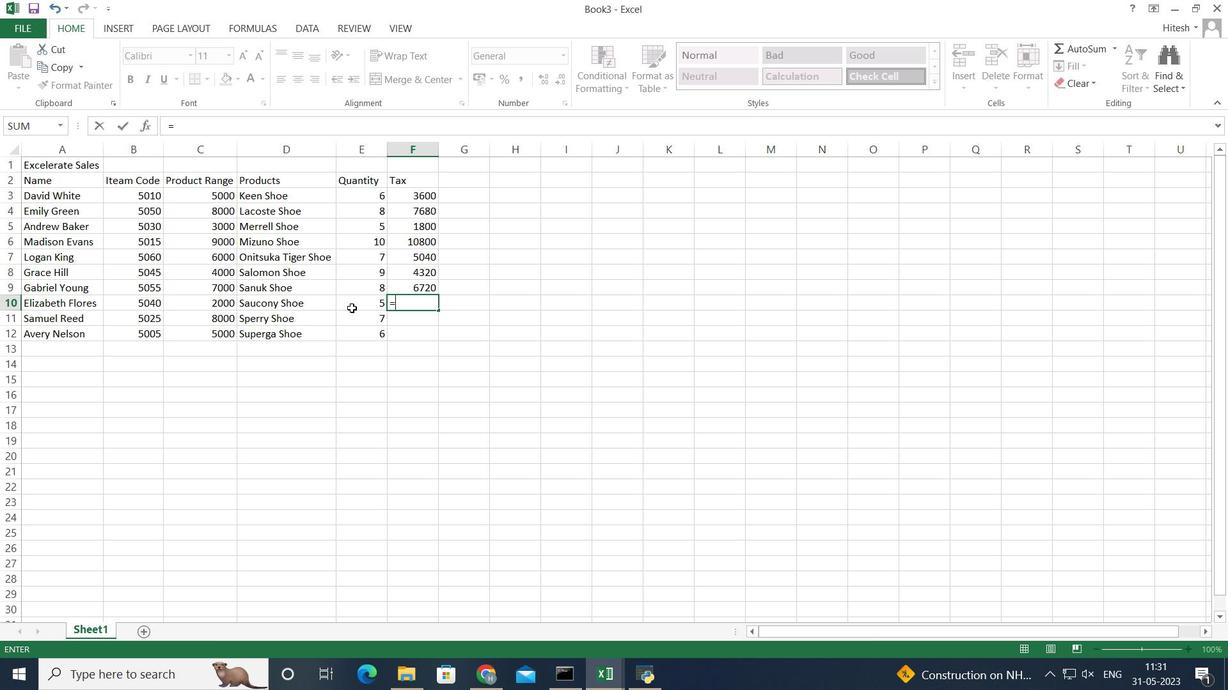 
Action: Key pressed <Key.shift_r>(
Screenshot: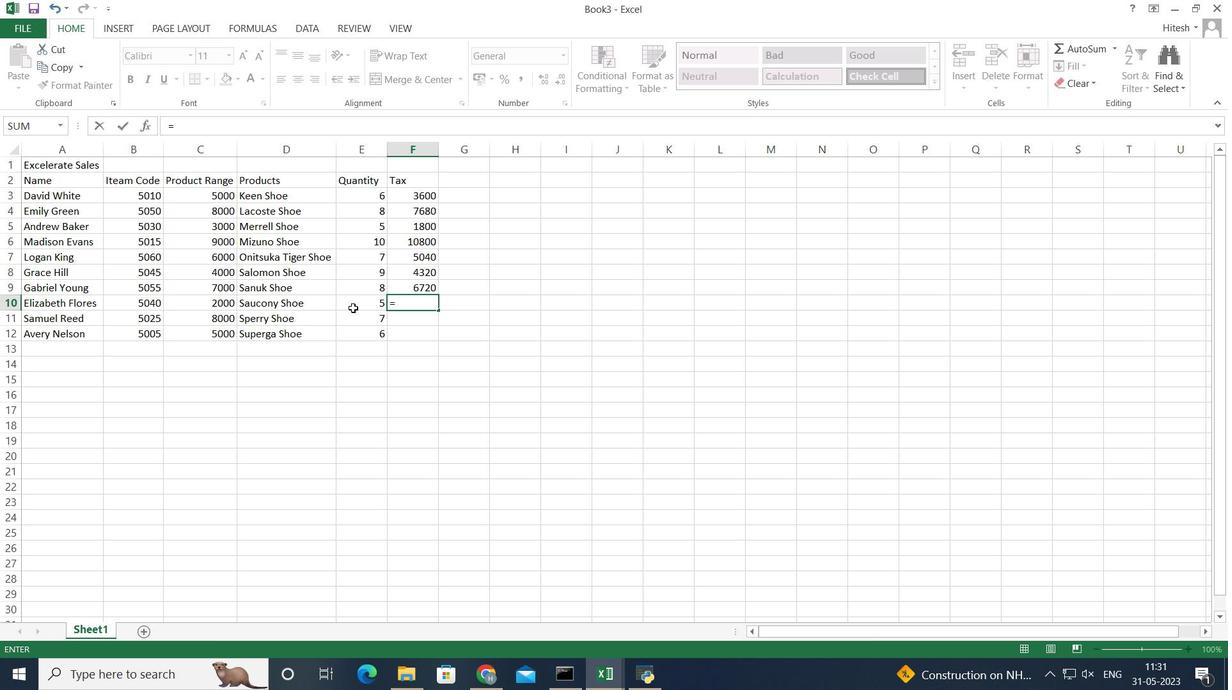 
Action: Mouse moved to (372, 301)
Screenshot: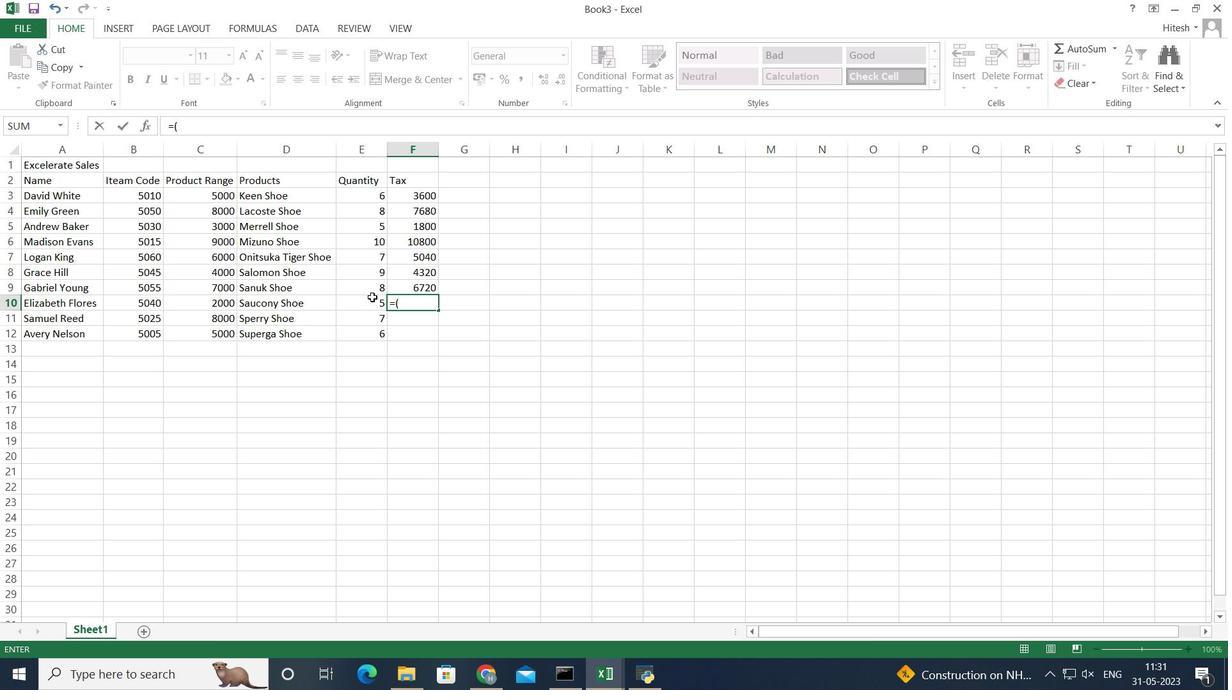 
Action: Mouse pressed left at (372, 301)
Screenshot: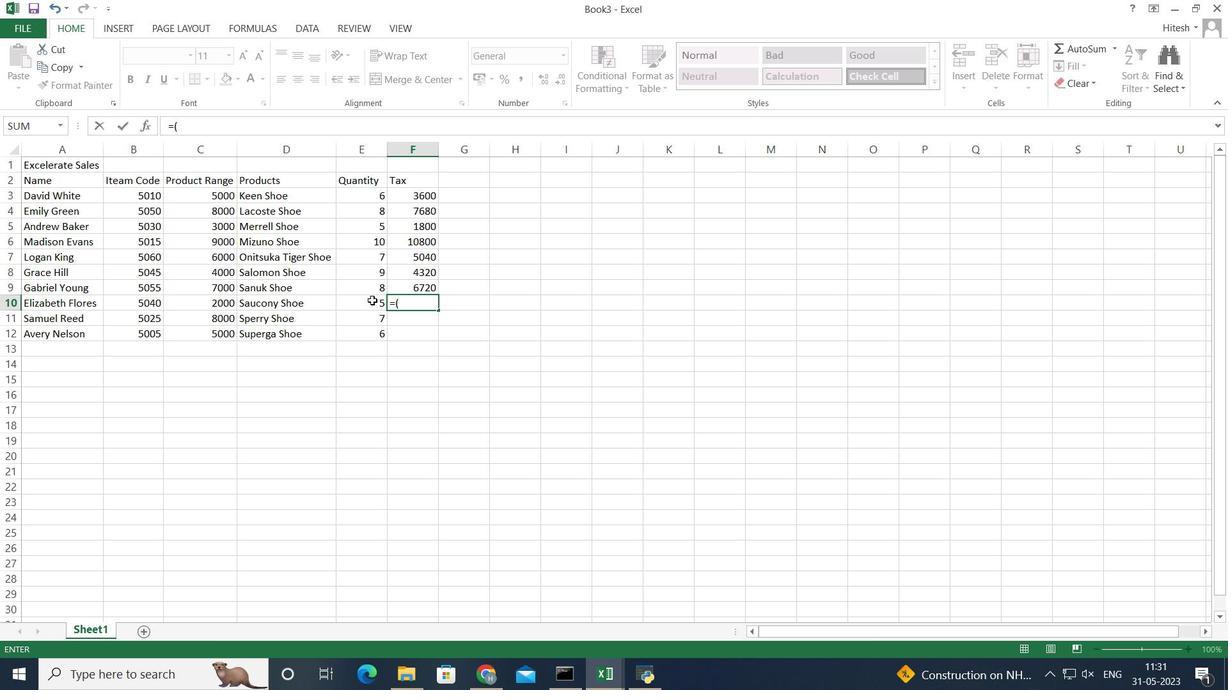 
Action: Mouse moved to (375, 301)
Screenshot: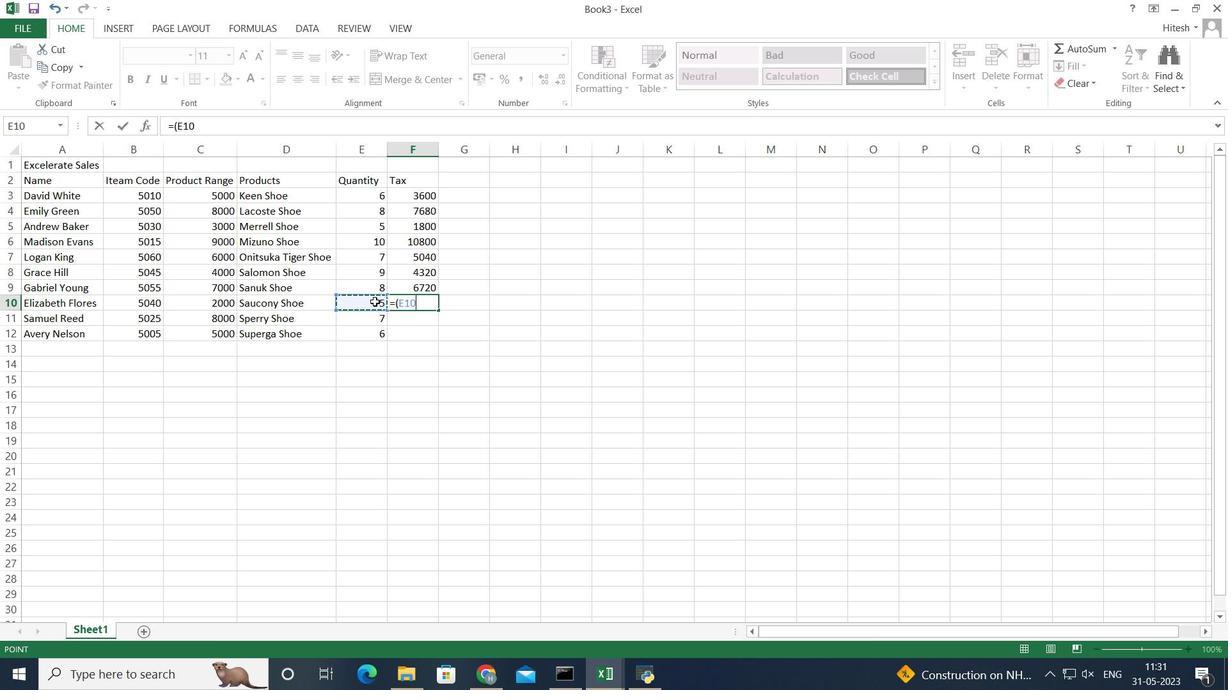 
Action: Key pressed *
Screenshot: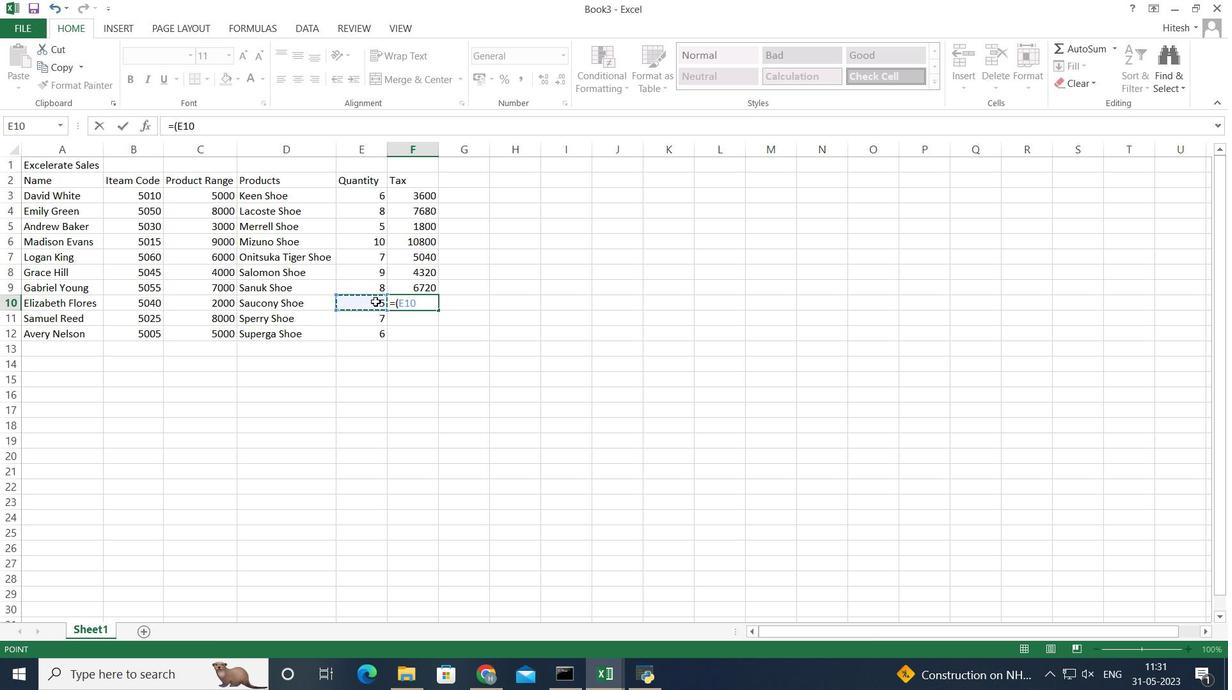 
Action: Mouse moved to (209, 302)
Screenshot: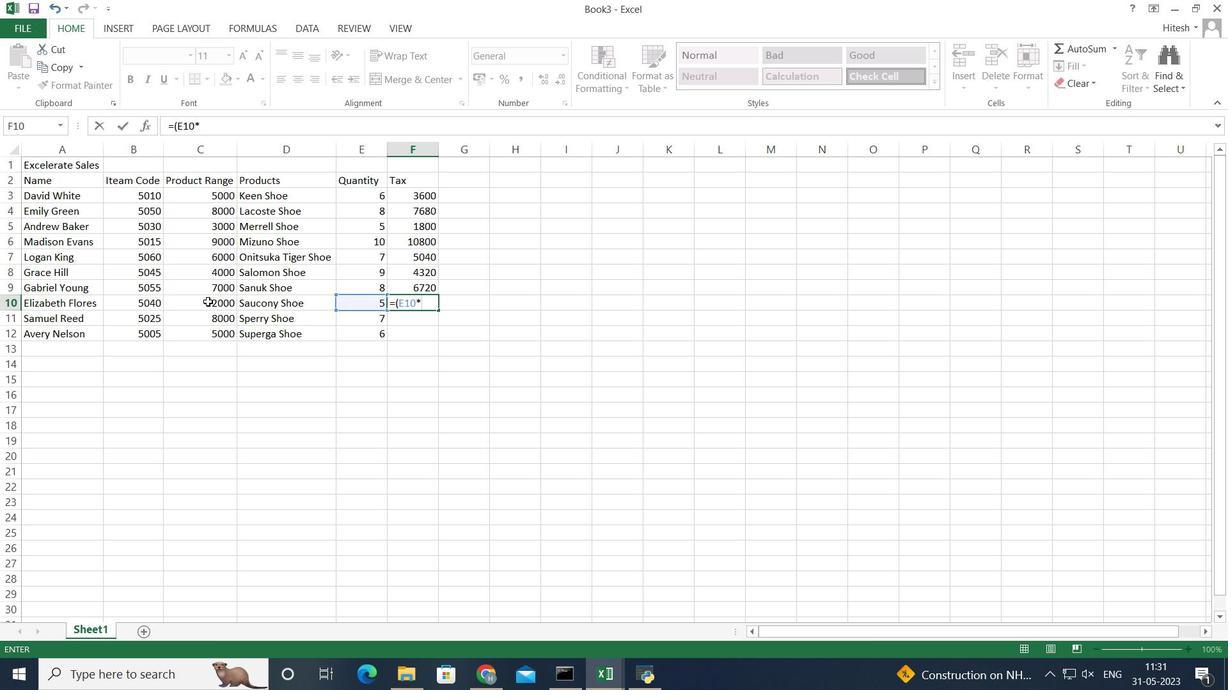
Action: Mouse pressed left at (208, 302)
Screenshot: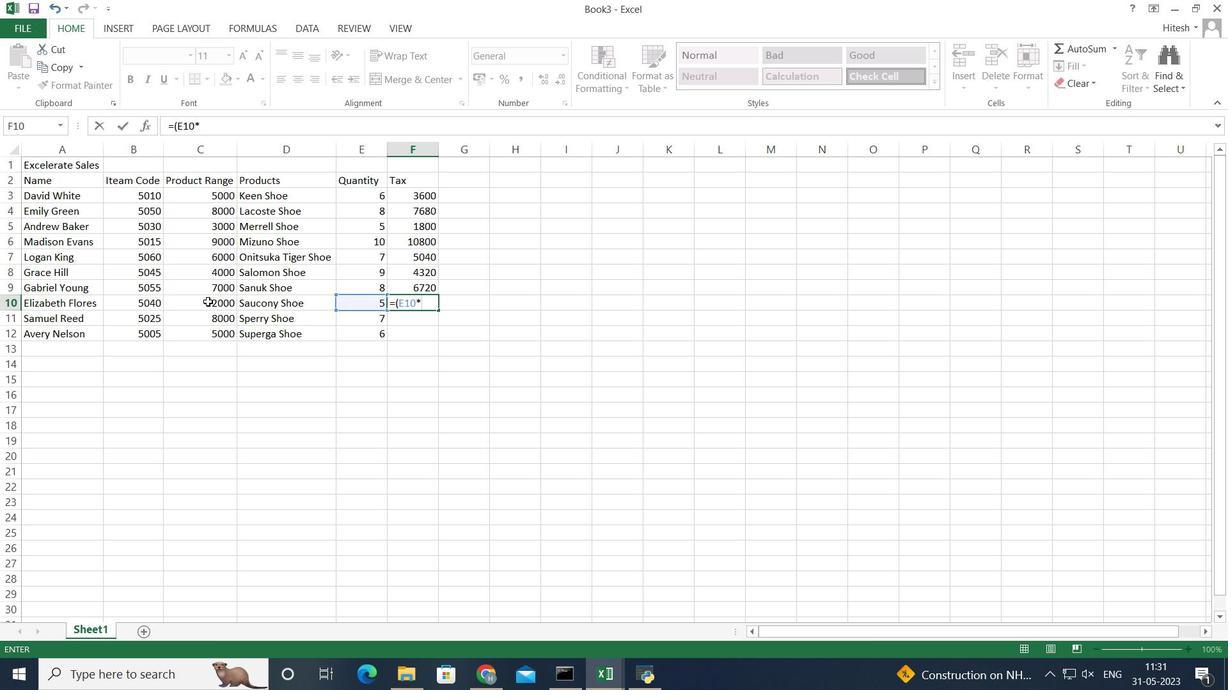 
Action: Key pressed <Key.shift_r>)*12<Key.shift><Key.shift><Key.shift><Key.shift>%<Key.enter>
Screenshot: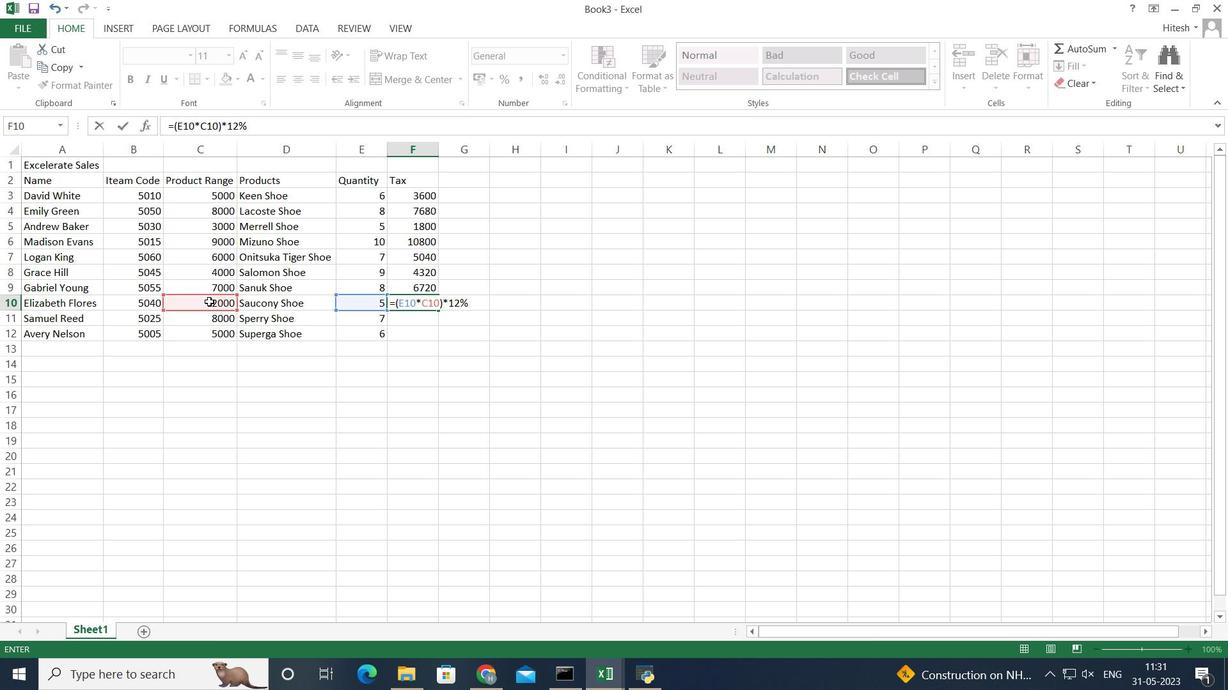 
Action: Mouse moved to (285, 316)
Screenshot: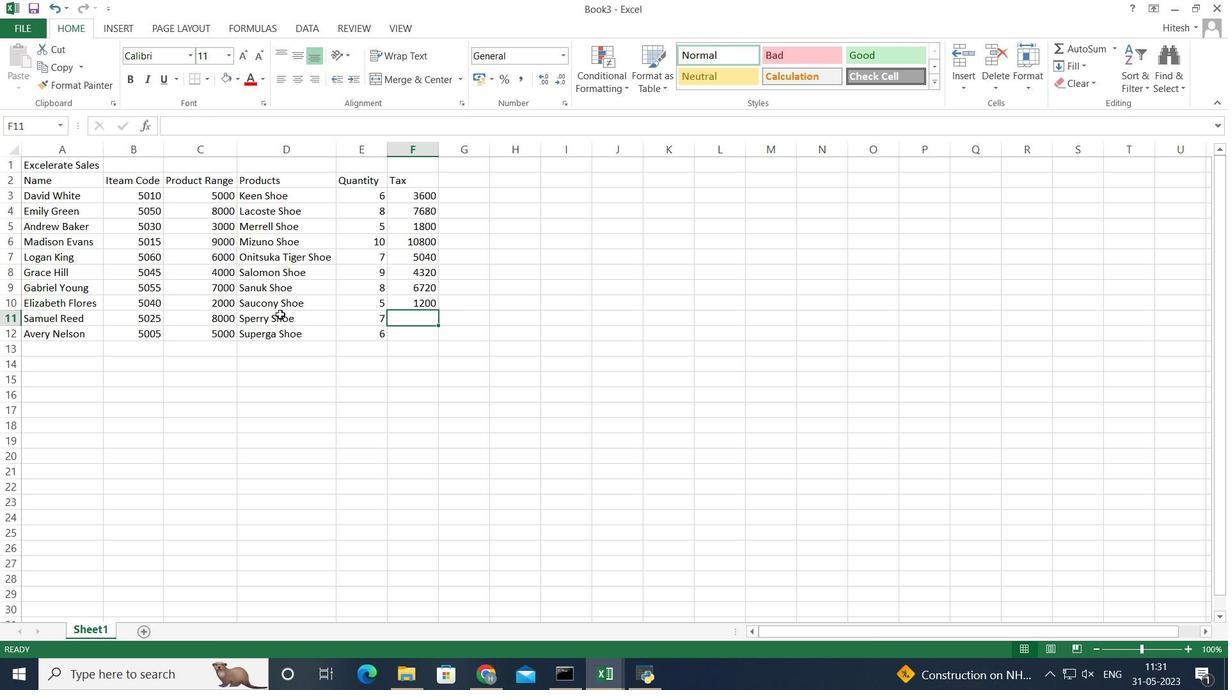 
Action: Key pressed =<Key.shift_r><Key.shift_r>(
Screenshot: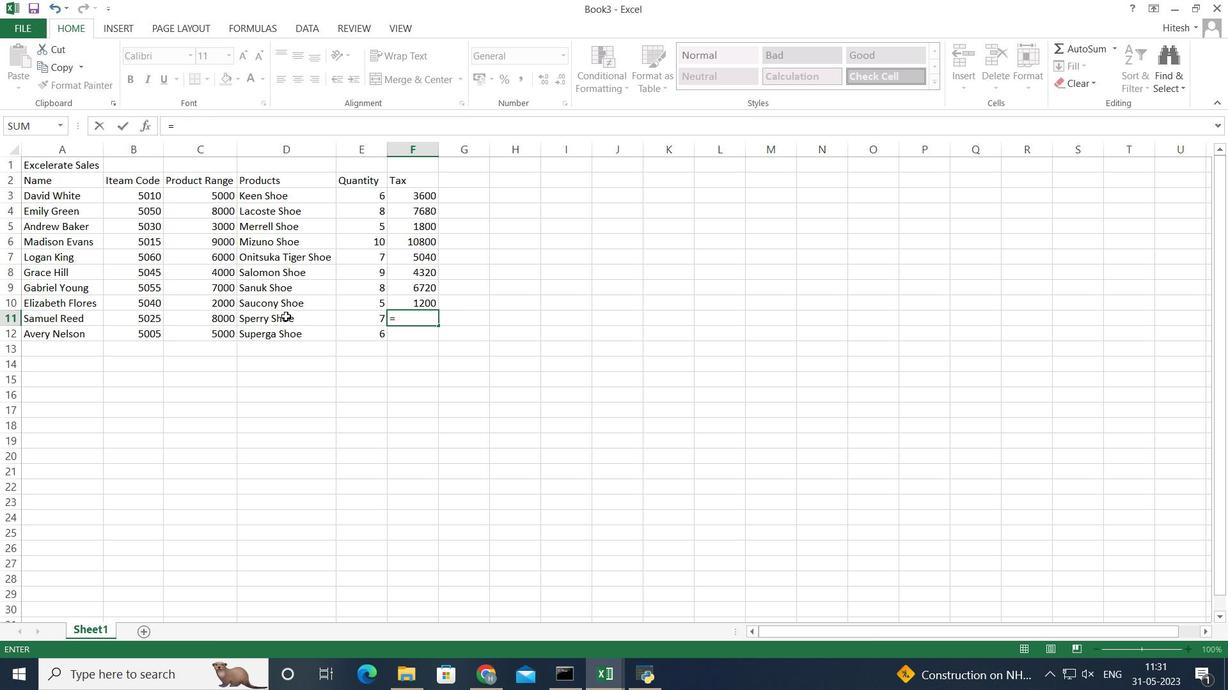 
Action: Mouse moved to (365, 315)
Screenshot: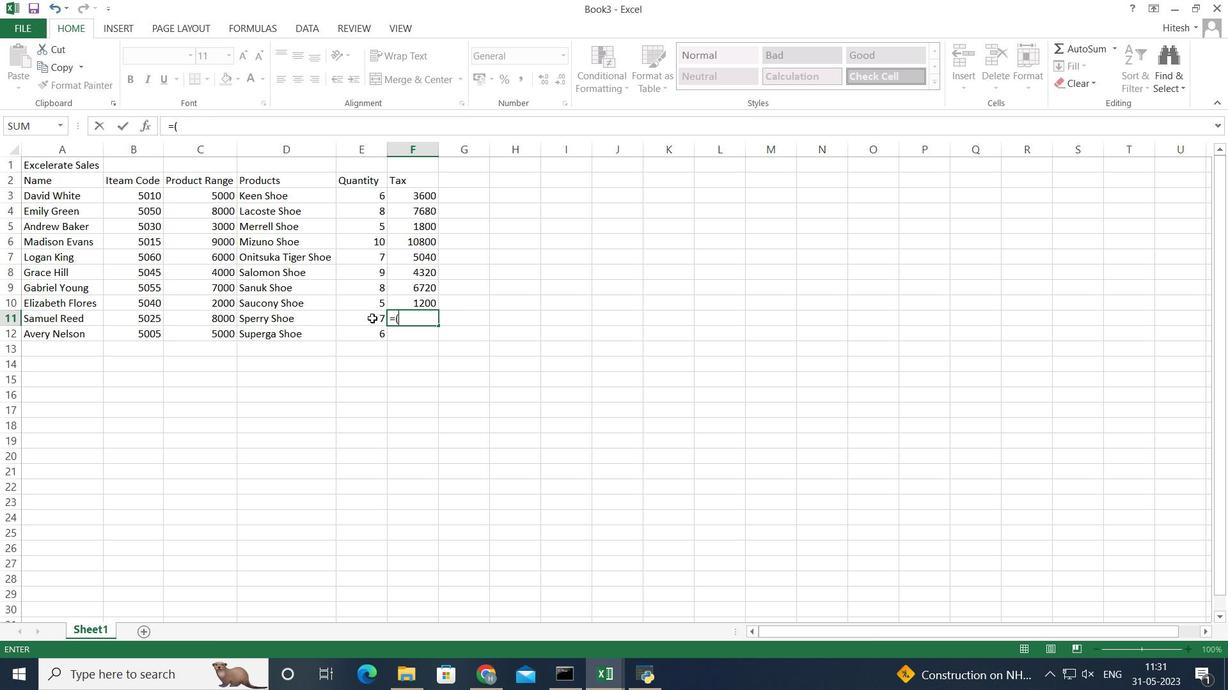 
Action: Mouse pressed left at (365, 315)
Screenshot: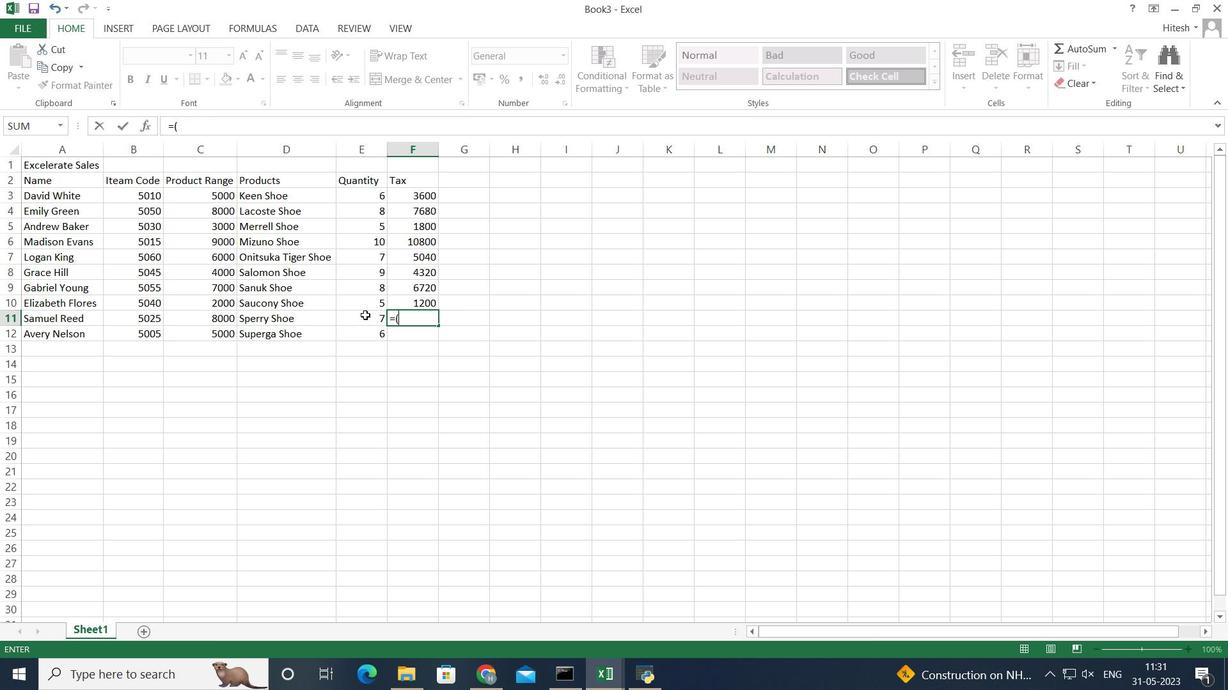 
Action: Mouse moved to (305, 332)
Screenshot: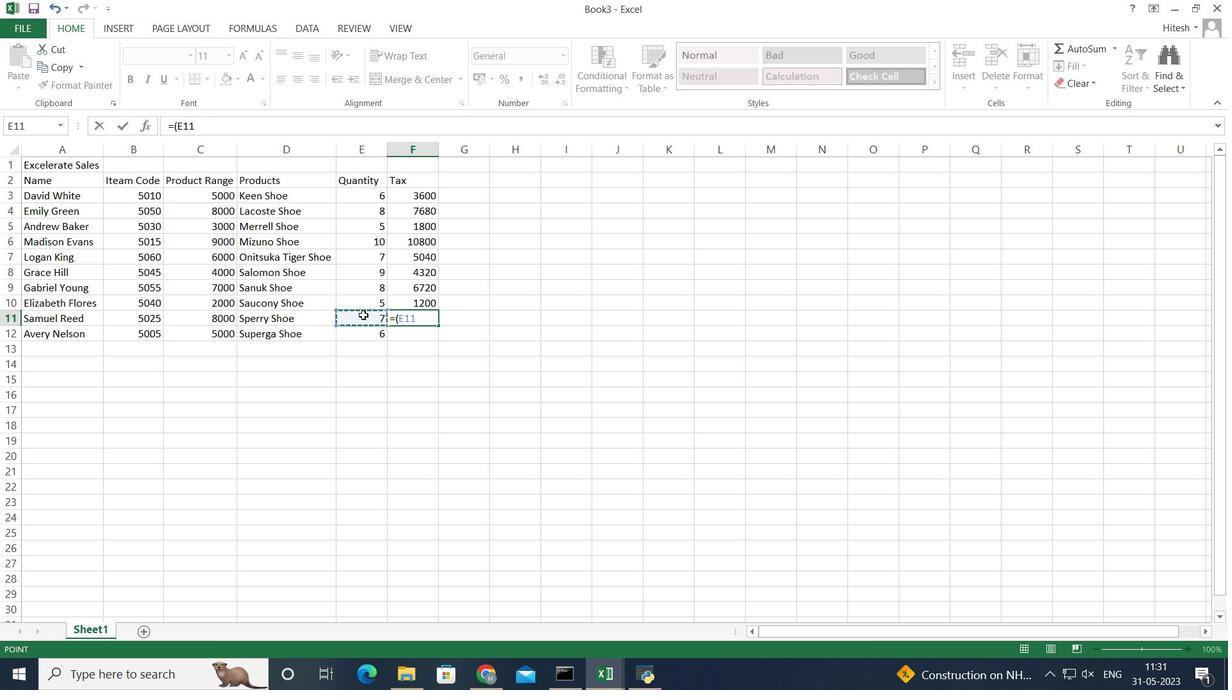 
Action: Key pressed *
Screenshot: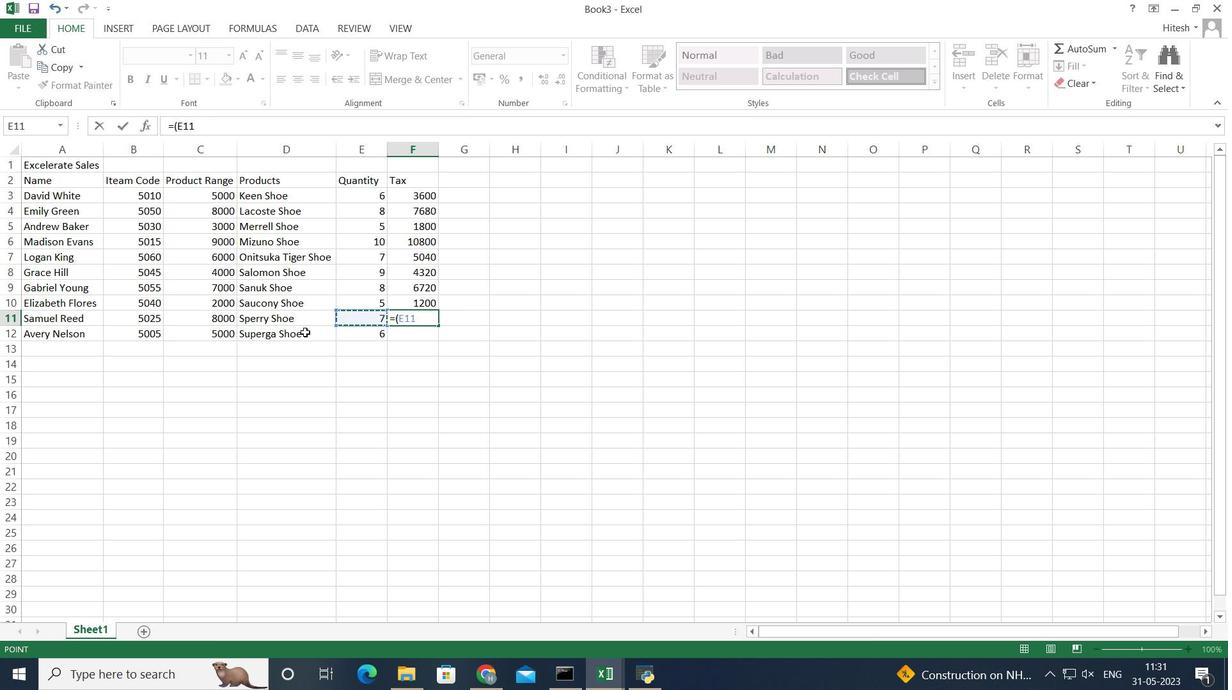 
Action: Mouse moved to (198, 316)
Screenshot: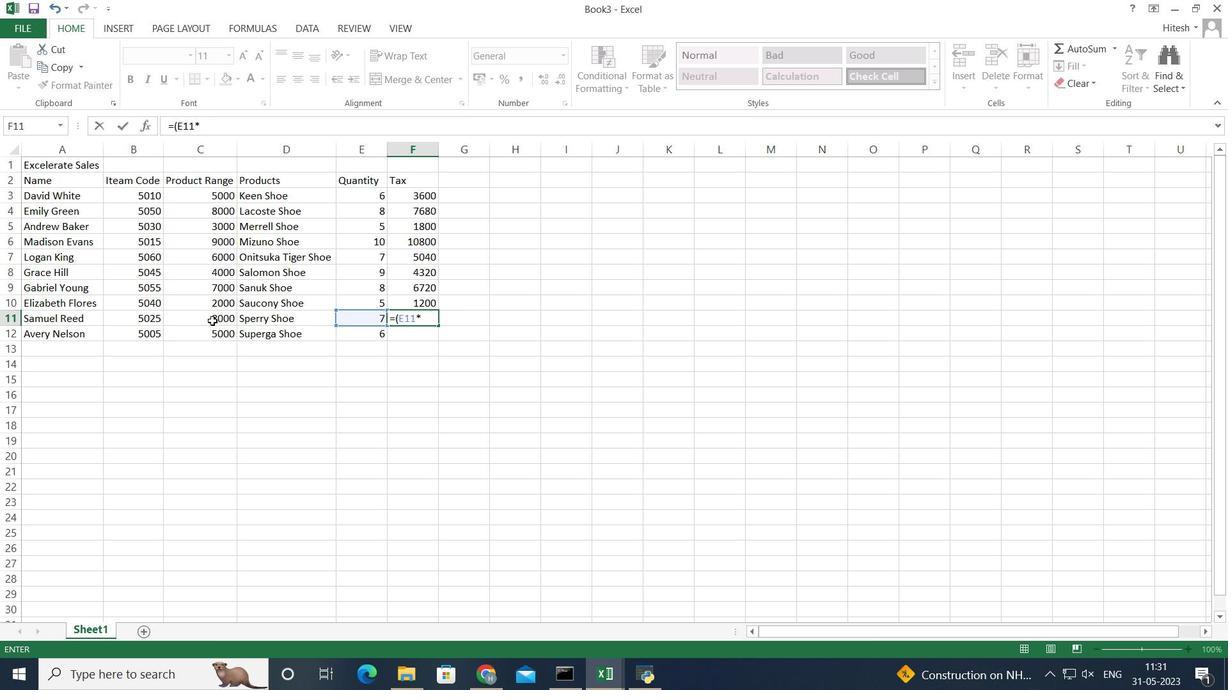 
Action: Mouse pressed left at (198, 316)
Screenshot: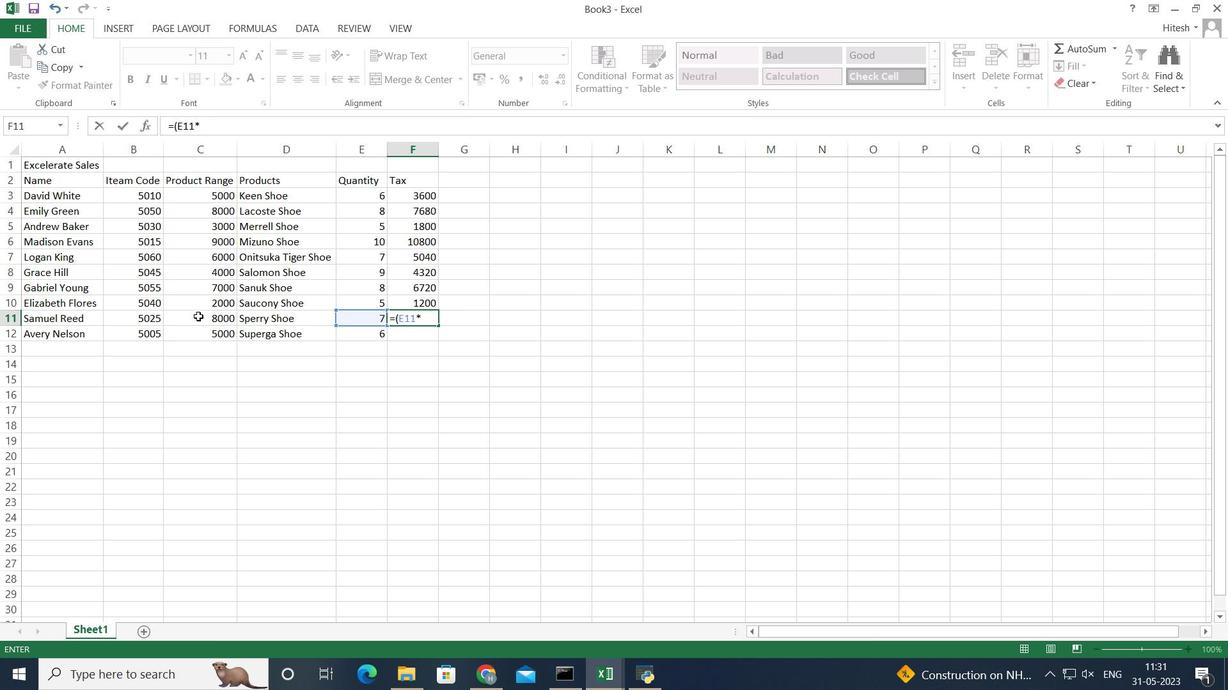 
Action: Key pressed <Key.shift_r>)*12<Key.shift><Key.shift><Key.shift><Key.shift><Key.shift><Key.shift><Key.shift><Key.shift><Key.shift><Key.shift>%<Key.enter>
Screenshot: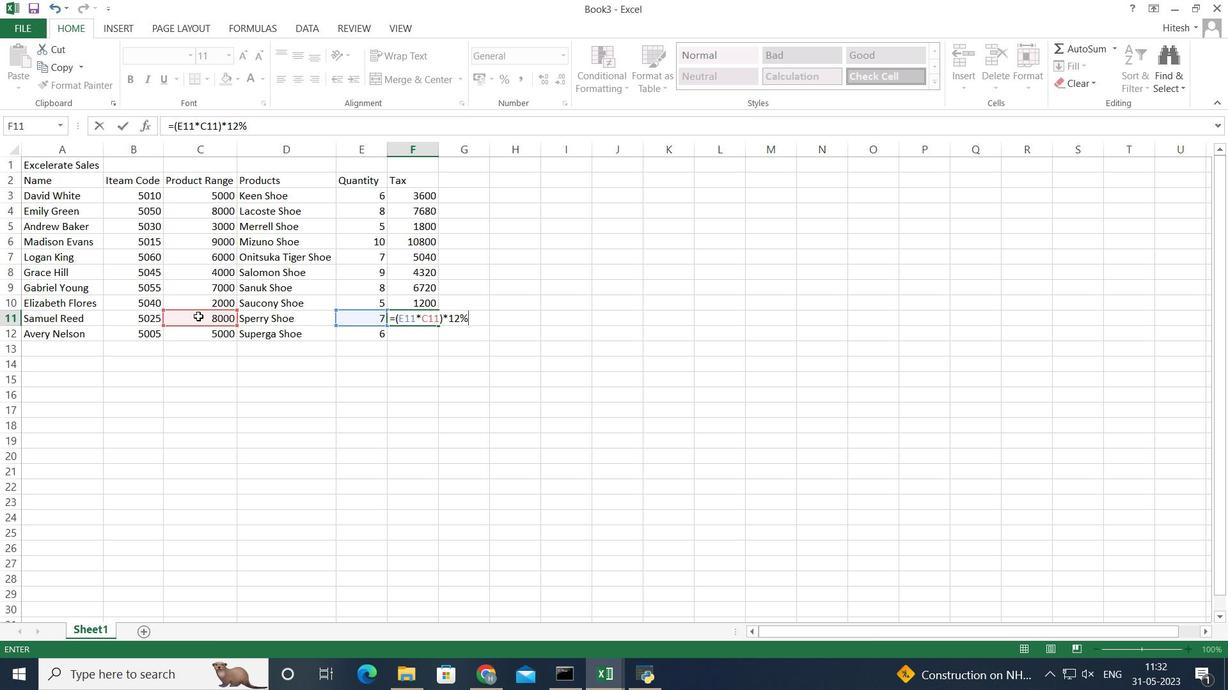 
Action: Mouse moved to (386, 354)
Screenshot: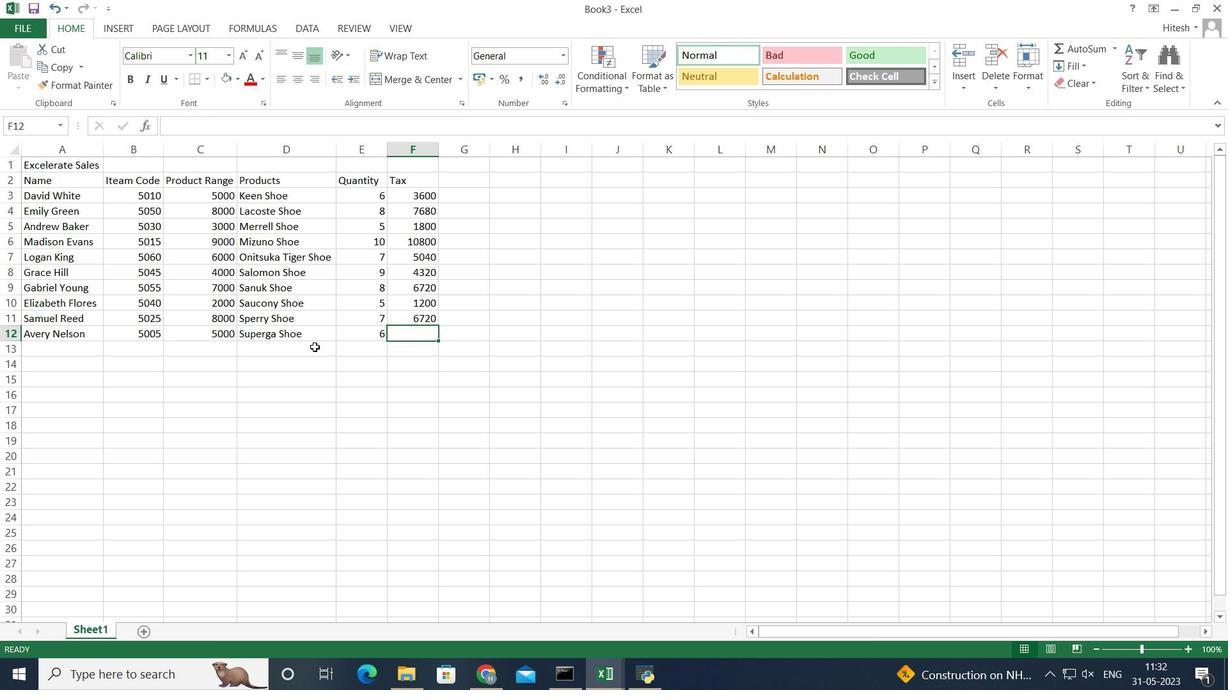 
Action: Key pressed =<Key.shift_r>(
Screenshot: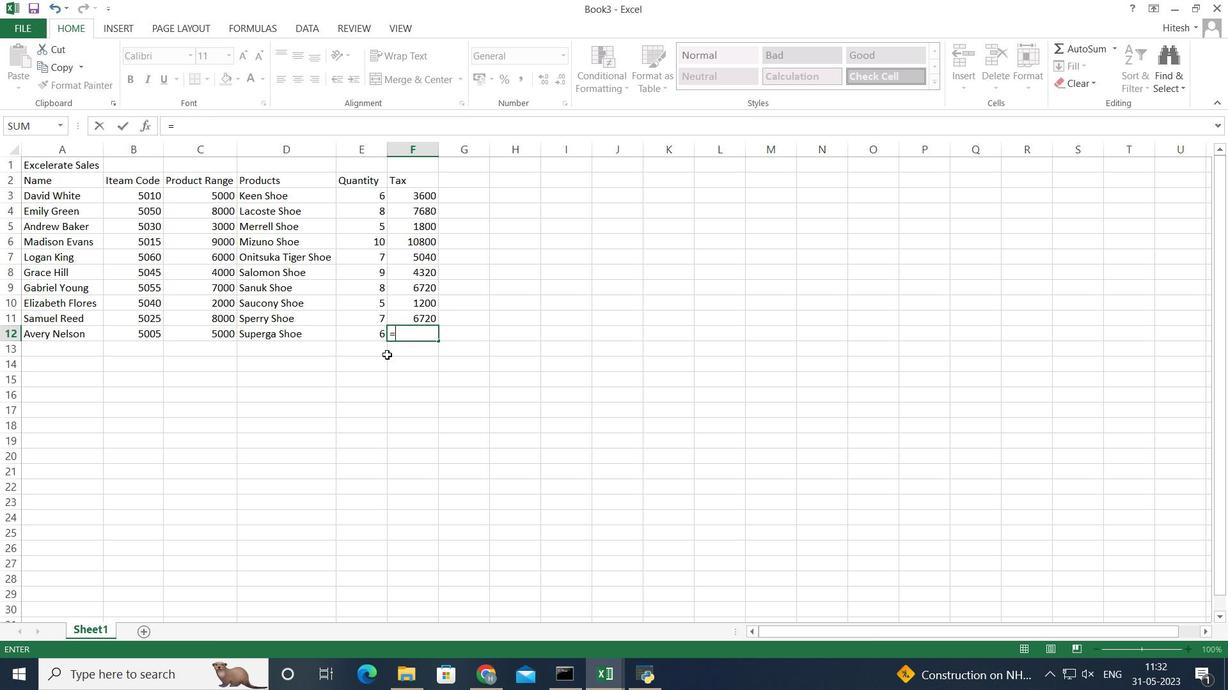 
Action: Mouse moved to (370, 331)
Screenshot: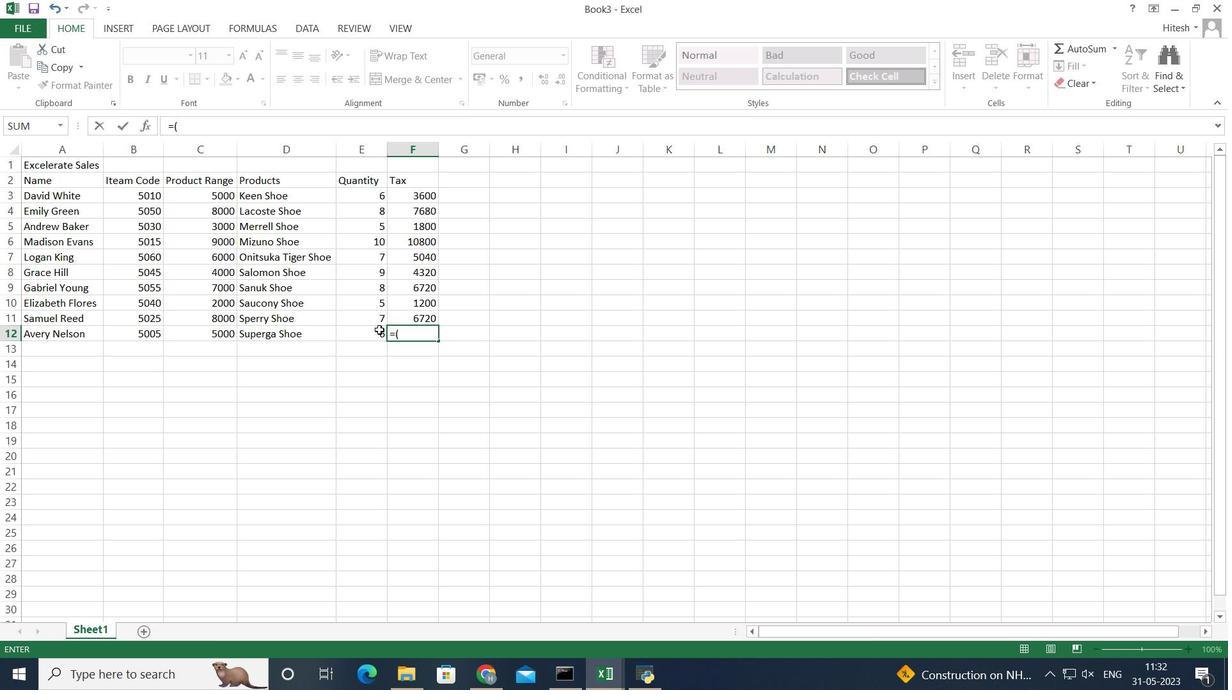 
Action: Mouse pressed left at (370, 331)
Screenshot: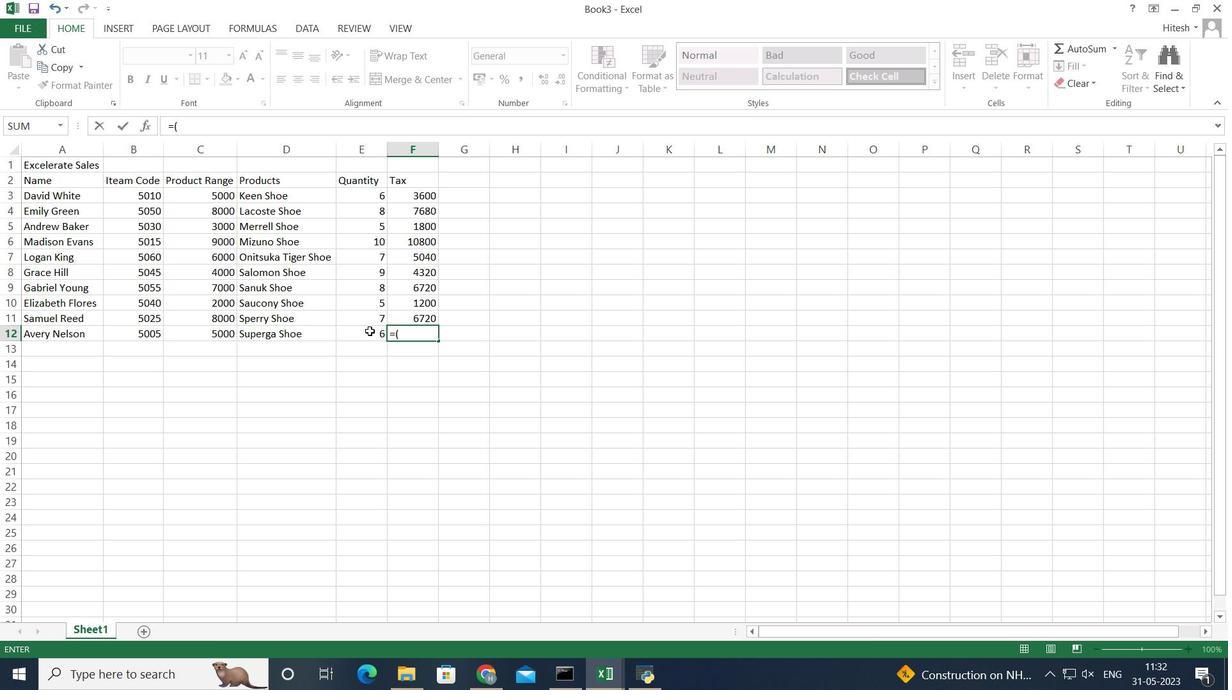
Action: Mouse moved to (368, 332)
Screenshot: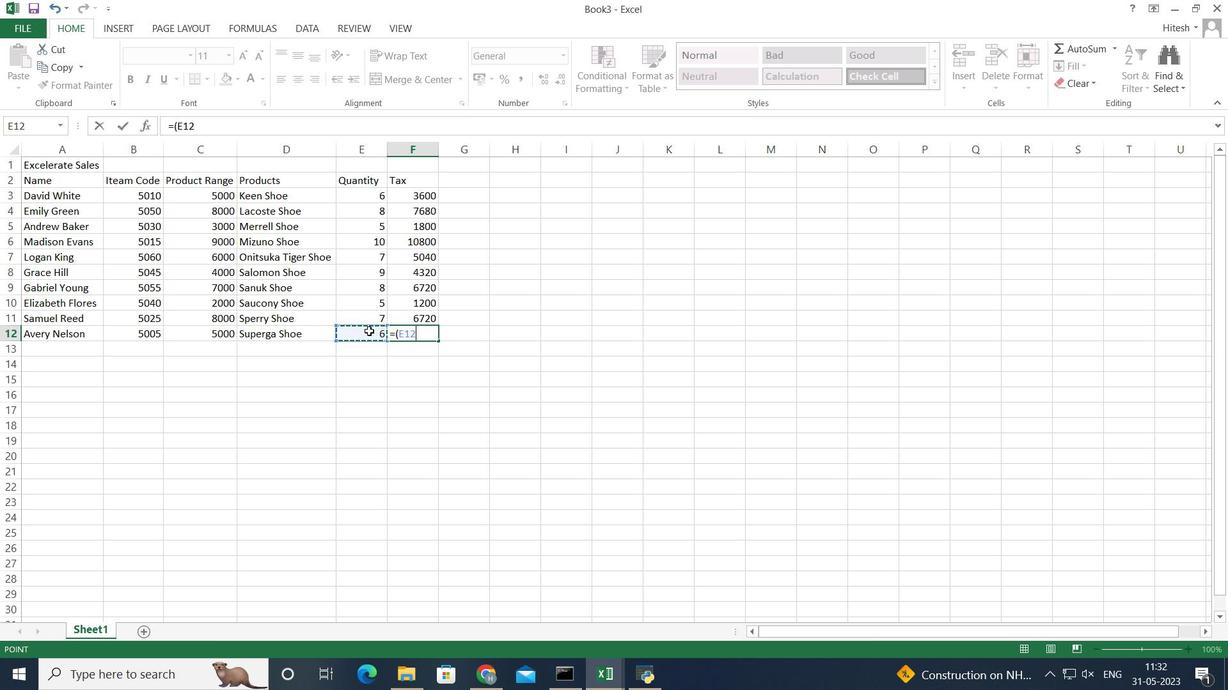 
Action: Key pressed *
Screenshot: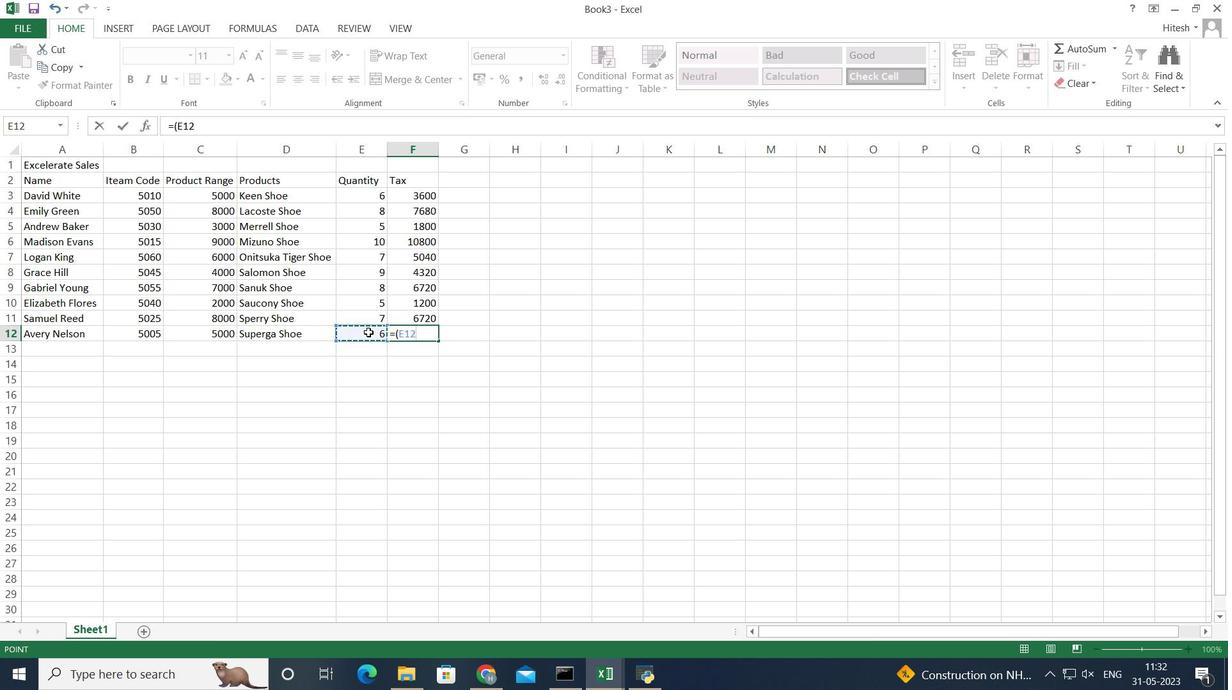 
Action: Mouse moved to (194, 333)
Screenshot: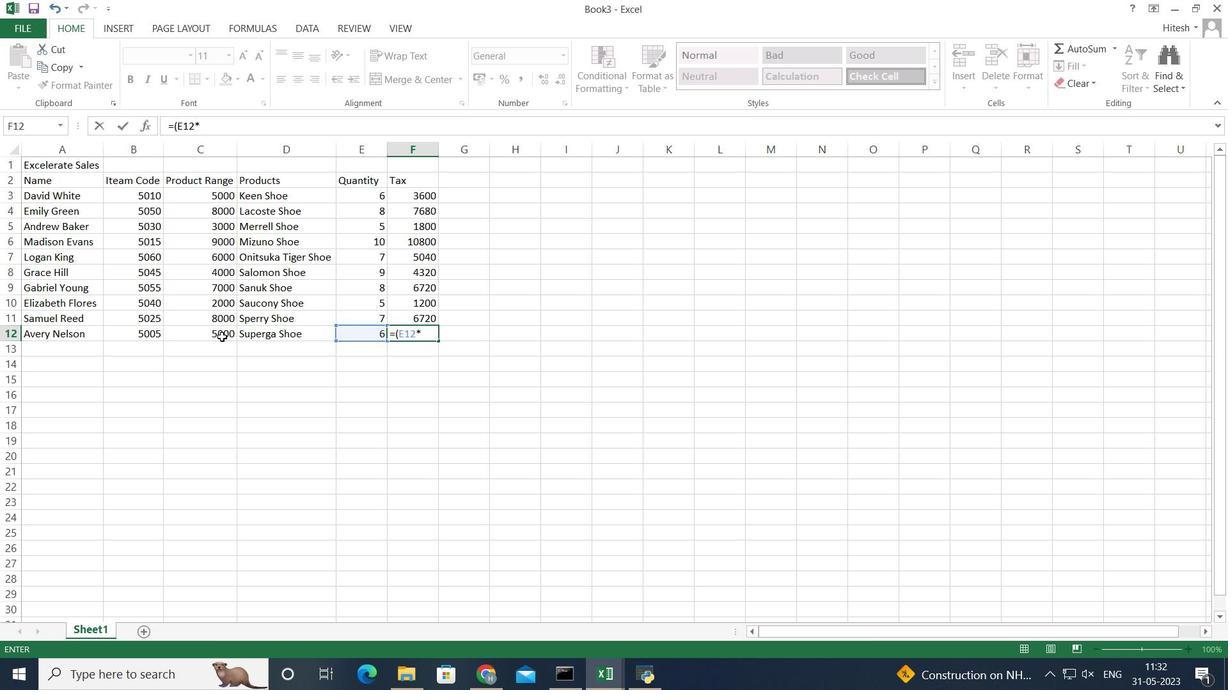 
Action: Mouse pressed left at (194, 333)
Screenshot: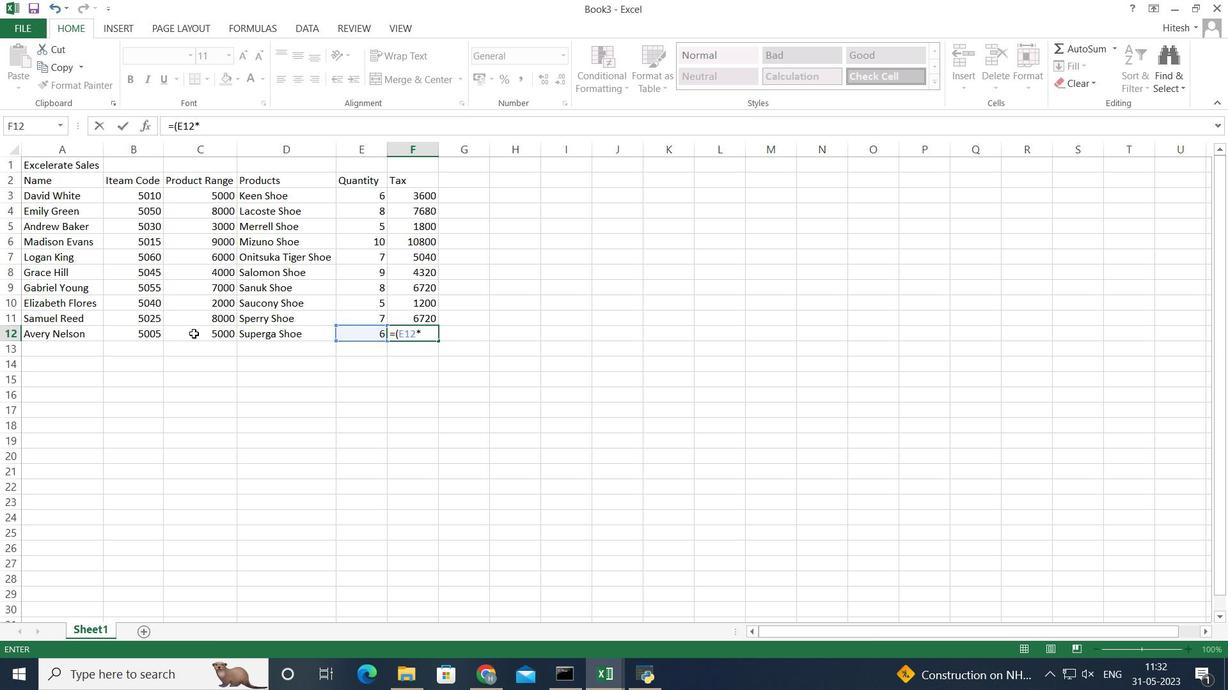 
Action: Key pressed <Key.shift_r>)
Screenshot: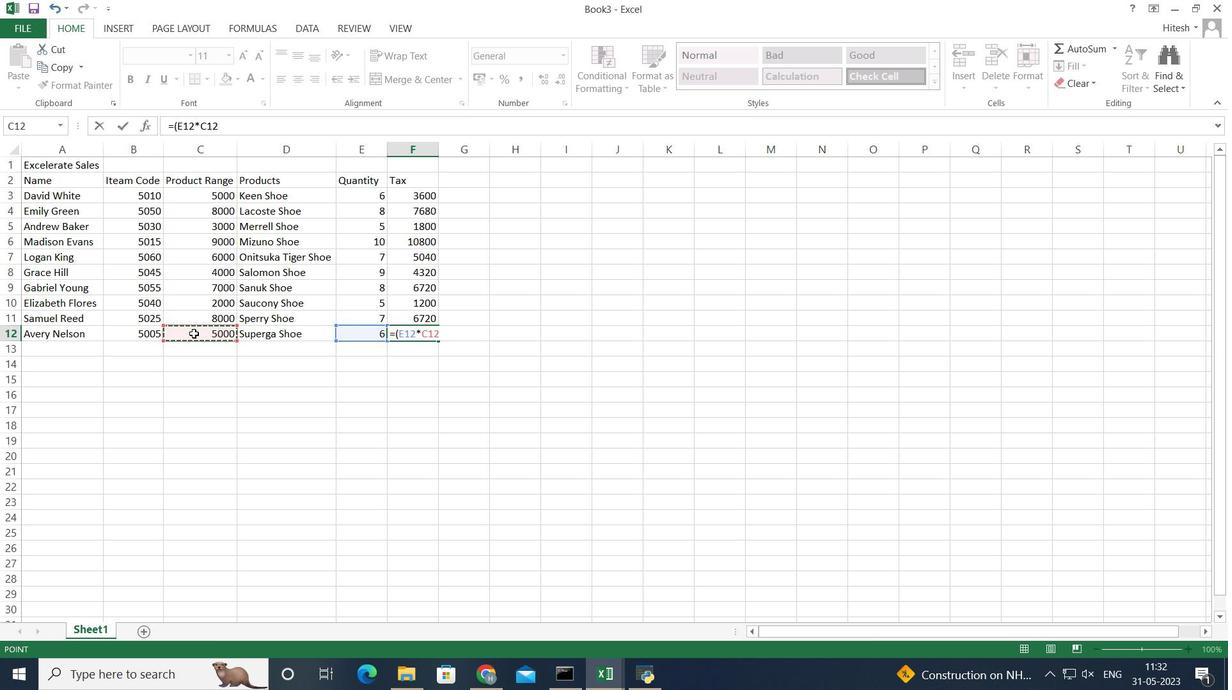 
Action: Mouse moved to (208, 335)
Screenshot: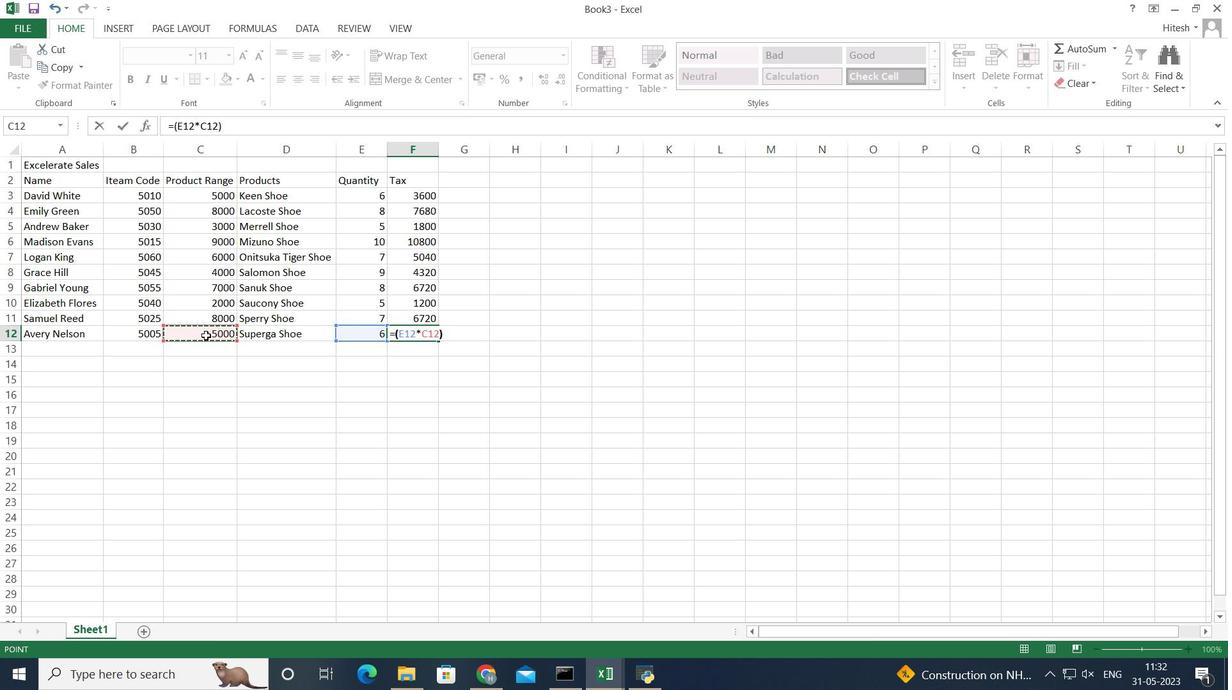 
Action: Key pressed *12<Key.shift><Key.shift><Key.shift><Key.shift>%<Key.enter>
Screenshot: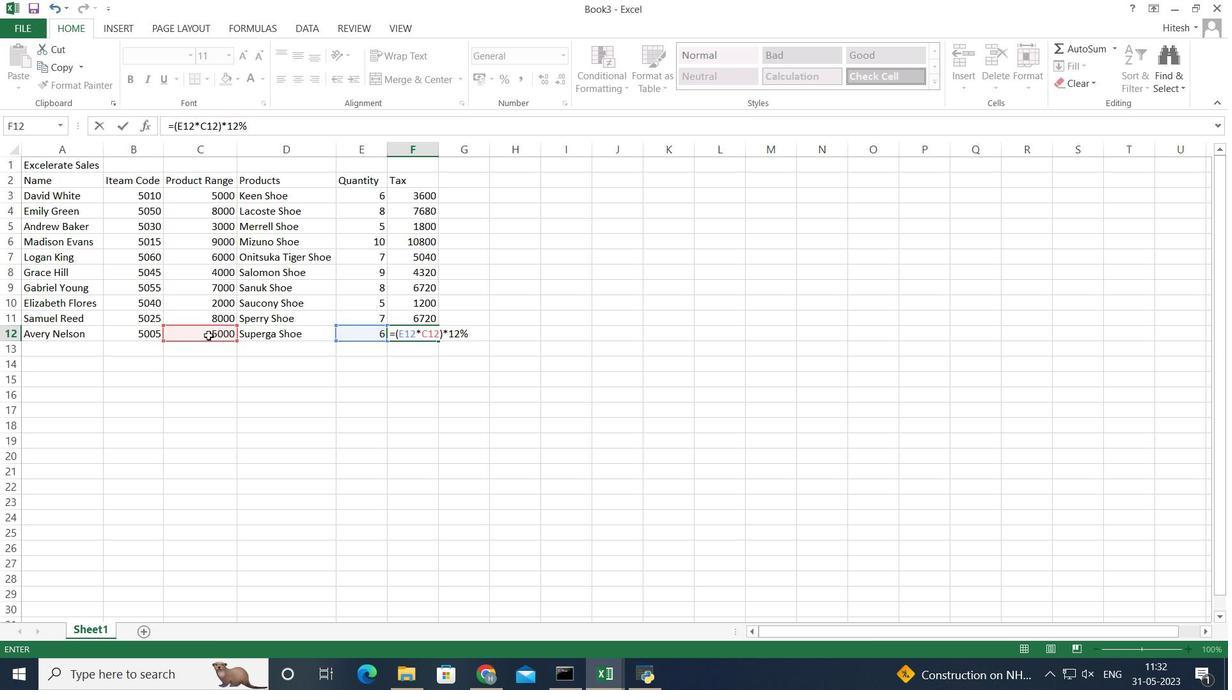 
Action: Mouse moved to (461, 179)
Screenshot: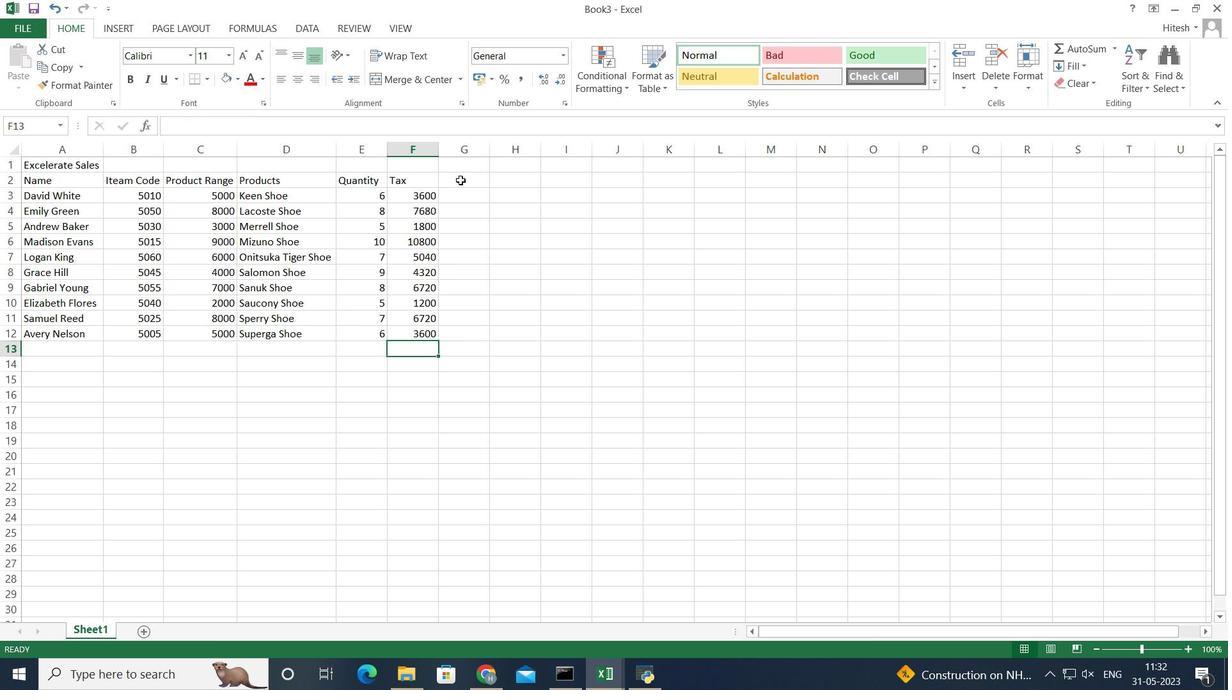 
Action: Mouse pressed left at (461, 179)
Screenshot: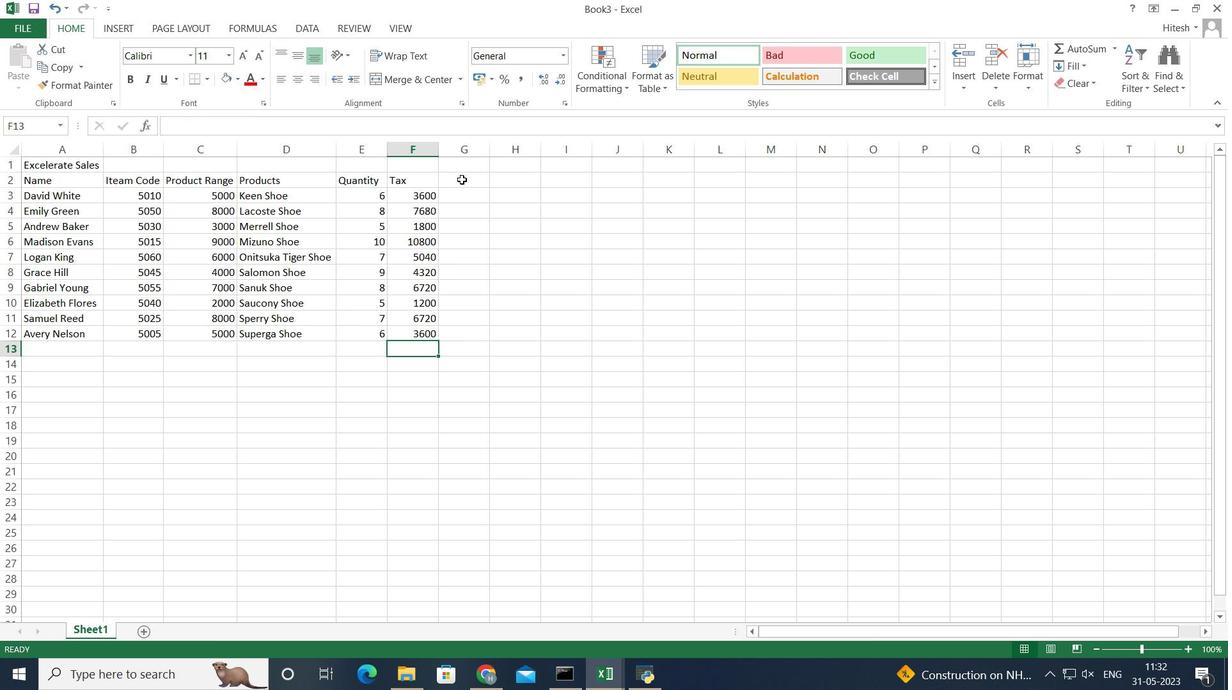 
Action: Mouse moved to (456, 181)
Screenshot: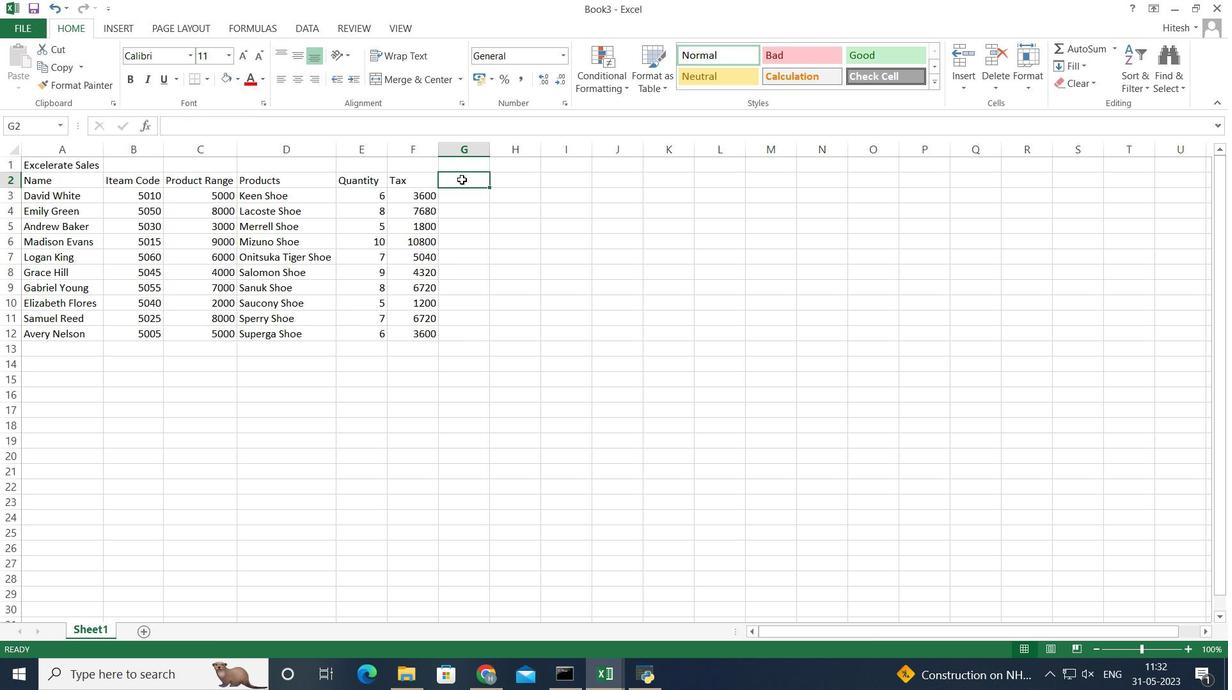 
Action: Key pressed <Key.shift>Total<Key.space><Key.shift>Amount
Screenshot: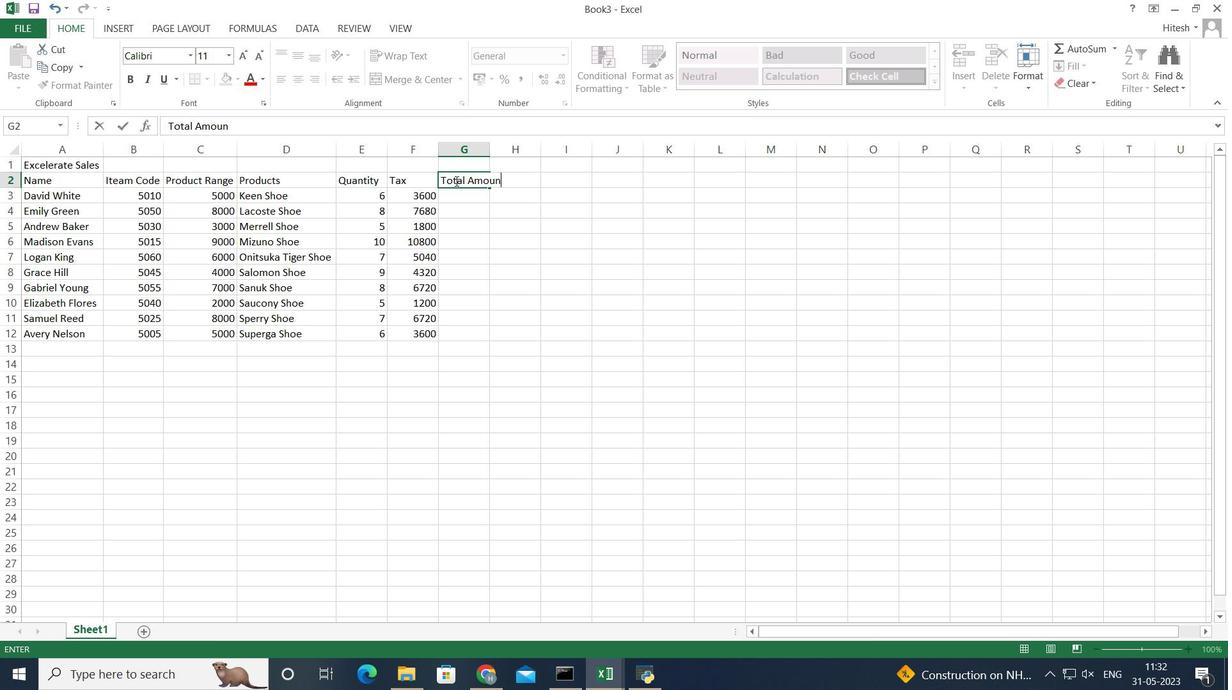 
Action: Mouse moved to (101, 363)
Screenshot: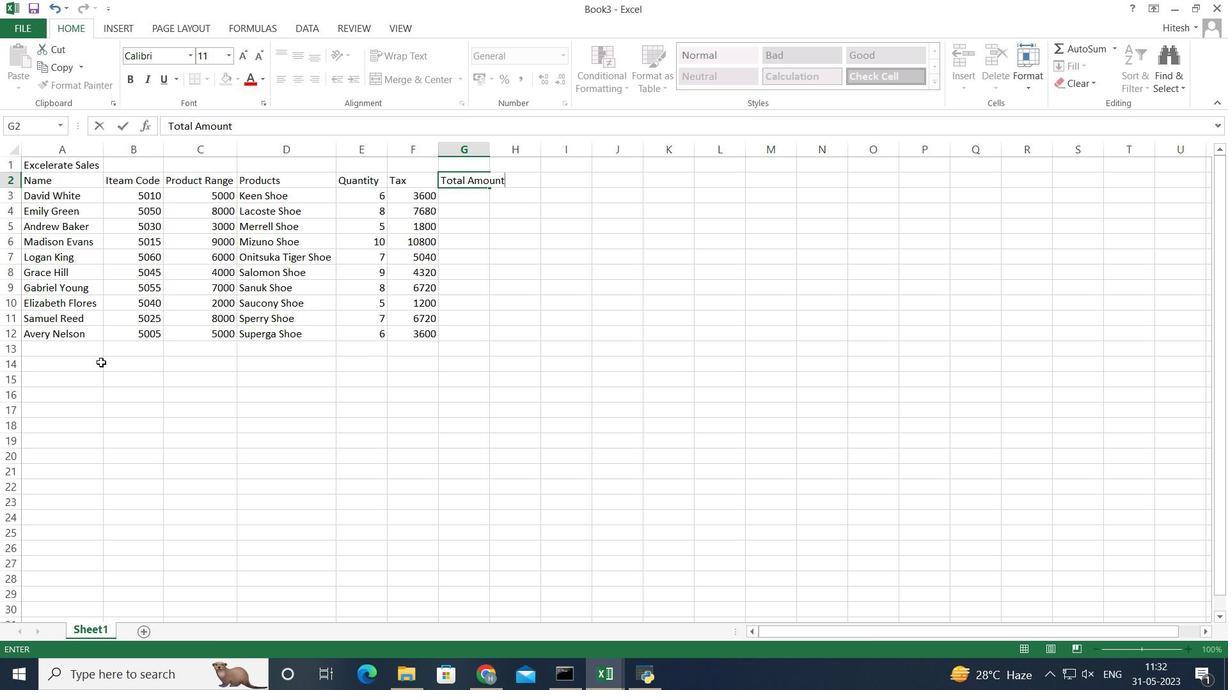 
Action: Mouse pressed left at (101, 363)
Screenshot: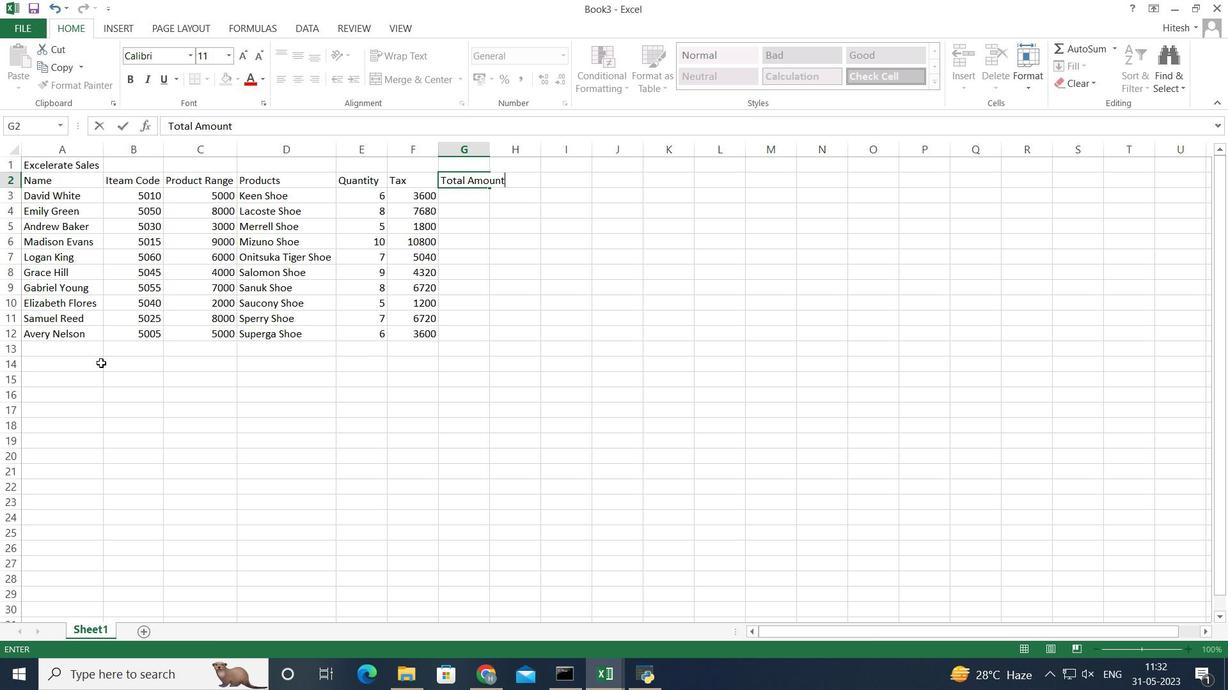 
Action: Mouse moved to (92, 156)
Screenshot: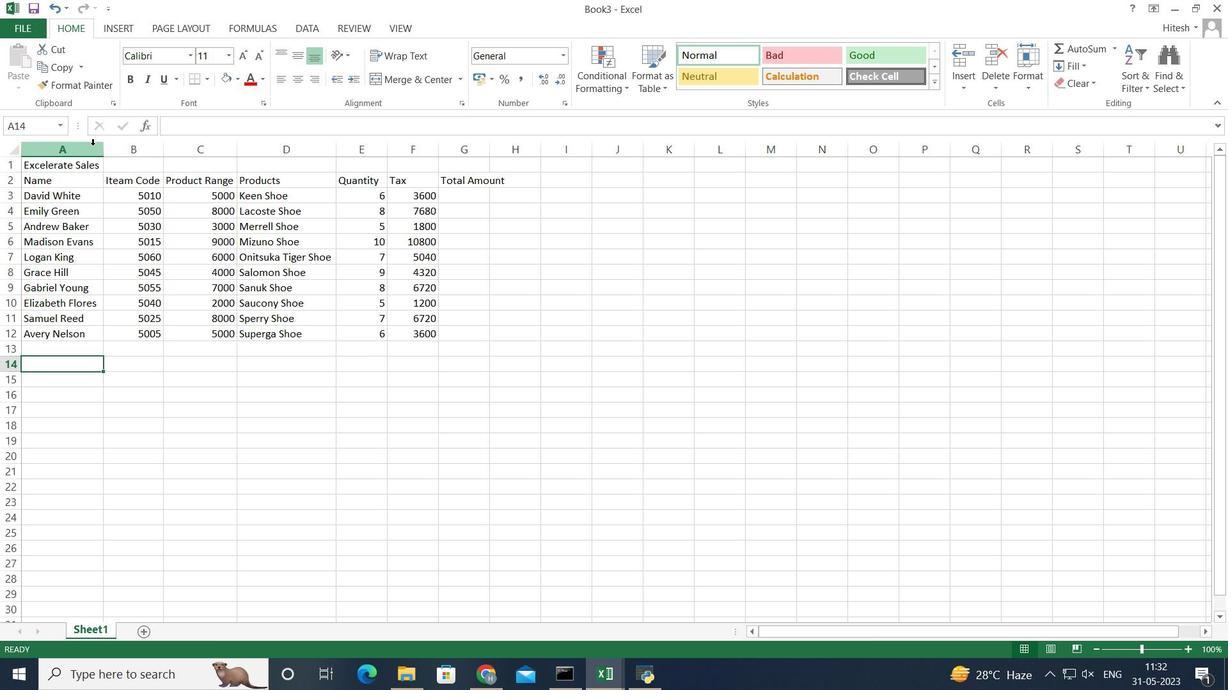 
Action: Mouse pressed right at (92, 156)
Screenshot: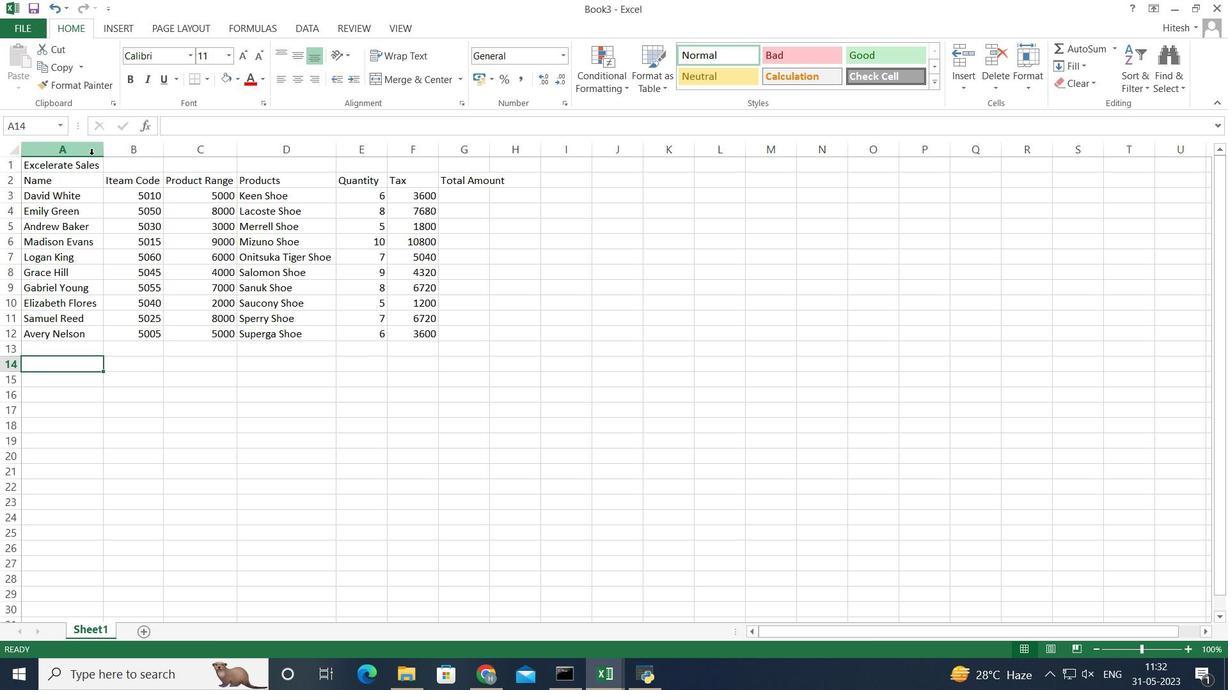 
Action: Mouse moved to (167, 341)
Screenshot: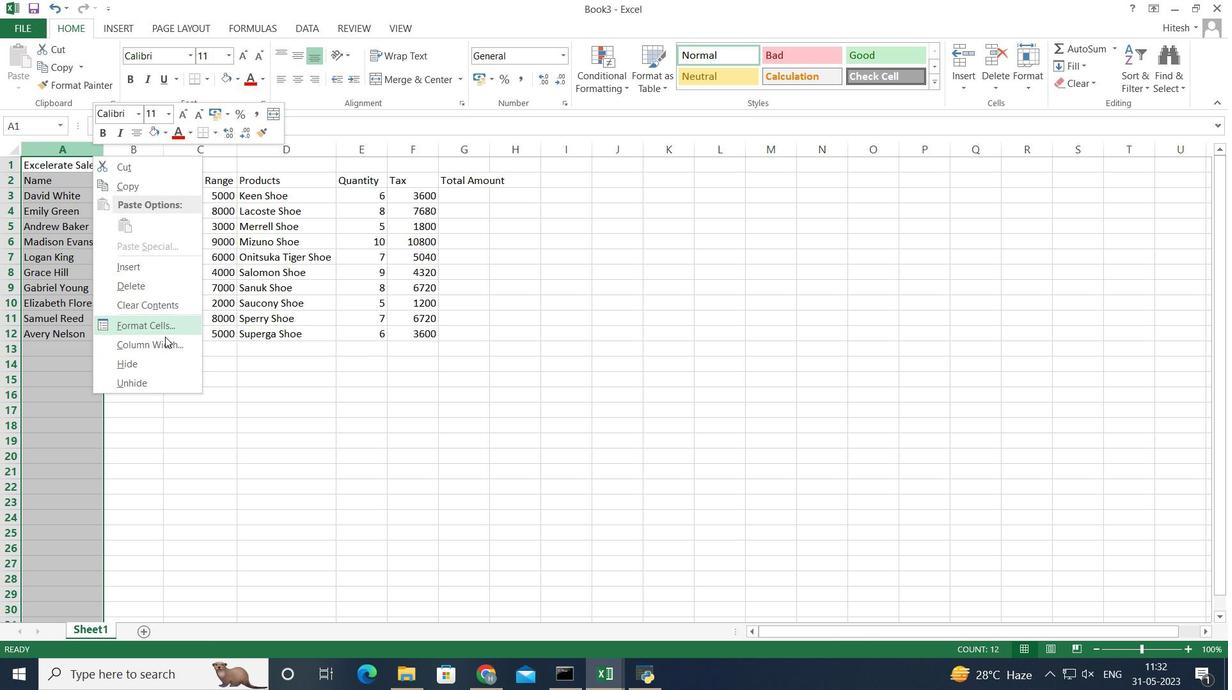 
Action: Mouse pressed left at (167, 341)
Screenshot: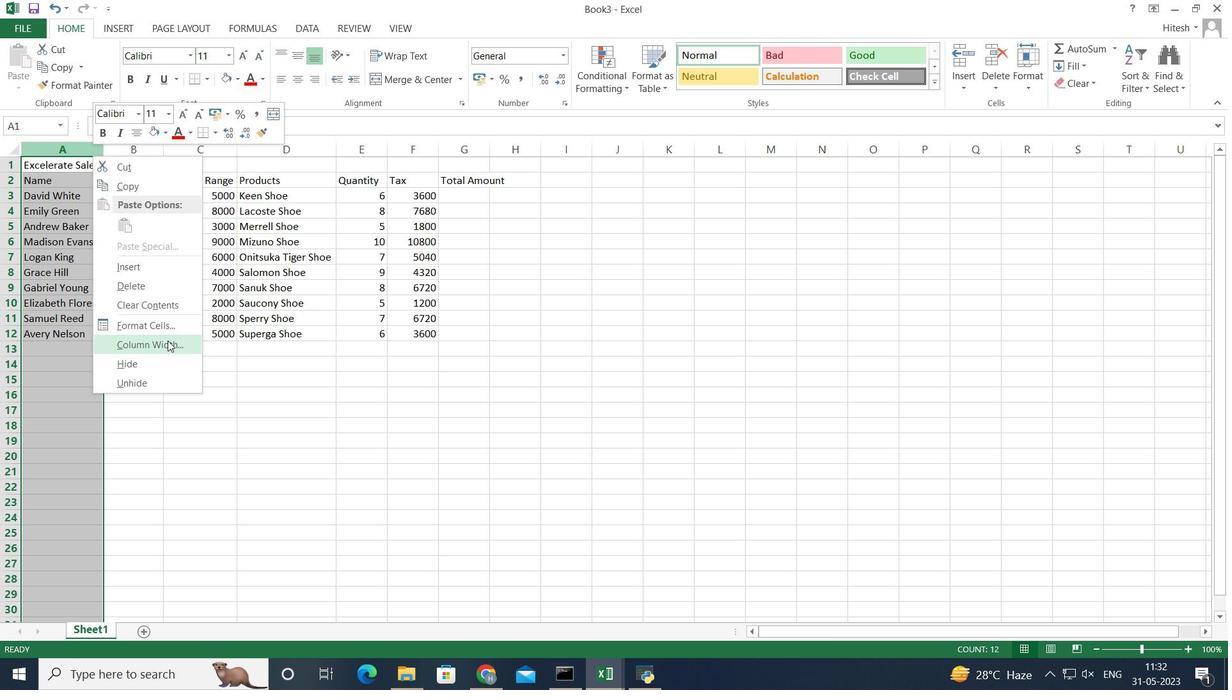 
Action: Mouse moved to (221, 301)
Screenshot: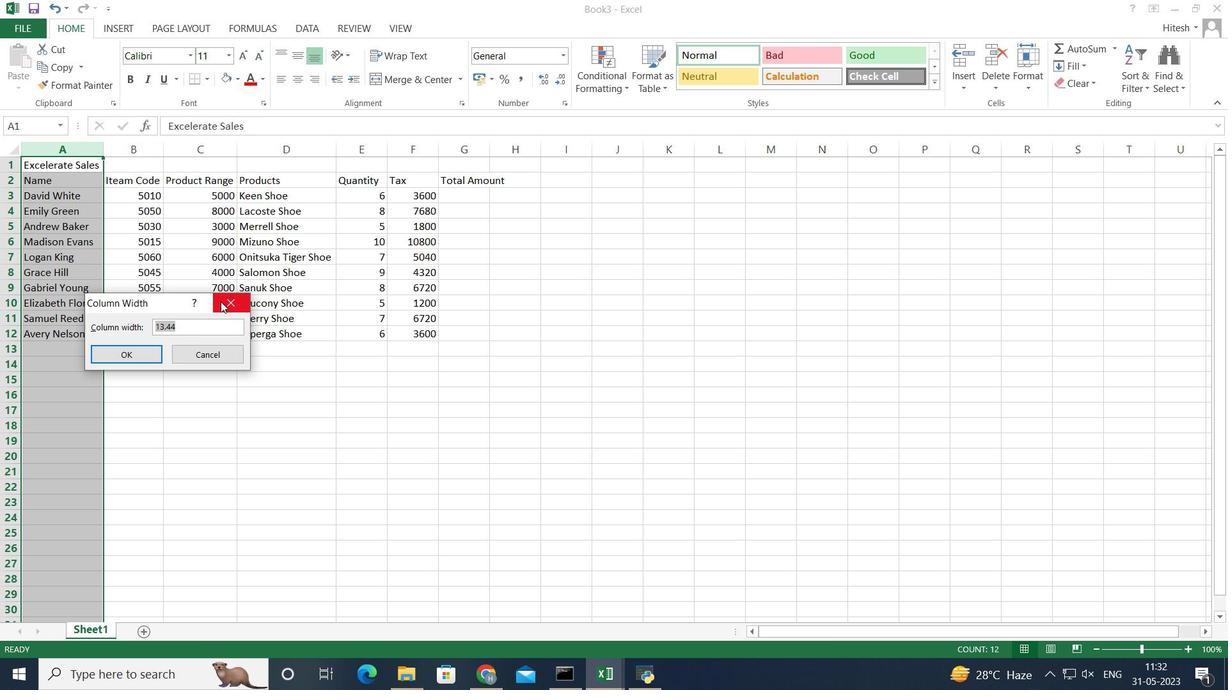 
Action: Mouse pressed left at (221, 301)
Screenshot: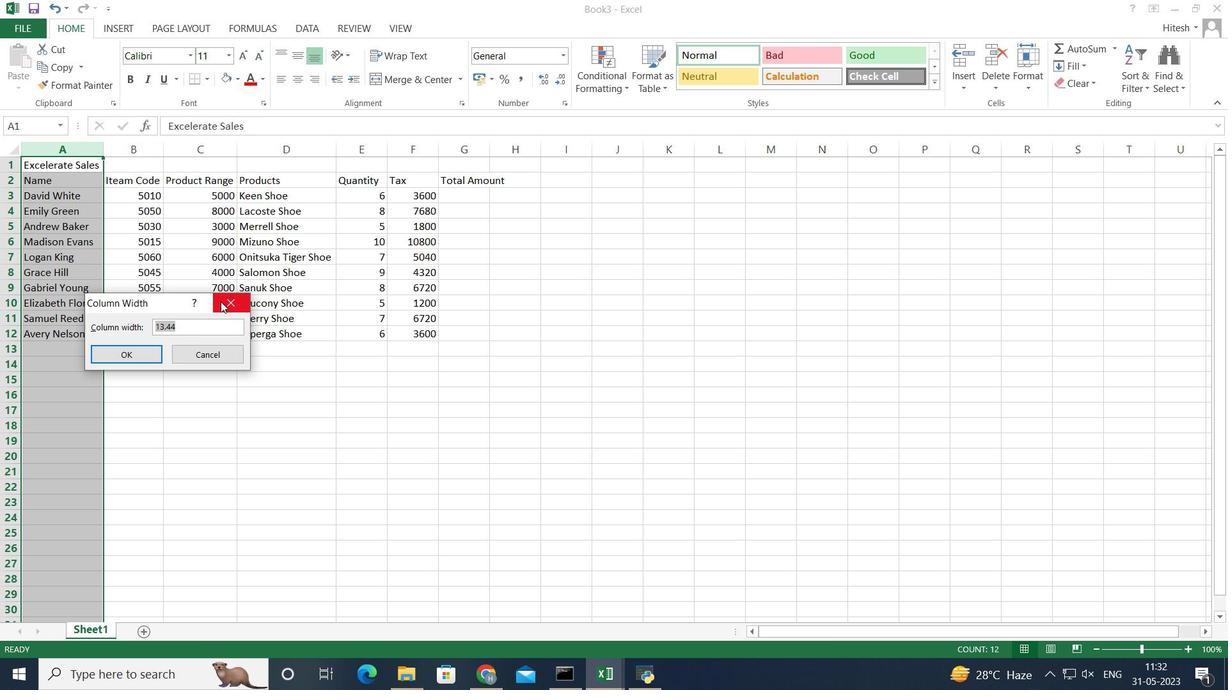 
Action: Mouse moved to (204, 393)
Screenshot: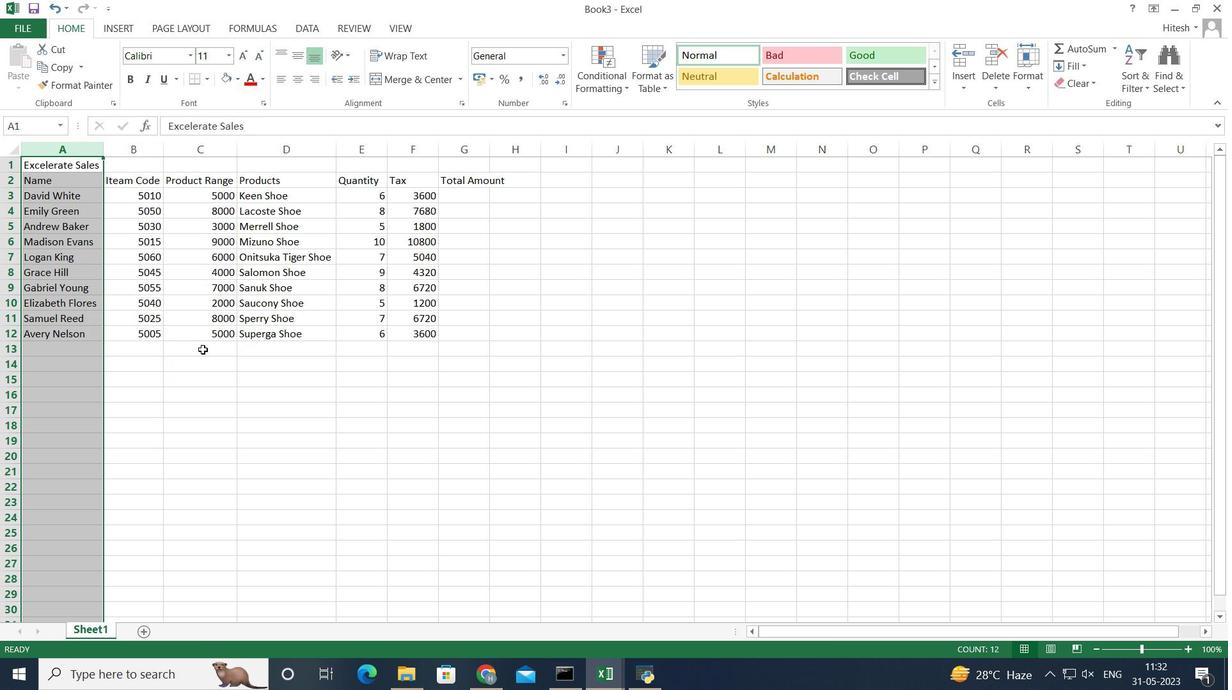
Action: Mouse pressed left at (204, 393)
Screenshot: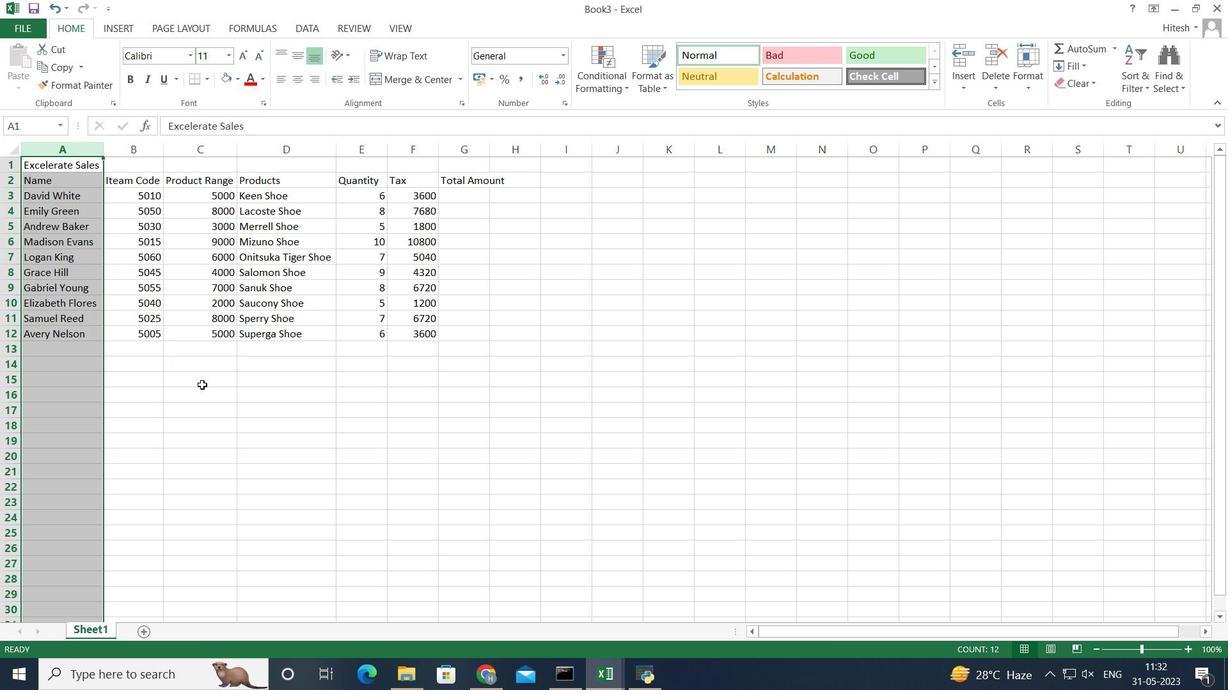 
Action: Mouse moved to (78, 152)
Screenshot: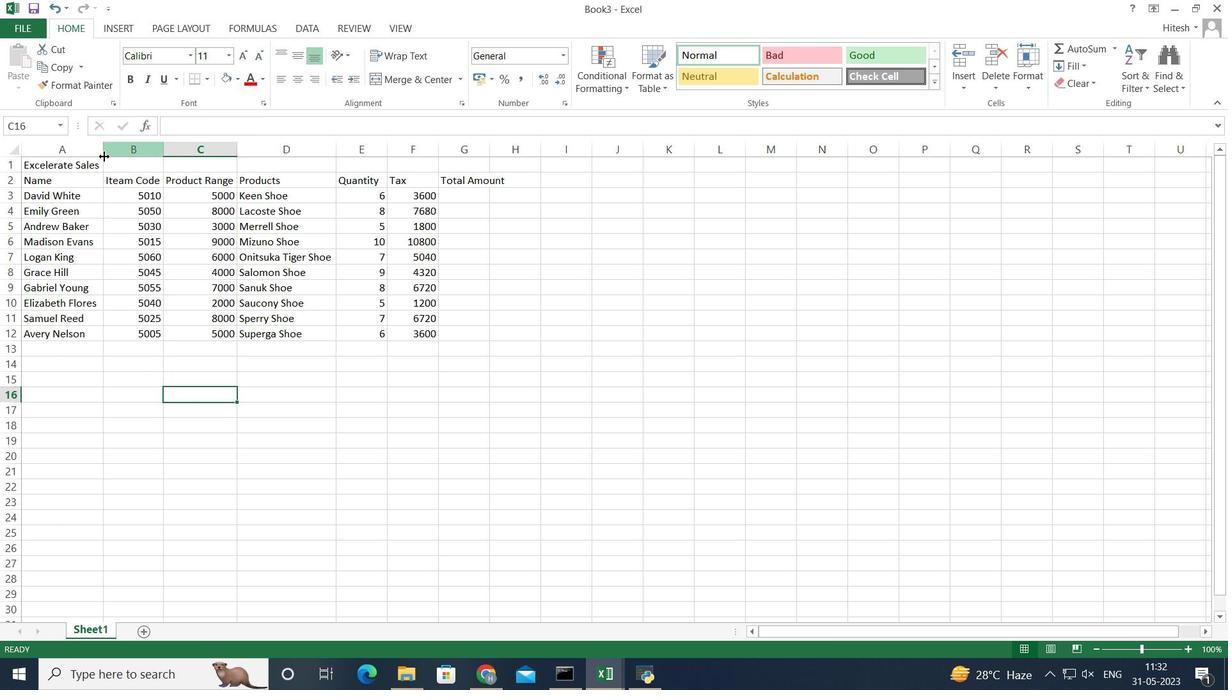 
Action: Mouse pressed left at (78, 152)
Screenshot: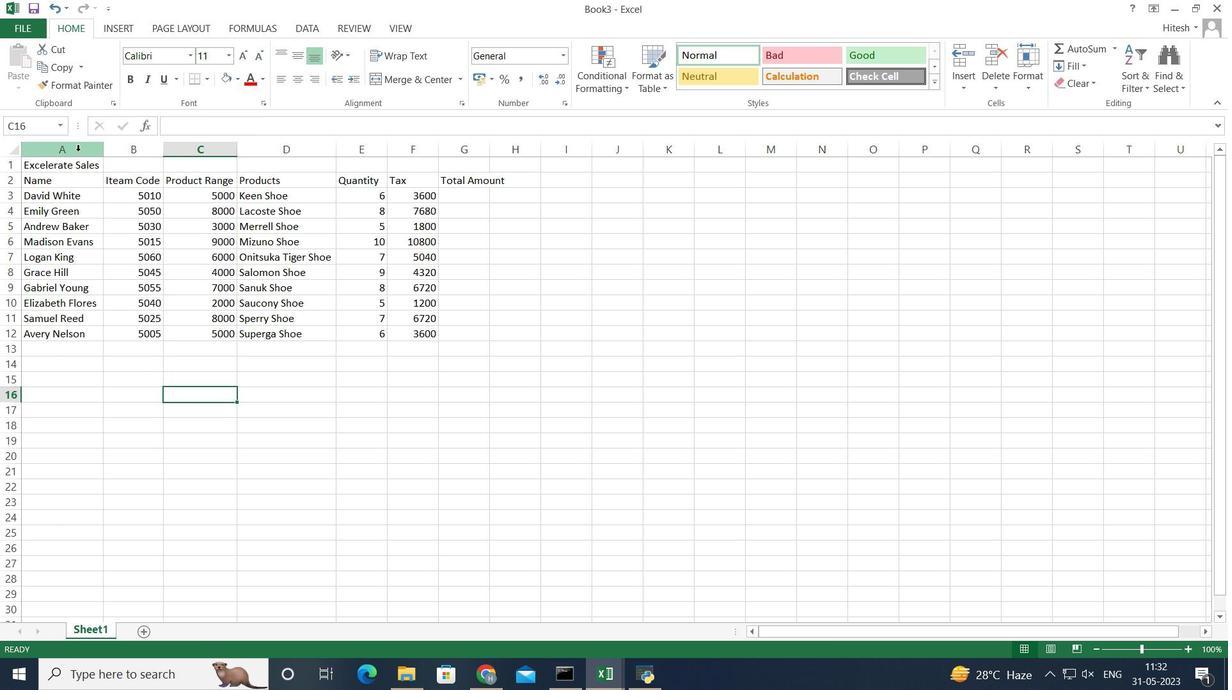 
Action: Mouse moved to (76, 152)
Screenshot: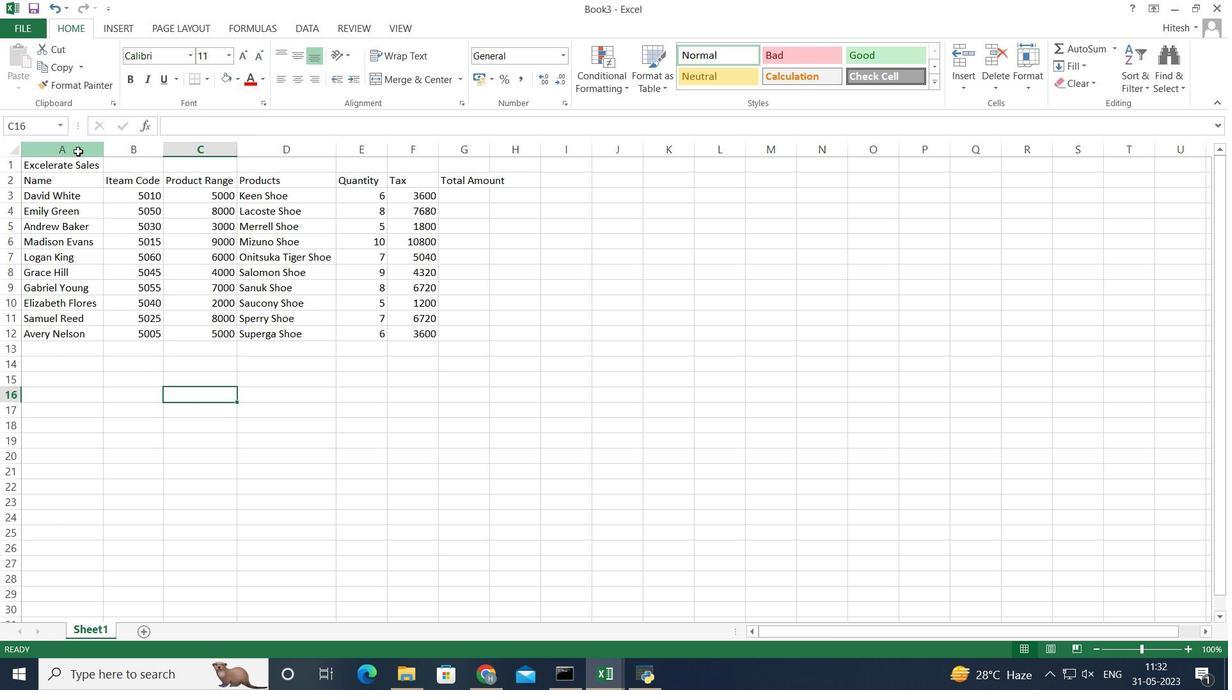 
Action: Mouse pressed left at (76, 152)
Screenshot: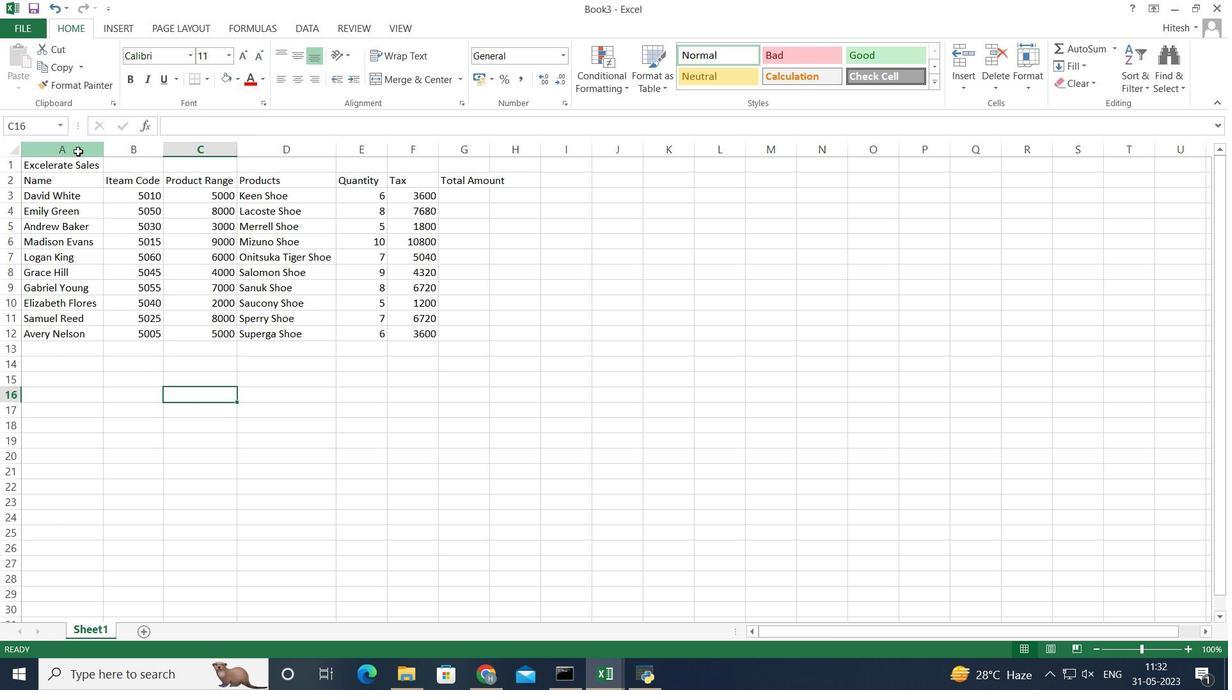 
Action: Mouse moved to (102, 150)
Screenshot: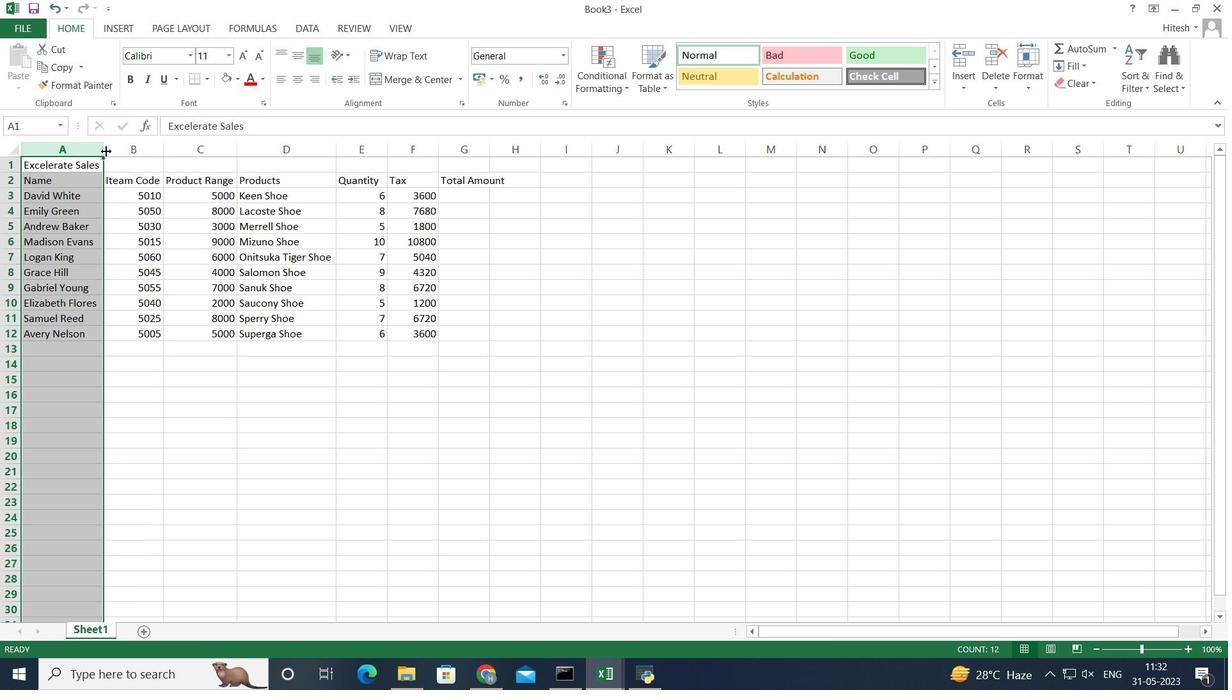 
Action: Mouse pressed left at (102, 150)
Screenshot: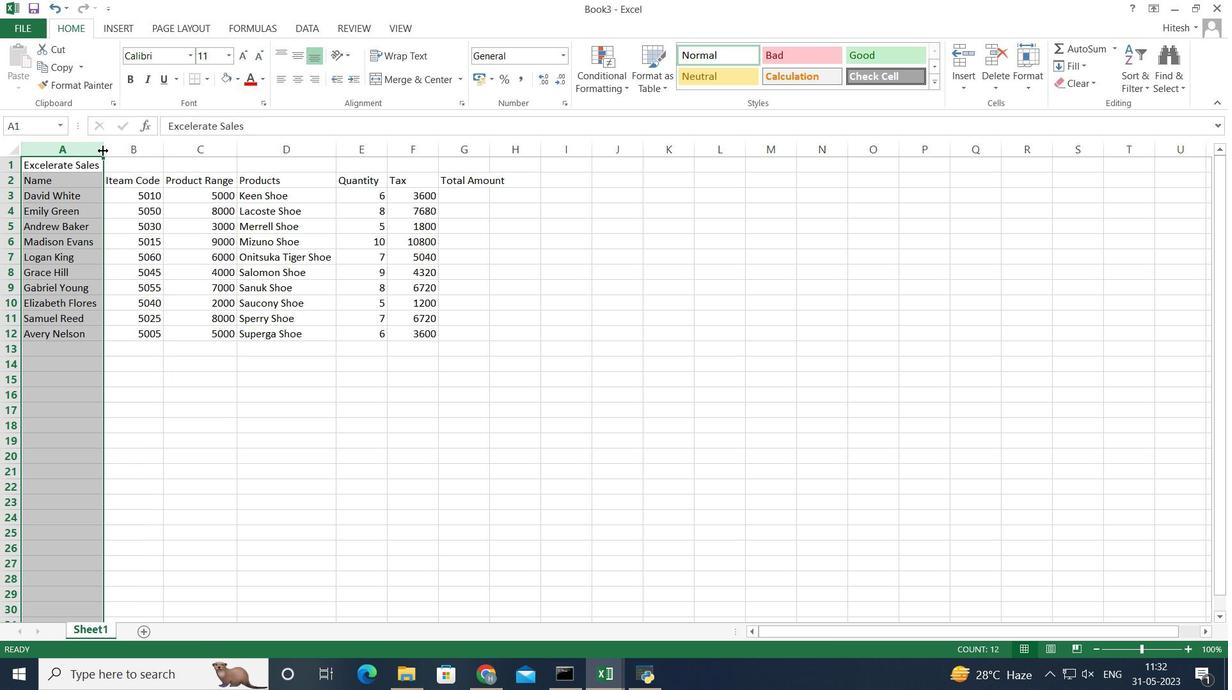 
Action: Mouse pressed left at (102, 150)
Screenshot: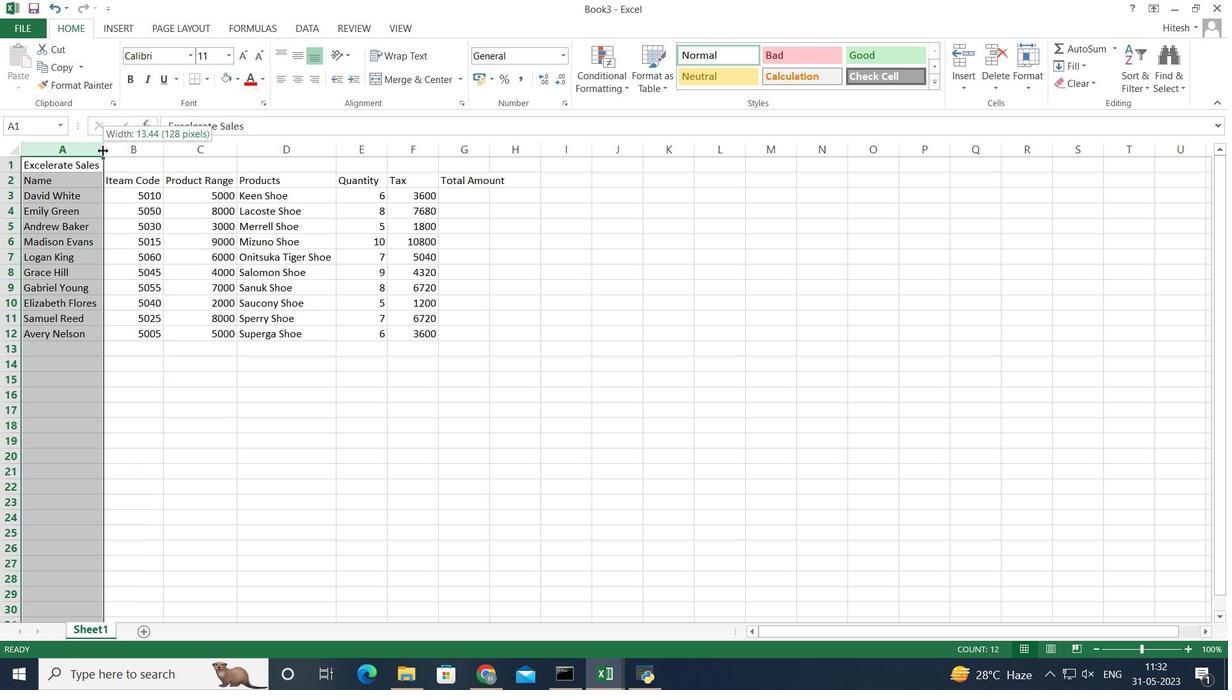 
Action: Mouse moved to (134, 150)
Screenshot: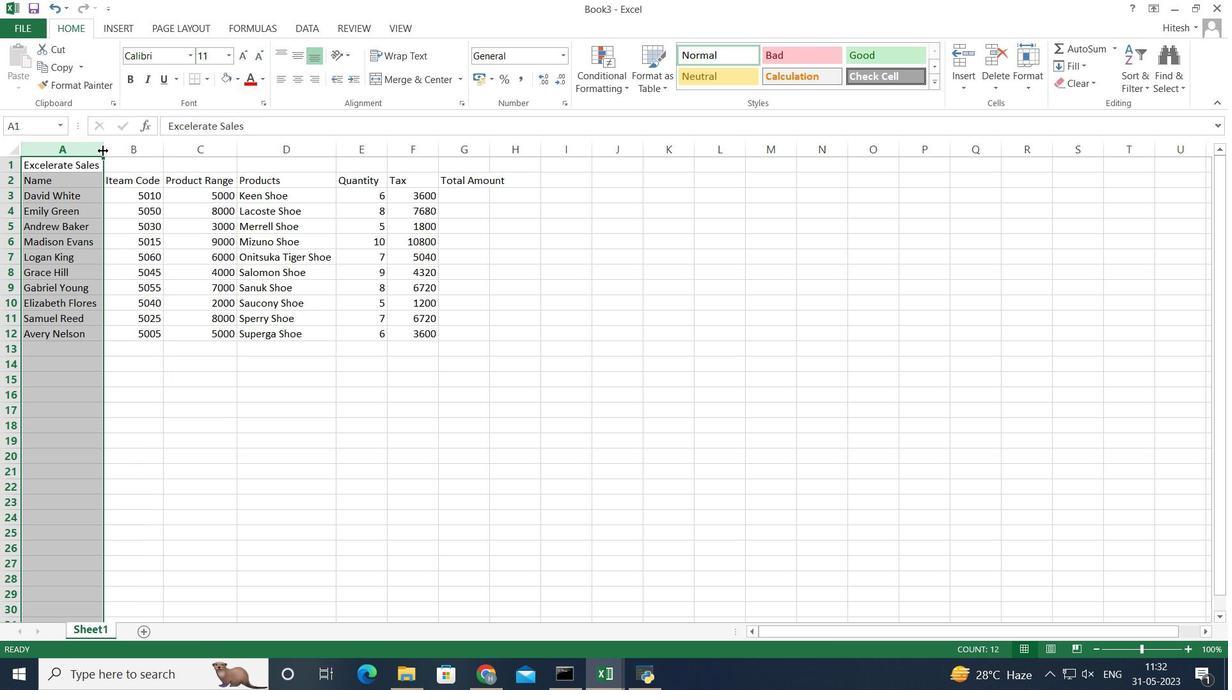 
Action: Mouse pressed left at (134, 150)
Screenshot: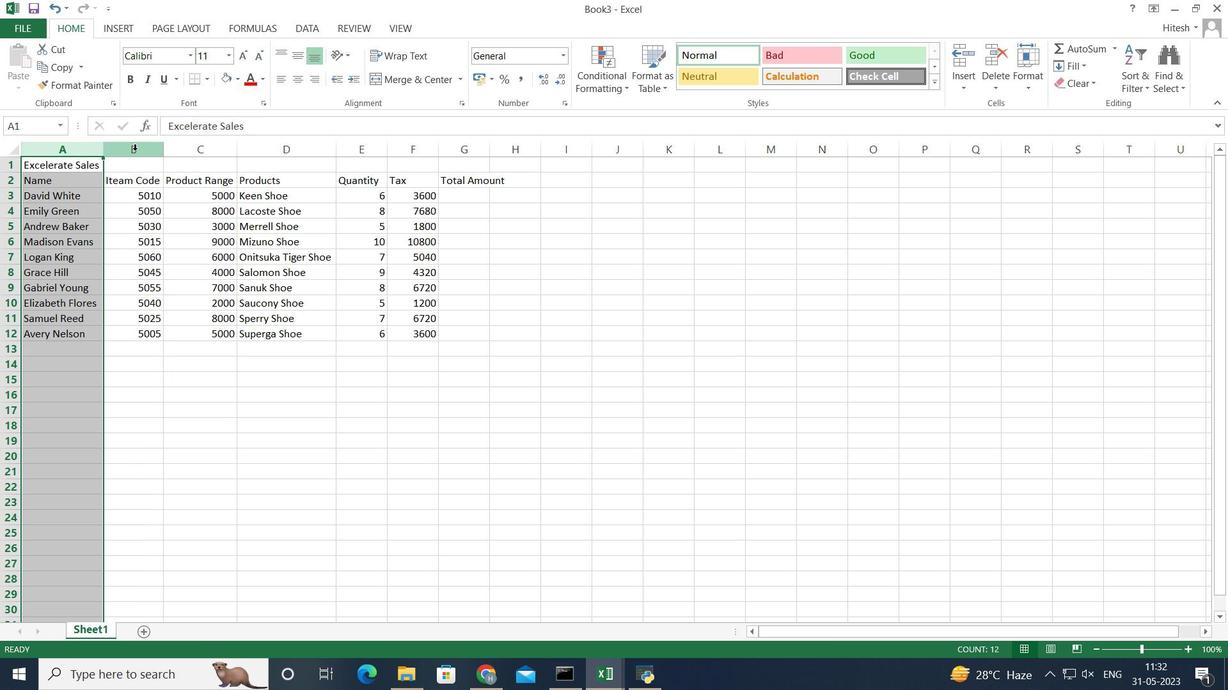 
Action: Mouse moved to (307, 163)
Screenshot: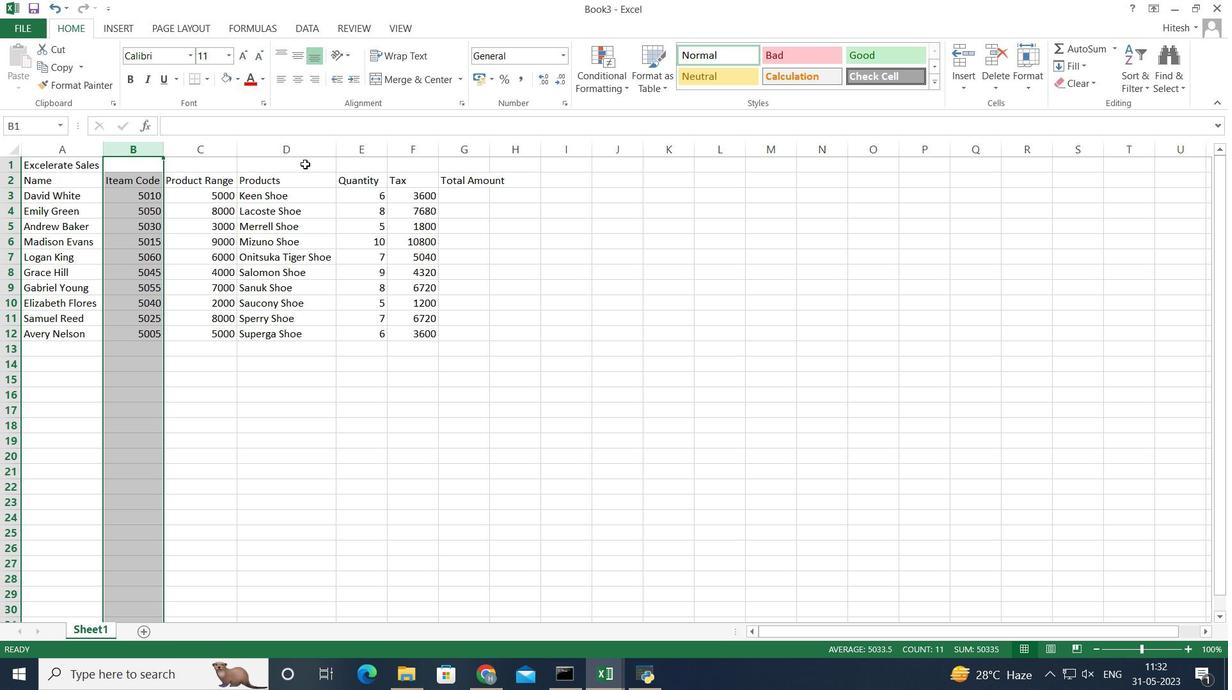 
Action: Mouse pressed left at (306, 163)
Screenshot: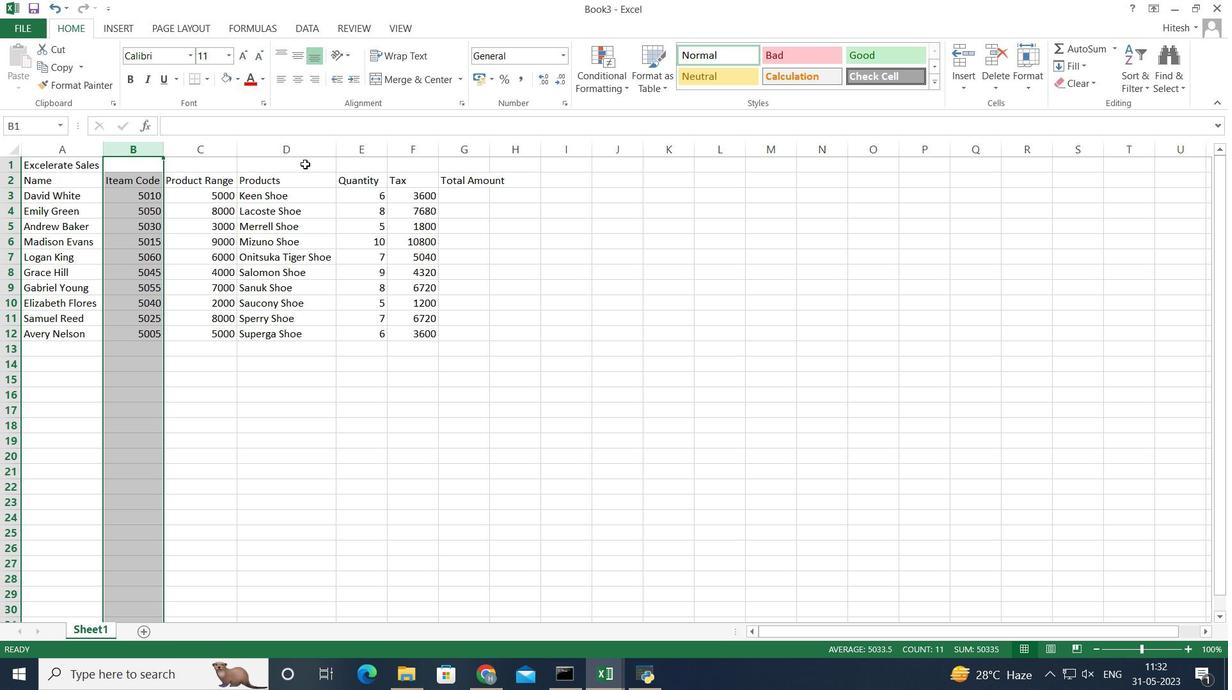 
Action: Mouse moved to (326, 149)
Screenshot: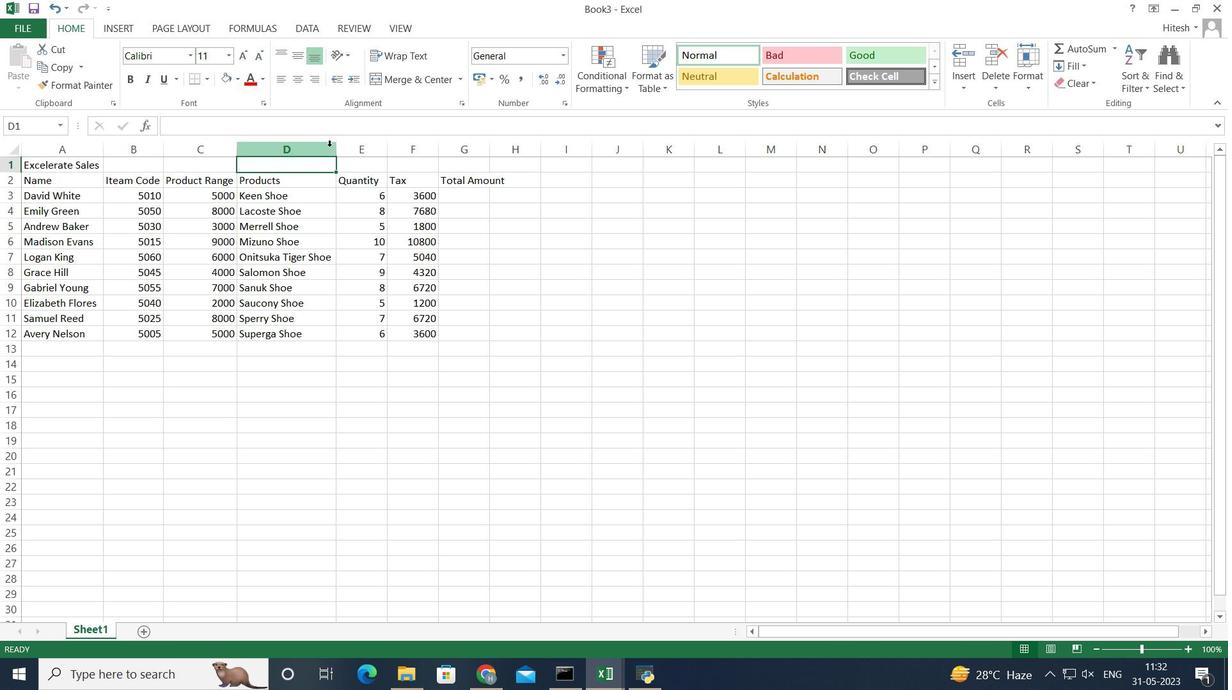
Action: Mouse pressed left at (326, 149)
Screenshot: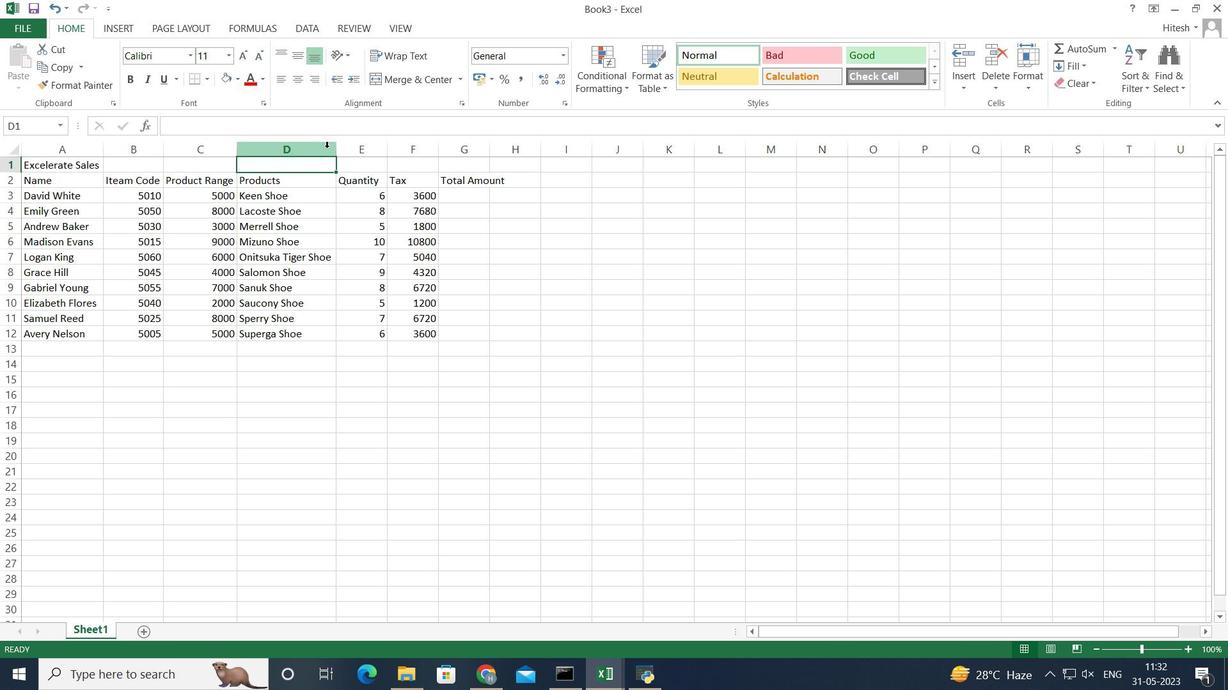 
Action: Mouse moved to (337, 150)
Screenshot: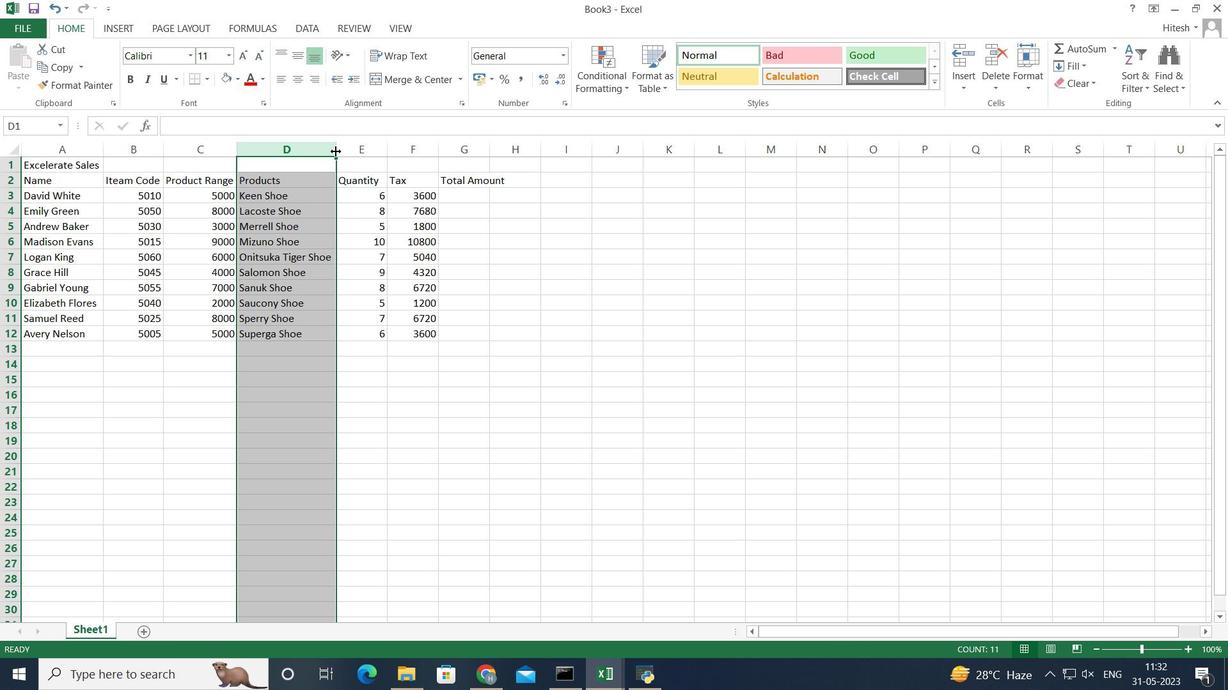 
Action: Mouse pressed left at (337, 150)
Screenshot: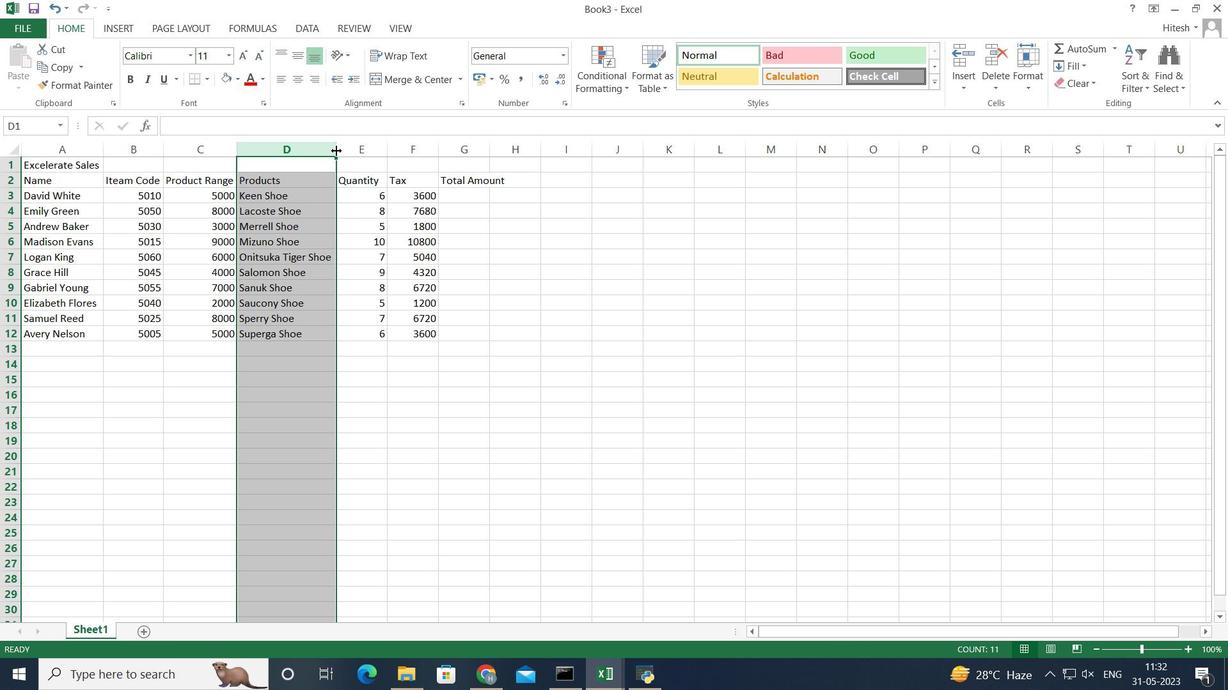 
Action: Mouse moved to (339, 395)
Screenshot: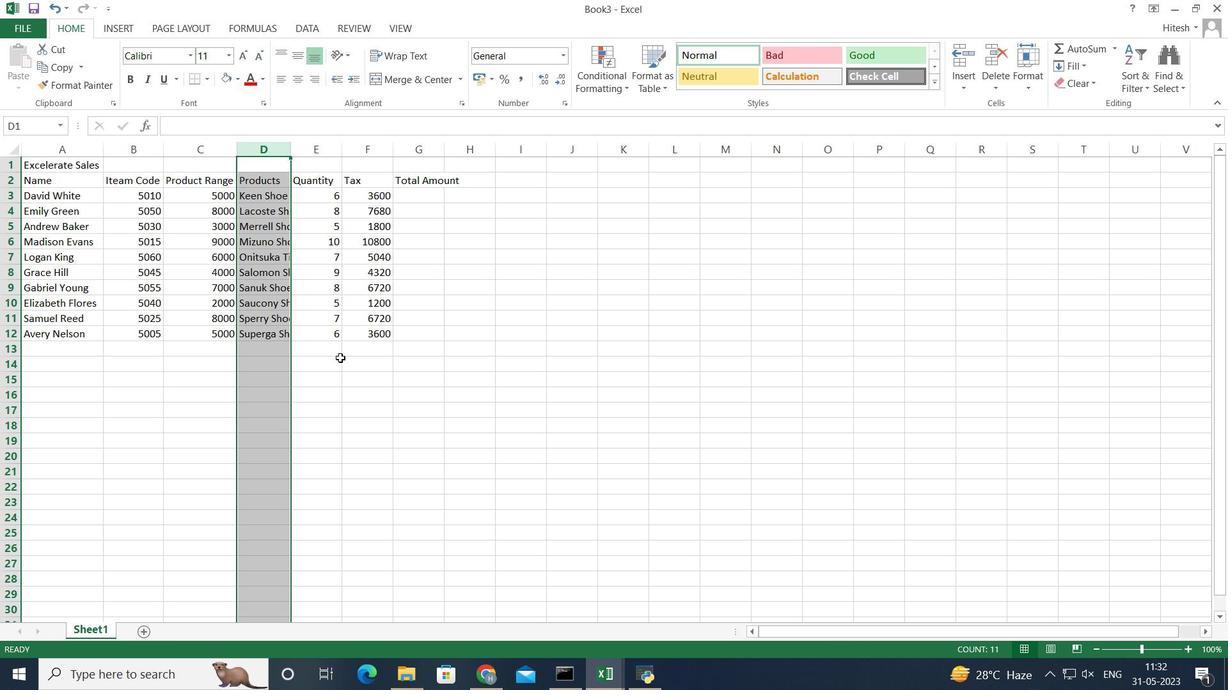 
Action: Mouse pressed left at (339, 395)
Screenshot: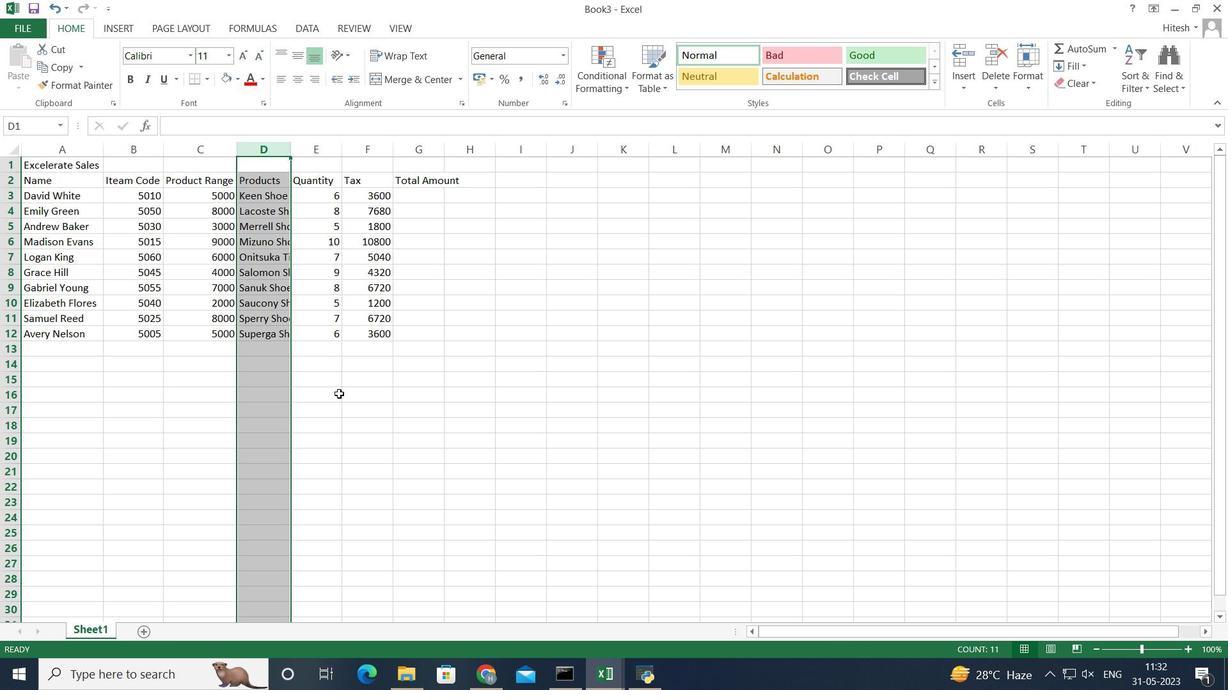 
Action: Mouse moved to (267, 150)
Screenshot: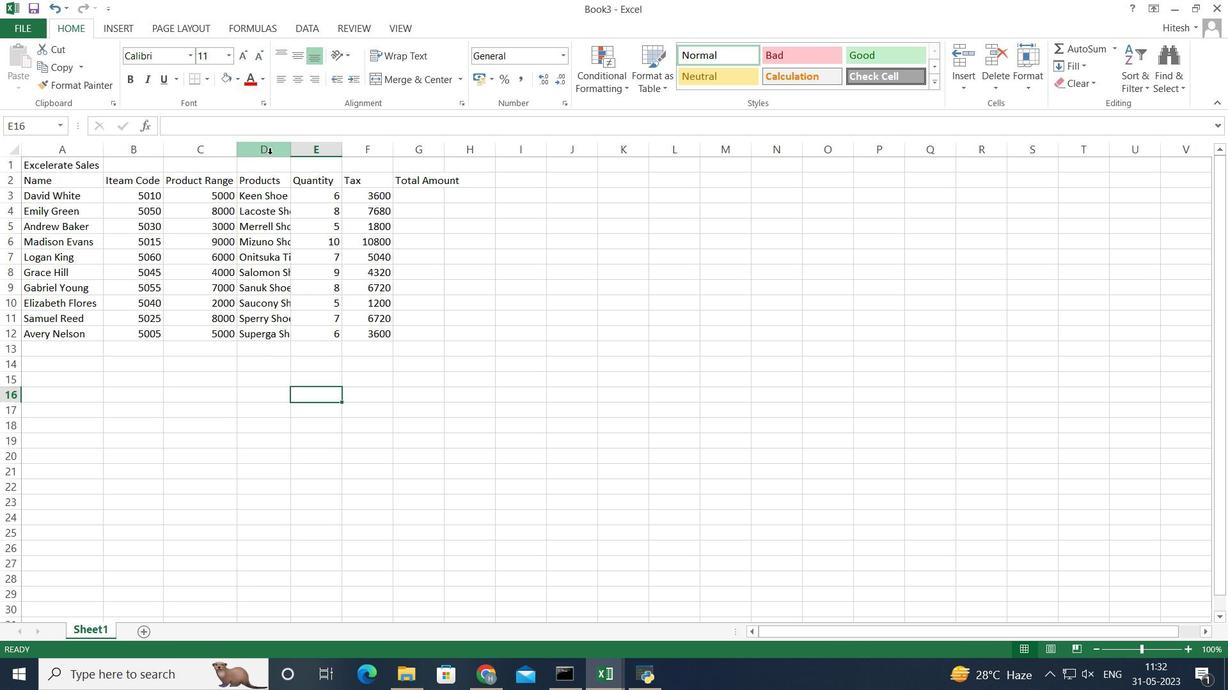
Action: Mouse pressed left at (267, 150)
Screenshot: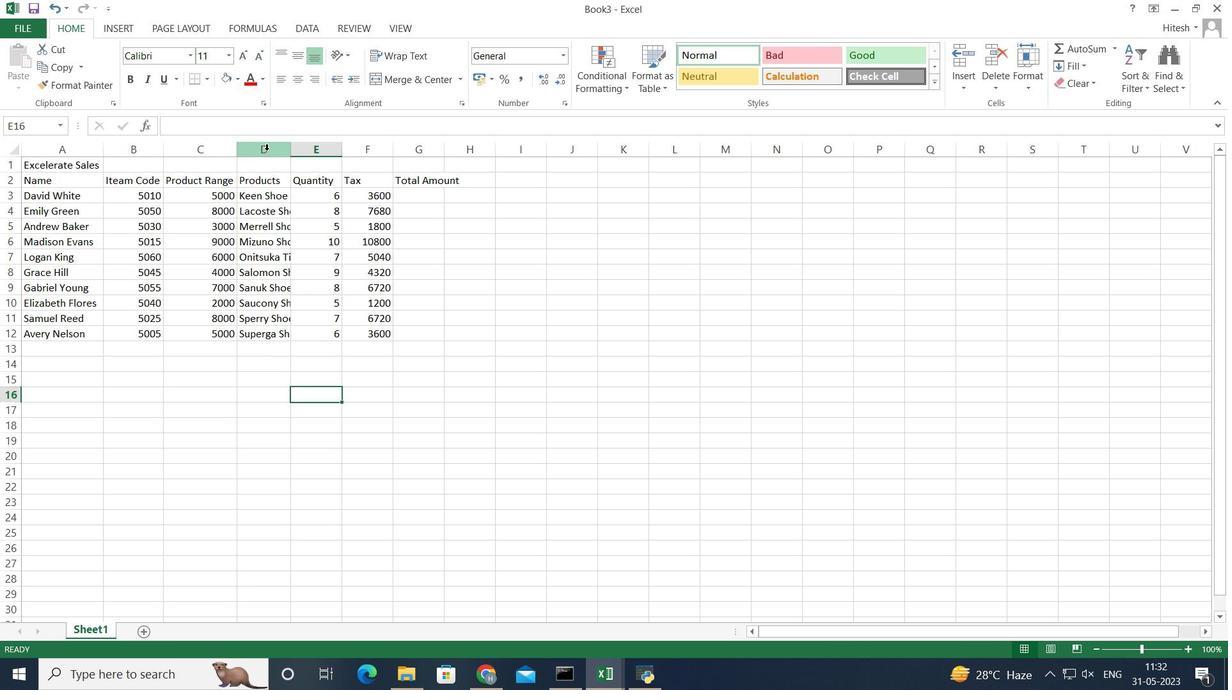 
Action: Mouse moved to (292, 147)
Screenshot: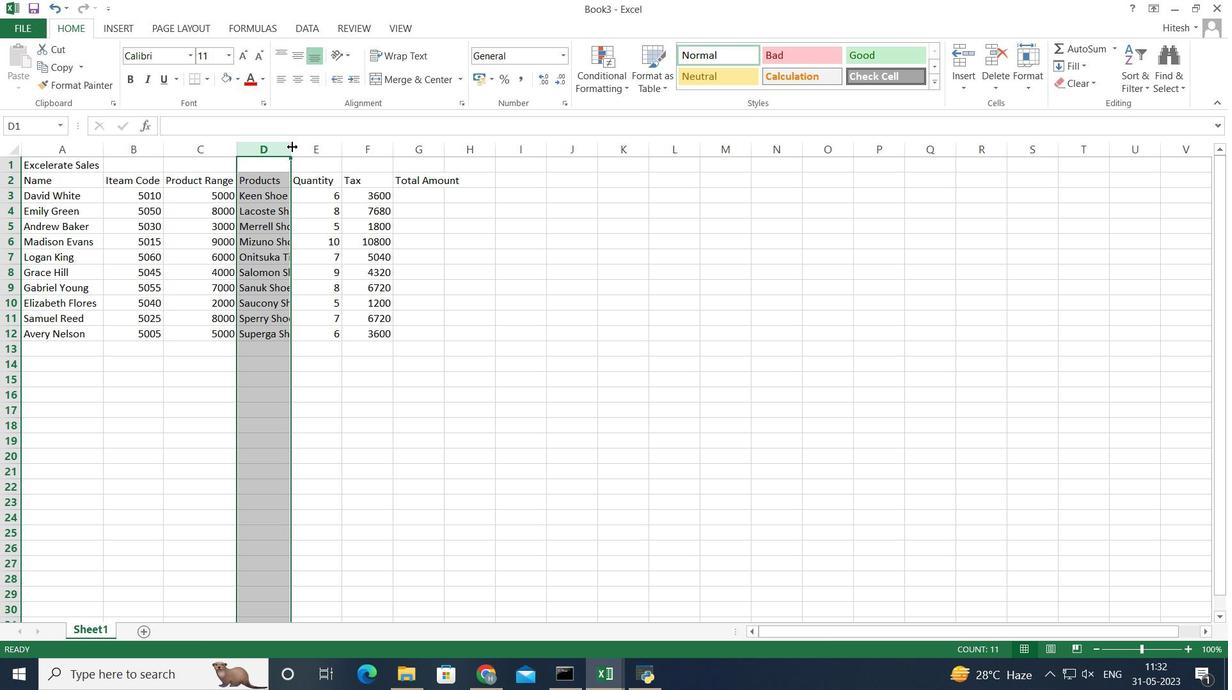 
Action: Mouse pressed left at (292, 147)
Screenshot: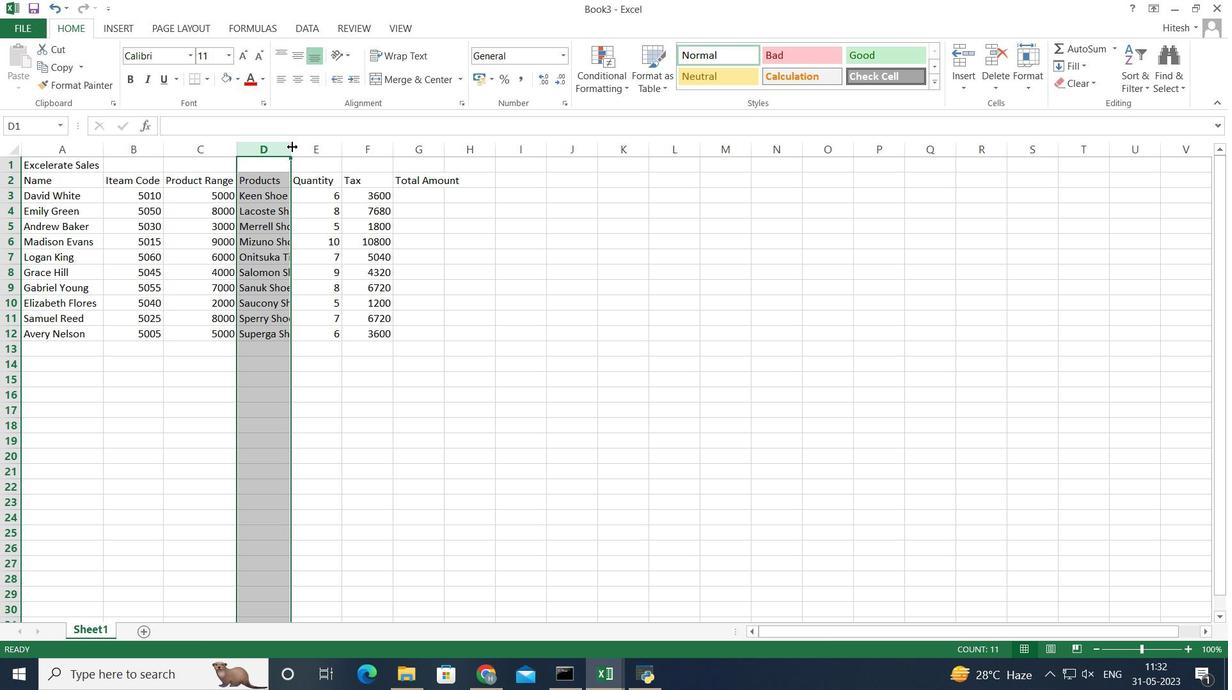 
Action: Mouse pressed left at (292, 147)
Screenshot: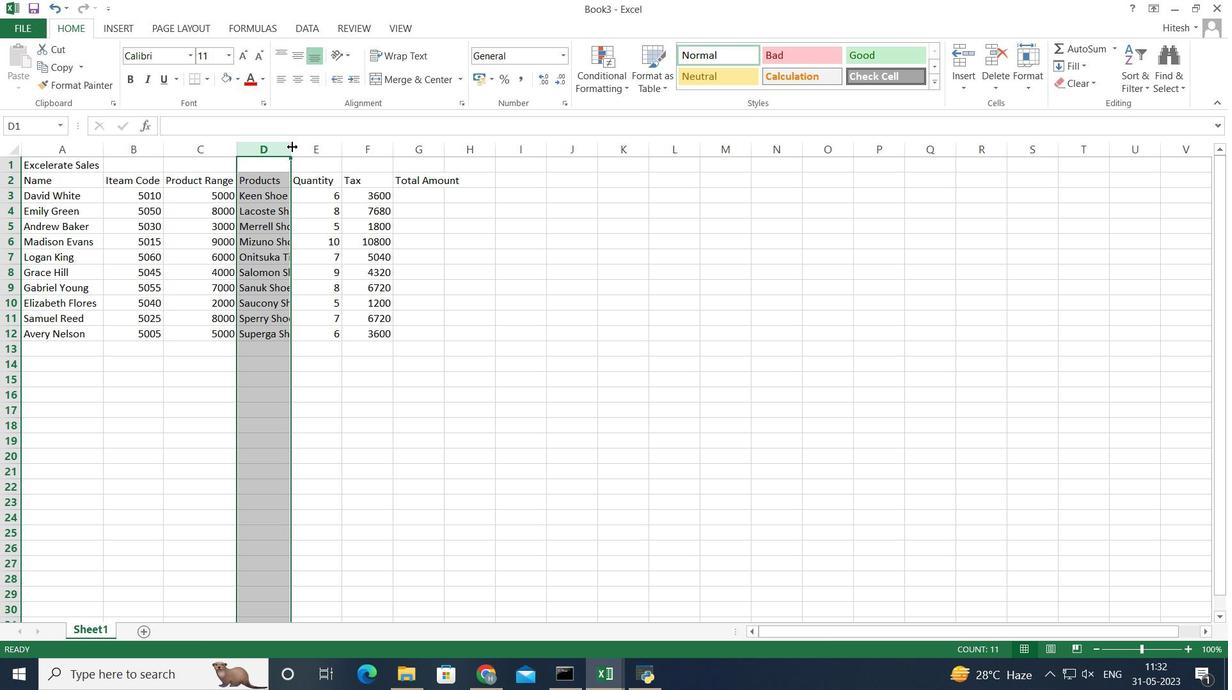 
Action: Mouse moved to (392, 377)
Screenshot: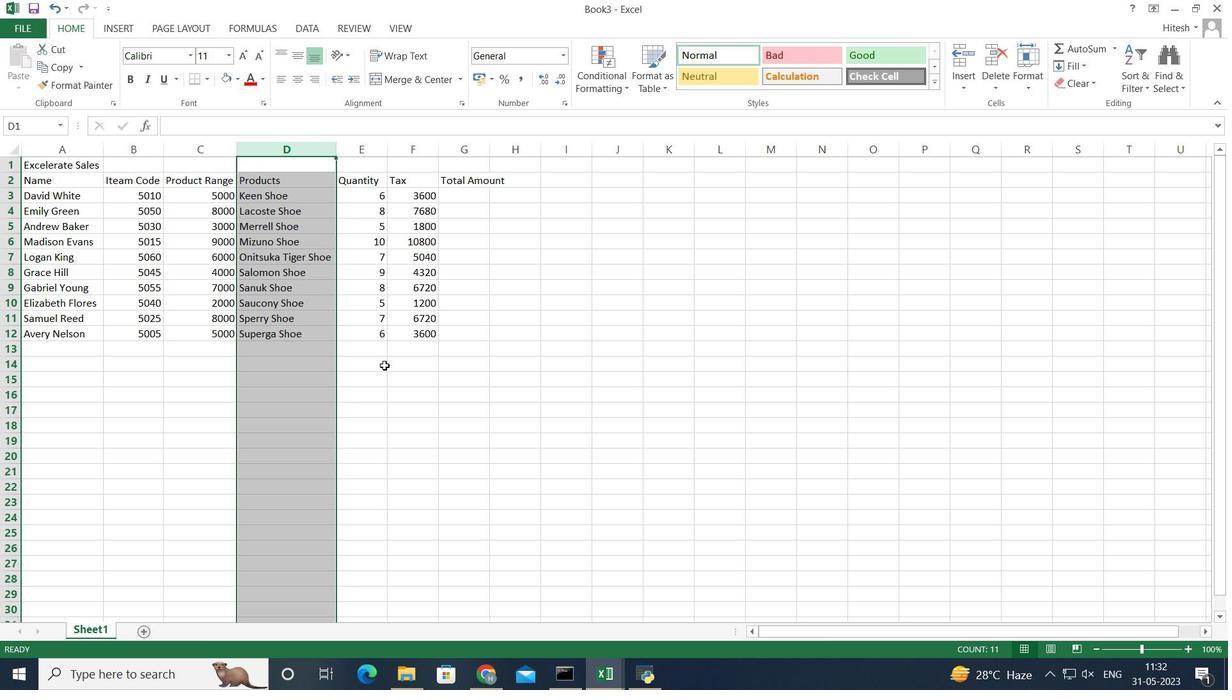 
Action: Mouse pressed left at (392, 377)
Screenshot: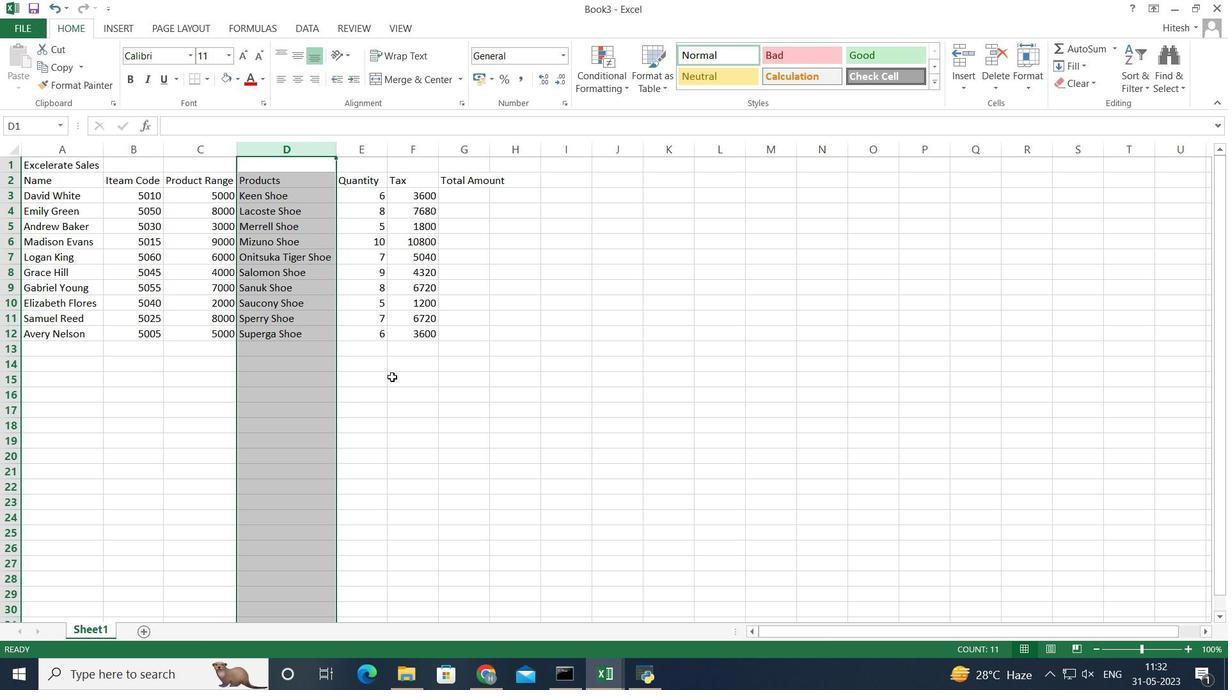 
Action: Mouse moved to (466, 150)
Screenshot: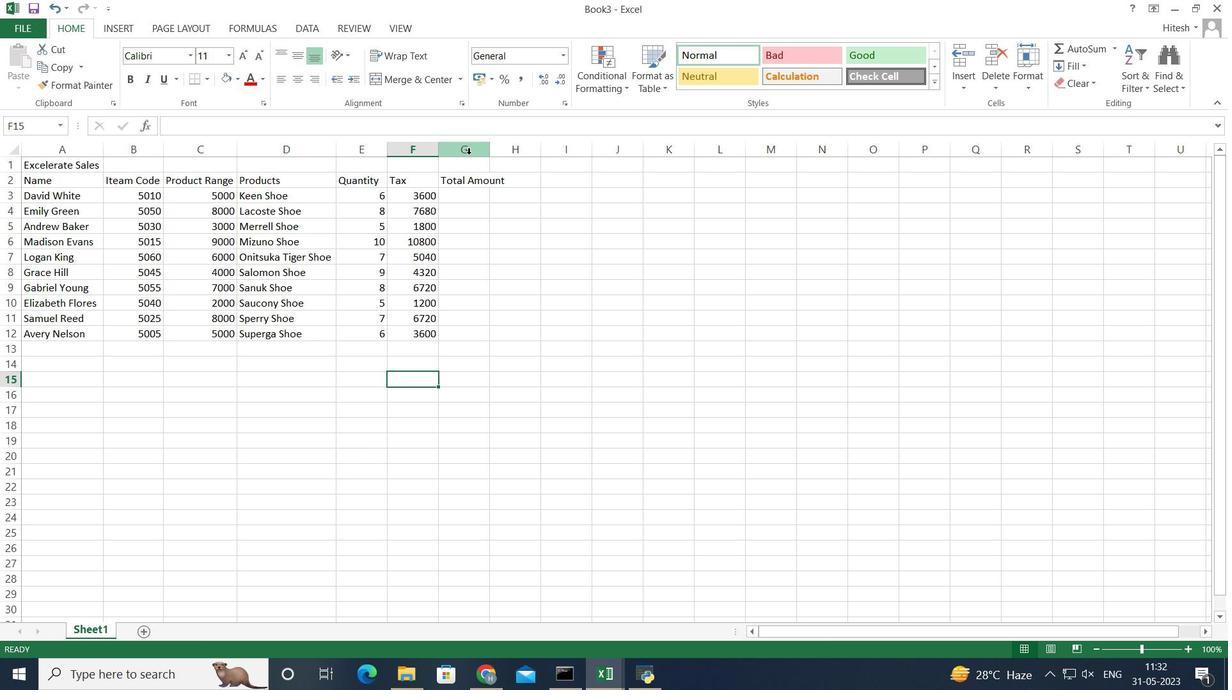 
Action: Mouse pressed left at (466, 150)
Screenshot: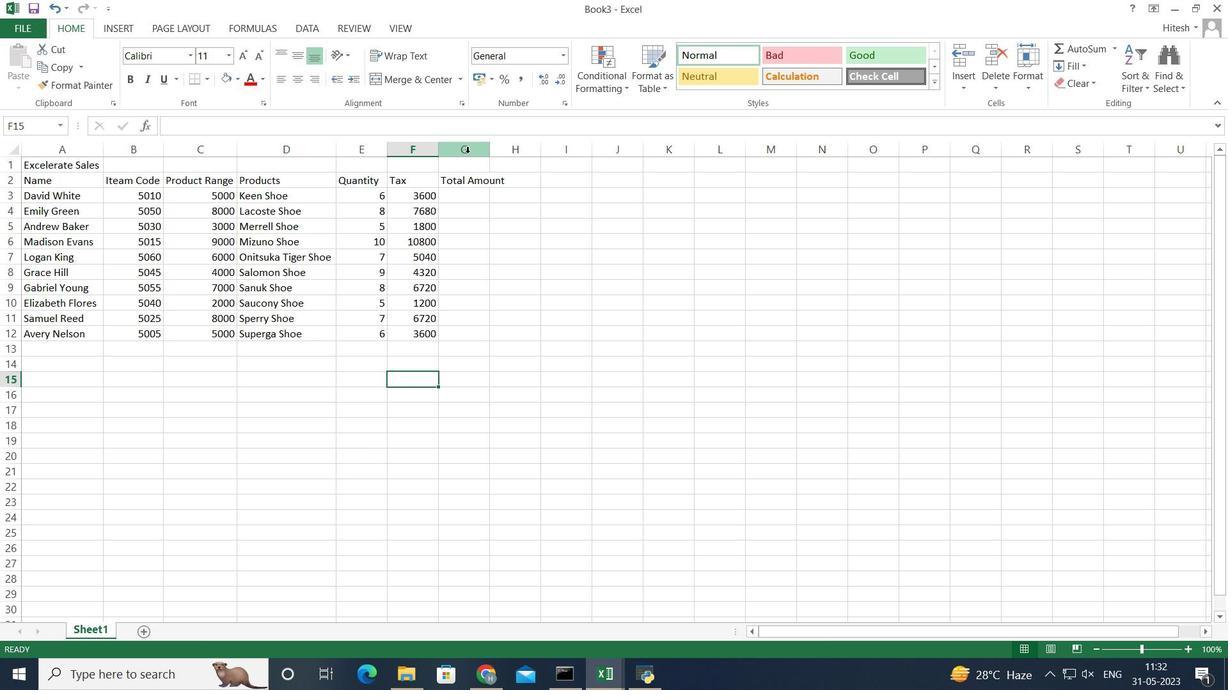 
Action: Mouse moved to (487, 147)
Screenshot: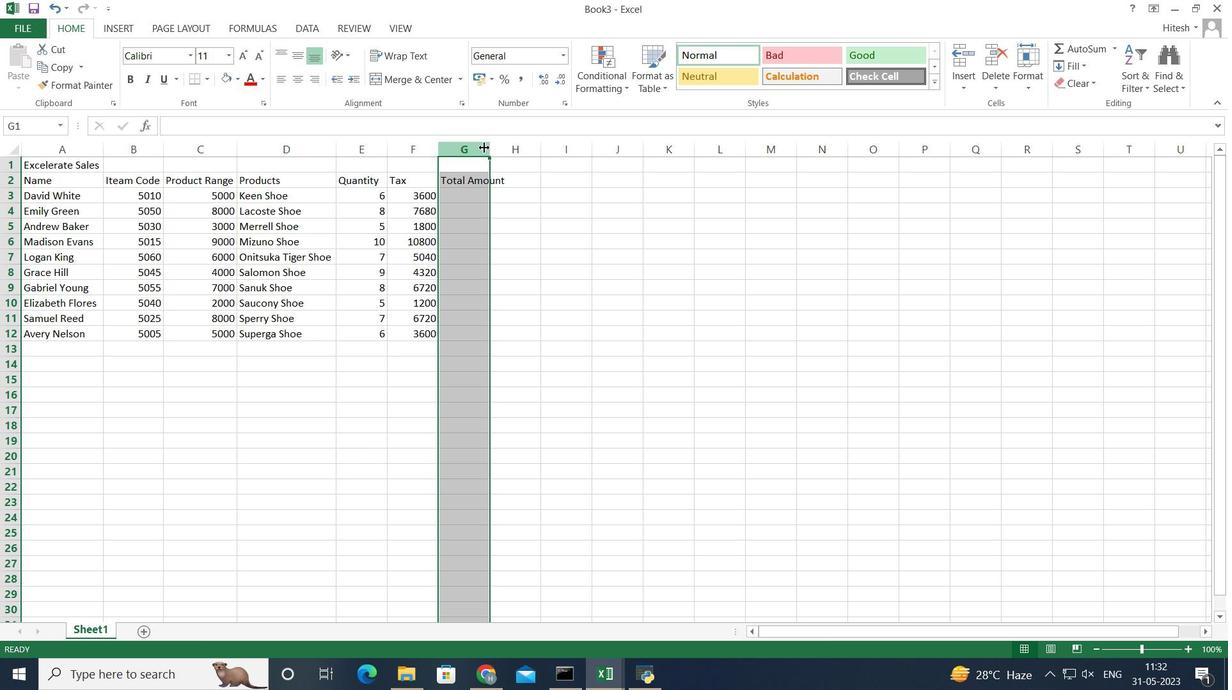 
Action: Mouse pressed left at (487, 147)
Screenshot: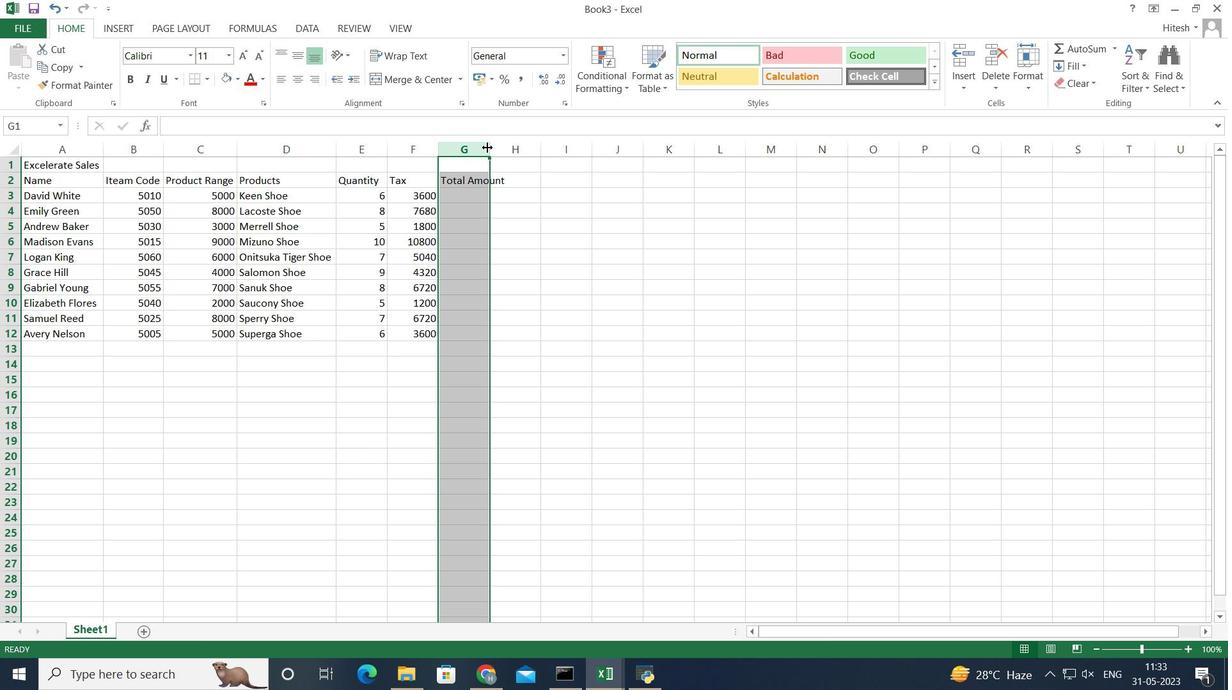 
Action: Mouse pressed left at (487, 147)
Screenshot: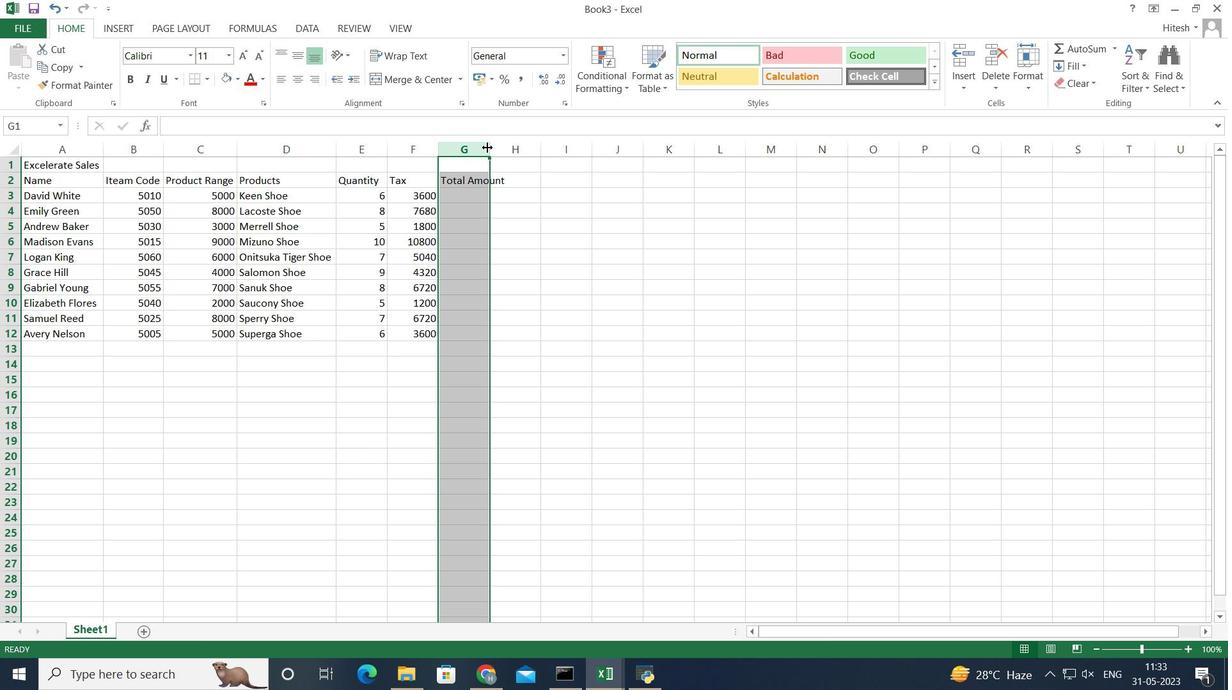 
Action: Mouse moved to (469, 193)
Screenshot: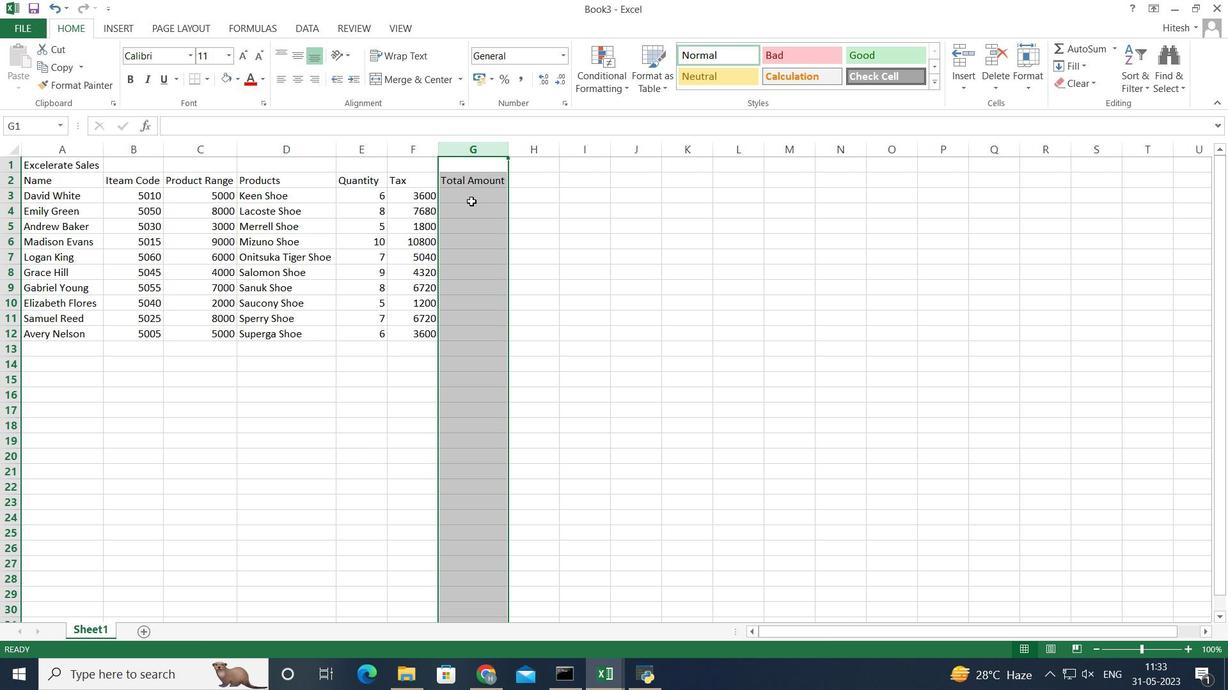 
Action: Mouse pressed left at (469, 193)
Screenshot: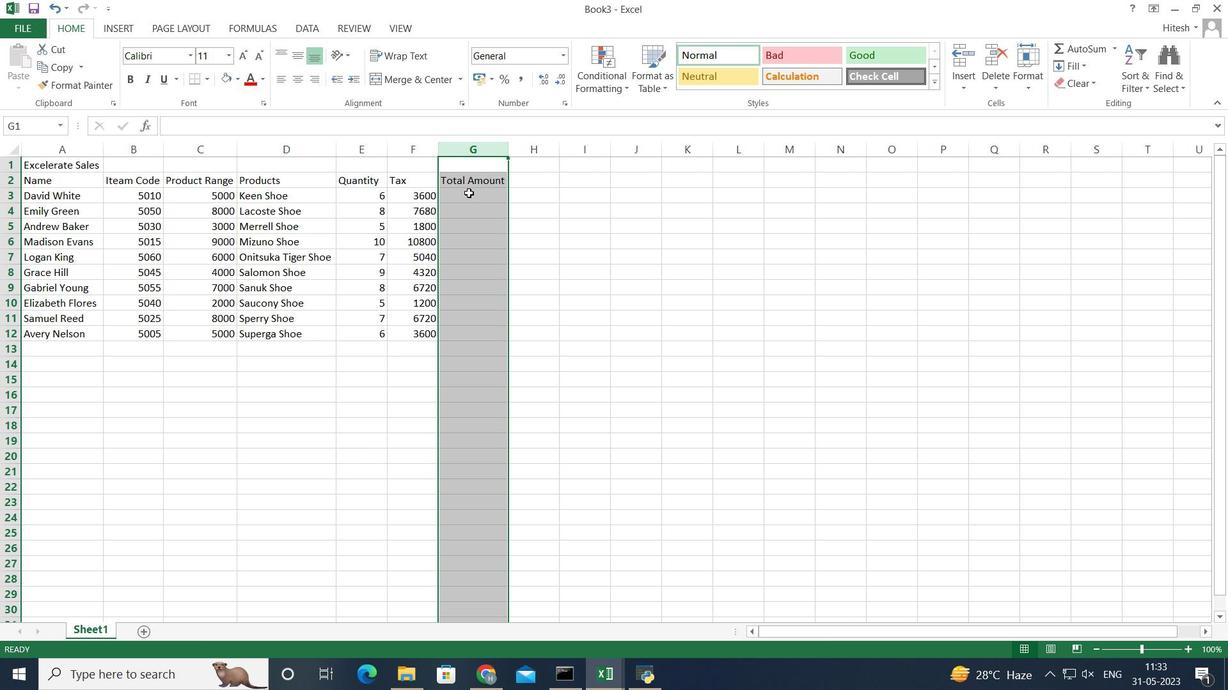 
Action: Mouse moved to (454, 195)
Screenshot: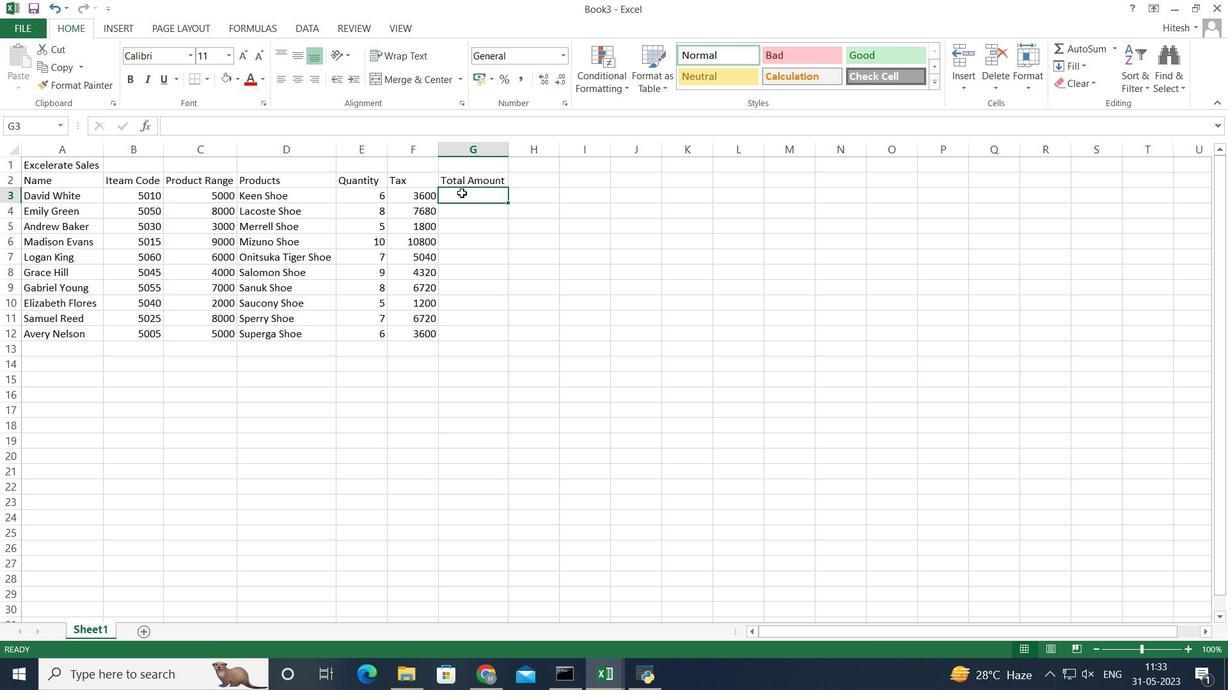
Action: Key pressed =
Screenshot: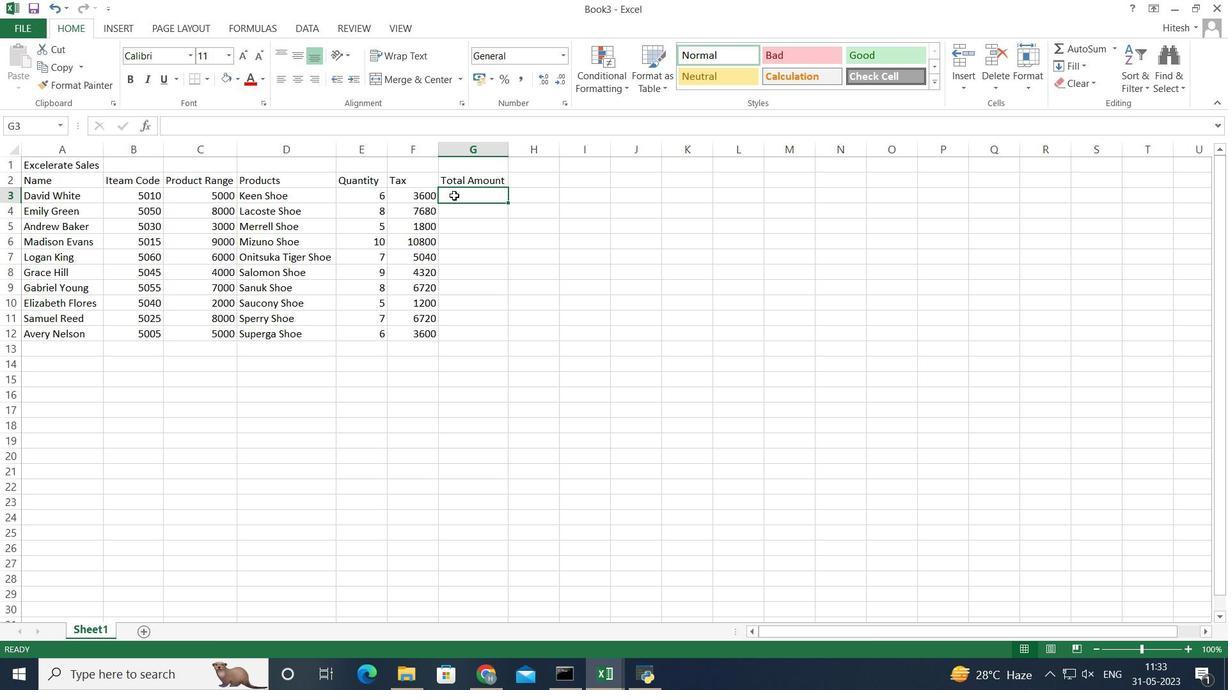 
Action: Mouse moved to (454, 195)
Screenshot: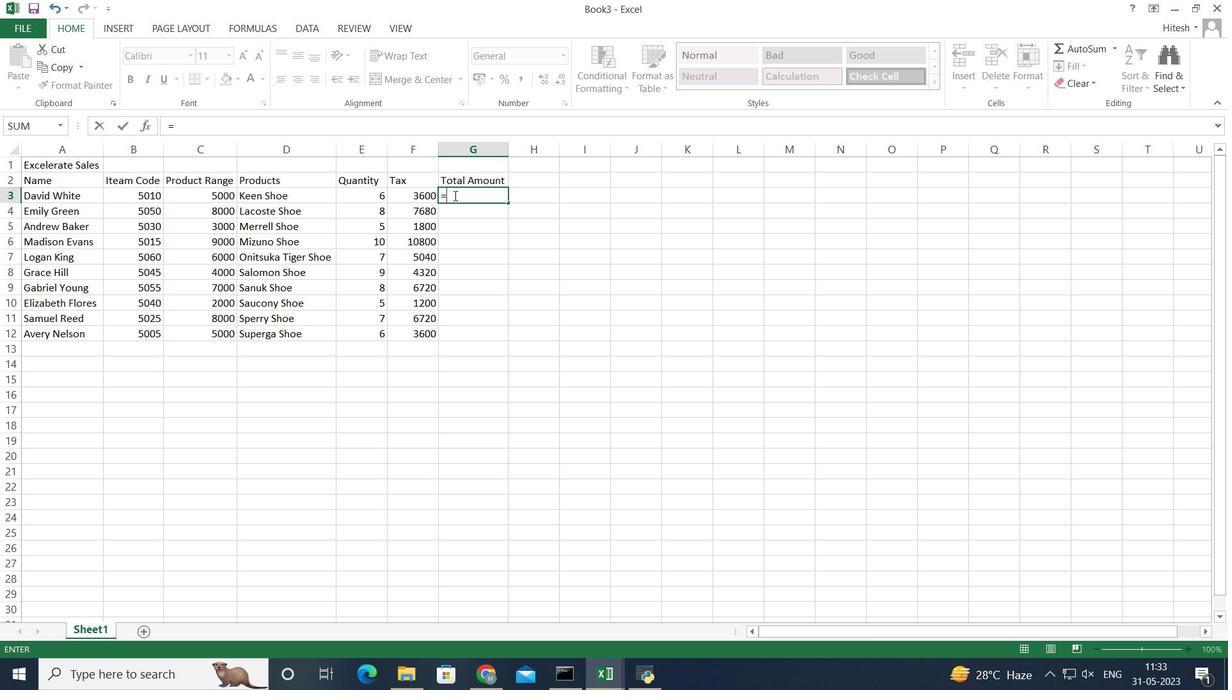 
Action: Key pressed <Key.shift_r><Key.shift_r><Key.shift_r><Key.shift_r><Key.shift_r><Key.shift_r><Key.shift_r><Key.shift_r><Key.shift_r>(
Screenshot: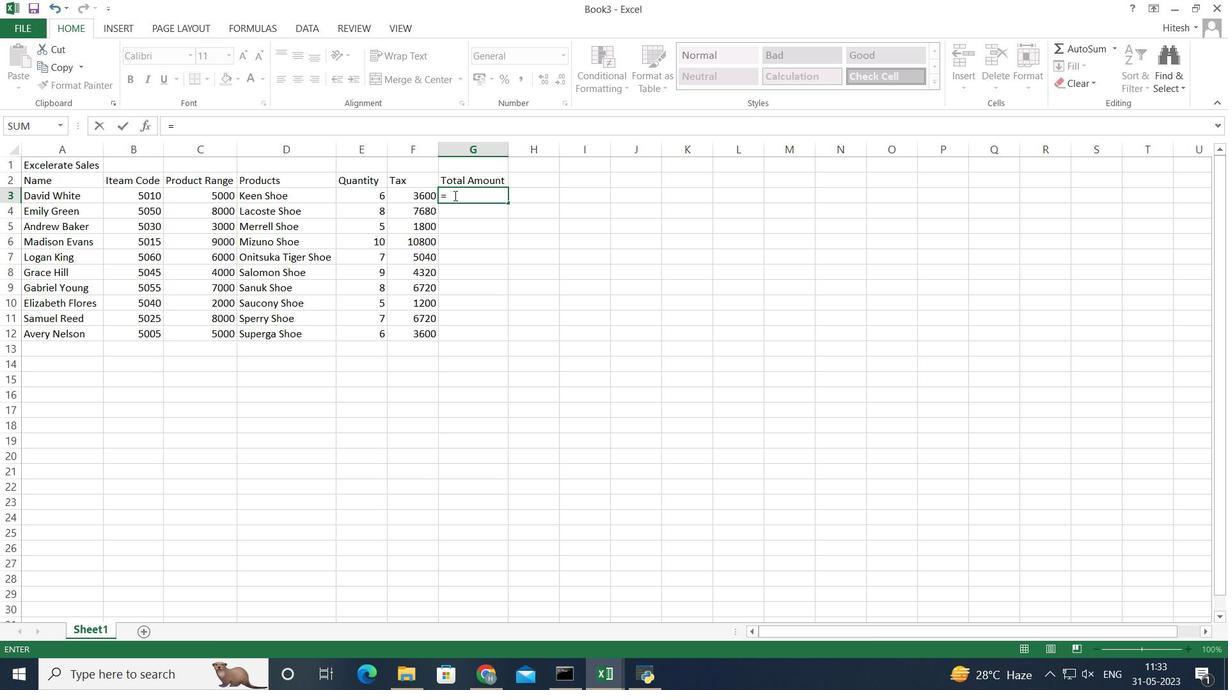 
Action: Mouse moved to (378, 192)
Screenshot: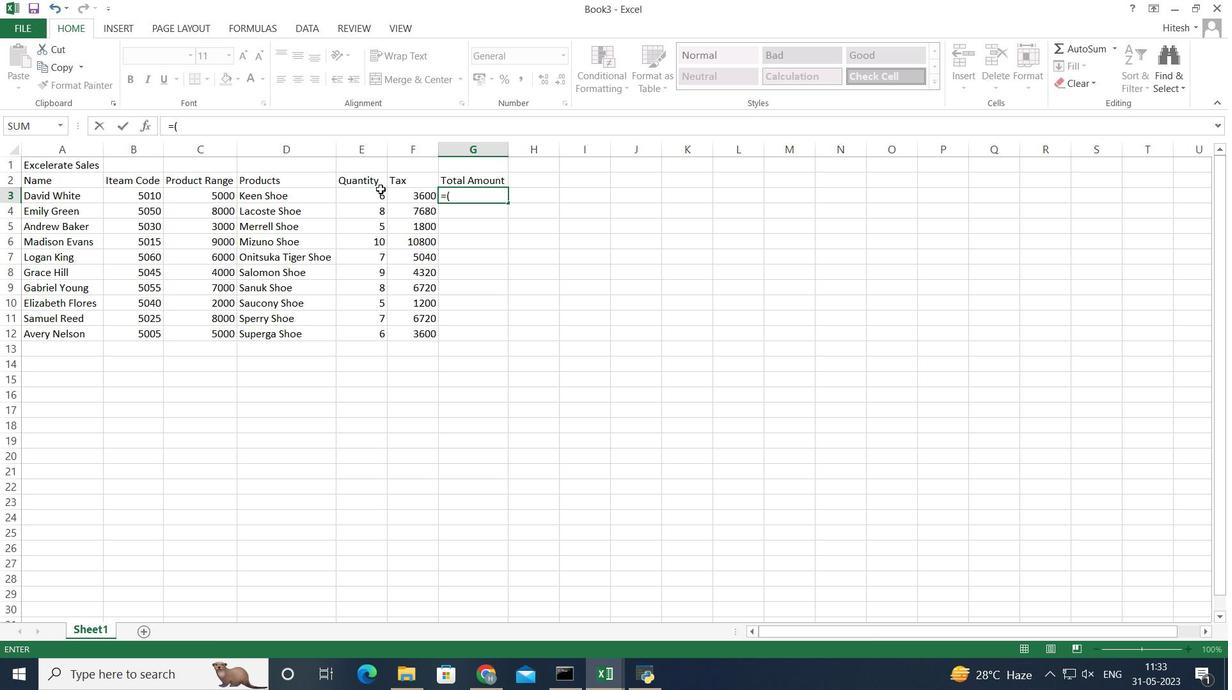 
Action: Mouse pressed left at (378, 192)
Screenshot: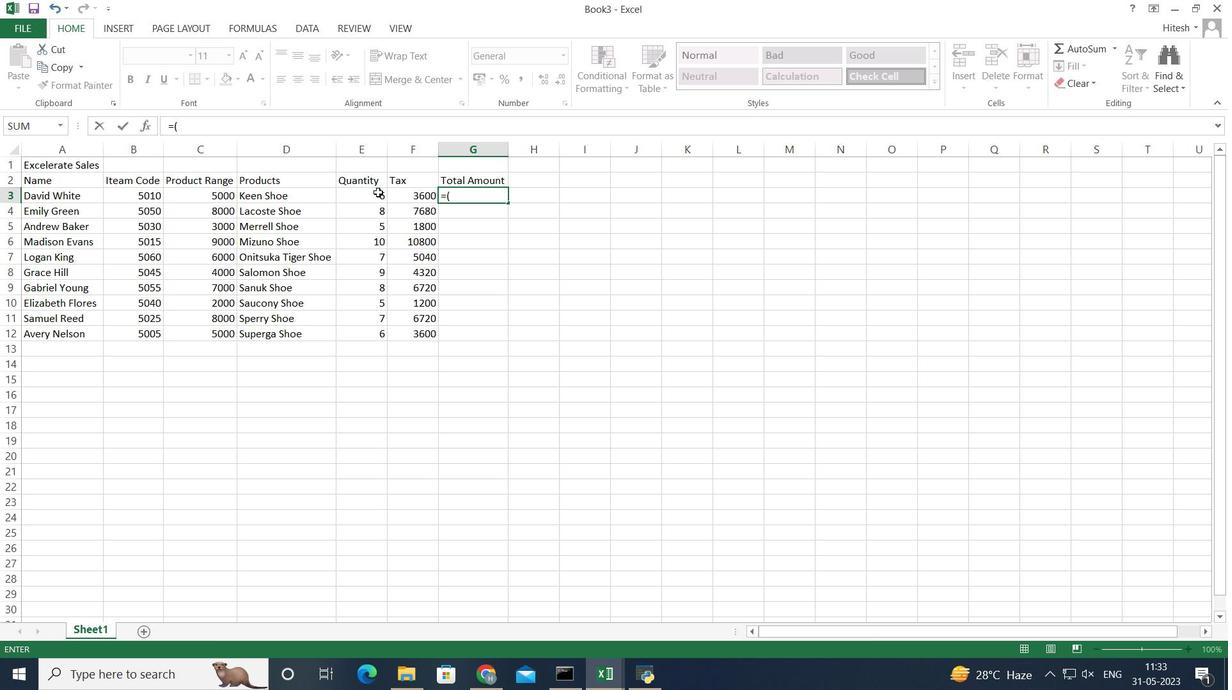 
Action: Mouse moved to (372, 195)
Screenshot: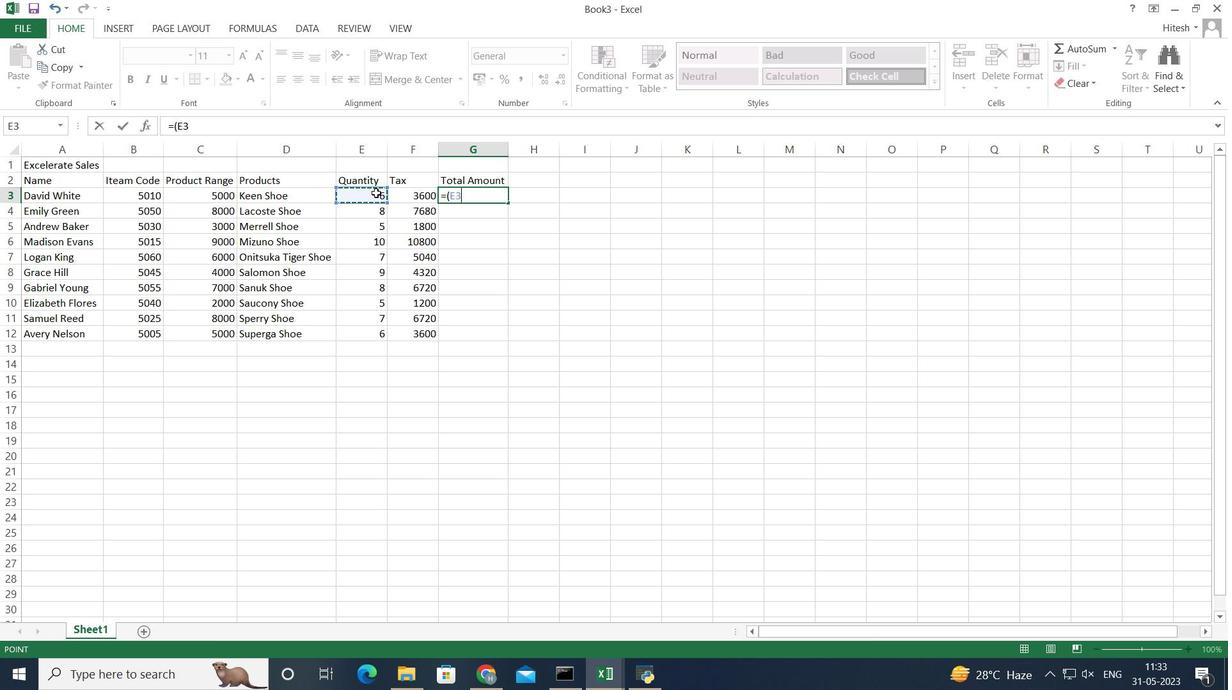 
Action: Key pressed *
Screenshot: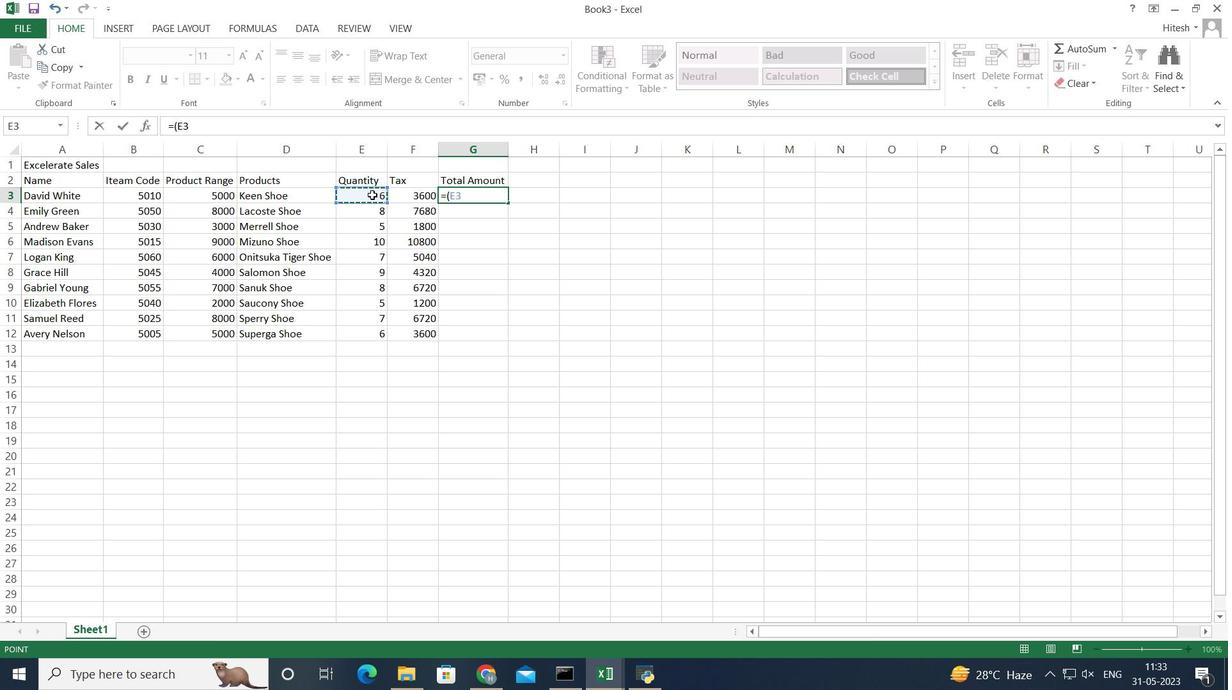 
Action: Mouse moved to (214, 193)
Screenshot: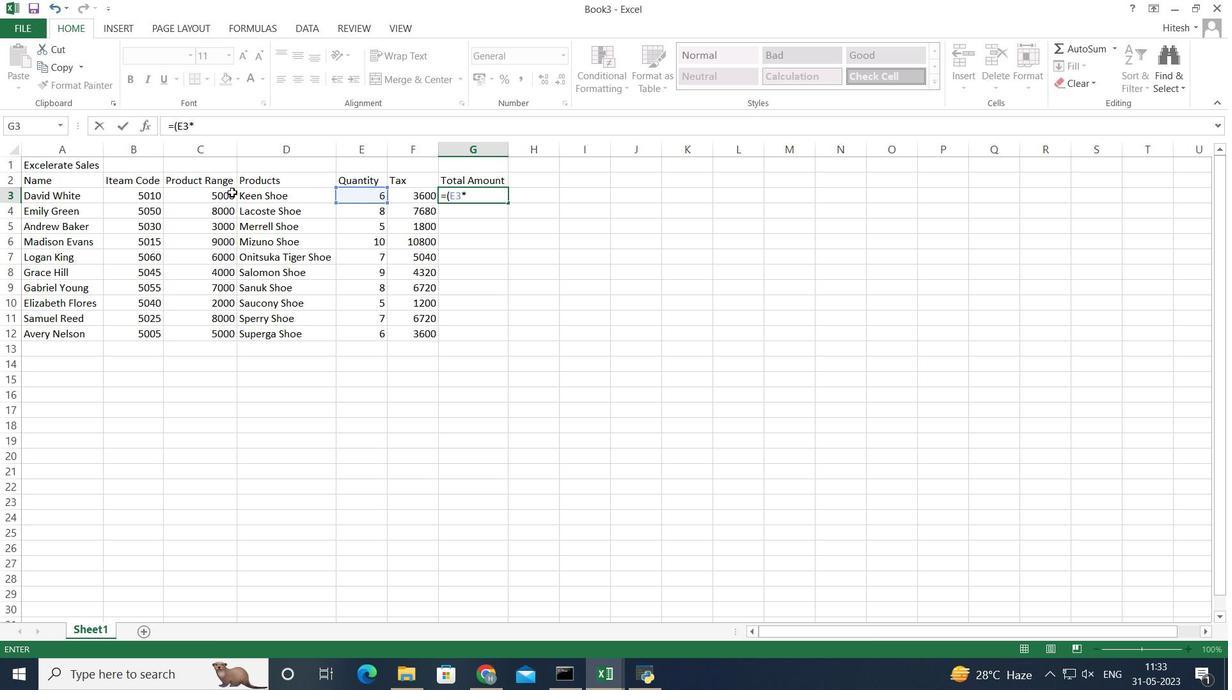
Action: Mouse pressed left at (214, 193)
